 Task: Teacher Questionnaire.
Action: Mouse moved to (76, 151)
Screenshot: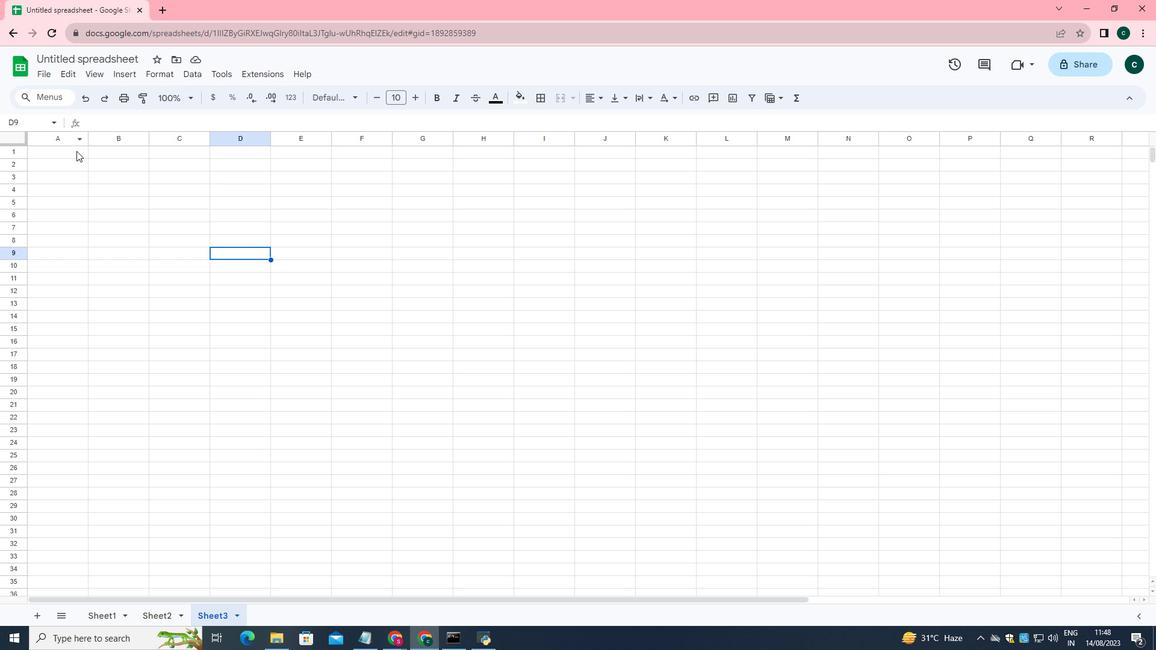 
Action: Mouse pressed left at (76, 151)
Screenshot: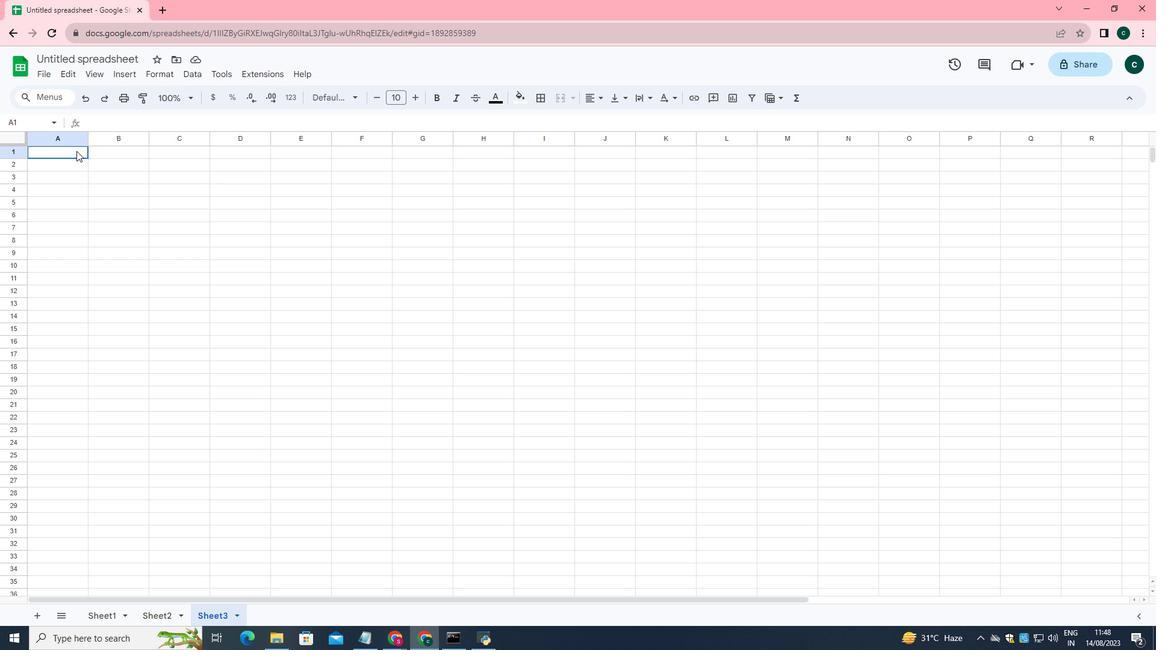 
Action: Mouse moved to (109, 166)
Screenshot: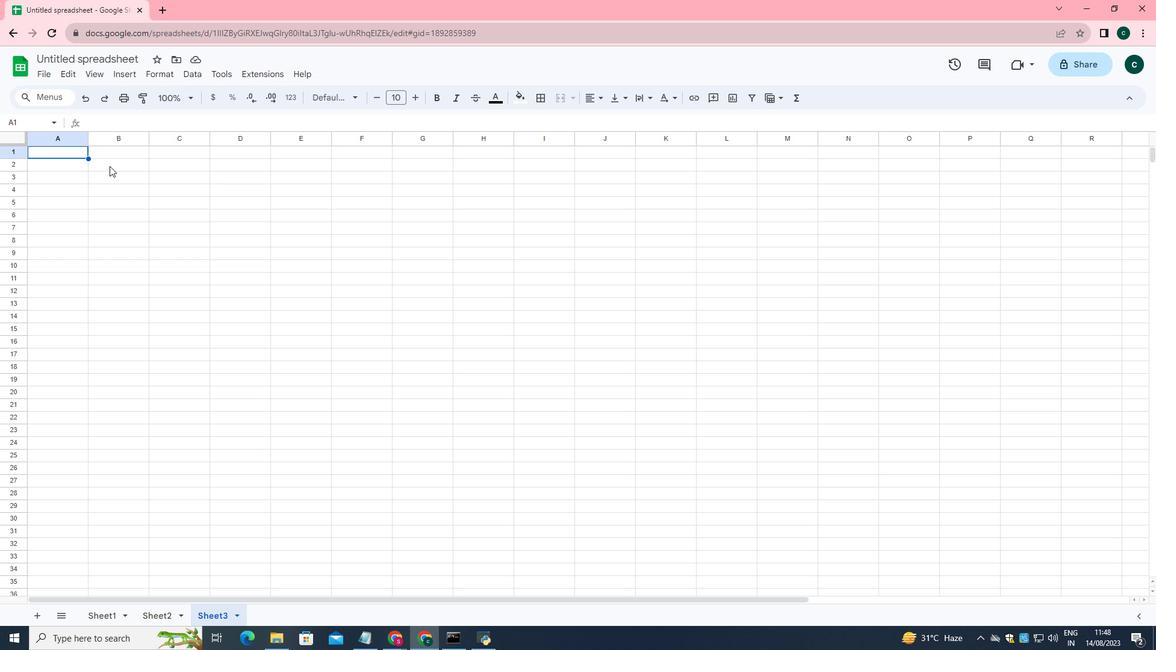 
Action: Mouse pressed left at (109, 166)
Screenshot: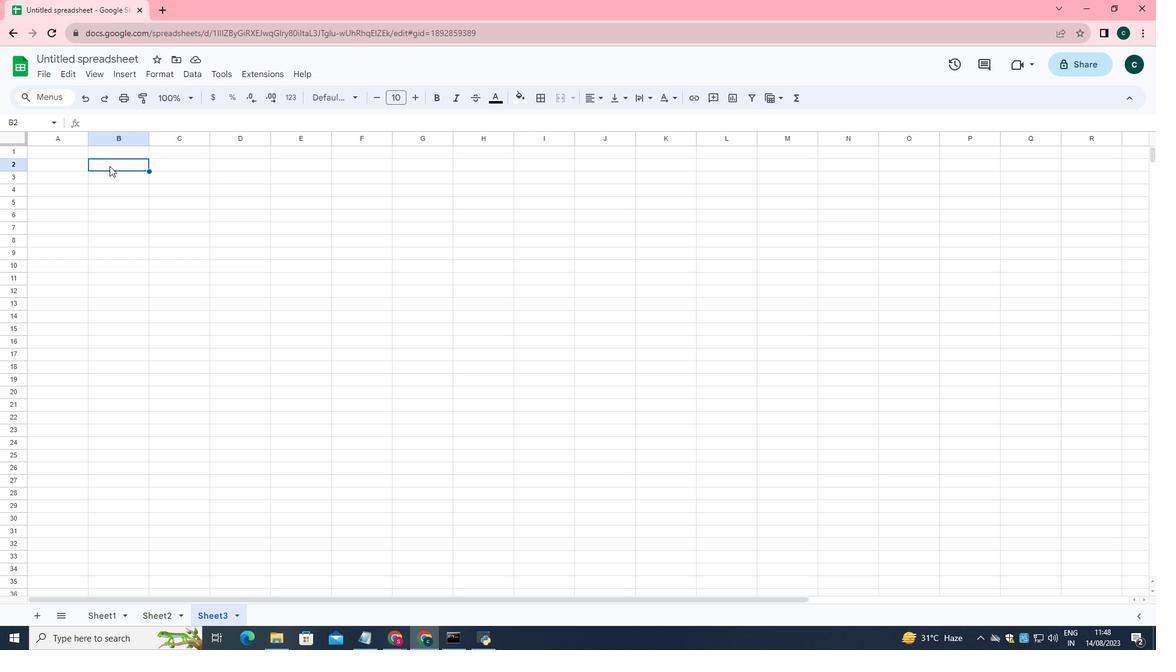 
Action: Mouse moved to (116, 72)
Screenshot: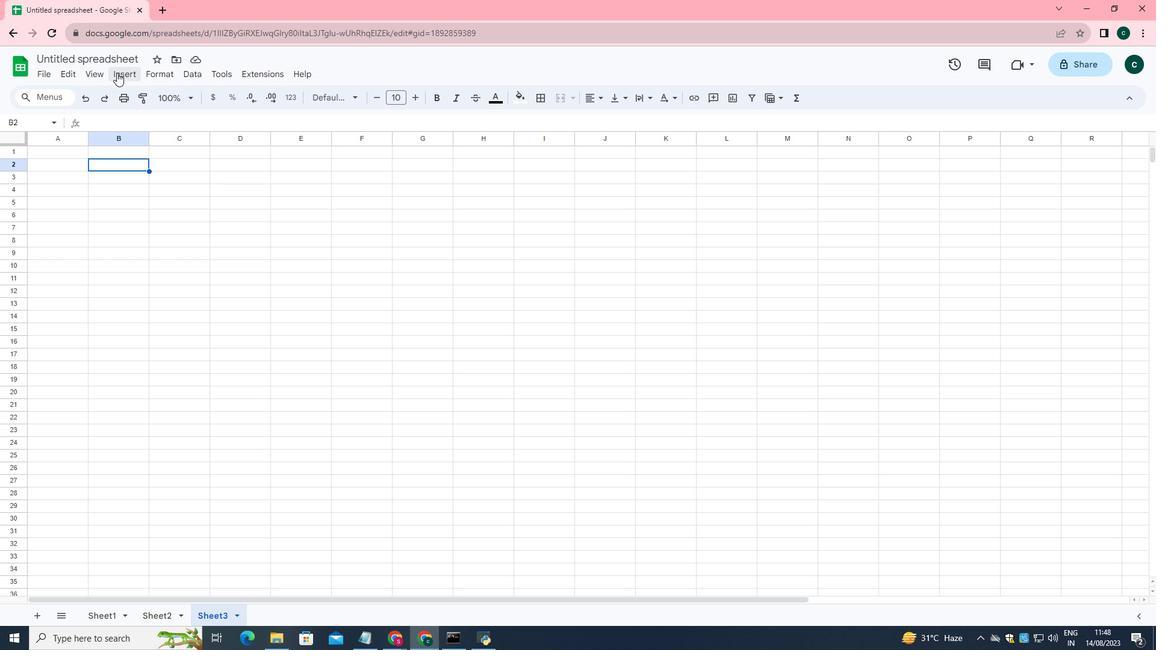
Action: Mouse pressed left at (116, 72)
Screenshot: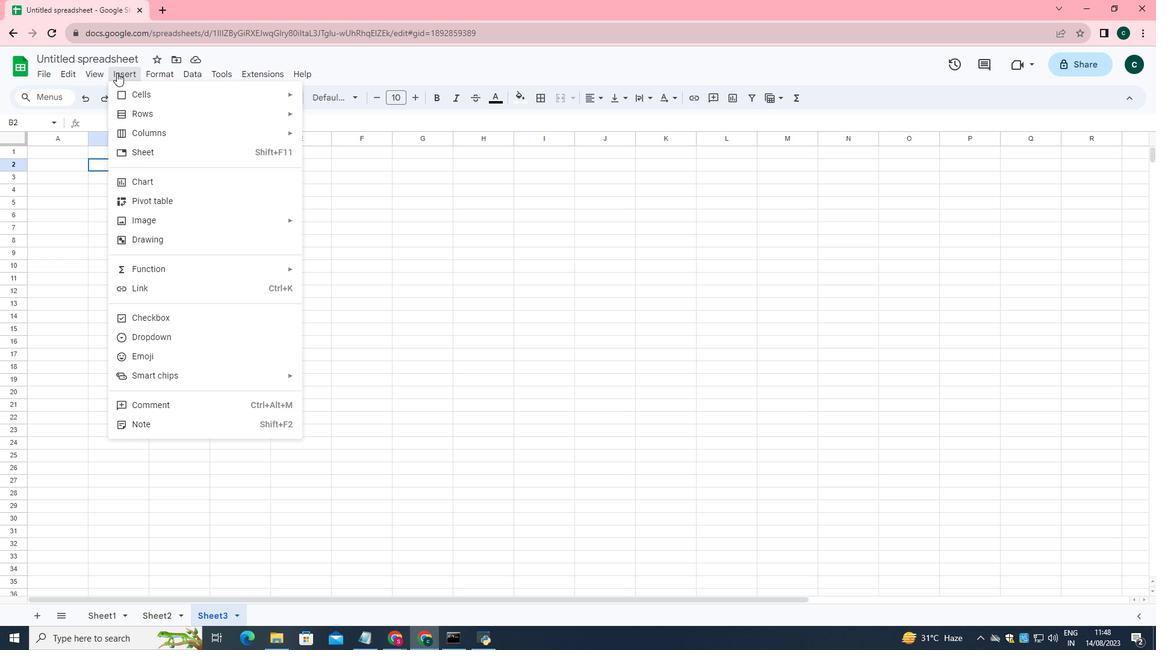 
Action: Mouse moved to (164, 239)
Screenshot: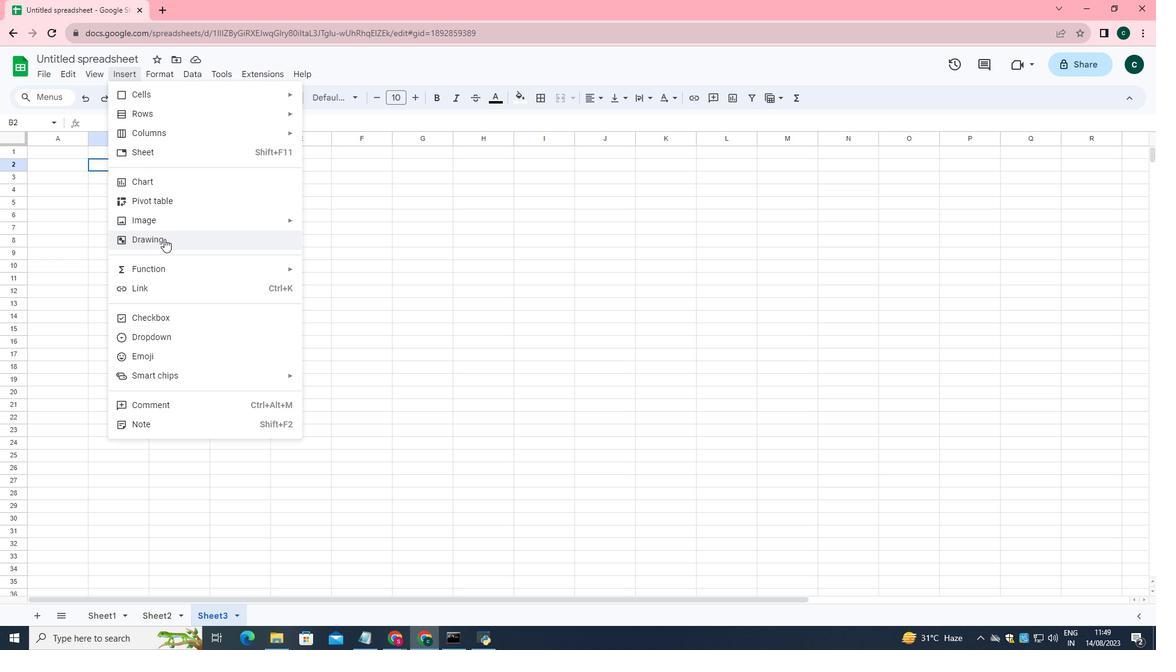 
Action: Mouse pressed left at (164, 239)
Screenshot: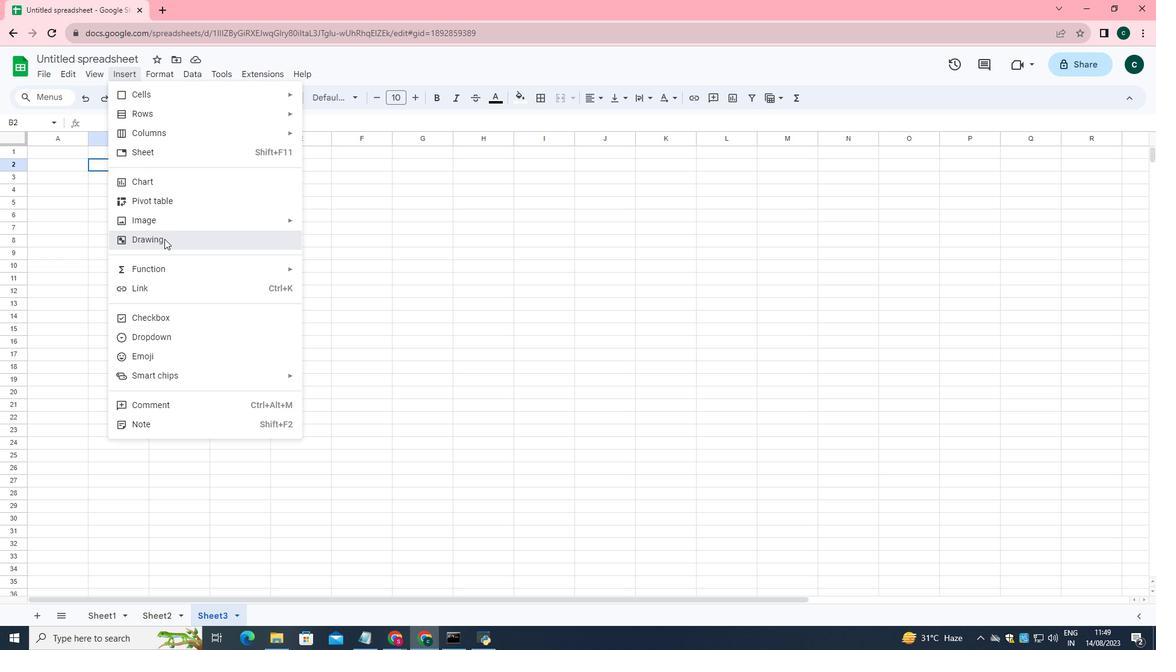 
Action: Mouse moved to (443, 134)
Screenshot: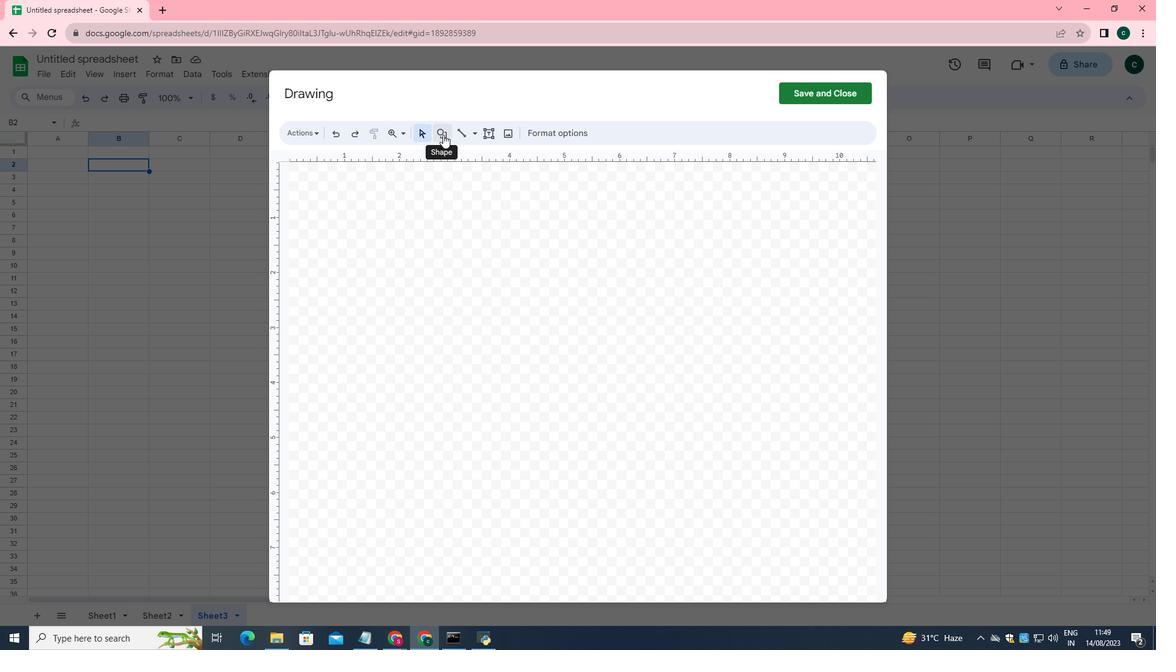 
Action: Mouse pressed left at (443, 134)
Screenshot: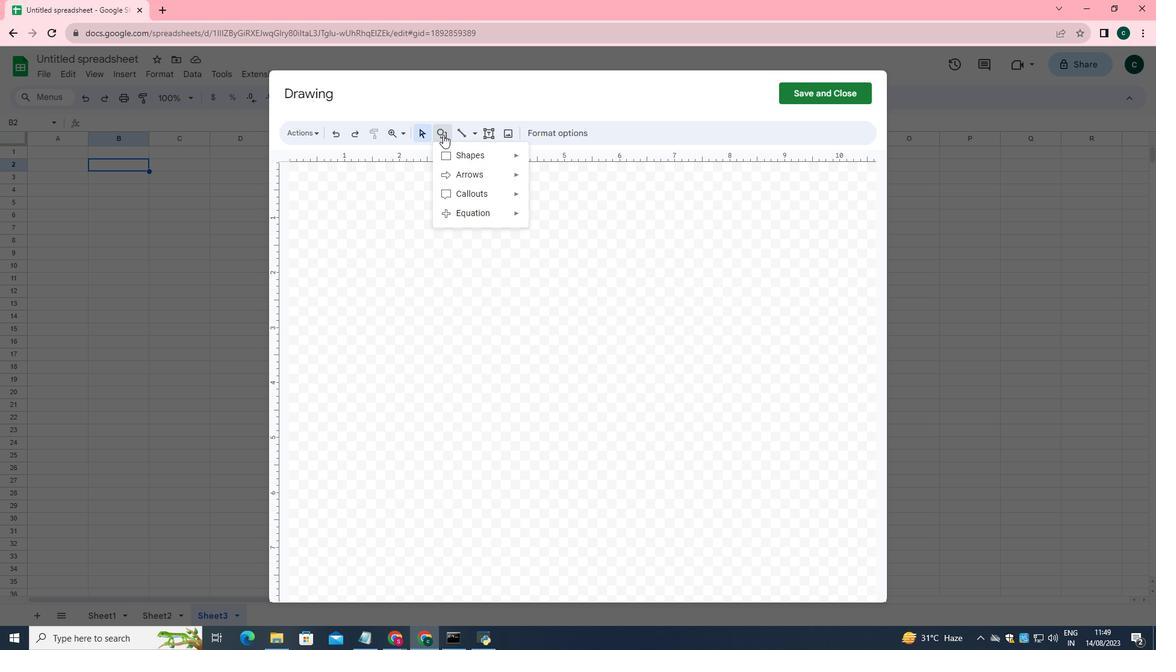 
Action: Mouse moved to (460, 156)
Screenshot: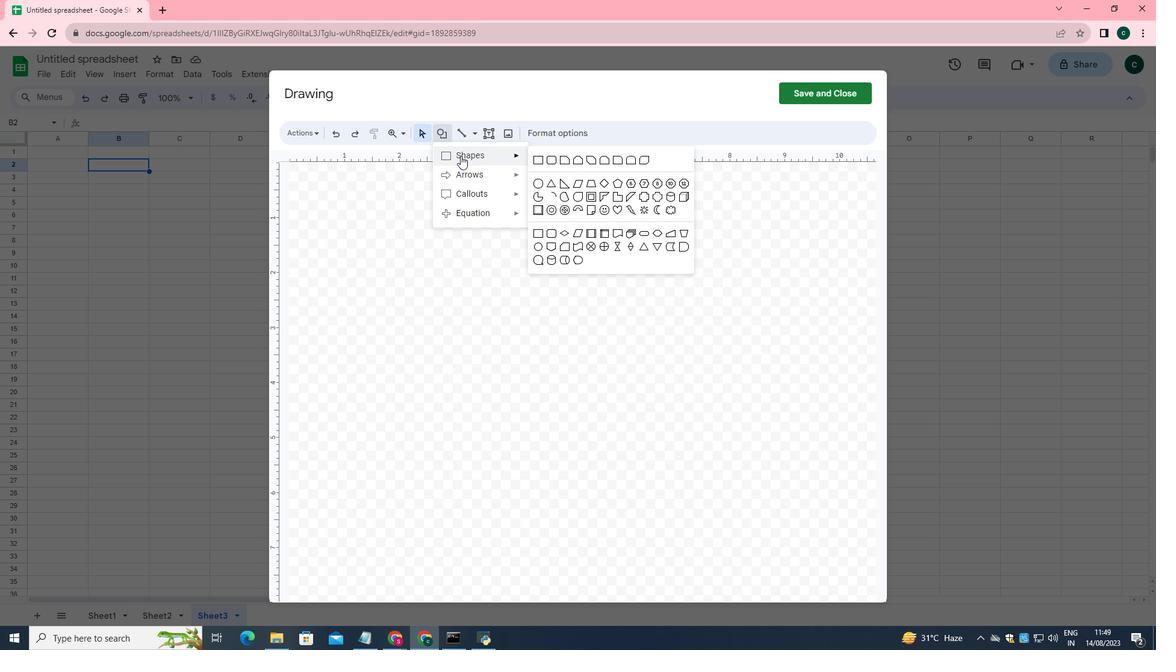 
Action: Mouse pressed left at (460, 156)
Screenshot: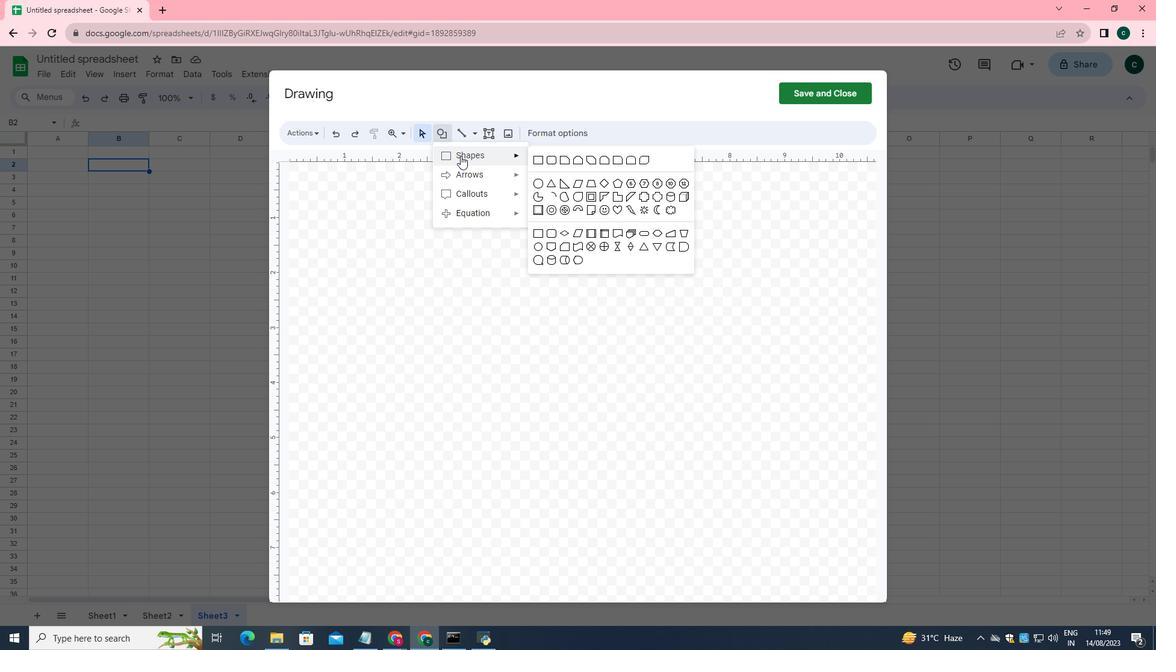 
Action: Mouse moved to (468, 149)
Screenshot: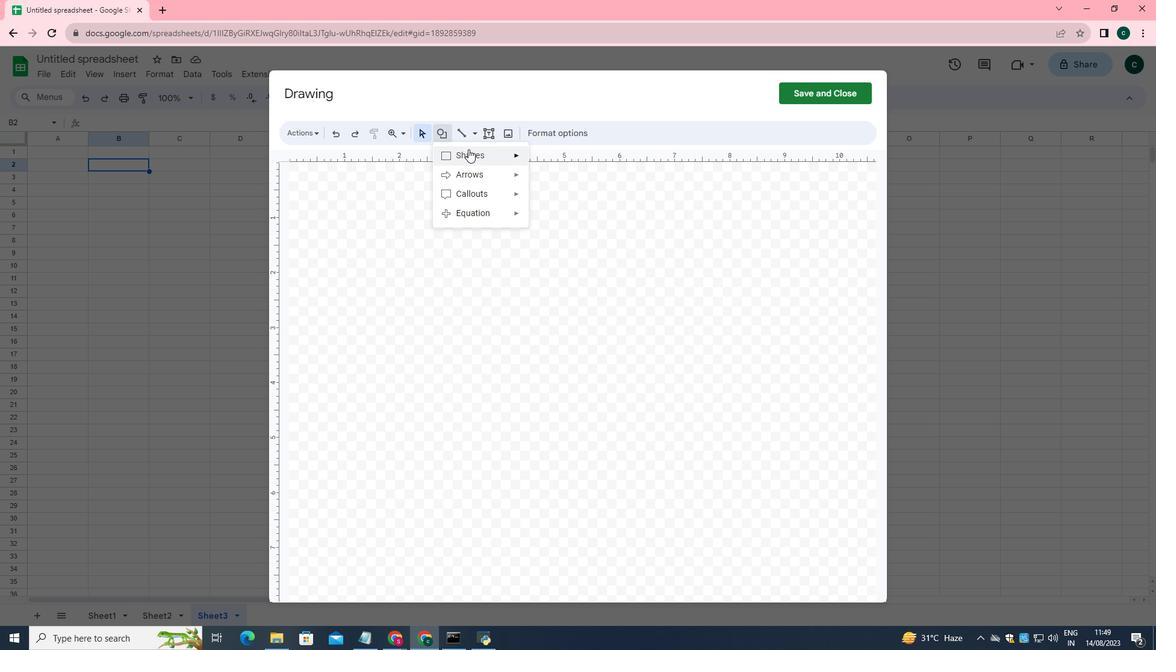 
Action: Mouse pressed left at (468, 149)
Screenshot: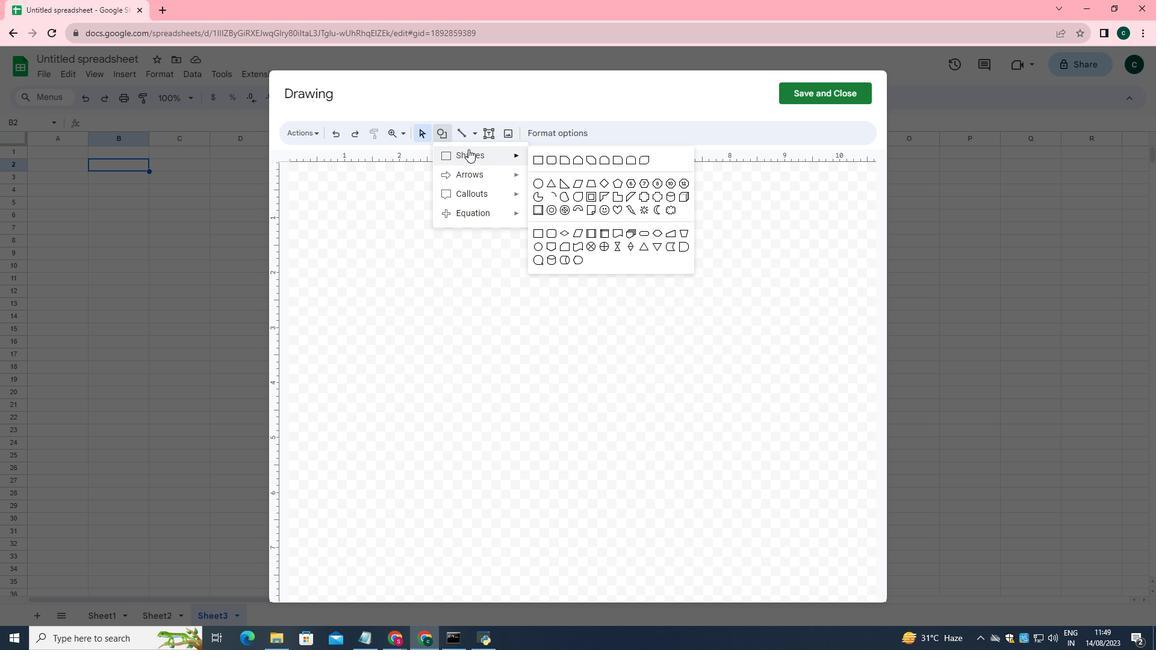 
Action: Mouse moved to (536, 180)
Screenshot: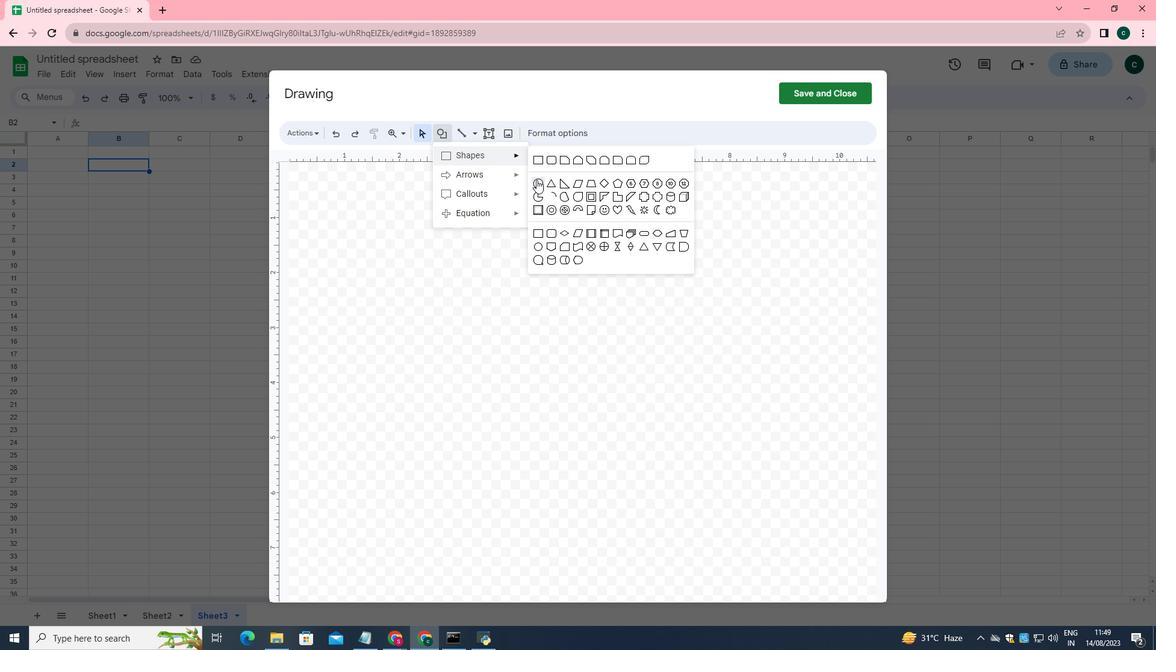 
Action: Mouse pressed left at (536, 180)
Screenshot: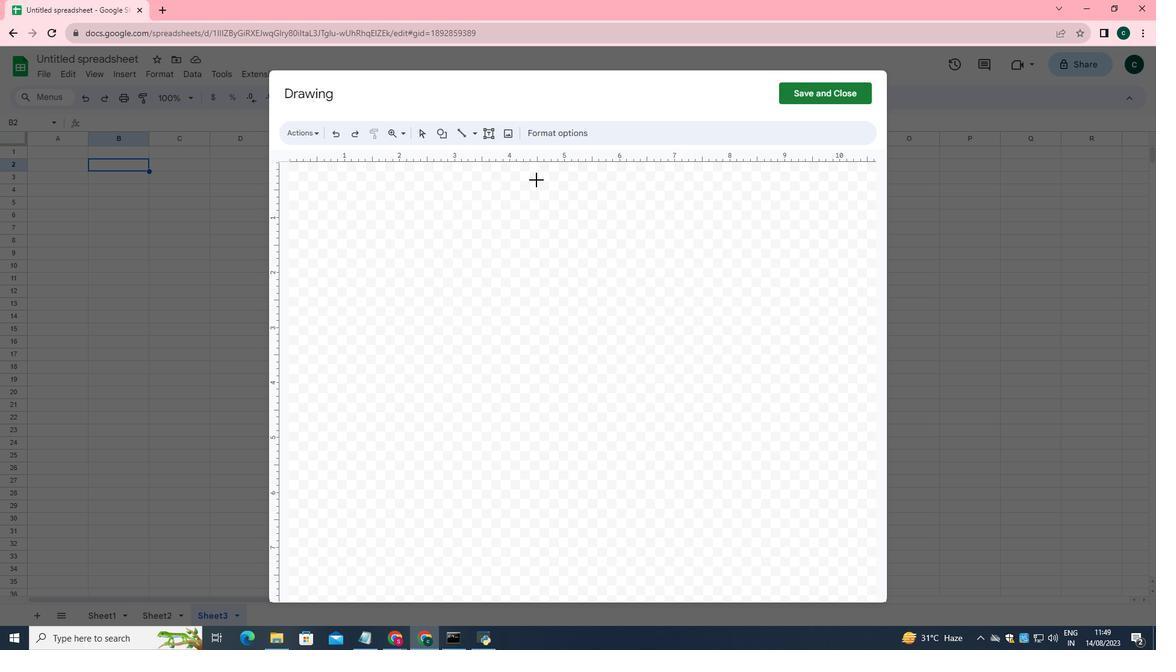 
Action: Mouse moved to (427, 194)
Screenshot: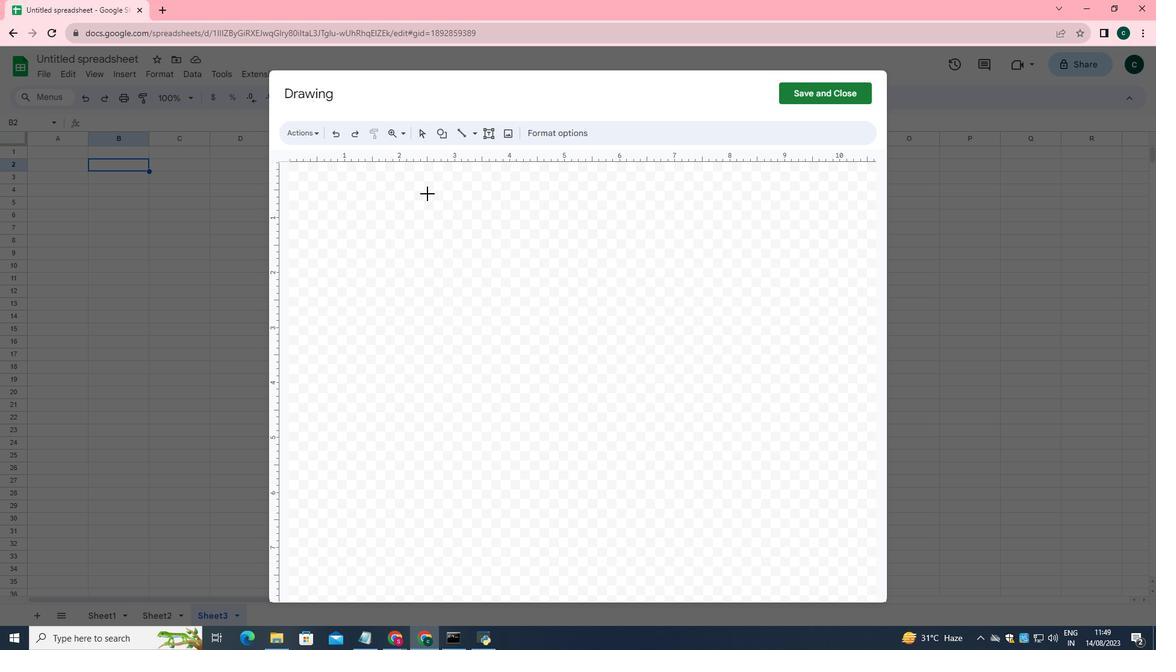 
Action: Mouse pressed left at (427, 194)
Screenshot: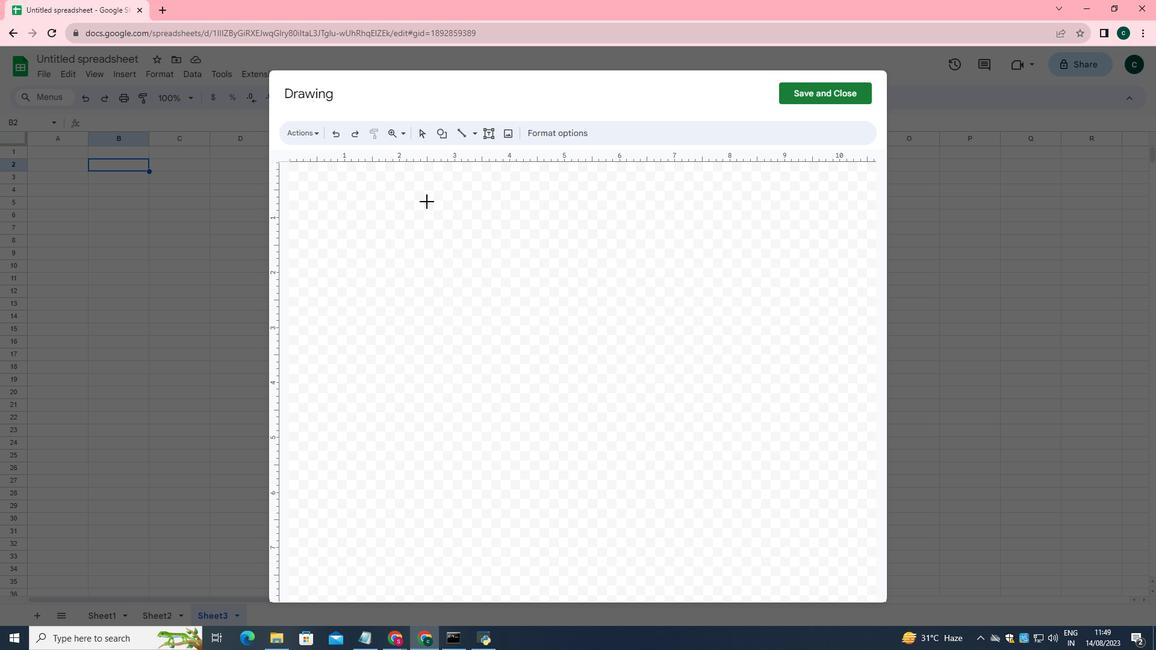 
Action: Mouse moved to (534, 133)
Screenshot: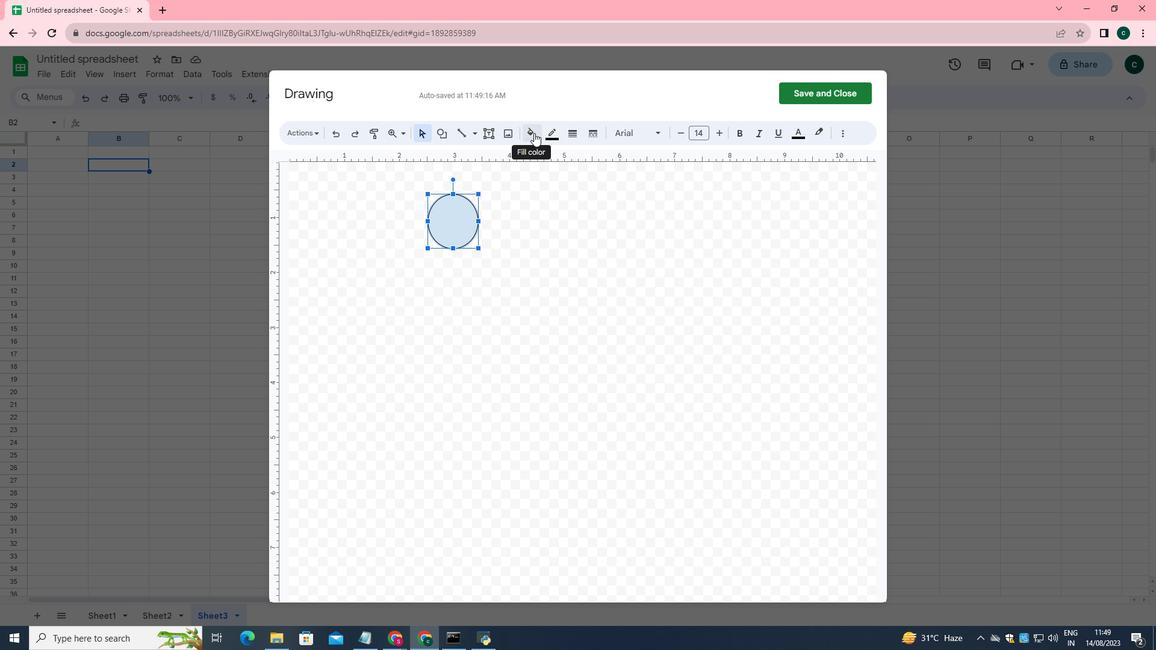 
Action: Mouse pressed left at (534, 133)
Screenshot: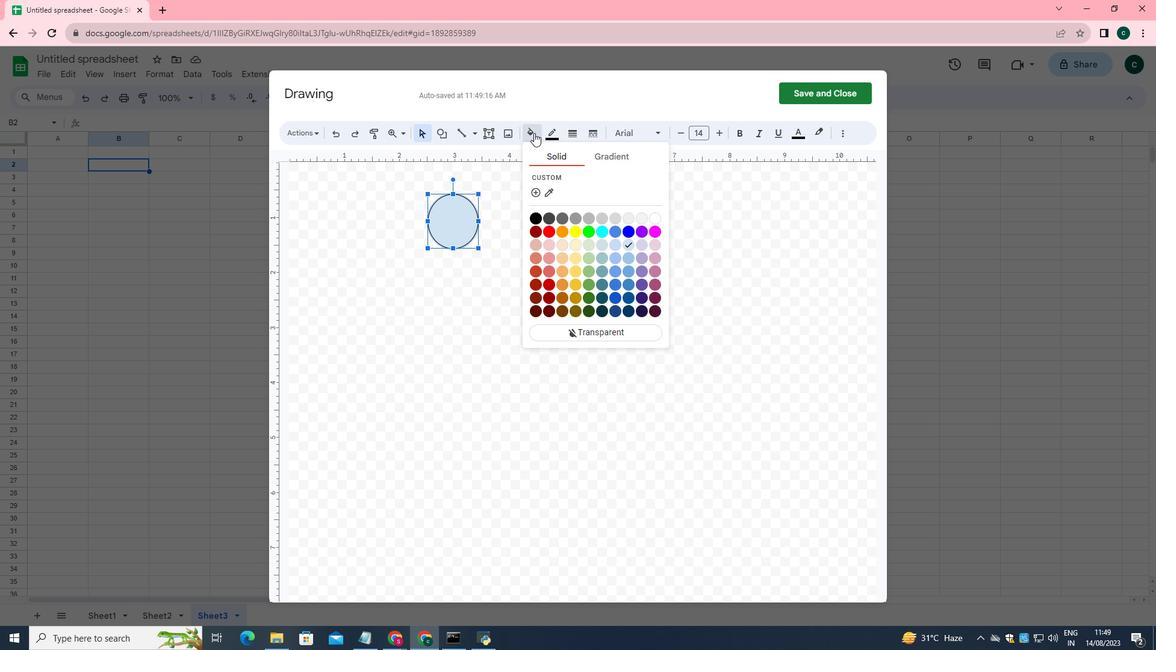 
Action: Mouse moved to (559, 215)
Screenshot: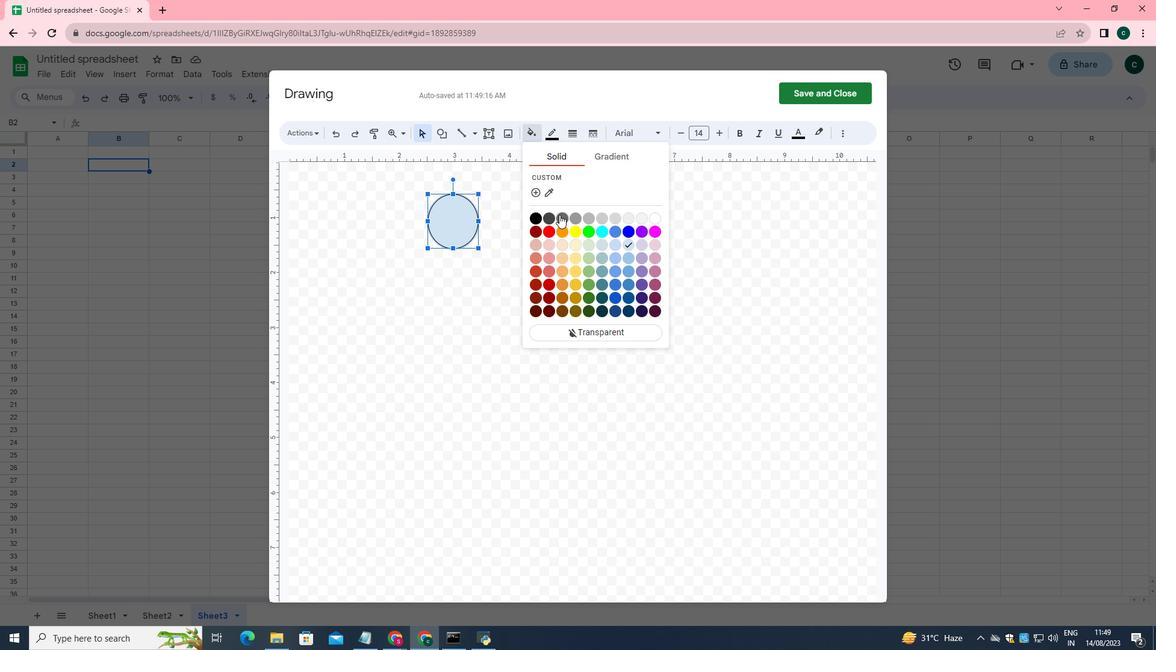
Action: Mouse pressed left at (559, 215)
Screenshot: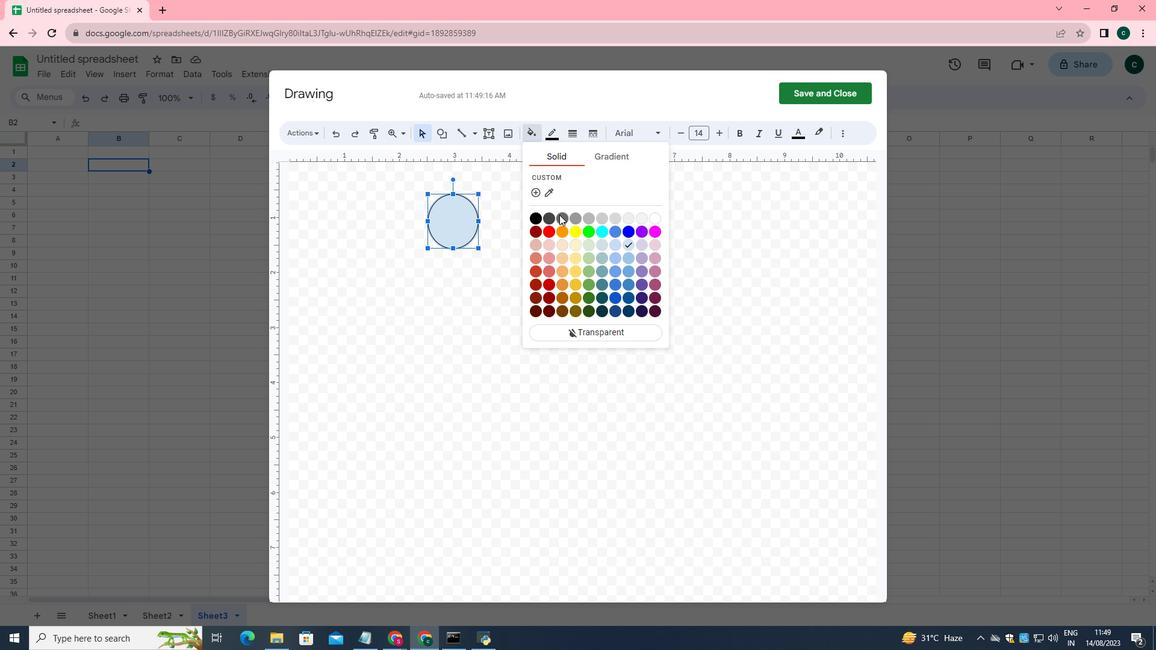
Action: Mouse moved to (534, 136)
Screenshot: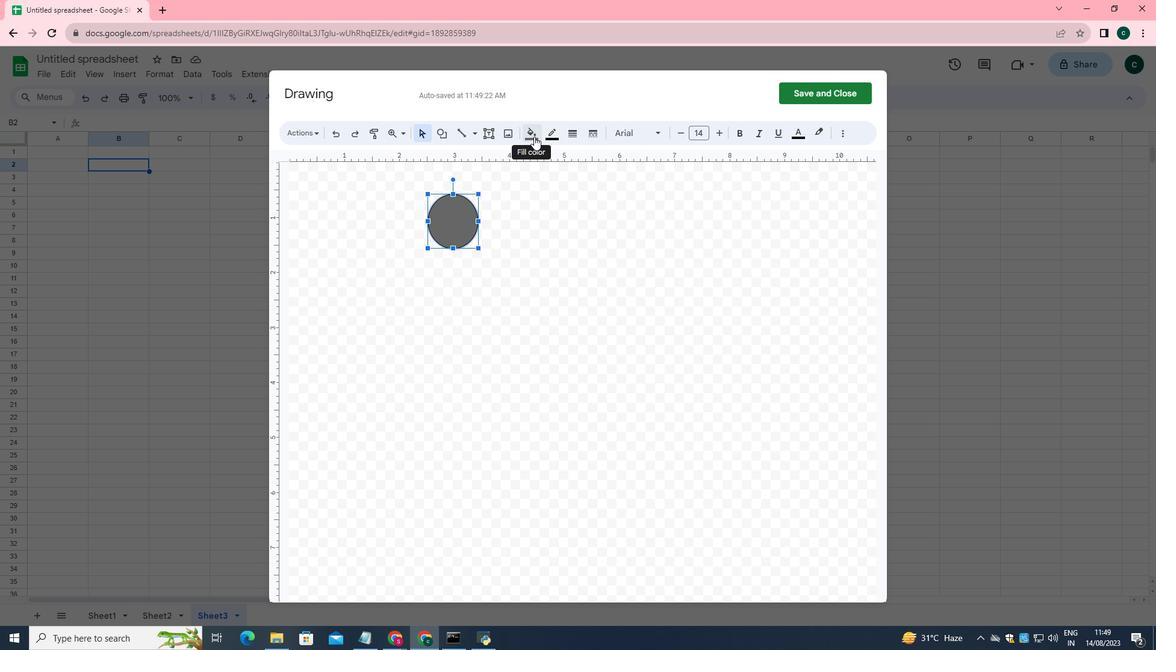 
Action: Mouse pressed left at (534, 136)
Screenshot: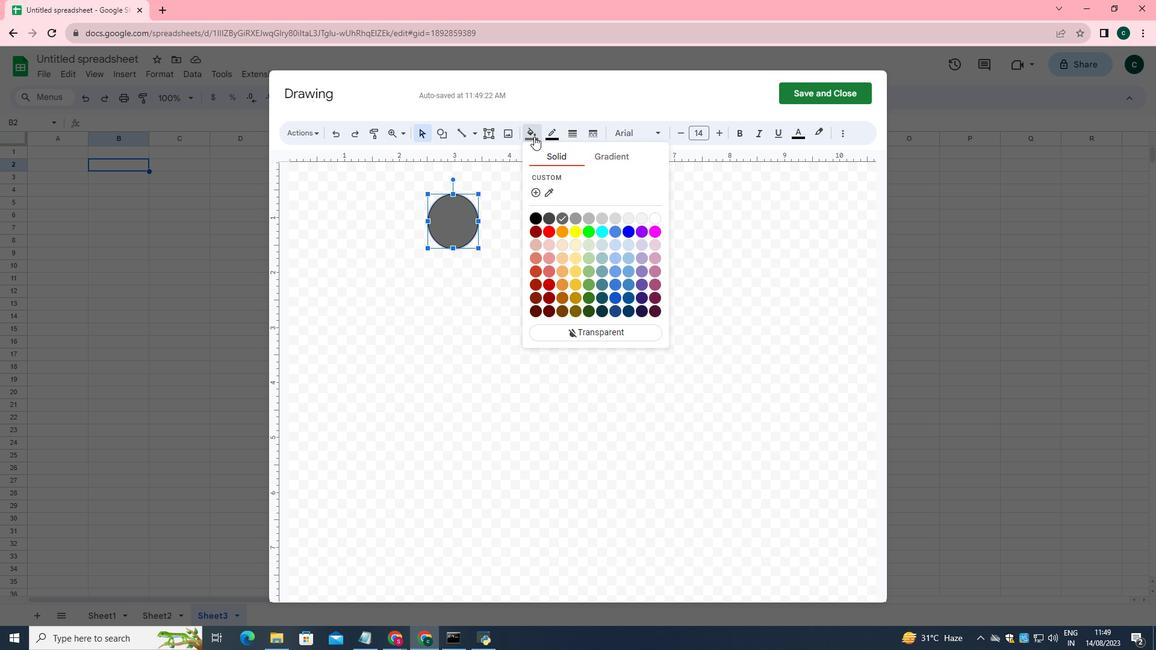 
Action: Mouse moved to (548, 216)
Screenshot: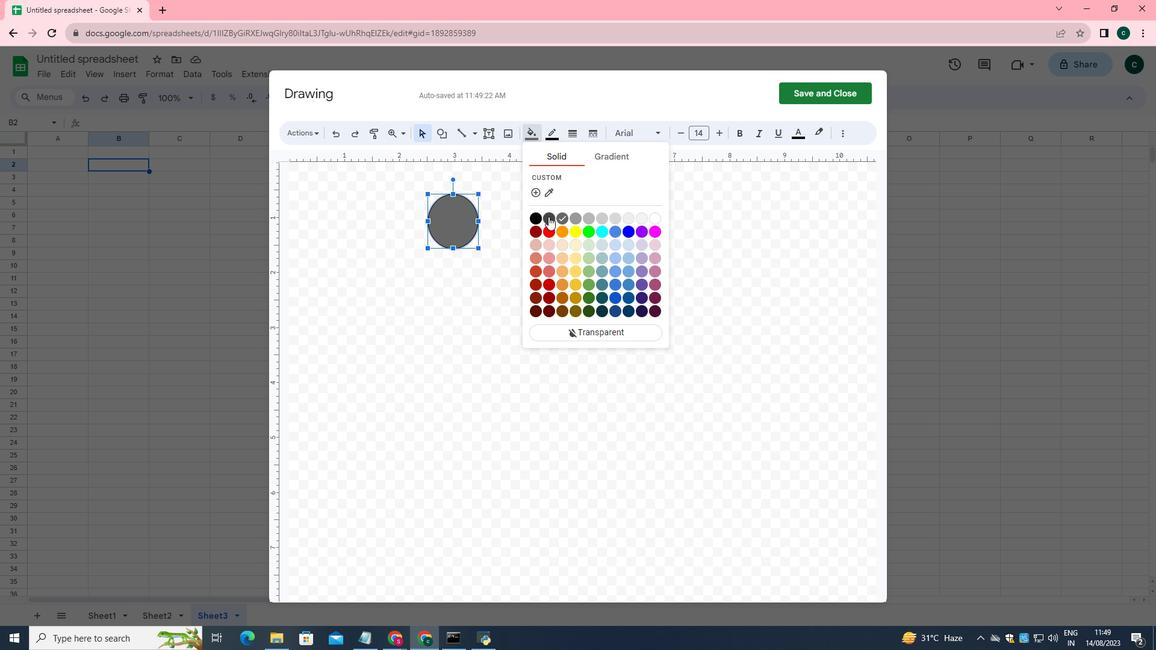 
Action: Mouse pressed left at (548, 216)
Screenshot: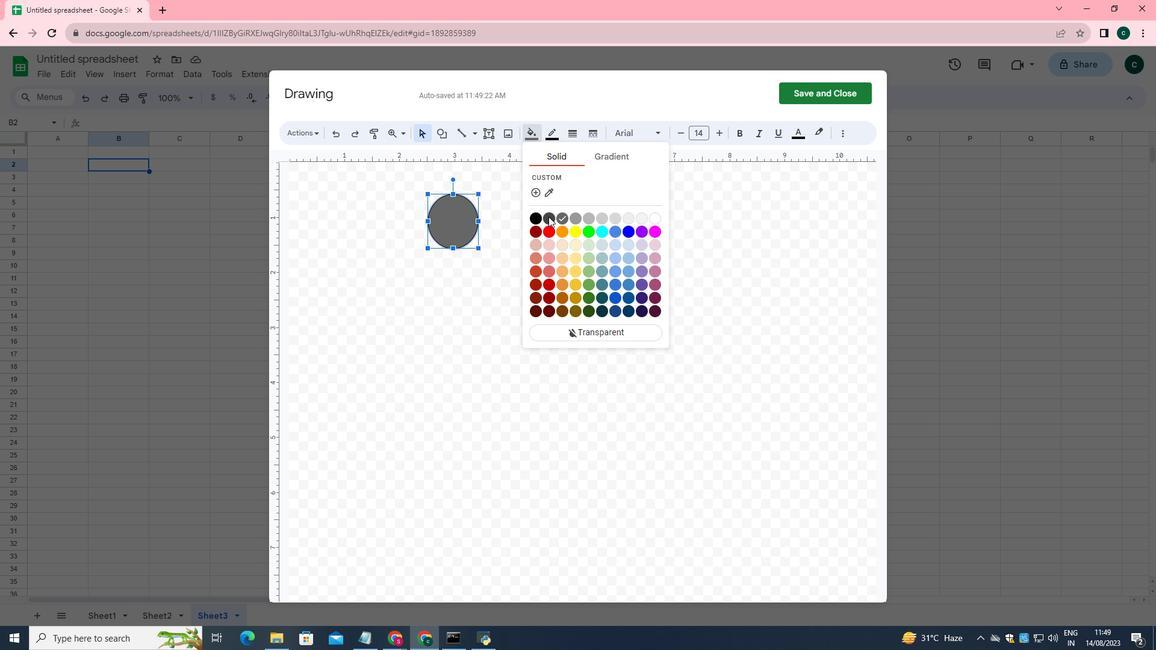 
Action: Mouse moved to (490, 131)
Screenshot: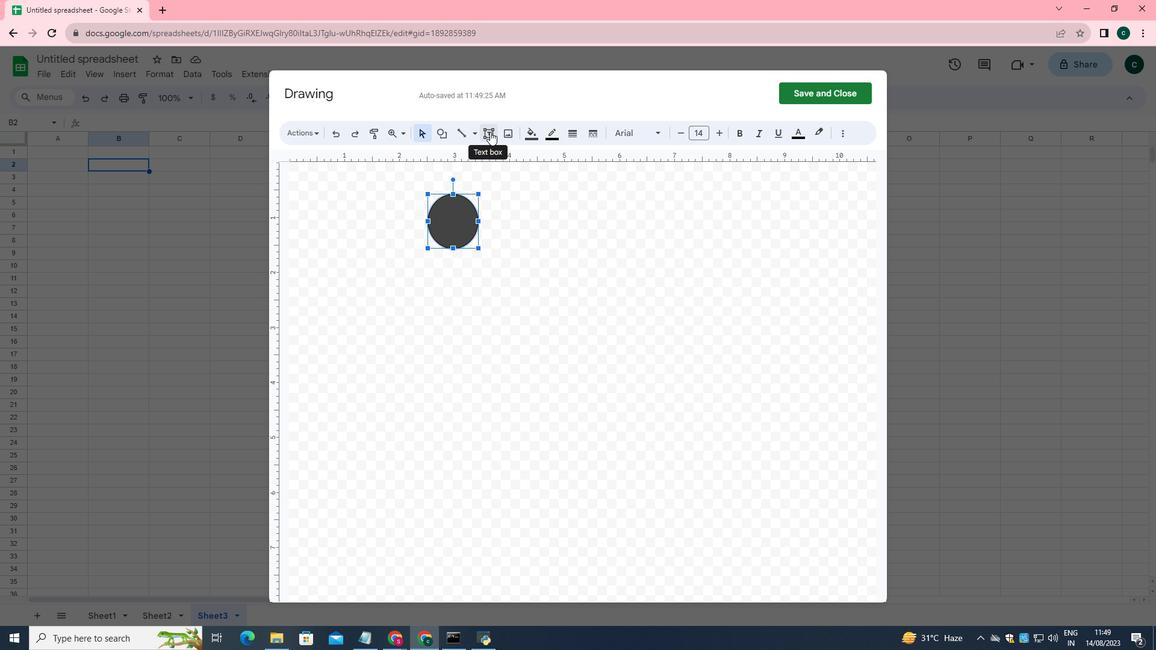
Action: Mouse pressed left at (490, 131)
Screenshot: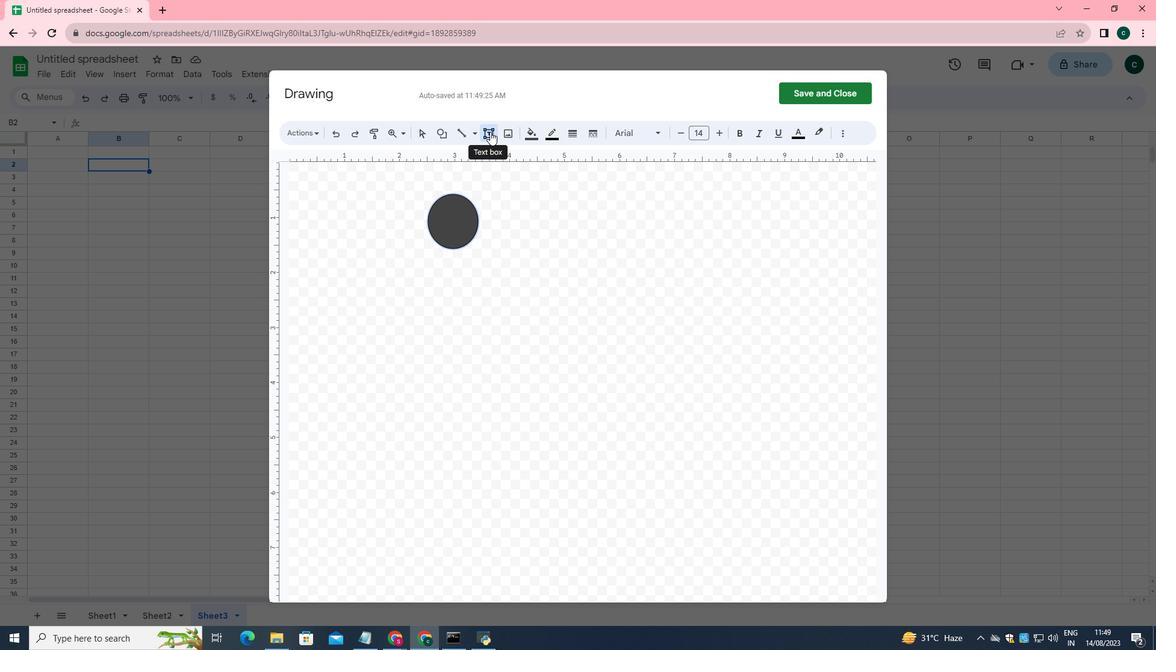 
Action: Mouse moved to (559, 204)
Screenshot: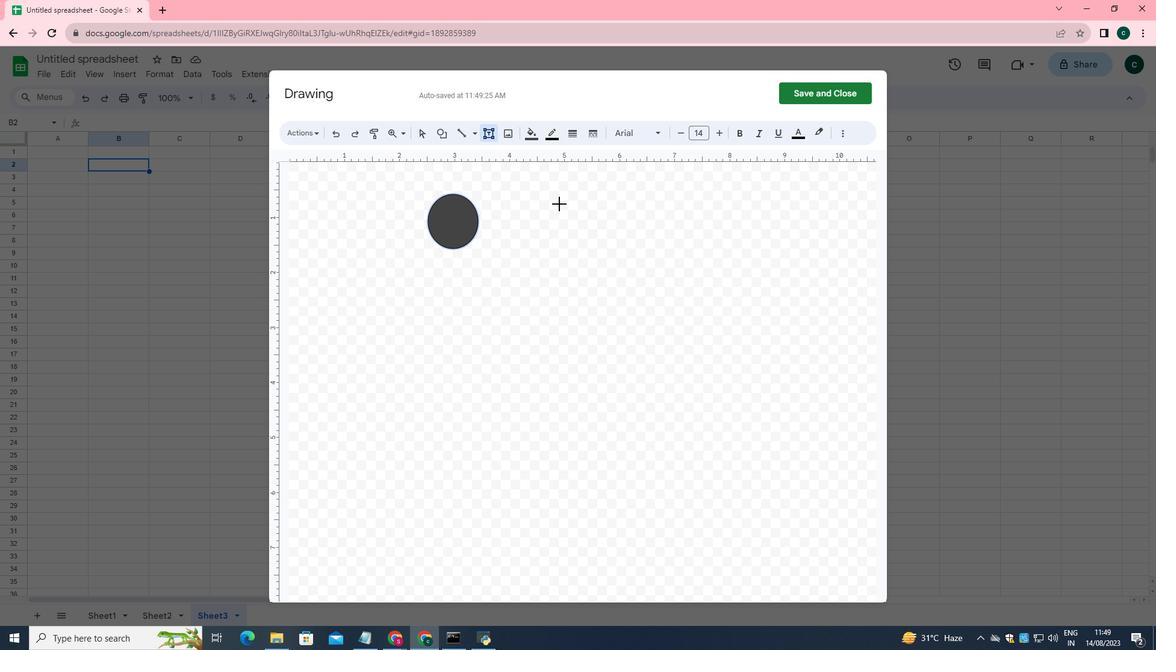 
Action: Mouse pressed left at (559, 204)
Screenshot: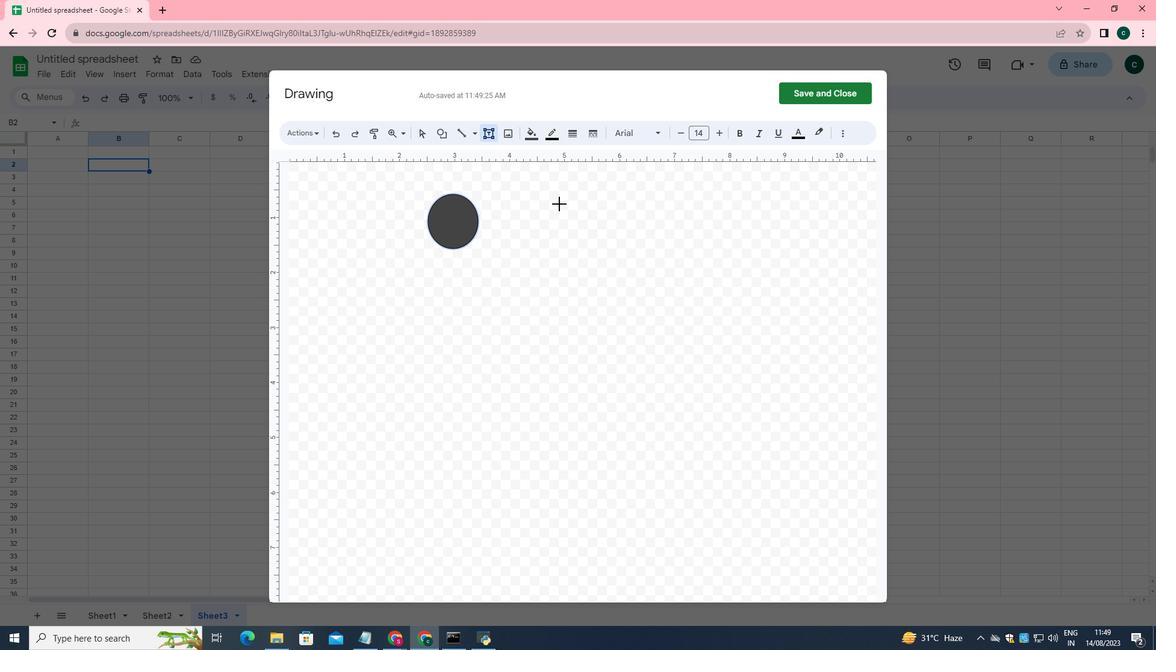 
Action: Mouse moved to (721, 128)
Screenshot: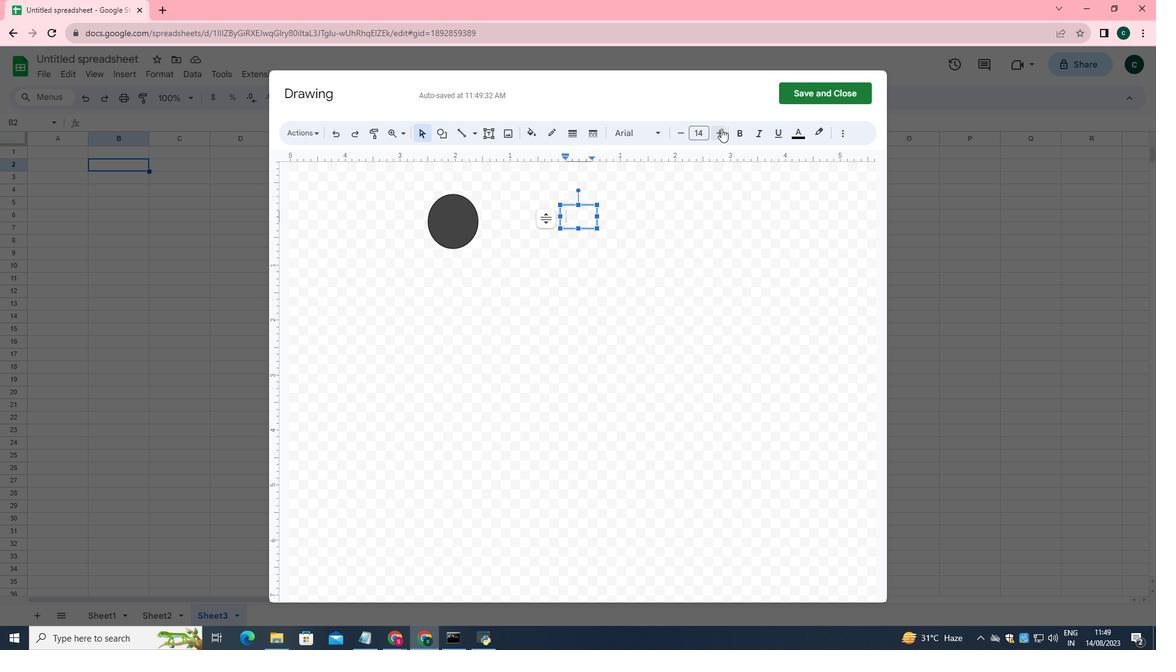 
Action: Key pressed <Key.shift>LO<Key.enter><Key.shift>GO
Screenshot: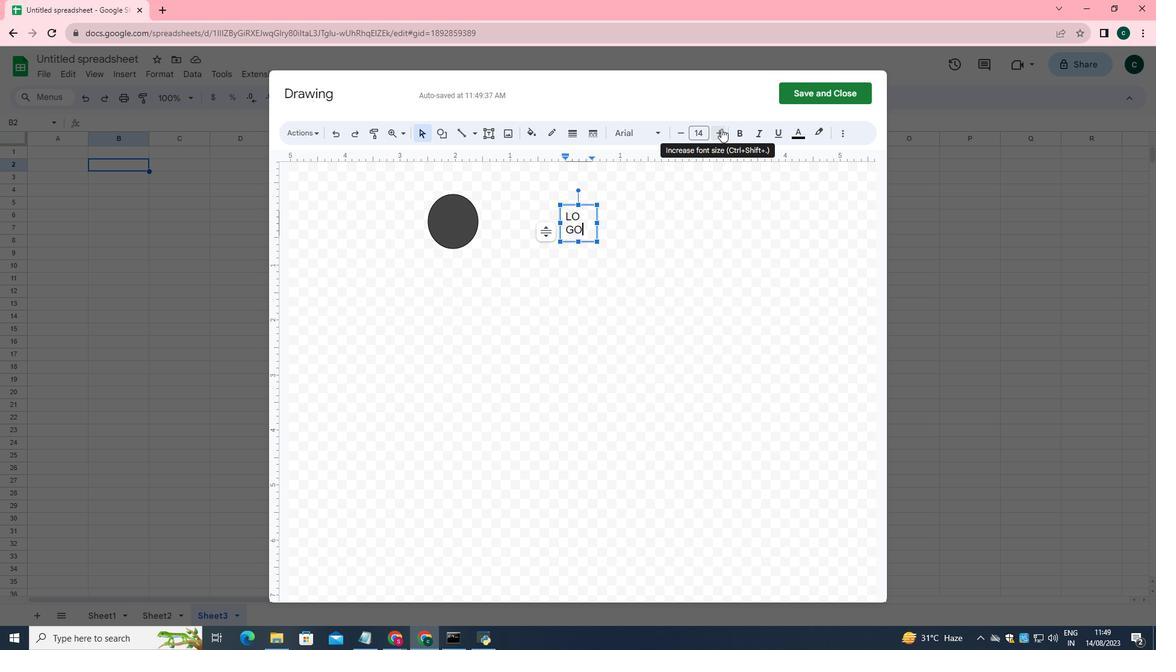 
Action: Mouse moved to (567, 218)
Screenshot: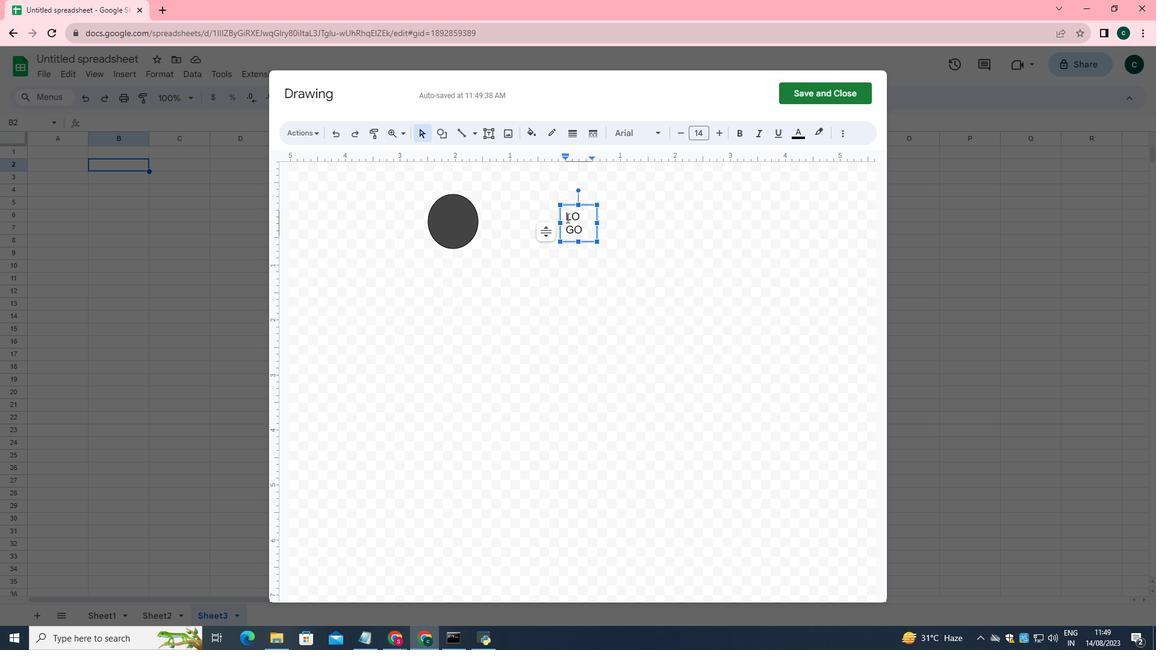
Action: Mouse pressed left at (567, 218)
Screenshot: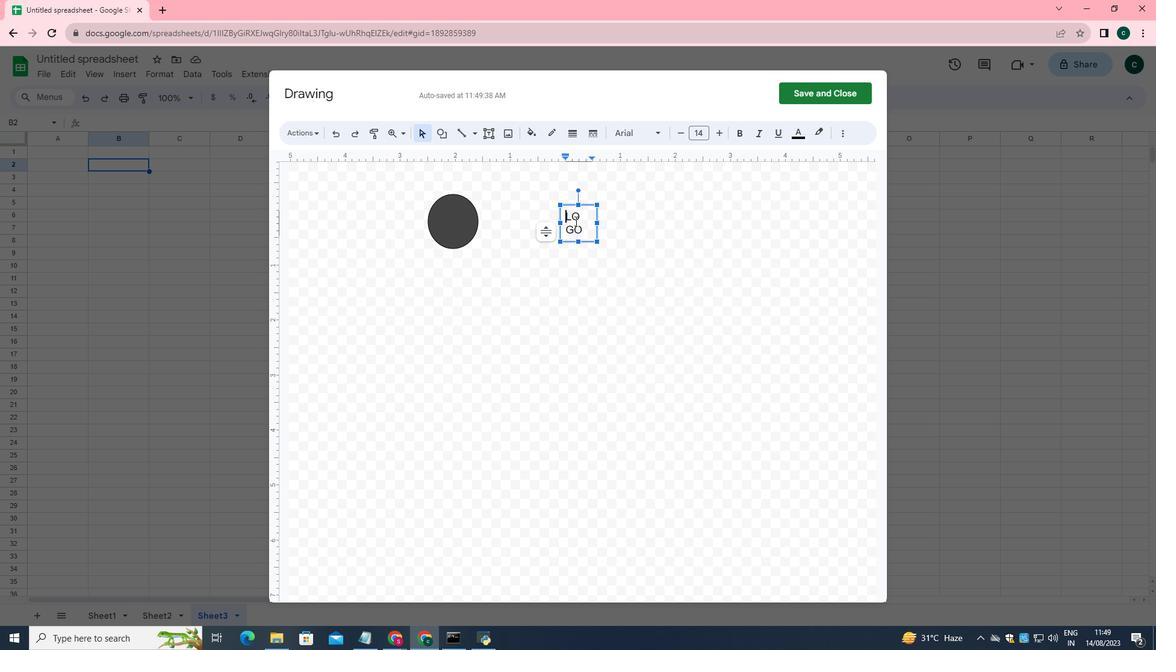 
Action: Mouse moved to (720, 134)
Screenshot: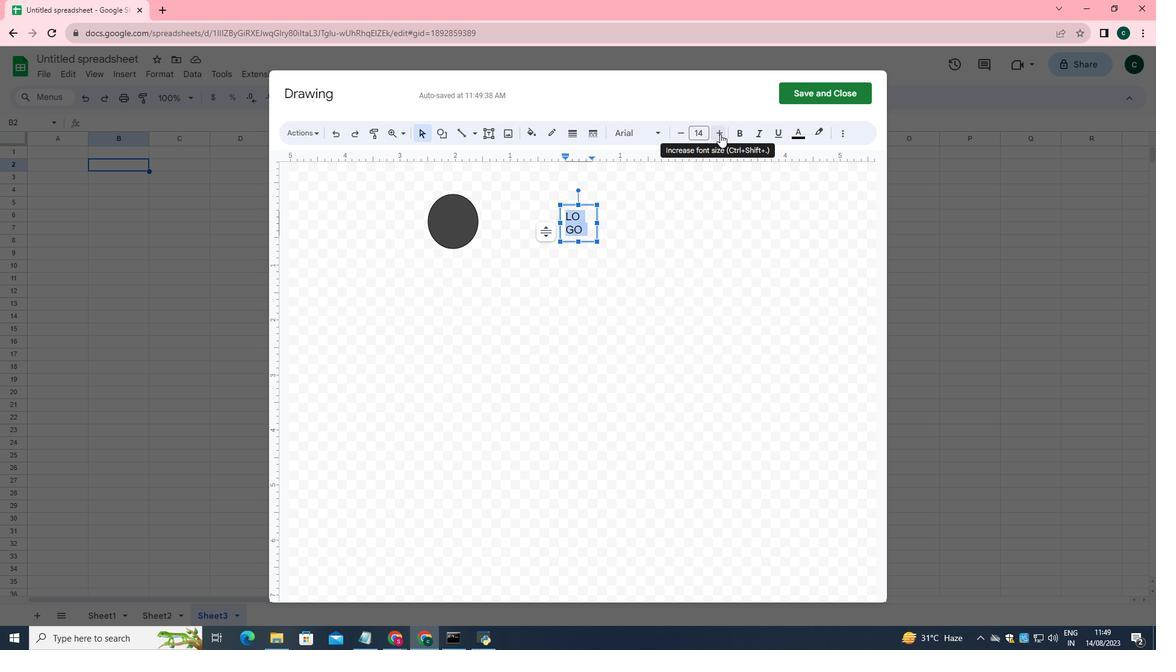 
Action: Mouse pressed left at (720, 134)
Screenshot: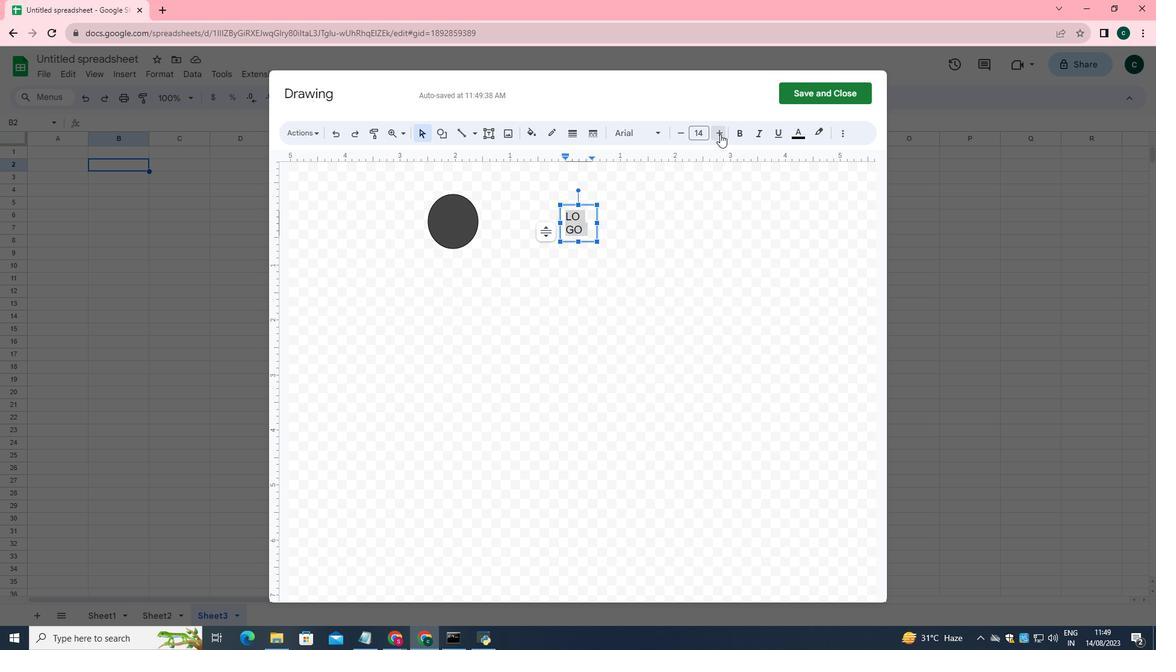 
Action: Mouse pressed left at (720, 134)
Screenshot: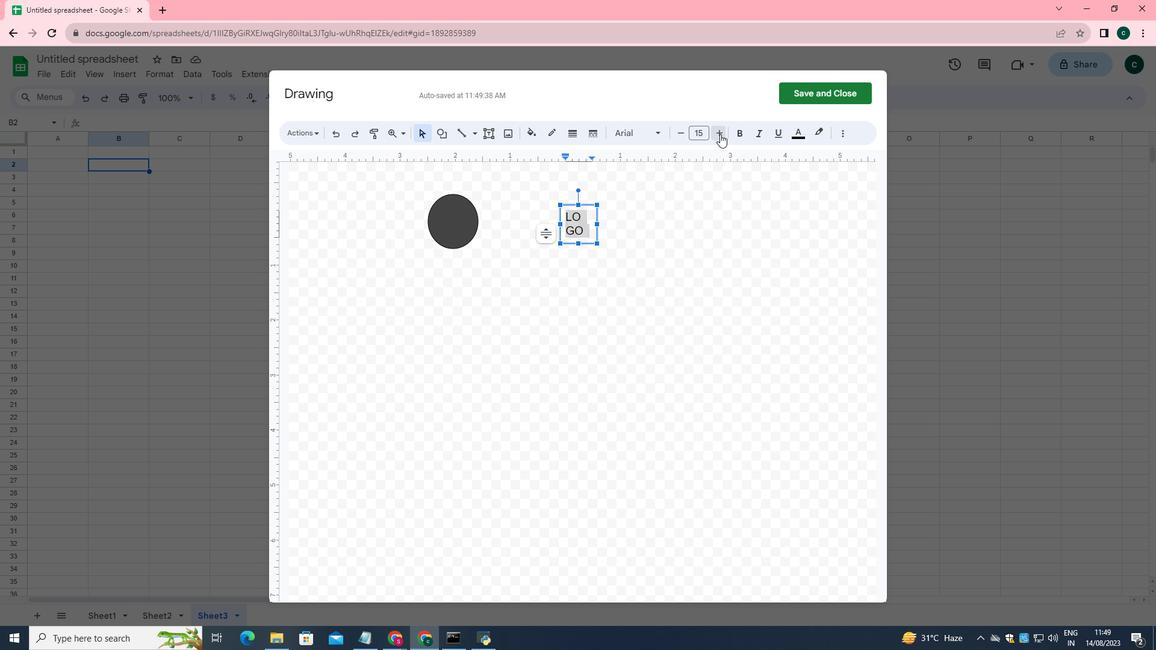 
Action: Mouse pressed left at (720, 134)
Screenshot: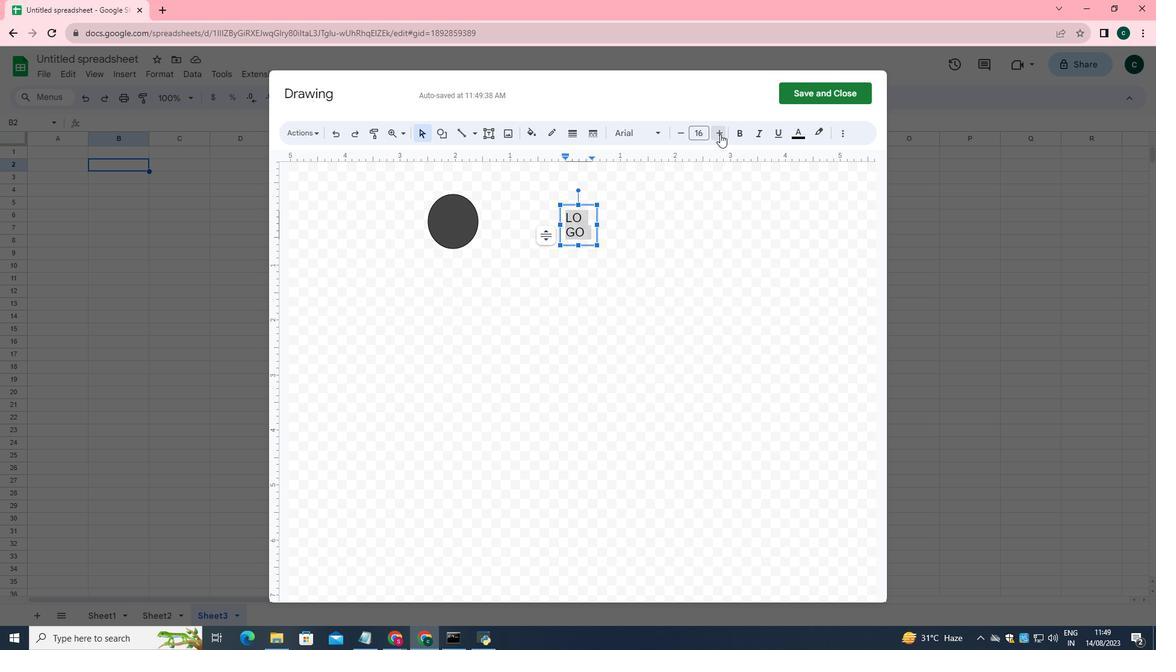 
Action: Mouse pressed left at (720, 134)
Screenshot: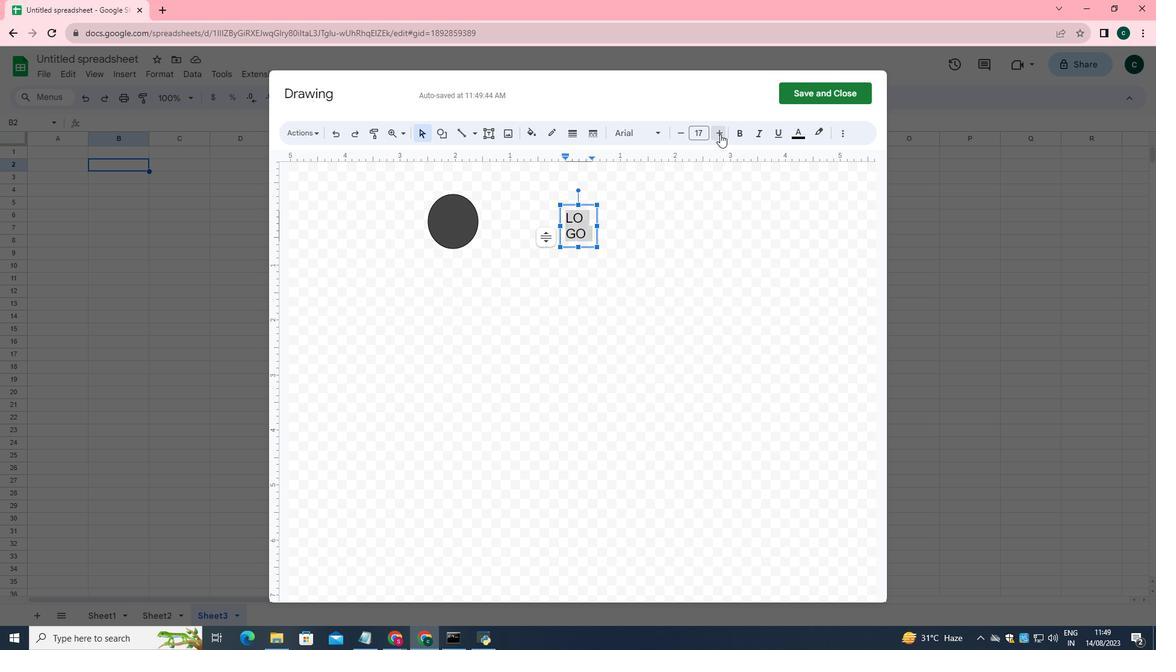 
Action: Mouse pressed left at (720, 134)
Screenshot: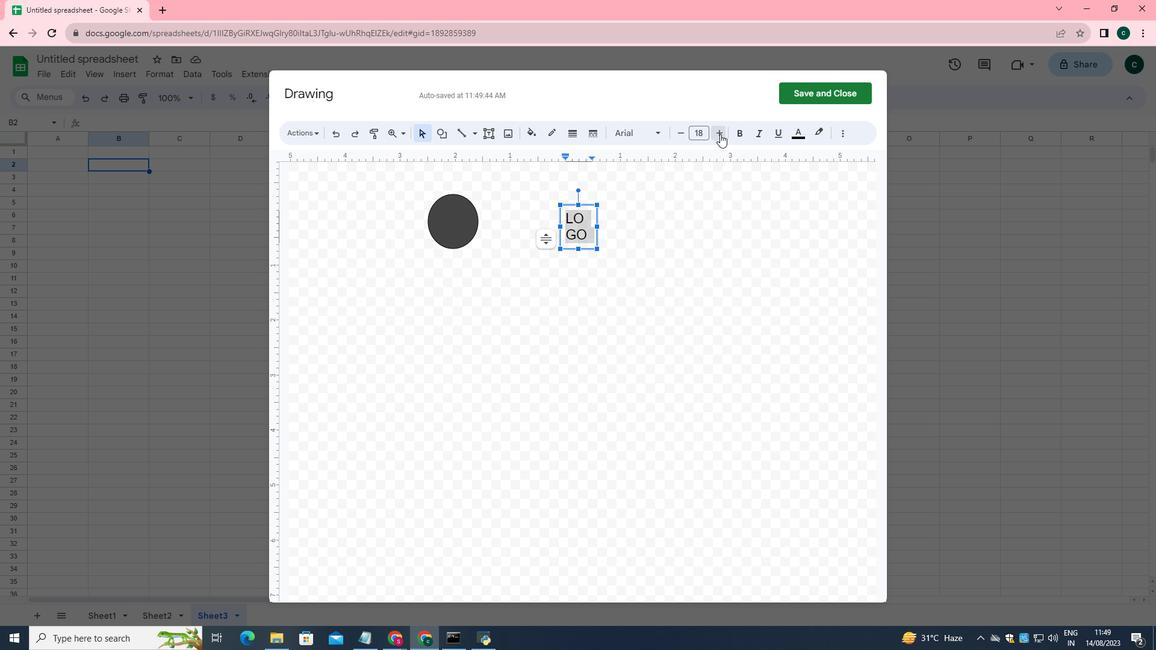 
Action: Mouse pressed left at (720, 134)
Screenshot: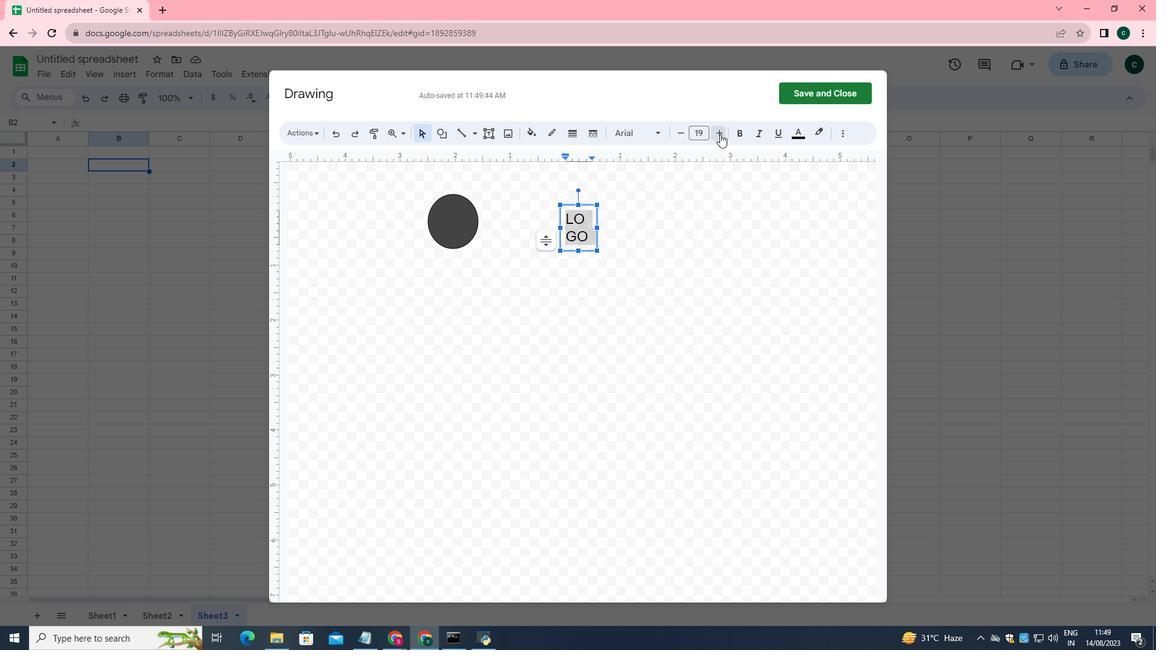 
Action: Mouse moved to (804, 135)
Screenshot: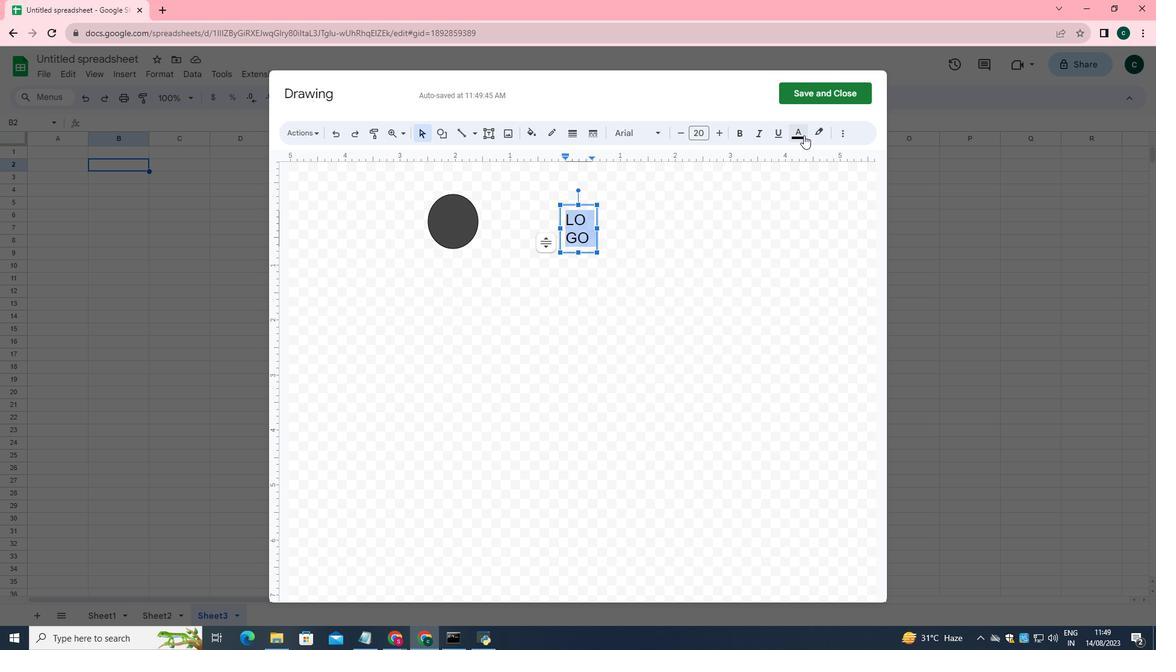 
Action: Mouse pressed left at (804, 135)
Screenshot: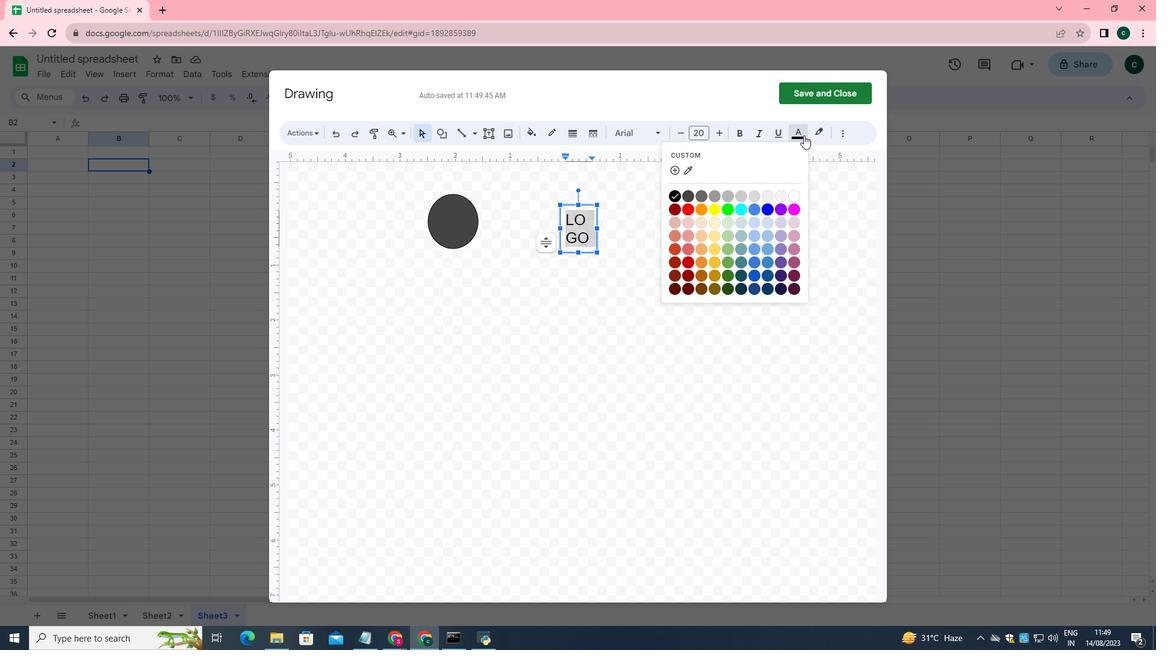 
Action: Mouse moved to (795, 198)
Screenshot: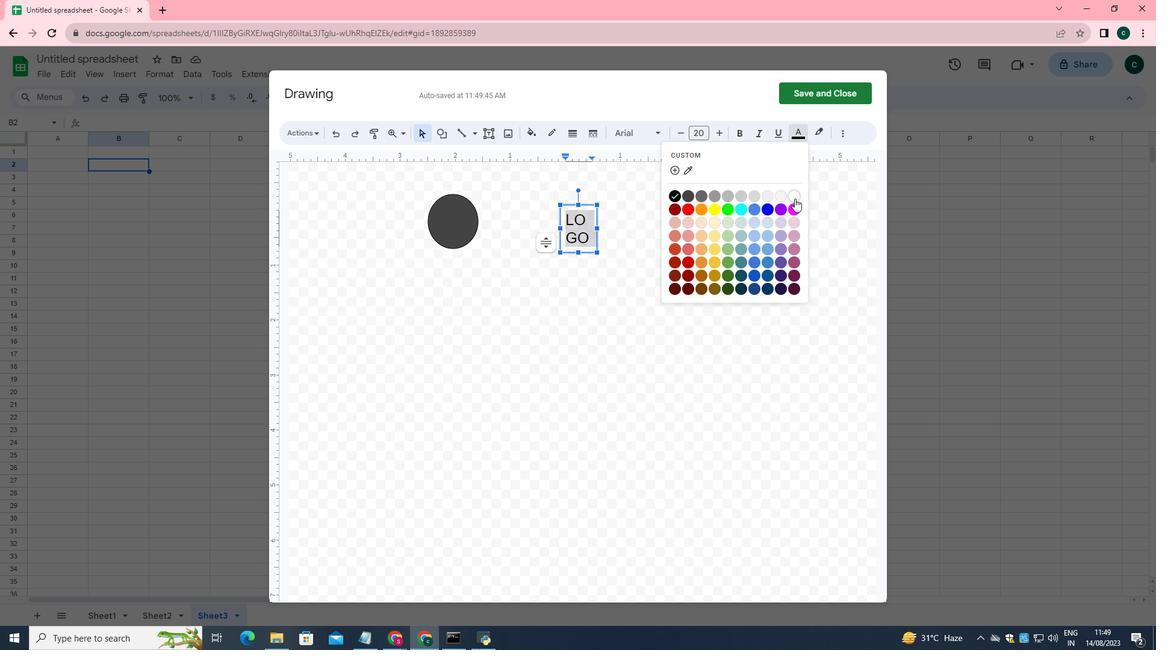 
Action: Mouse pressed left at (795, 198)
Screenshot: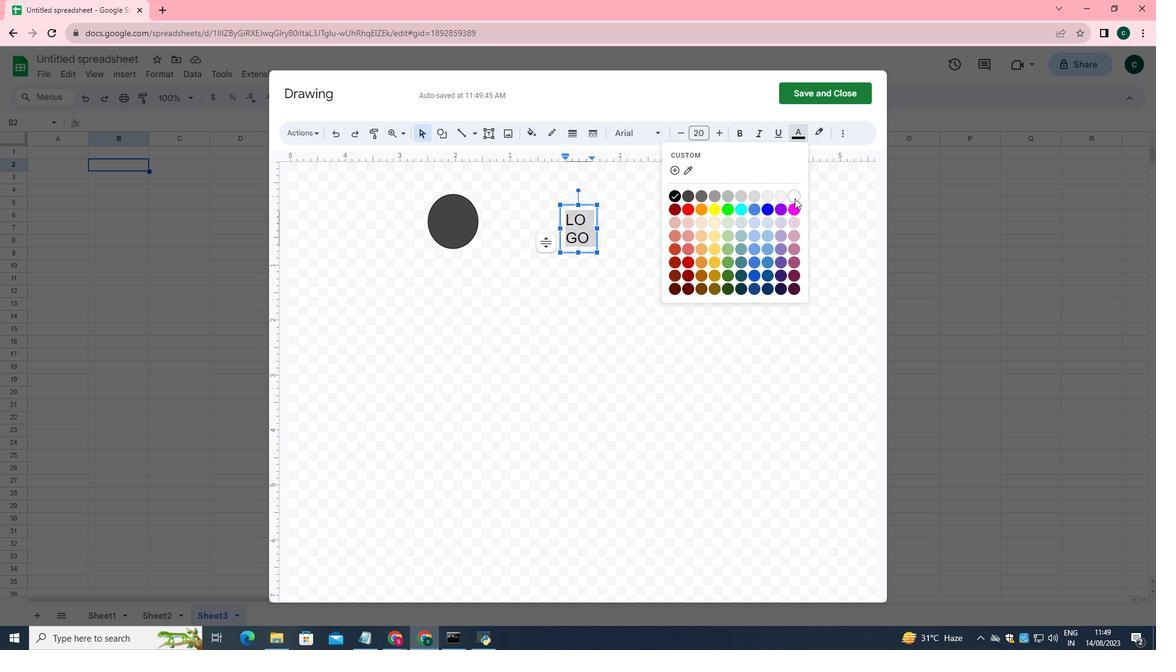 
Action: Mouse moved to (597, 209)
Screenshot: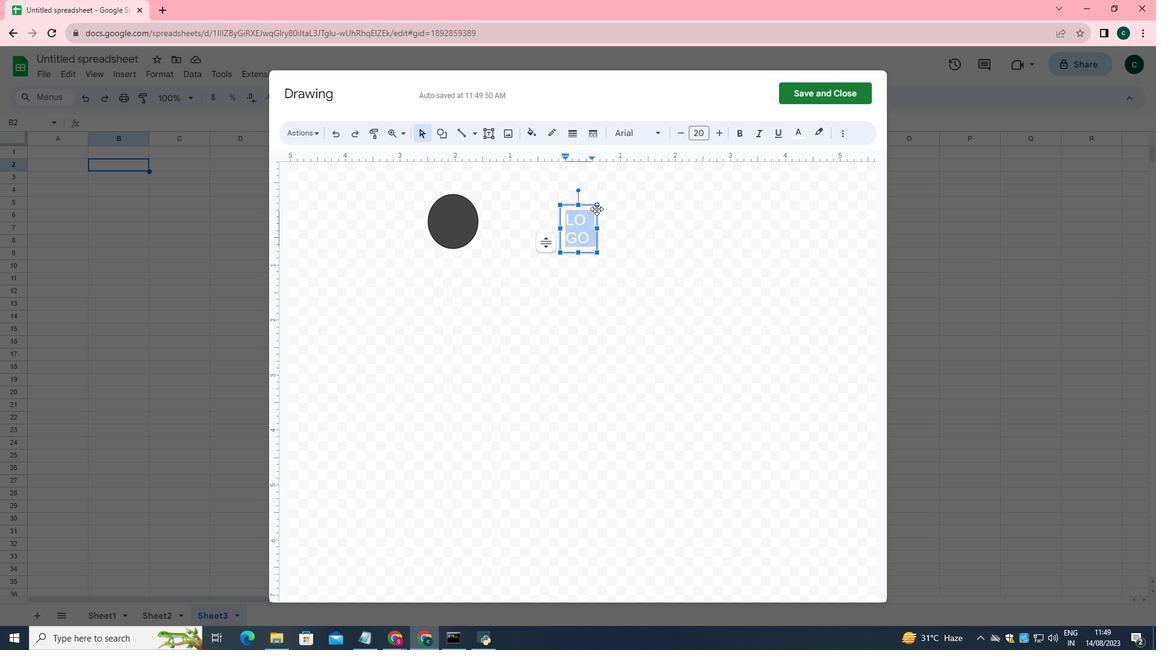 
Action: Mouse pressed left at (597, 209)
Screenshot: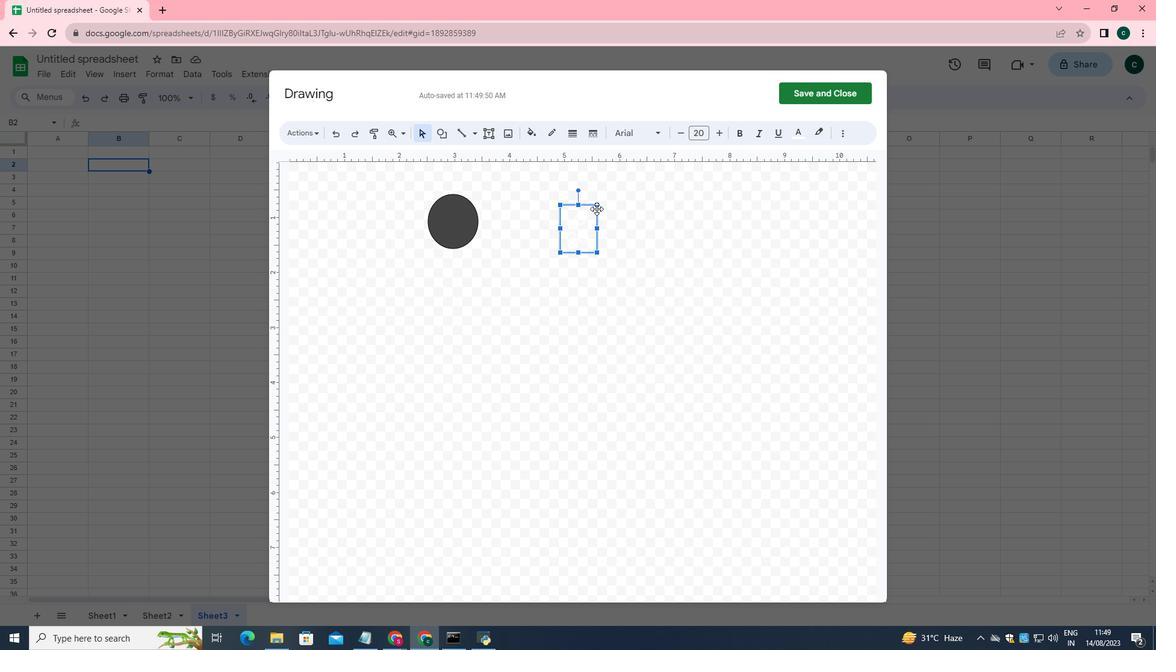 
Action: Mouse moved to (468, 204)
Screenshot: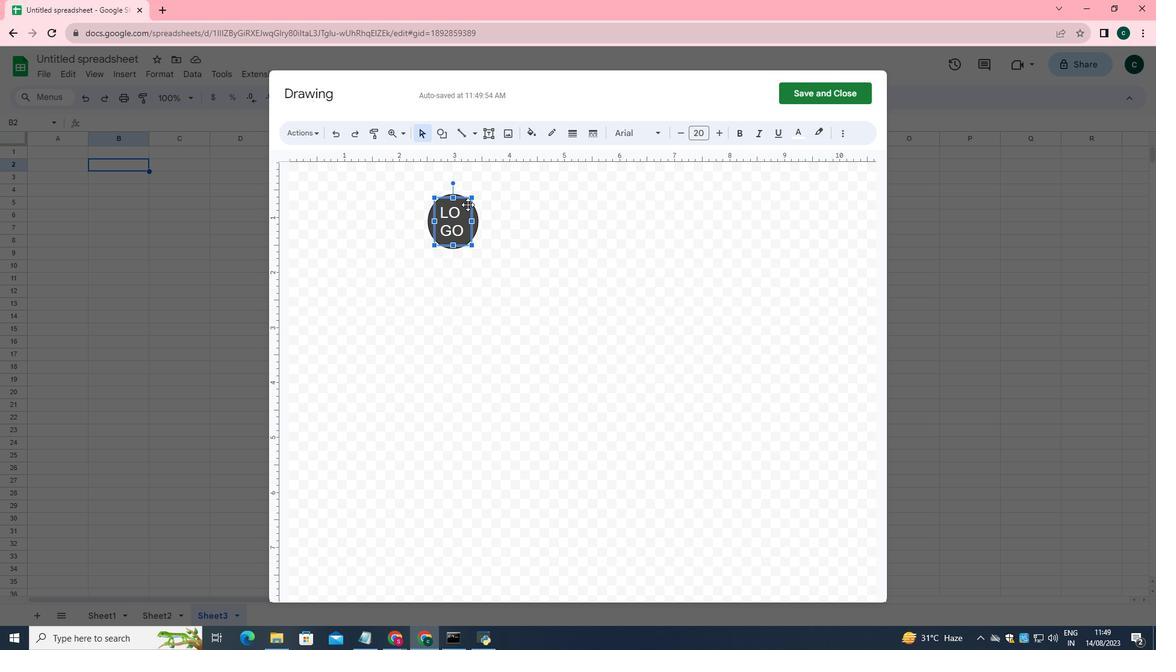 
Action: Mouse pressed left at (468, 204)
Screenshot: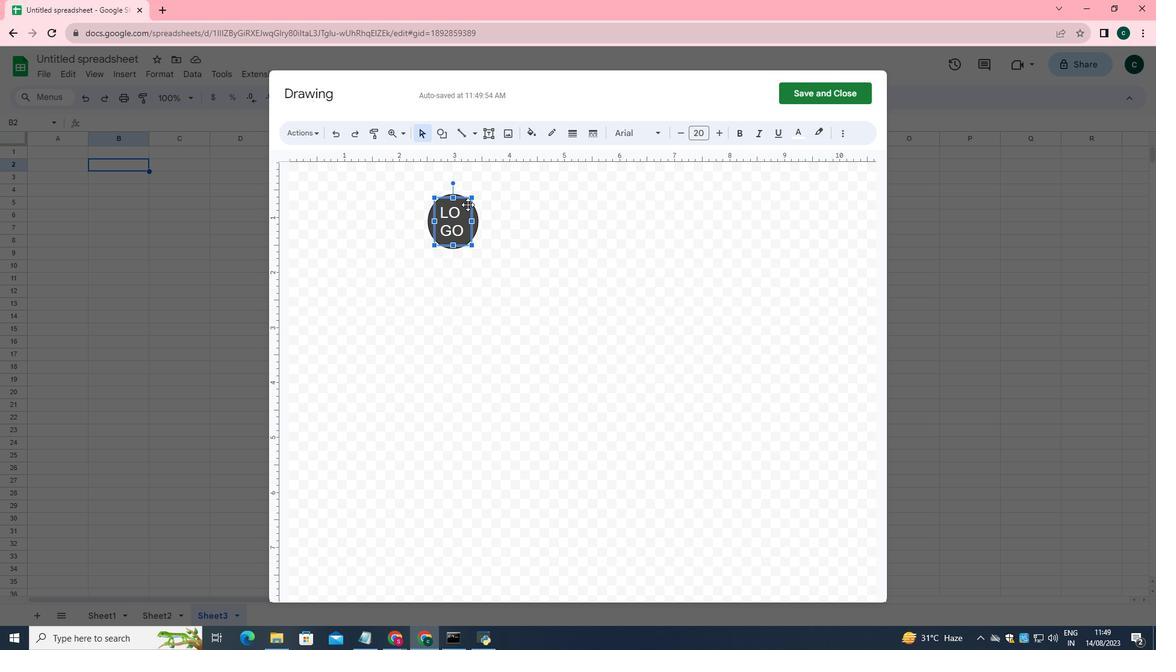 
Action: Mouse moved to (466, 204)
Screenshot: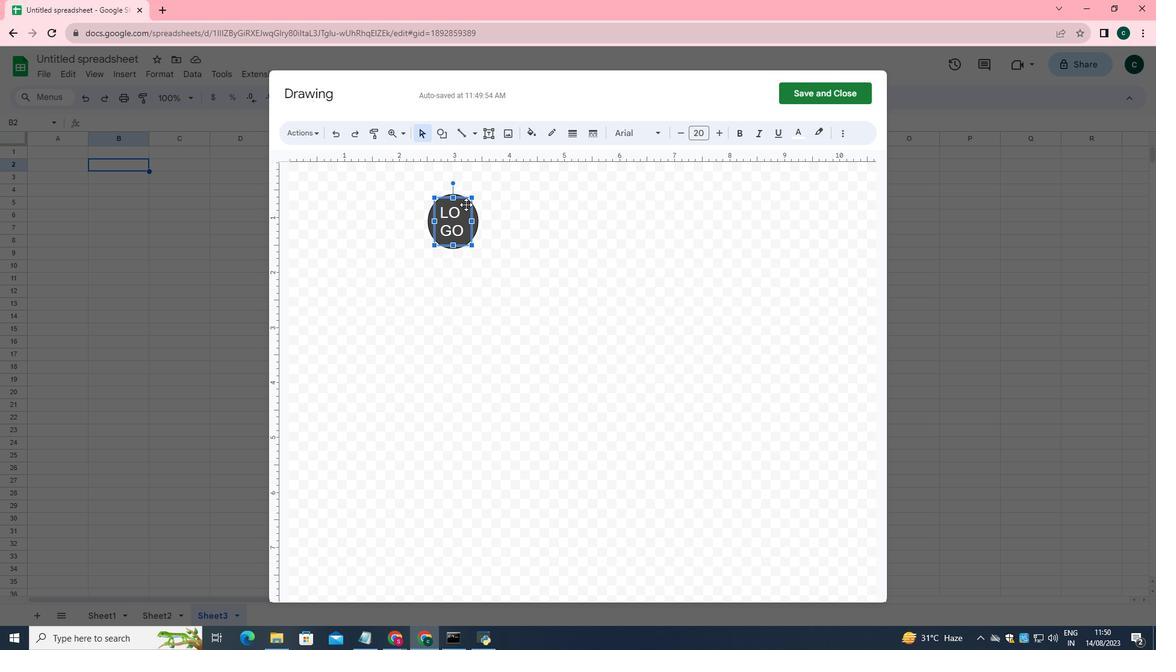 
Action: Mouse pressed left at (466, 204)
Screenshot: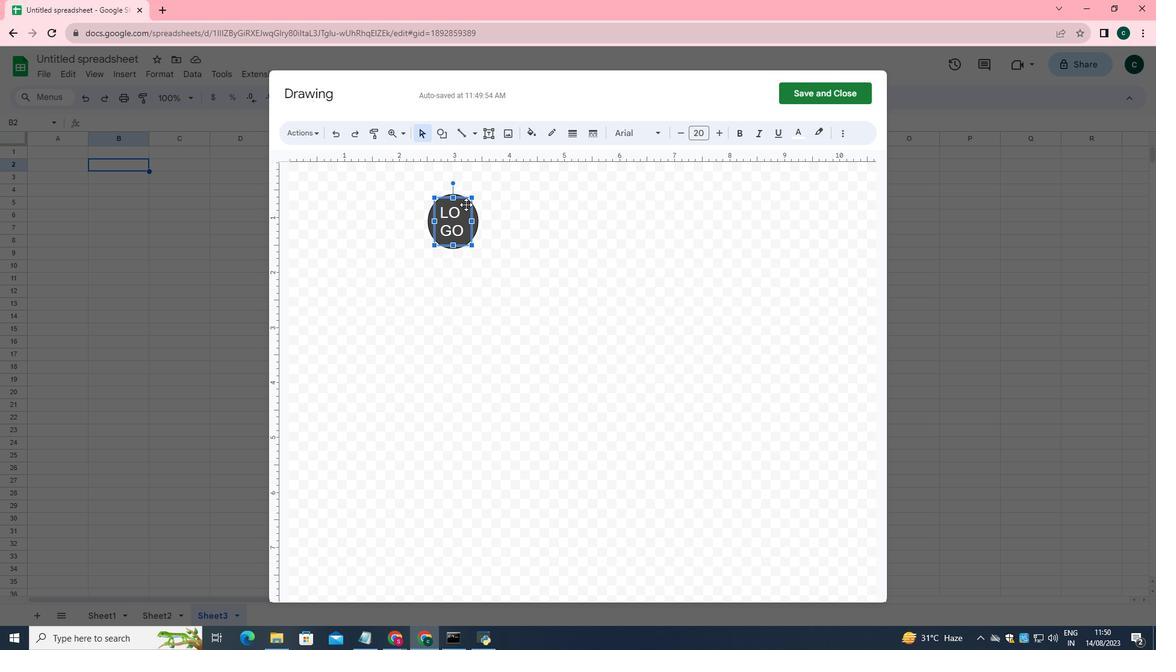 
Action: Mouse moved to (435, 200)
Screenshot: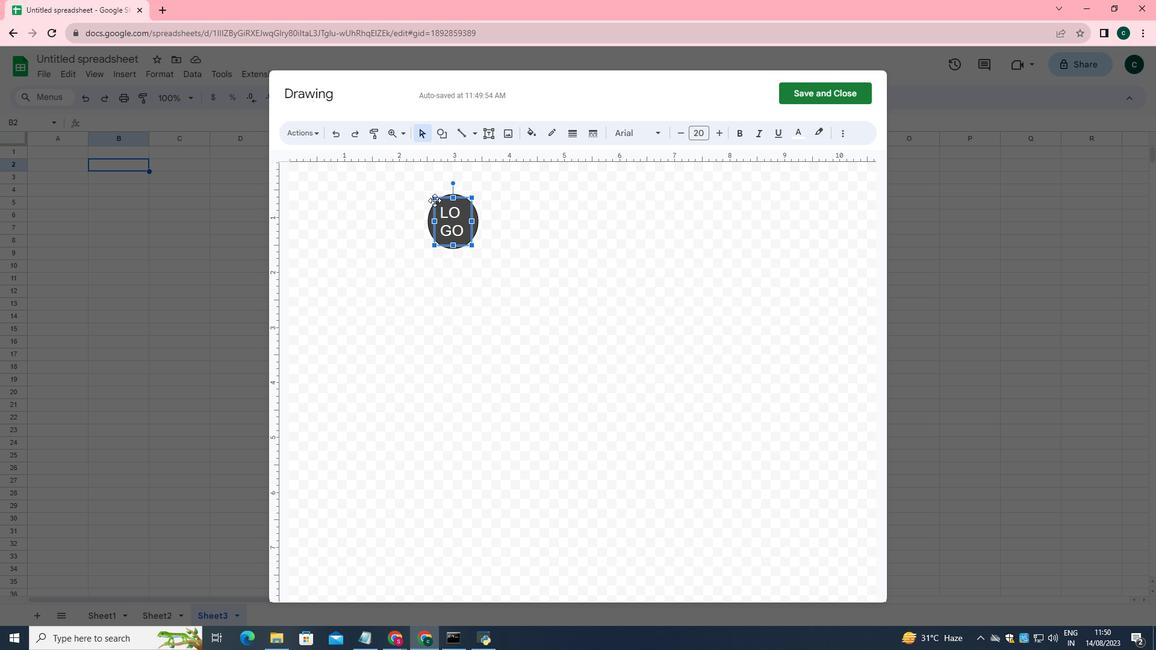 
Action: Mouse pressed left at (435, 200)
Screenshot: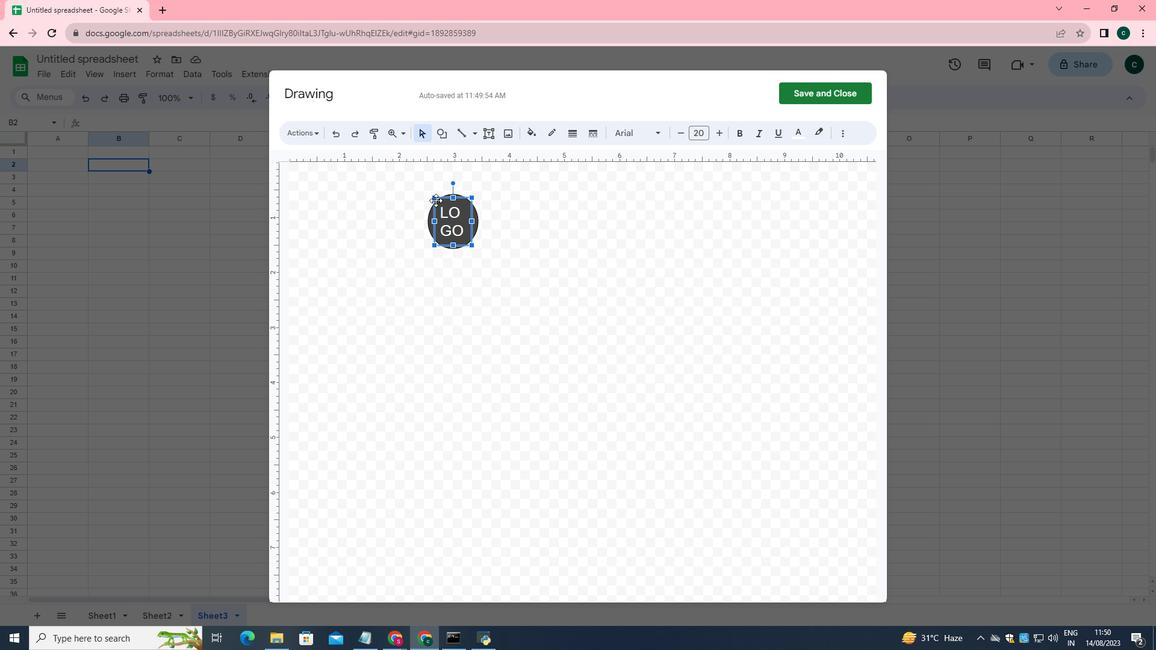 
Action: Mouse moved to (556, 134)
Screenshot: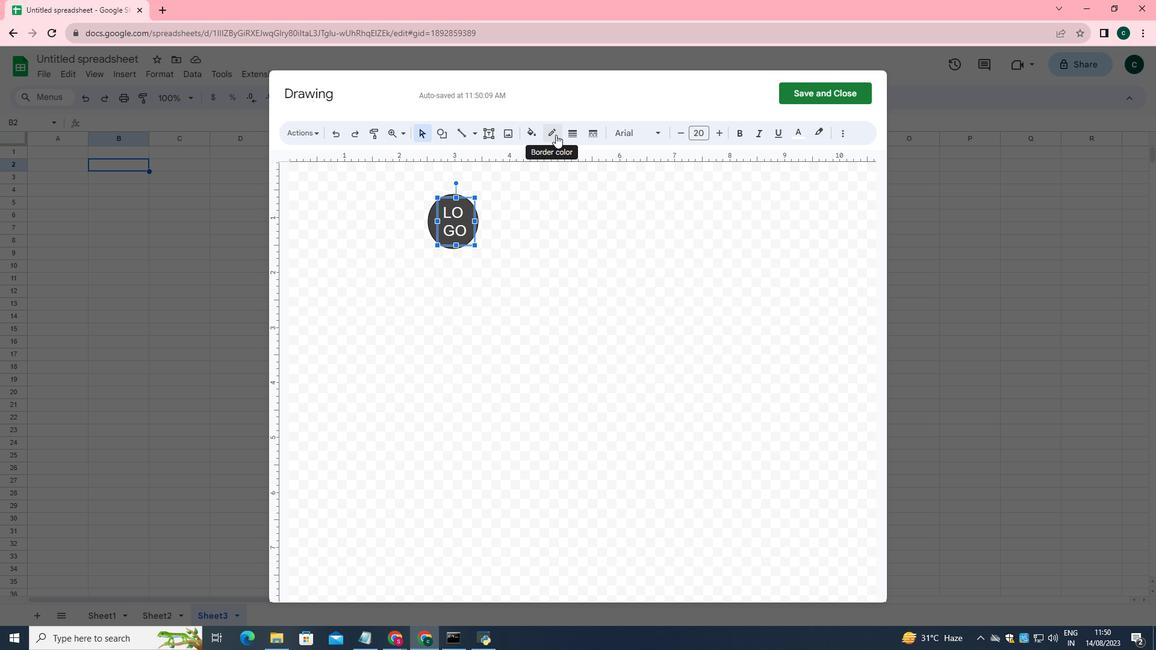 
Action: Mouse pressed left at (556, 134)
Screenshot: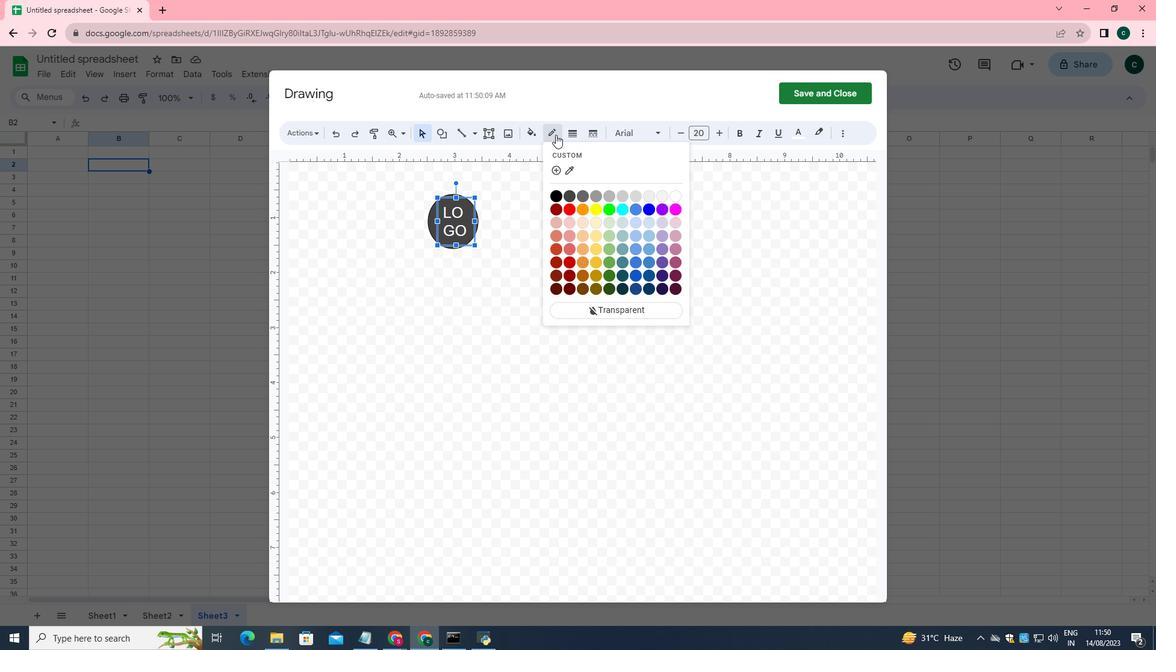 
Action: Mouse moved to (620, 309)
Screenshot: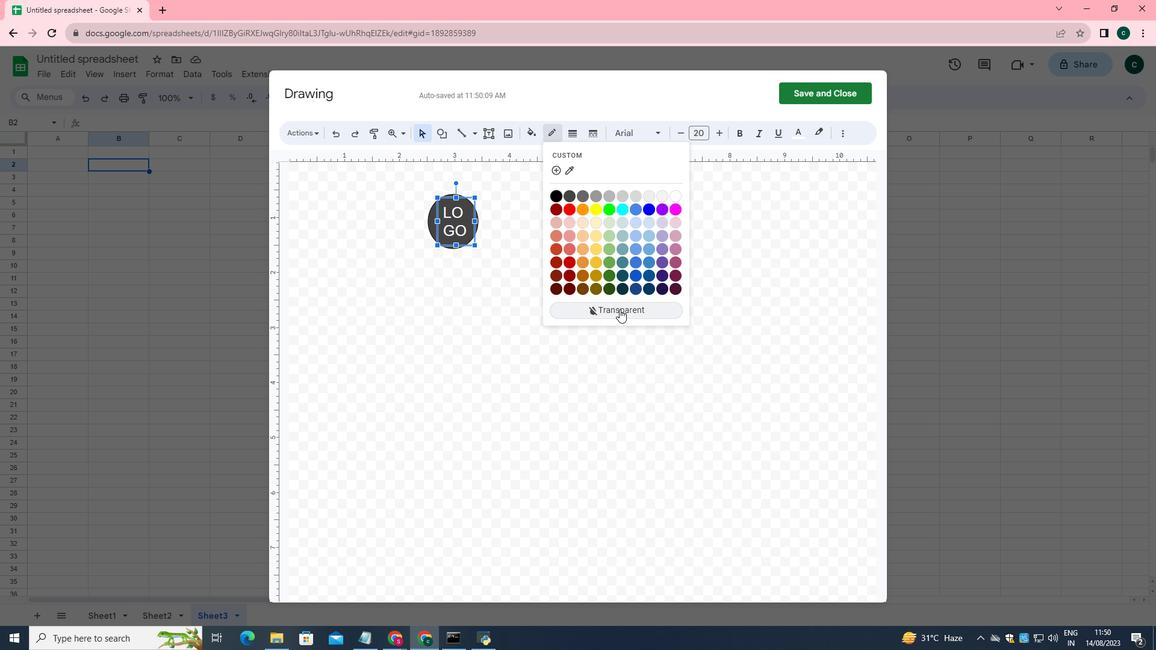 
Action: Mouse pressed left at (620, 309)
Screenshot: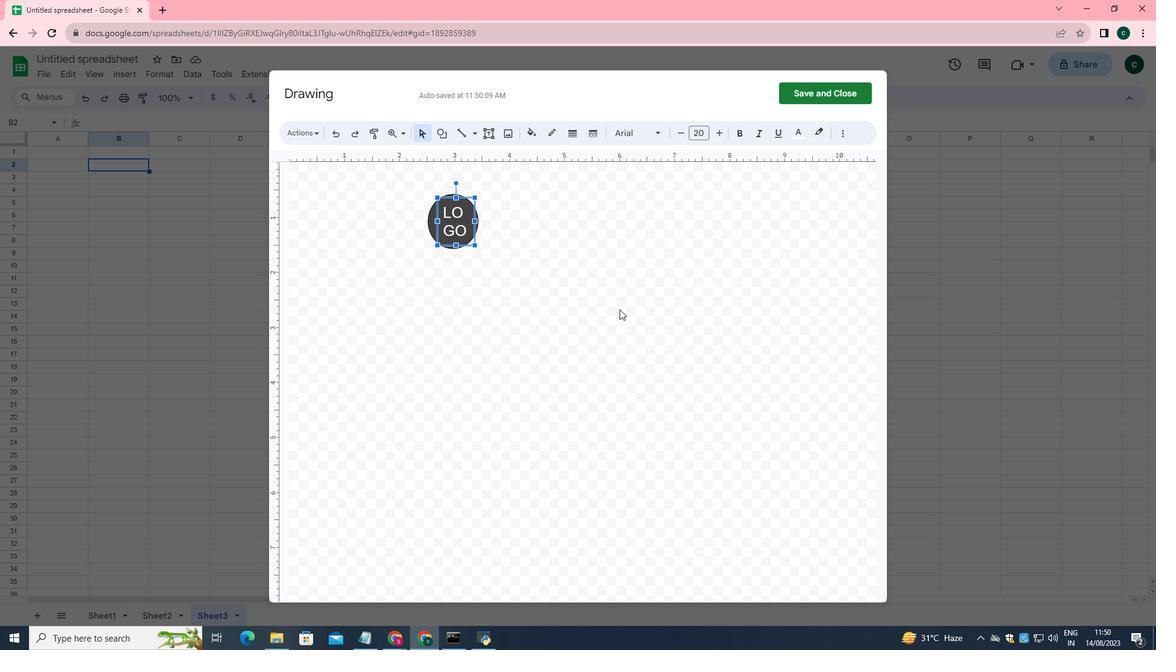 
Action: Mouse moved to (578, 291)
Screenshot: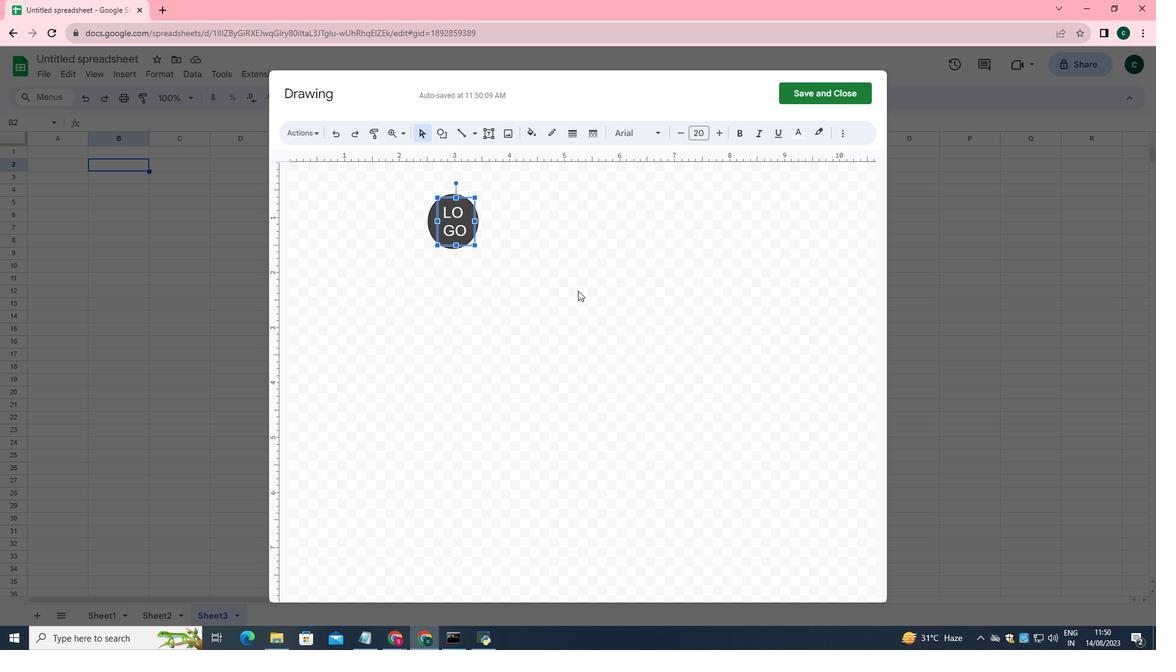 
Action: Mouse pressed left at (578, 291)
Screenshot: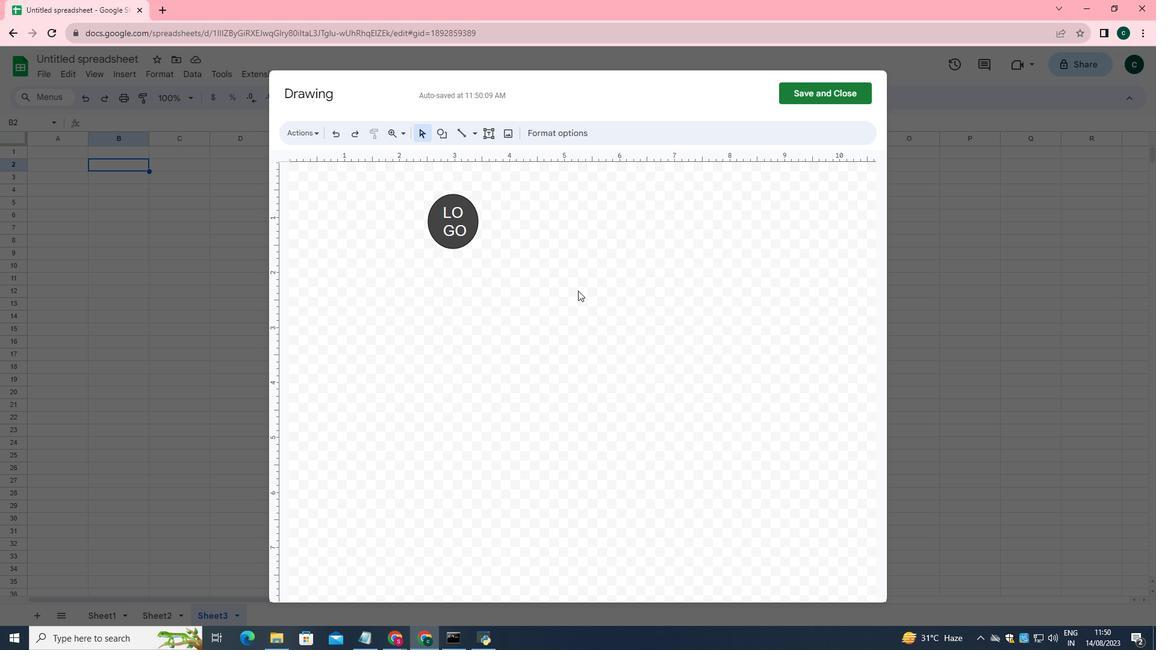 
Action: Mouse moved to (809, 93)
Screenshot: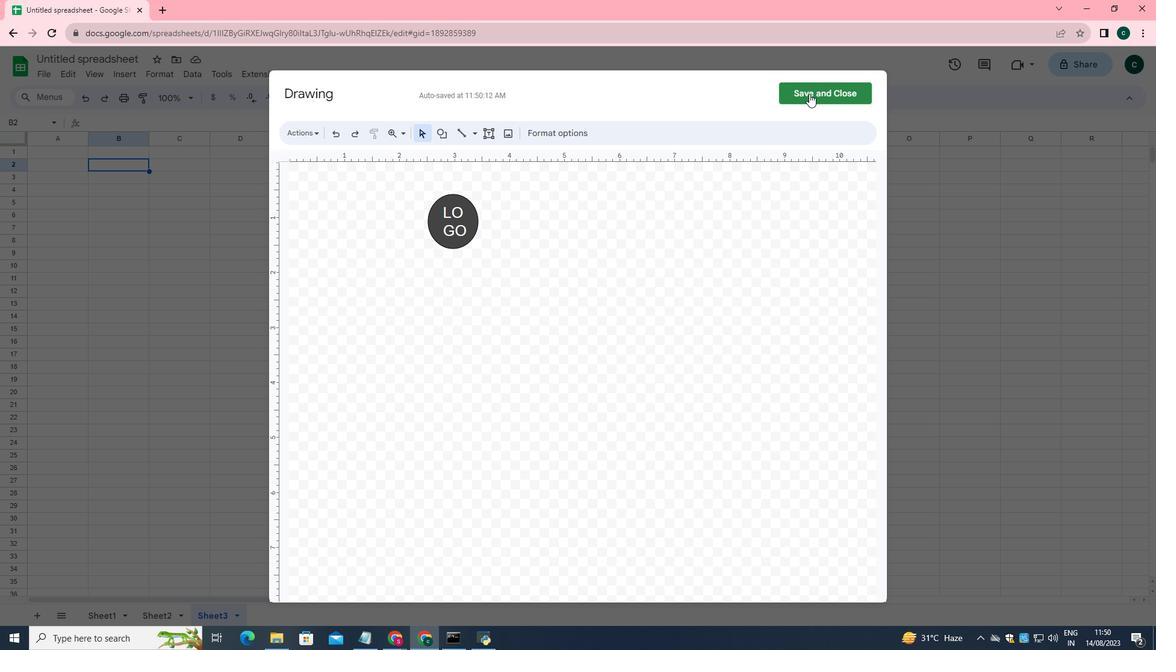 
Action: Mouse pressed left at (809, 93)
Screenshot: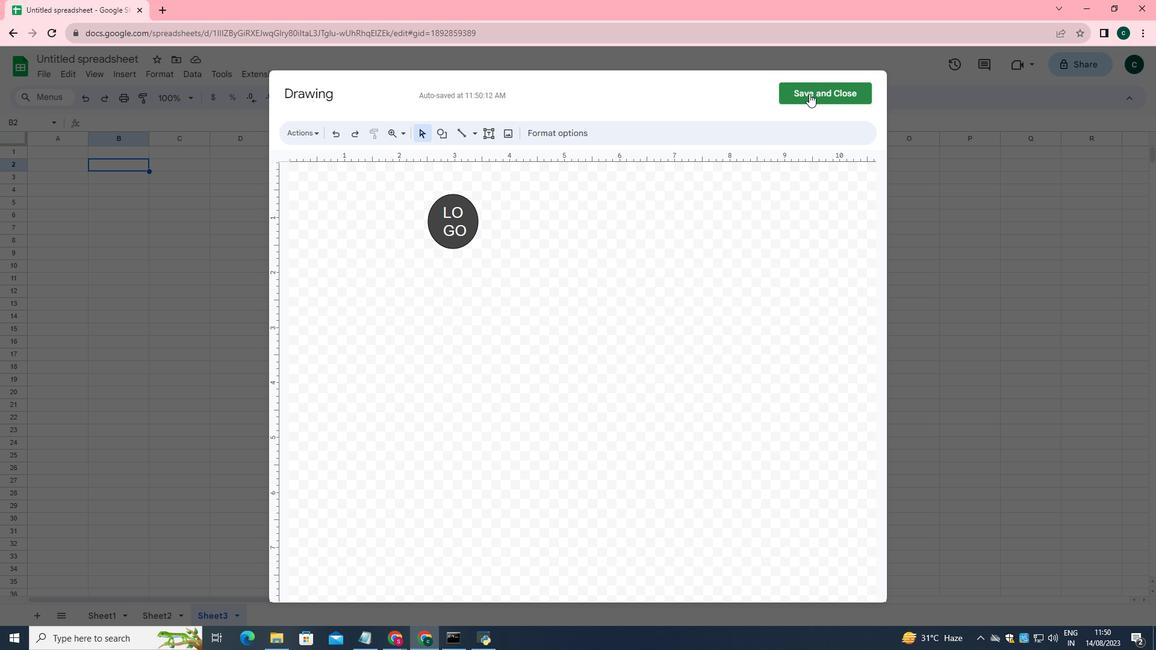 
Action: Mouse moved to (109, 194)
Screenshot: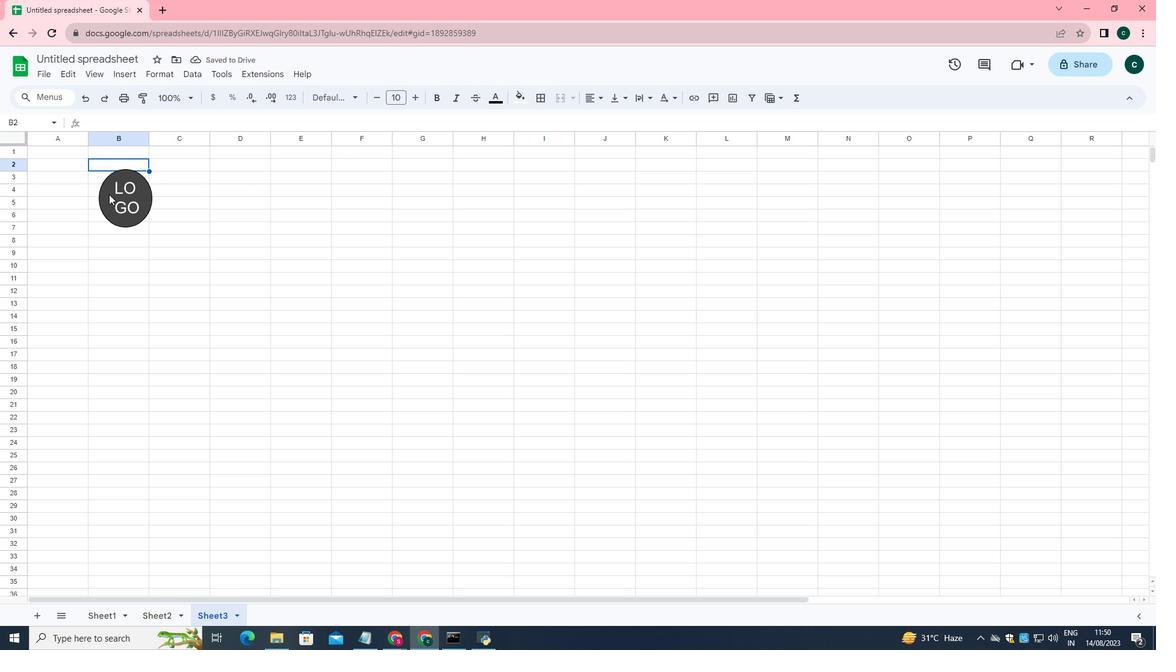 
Action: Mouse pressed left at (109, 194)
Screenshot: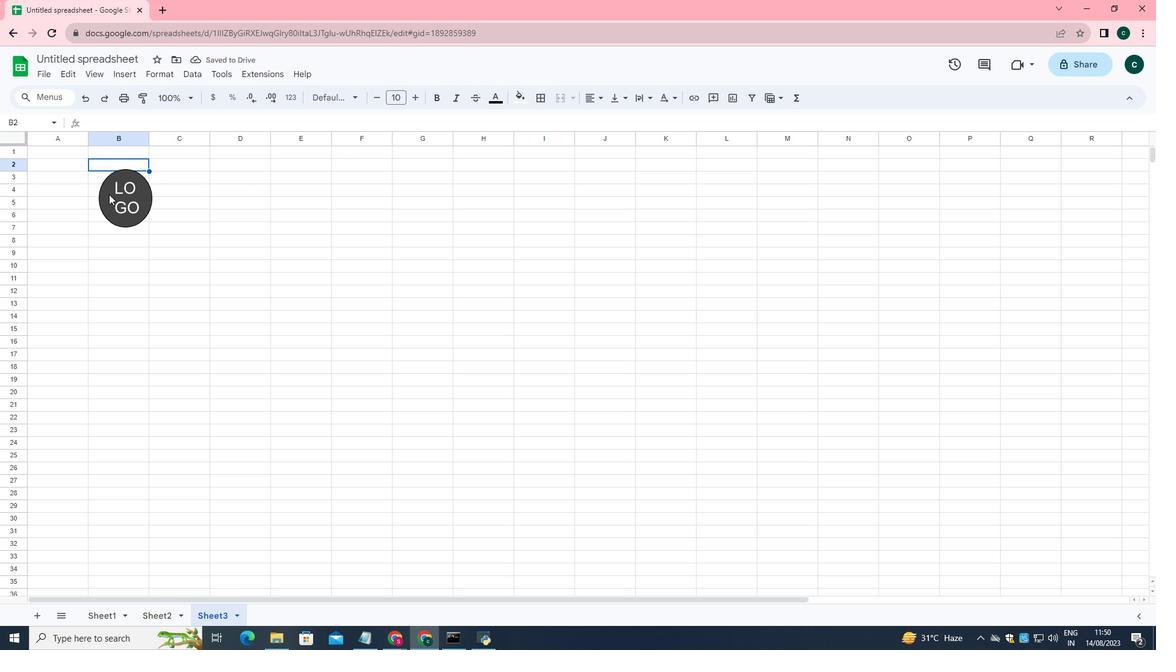 
Action: Mouse moved to (117, 196)
Screenshot: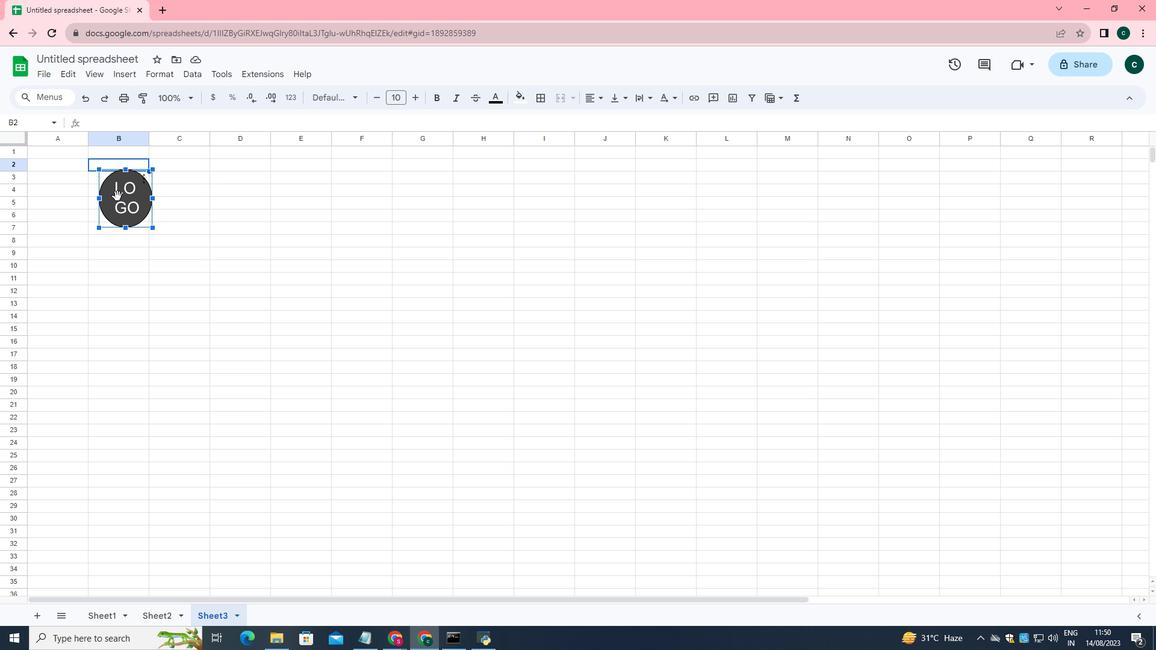 
Action: Mouse pressed left at (117, 196)
Screenshot: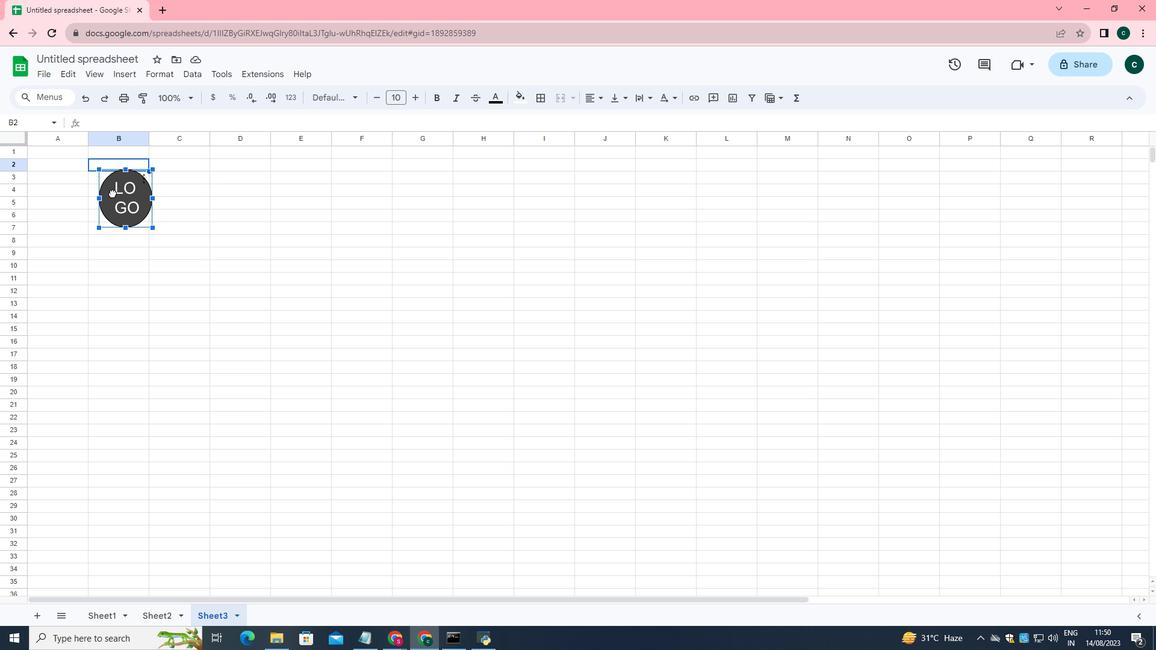 
Action: Mouse moved to (106, 227)
Screenshot: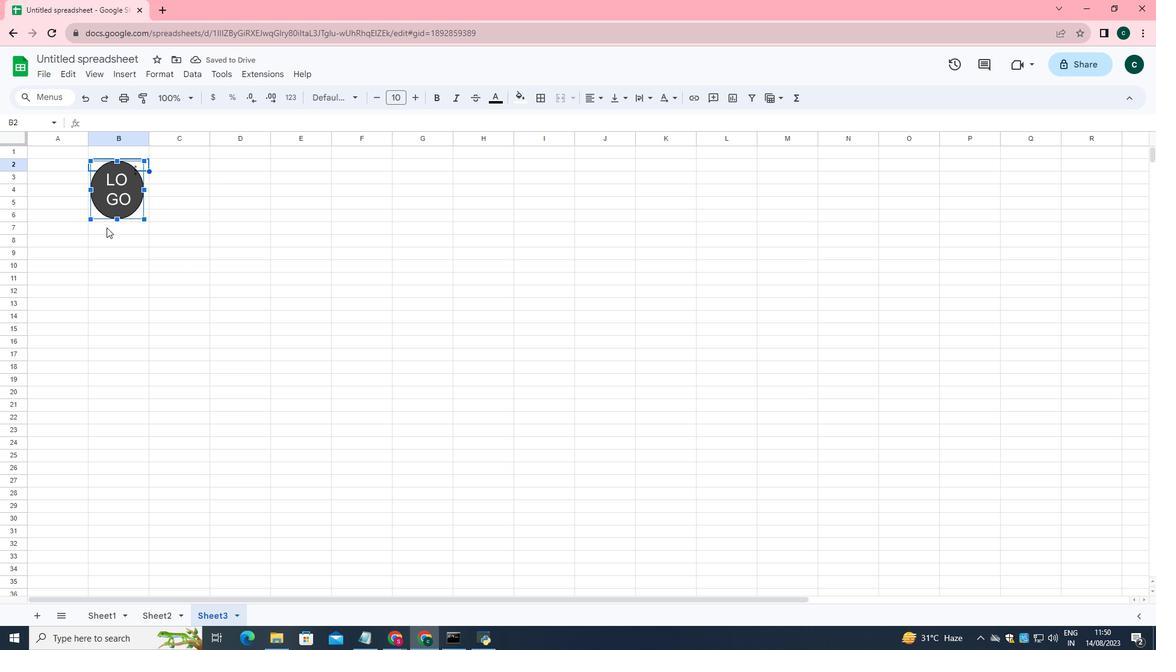 
Action: Mouse pressed left at (106, 227)
Screenshot: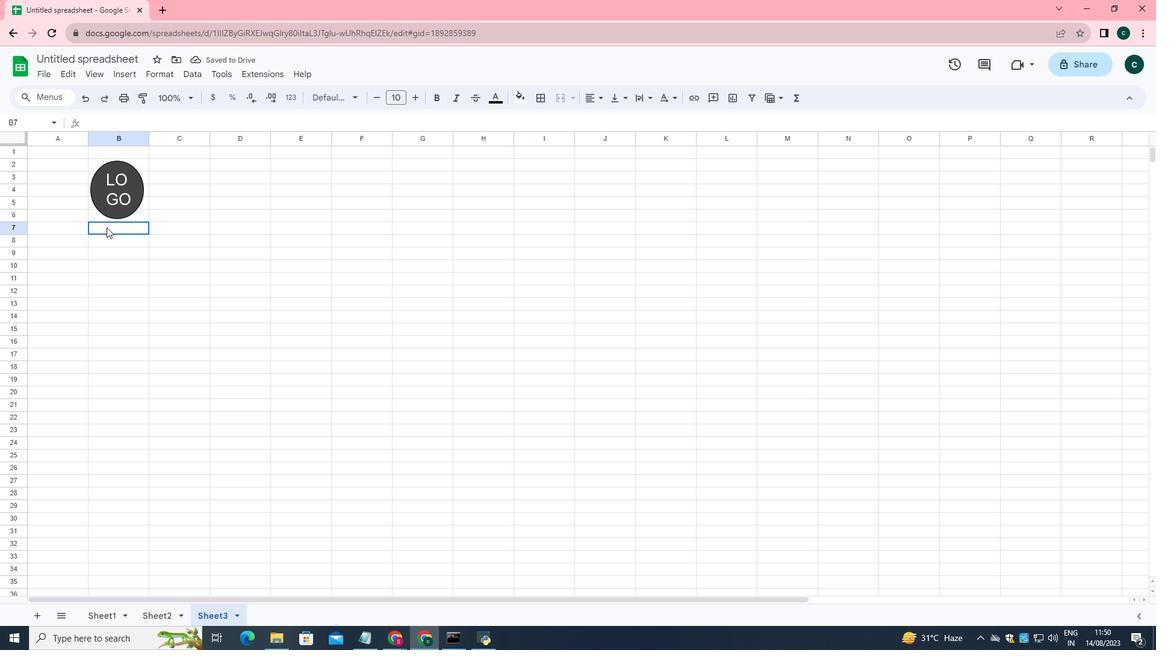 
Action: Mouse moved to (415, 94)
Screenshot: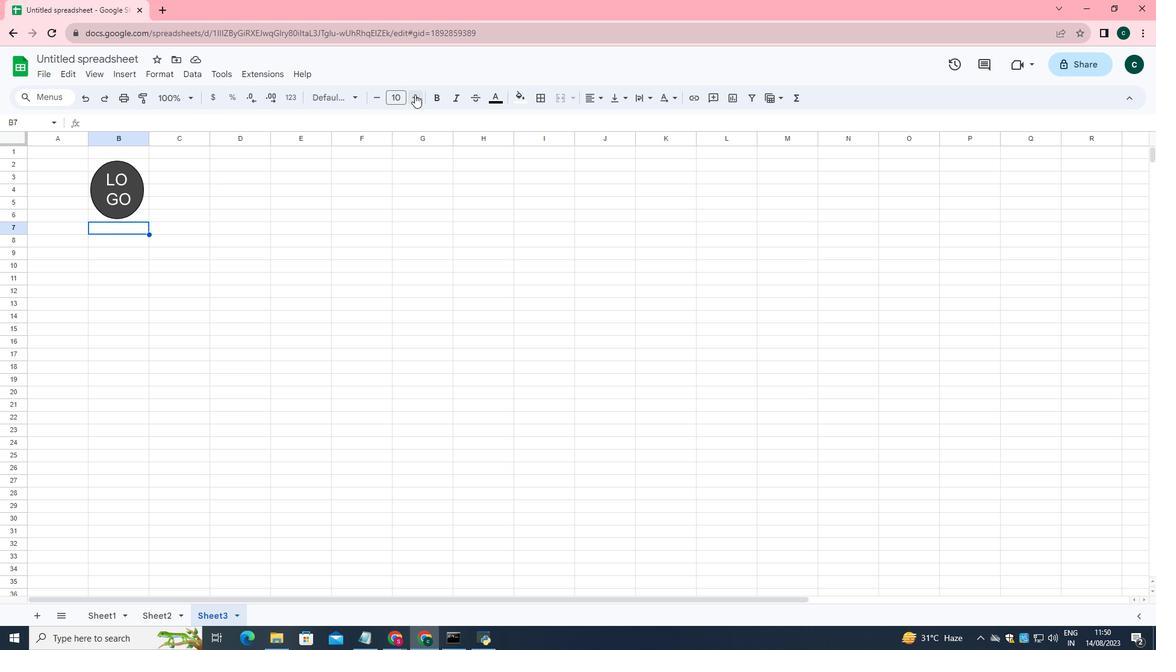 
Action: Mouse pressed left at (415, 94)
Screenshot: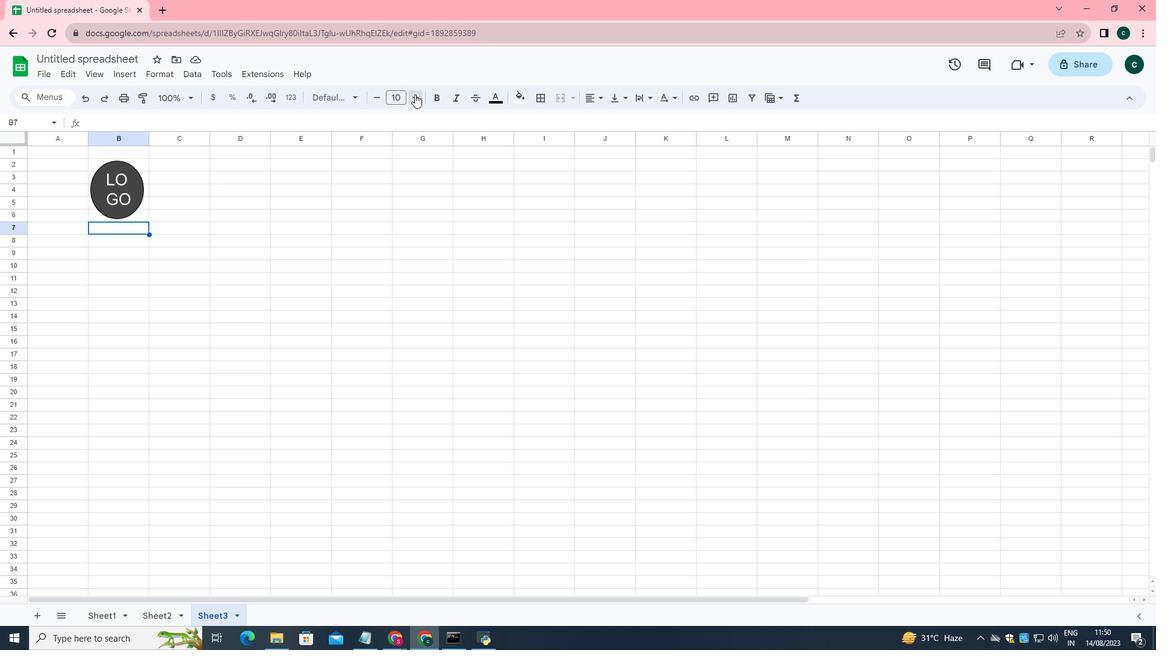 
Action: Mouse pressed left at (415, 94)
Screenshot: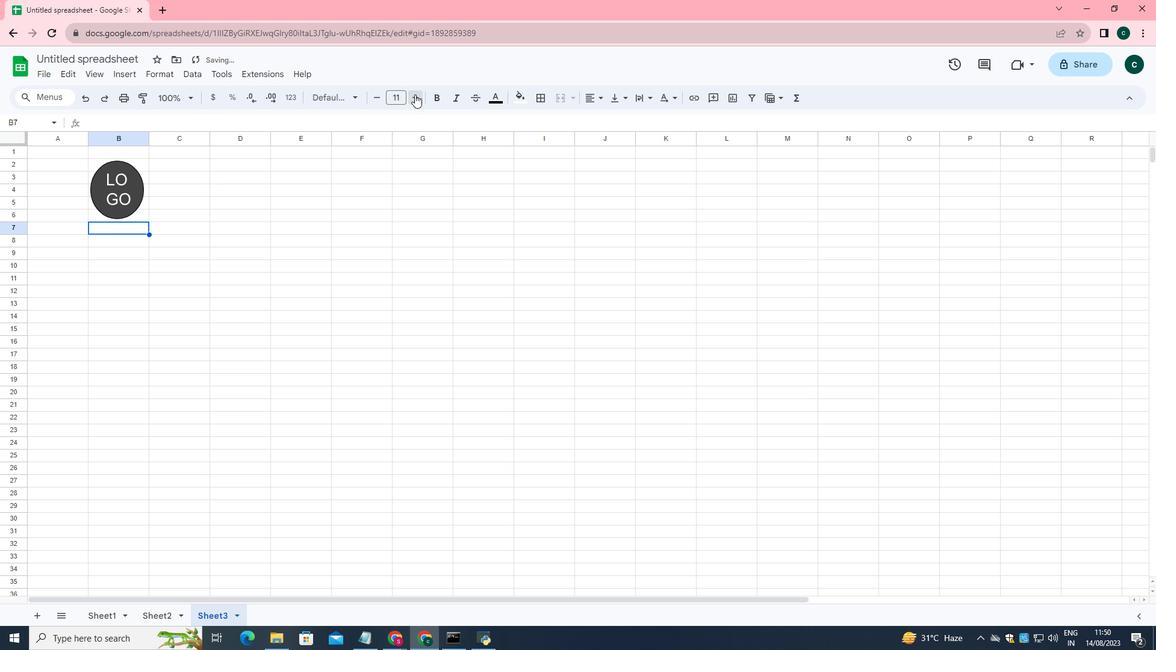 
Action: Key pressed <Key.shift>LOGO<Key.space><Key.shift>COMPANY
Screenshot: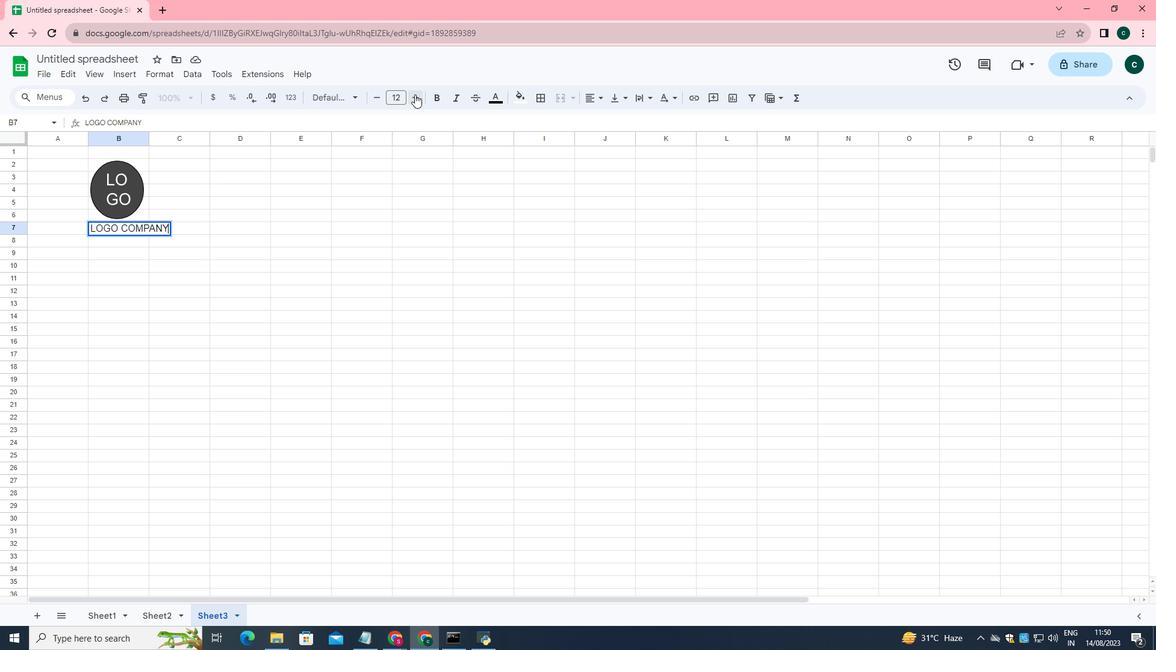 
Action: Mouse moved to (151, 254)
Screenshot: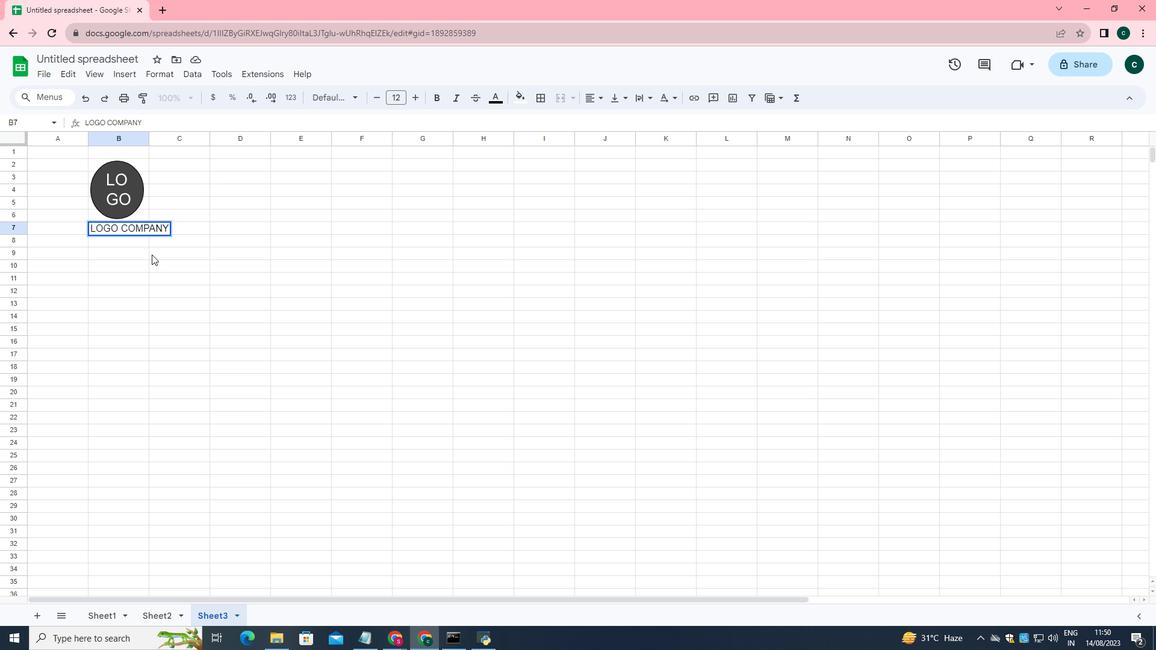 
Action: Mouse pressed left at (151, 254)
Screenshot: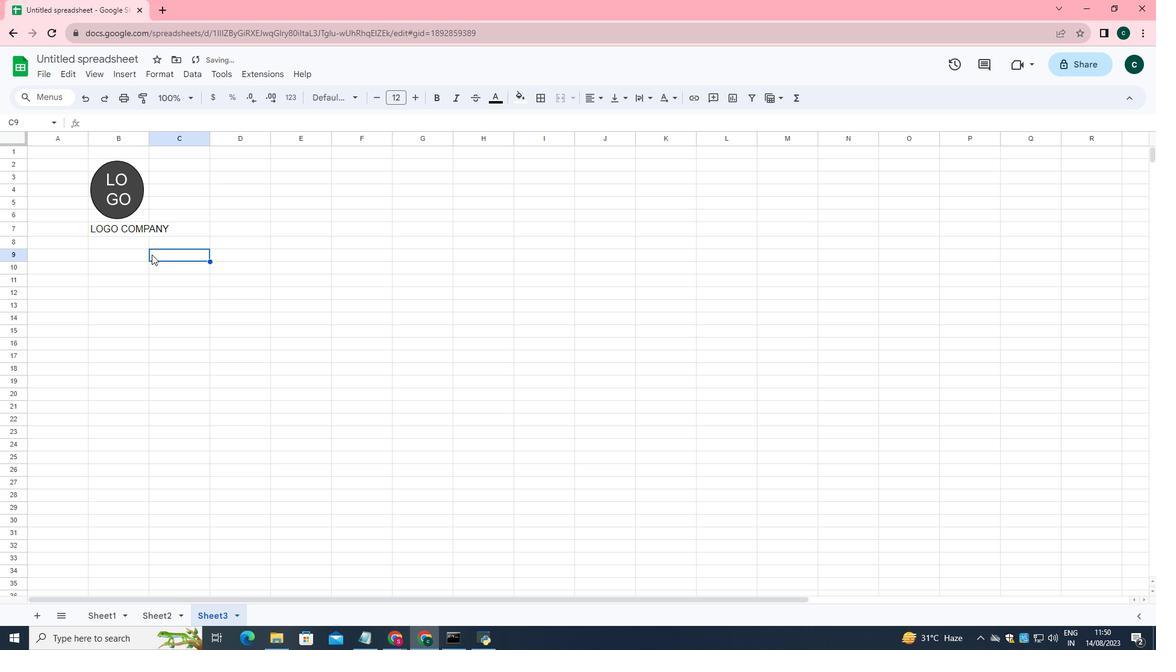 
Action: Mouse moved to (228, 166)
Screenshot: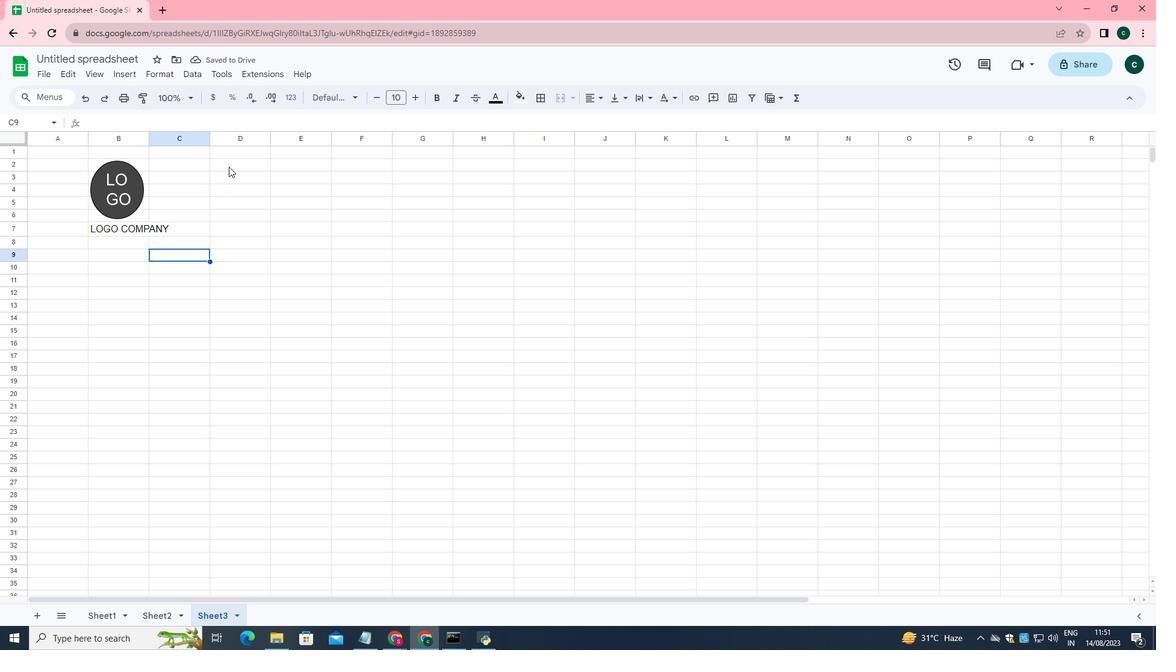 
Action: Mouse pressed left at (228, 166)
Screenshot: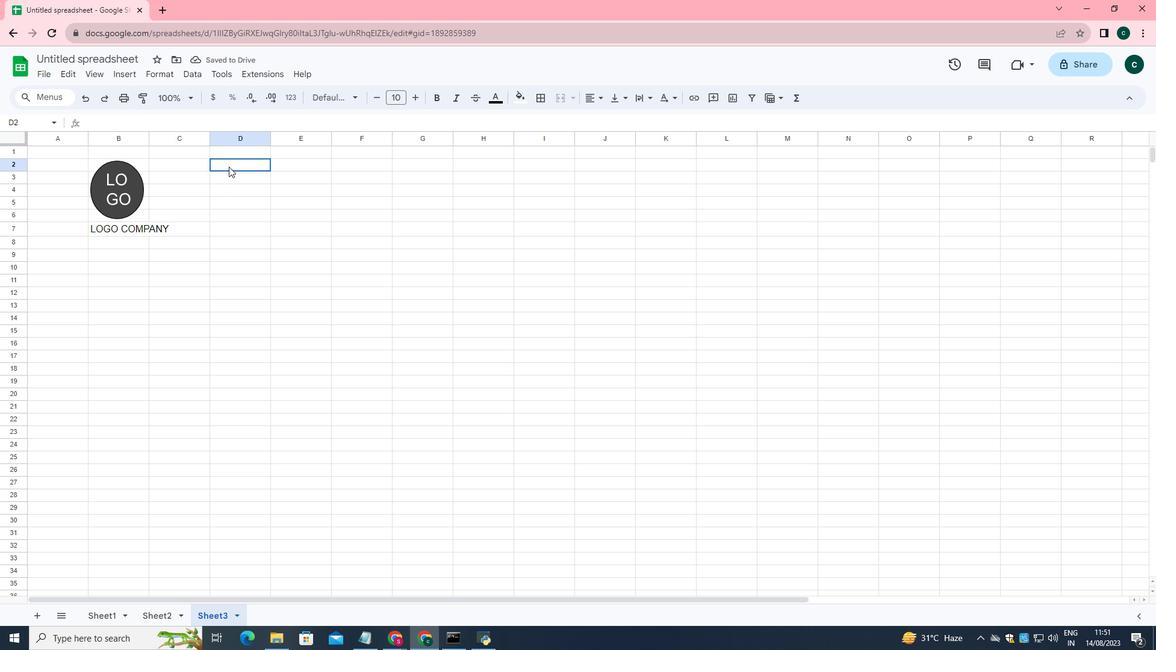 
Action: Mouse moved to (203, 162)
Screenshot: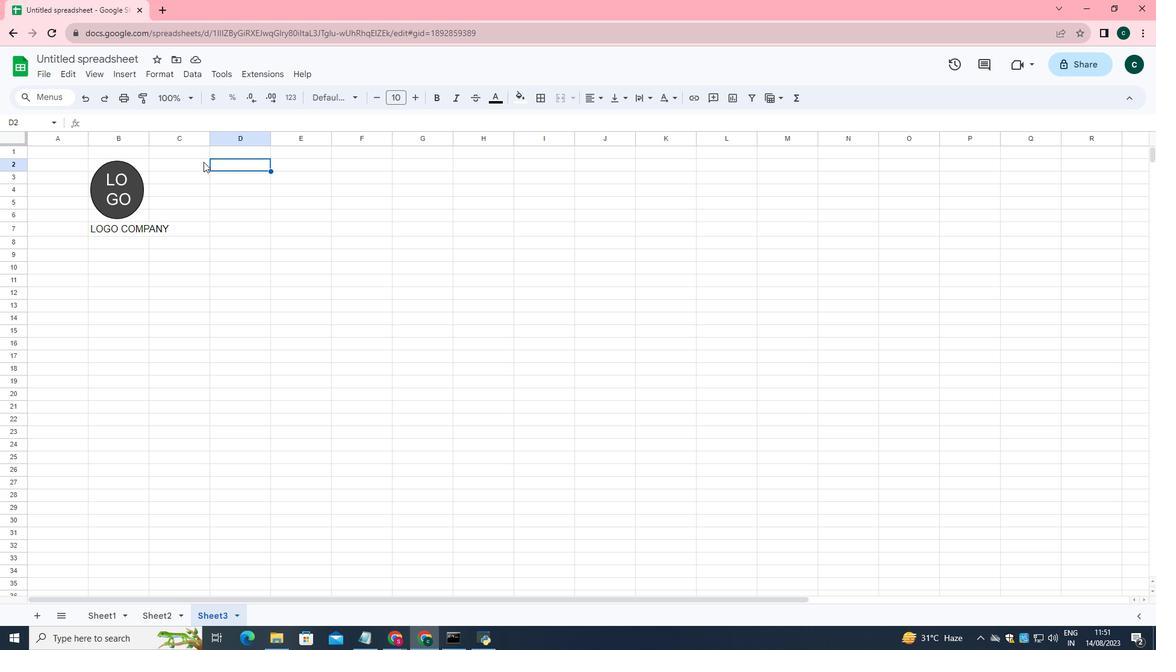 
Action: Mouse pressed left at (203, 162)
Screenshot: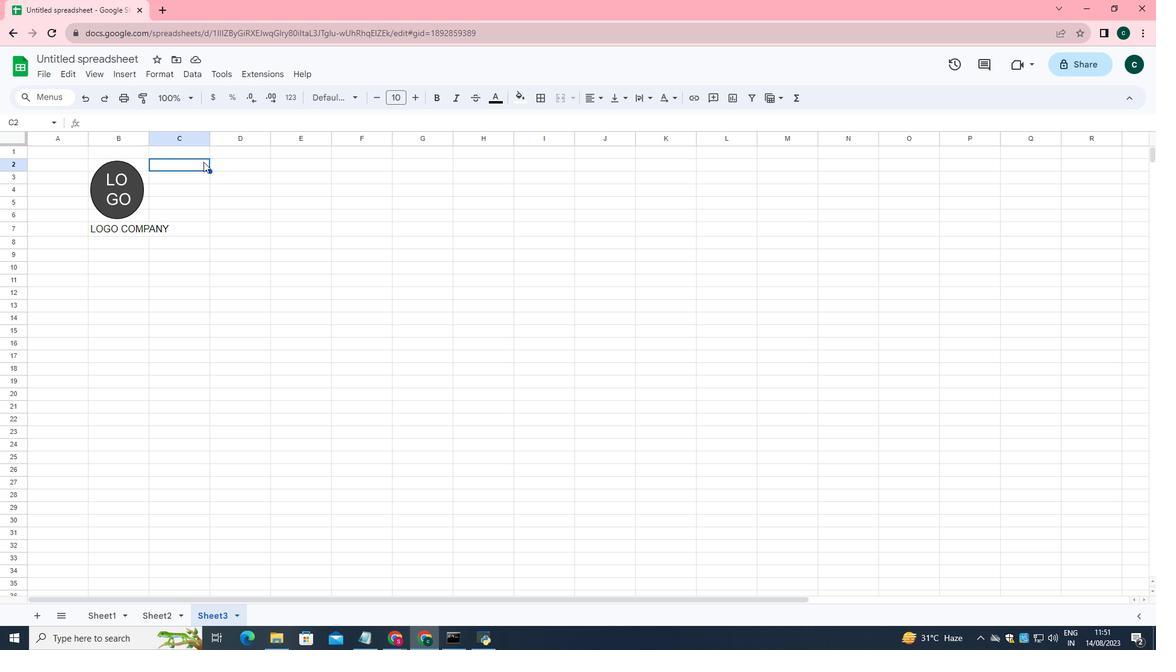 
Action: Mouse moved to (240, 162)
Screenshot: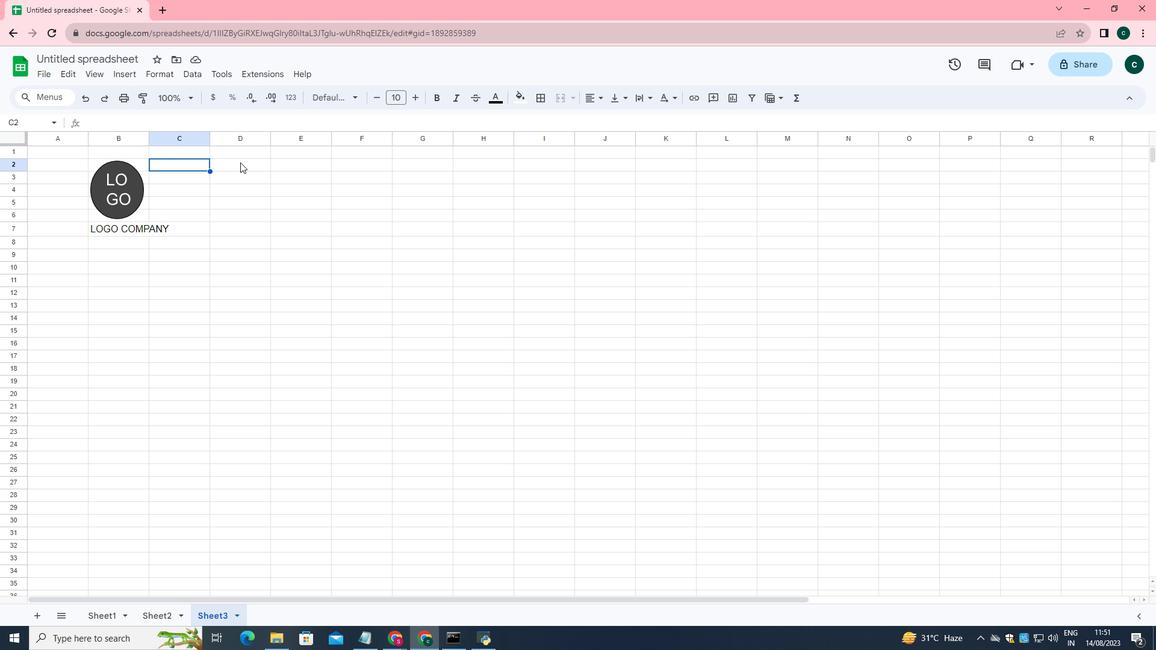 
Action: Mouse pressed left at (240, 162)
Screenshot: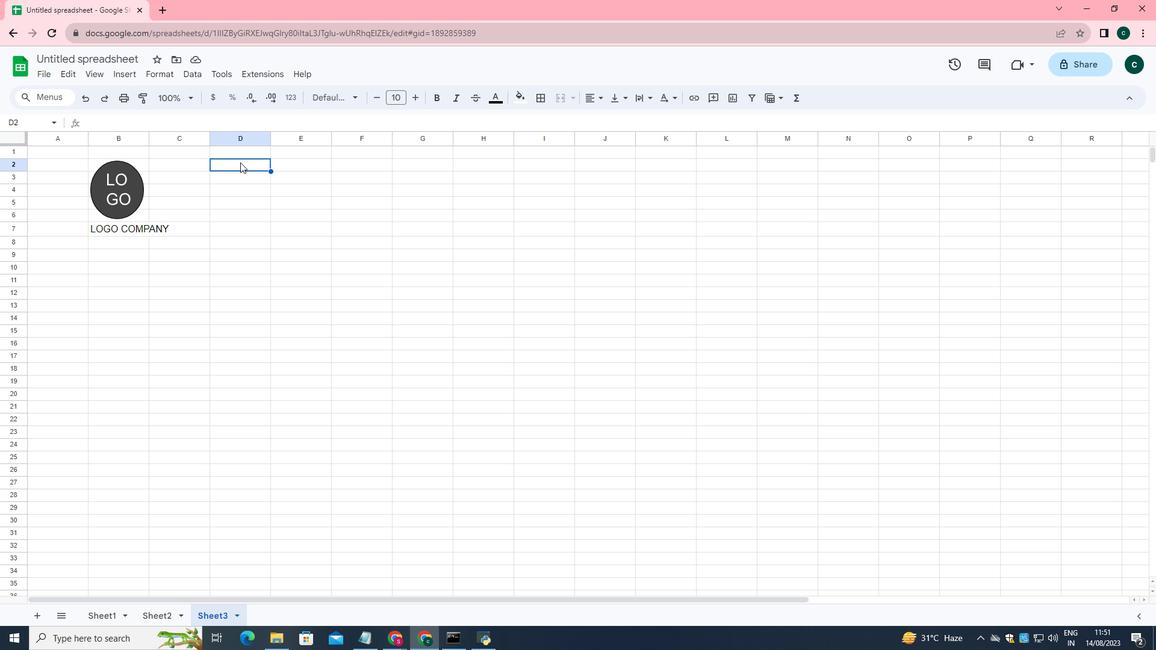 
Action: Mouse moved to (418, 95)
Screenshot: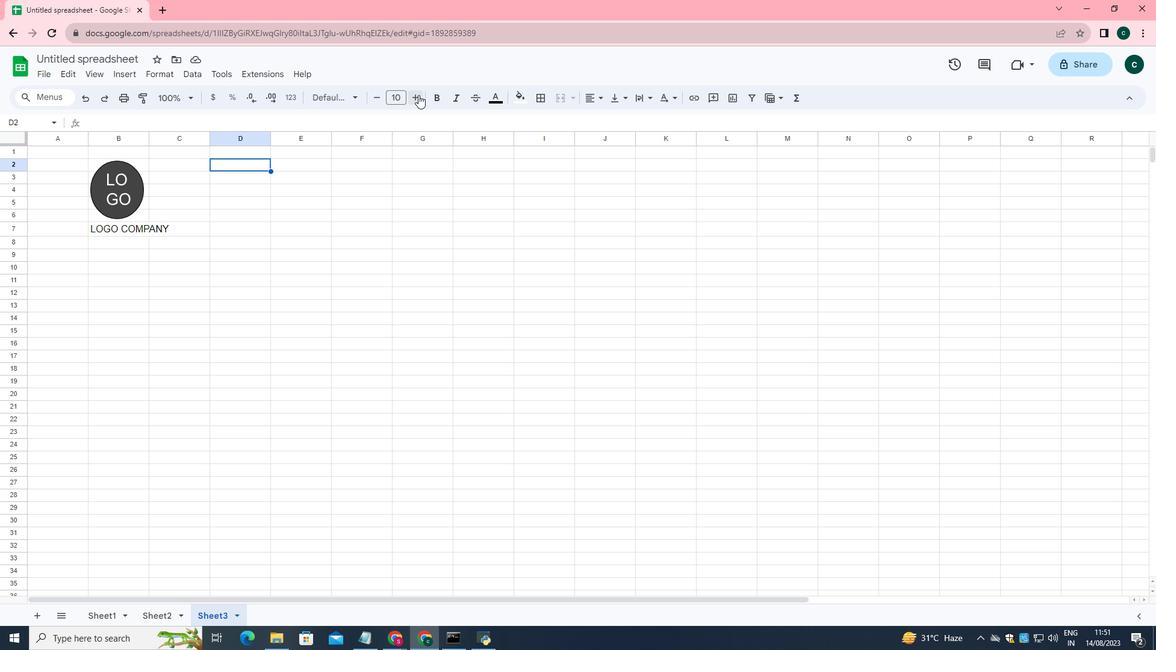 
Action: Key pressed <Key.shift>St.<Key.space><Key.shift>Francis<Key.space><Key.shift>High<Key.space><Key.shift>School
Screenshot: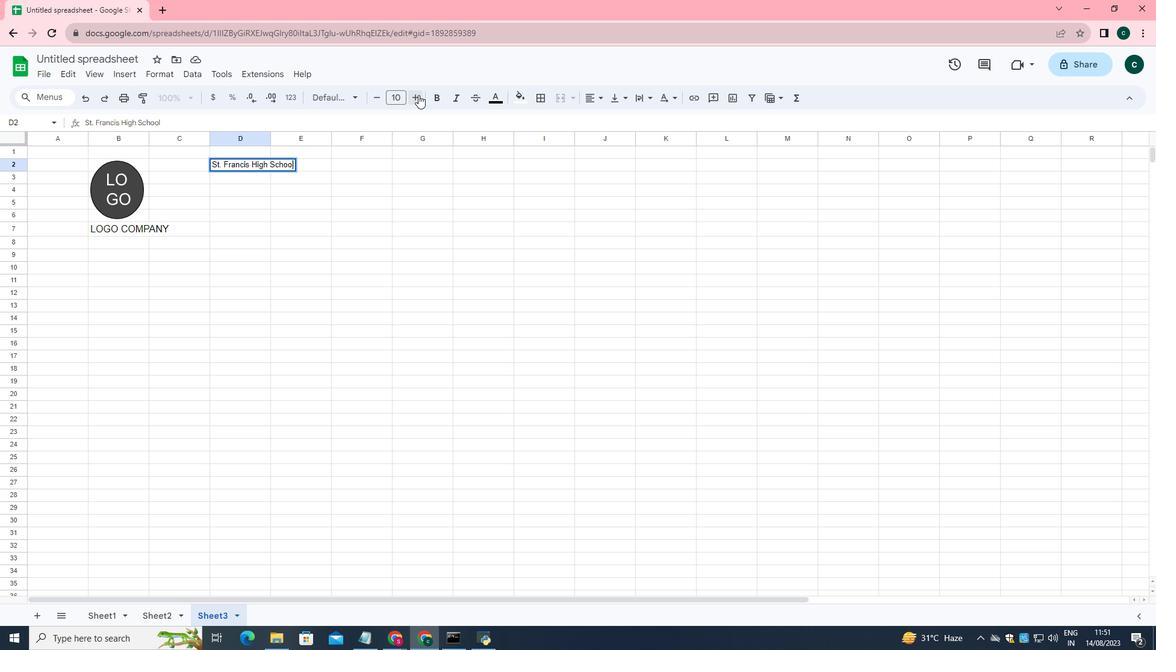 
Action: Mouse moved to (327, 262)
Screenshot: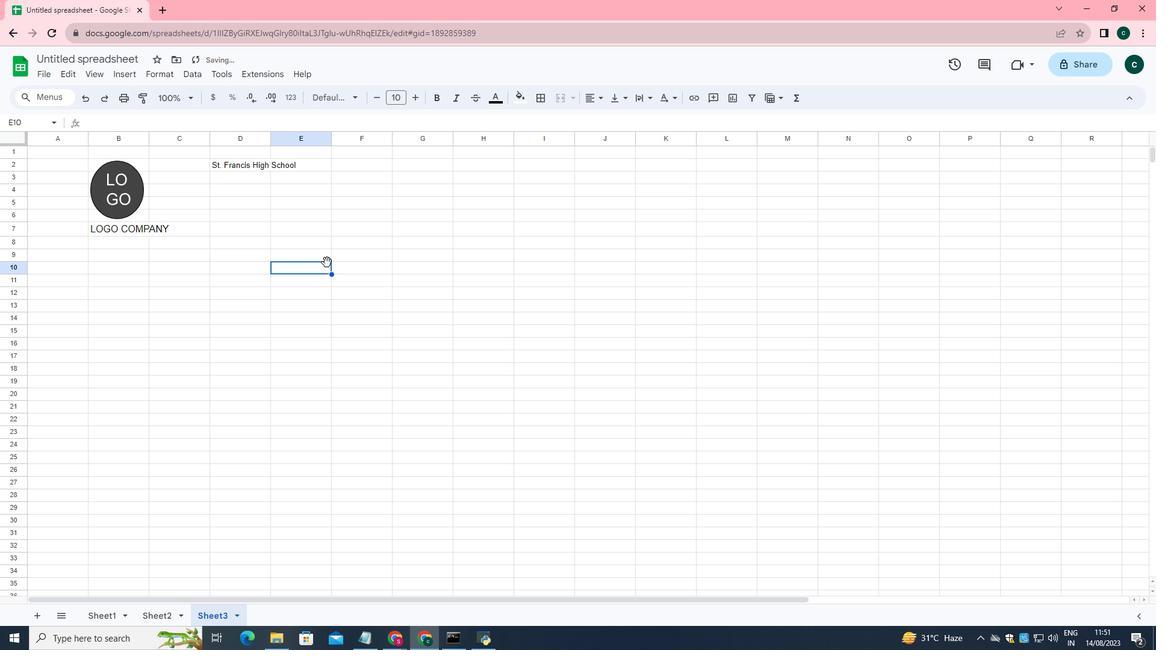 
Action: Mouse pressed left at (327, 262)
Screenshot: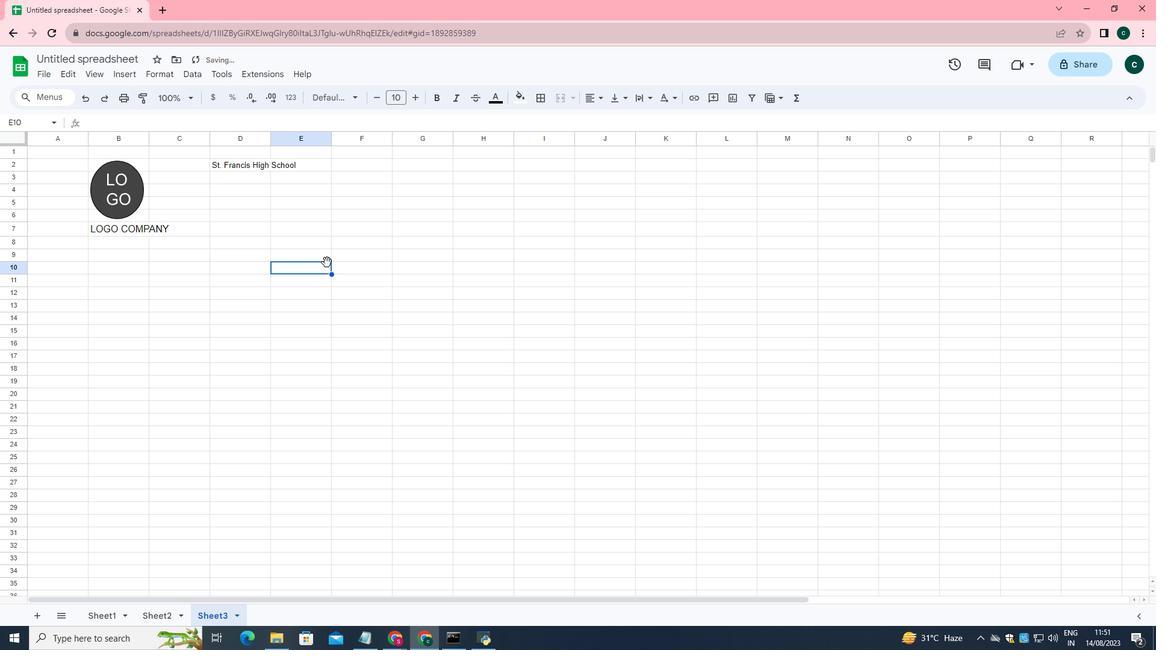 
Action: Mouse moved to (230, 163)
Screenshot: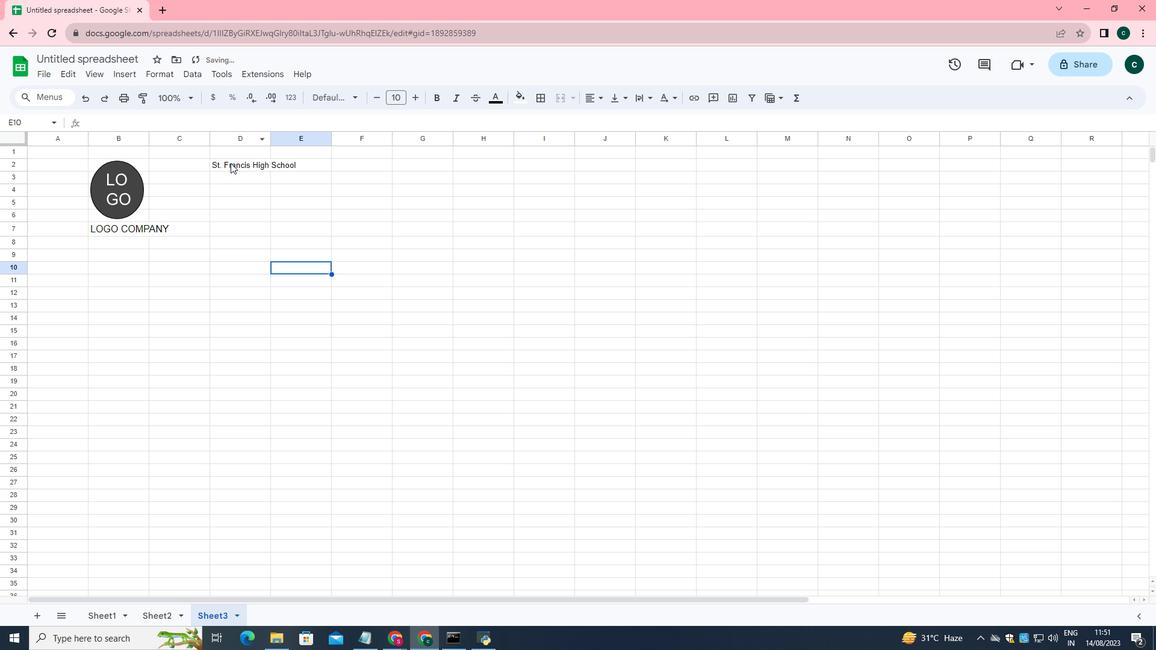 
Action: Mouse pressed left at (230, 163)
Screenshot: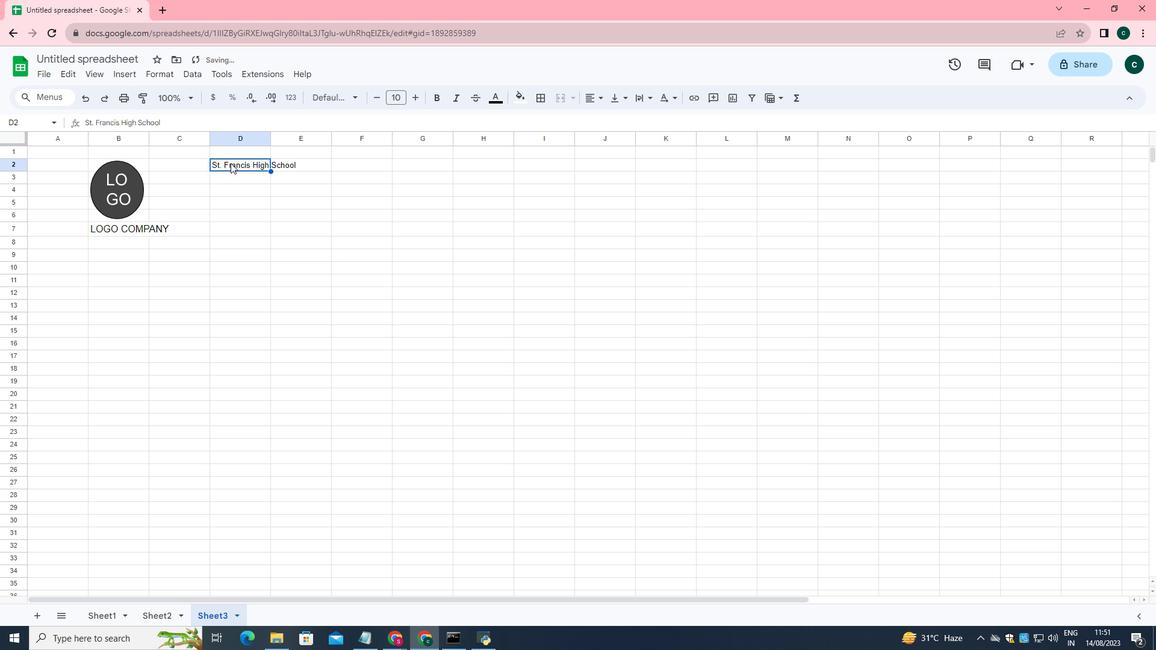 
Action: Mouse moved to (413, 99)
Screenshot: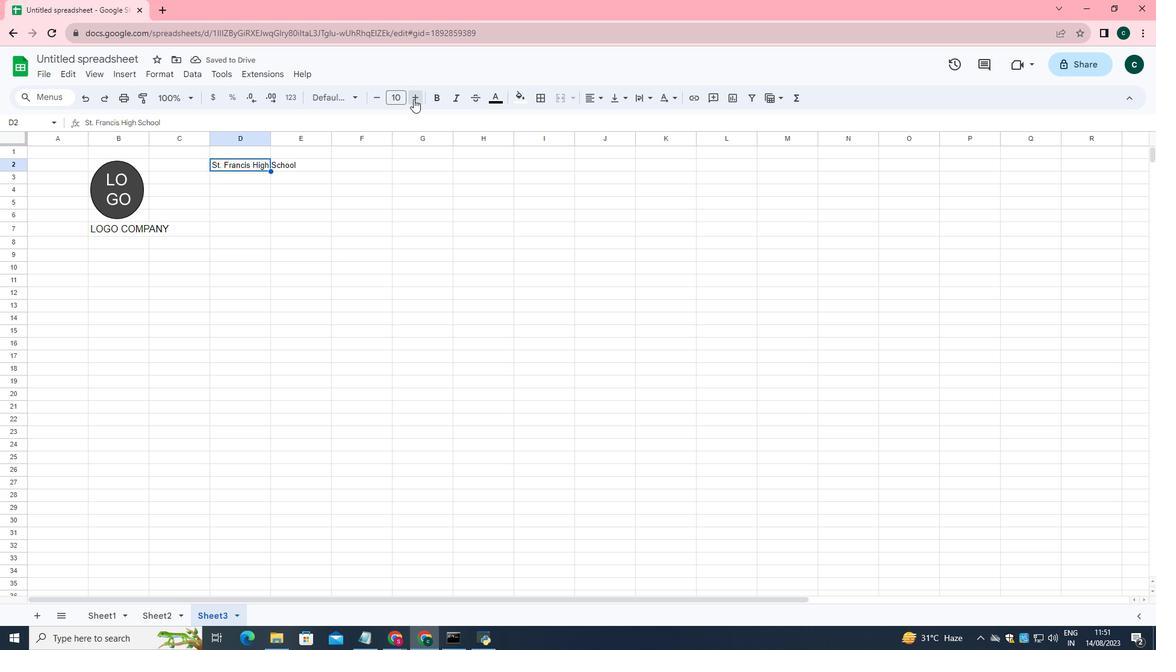 
Action: Mouse pressed left at (413, 99)
Screenshot: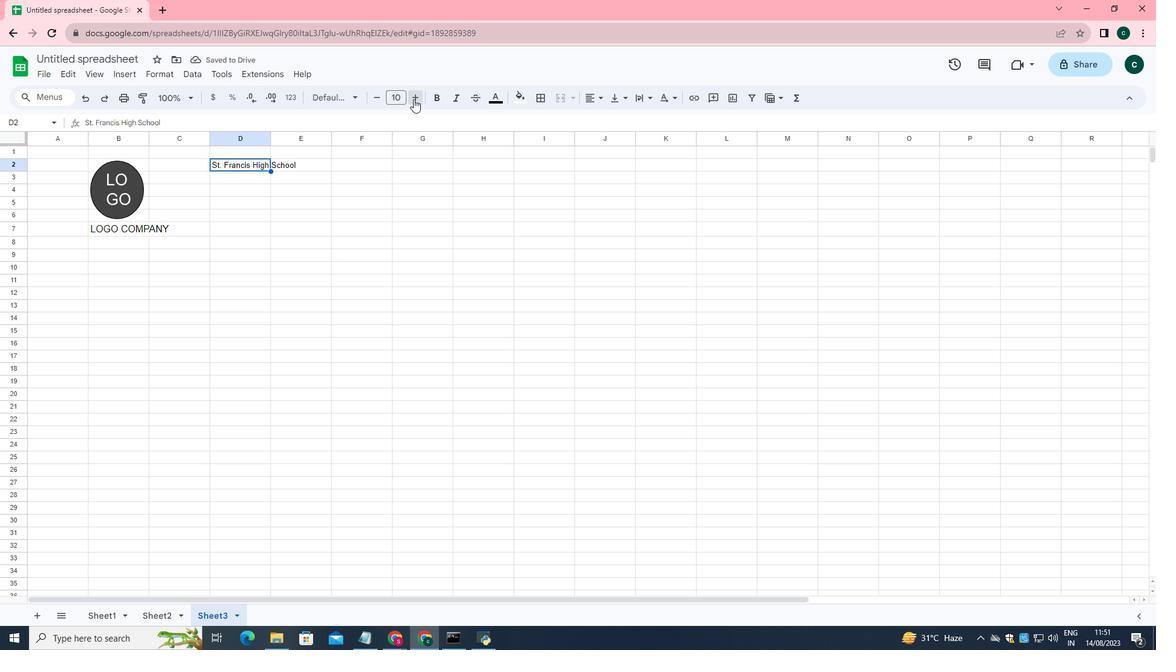 
Action: Mouse pressed left at (413, 99)
Screenshot: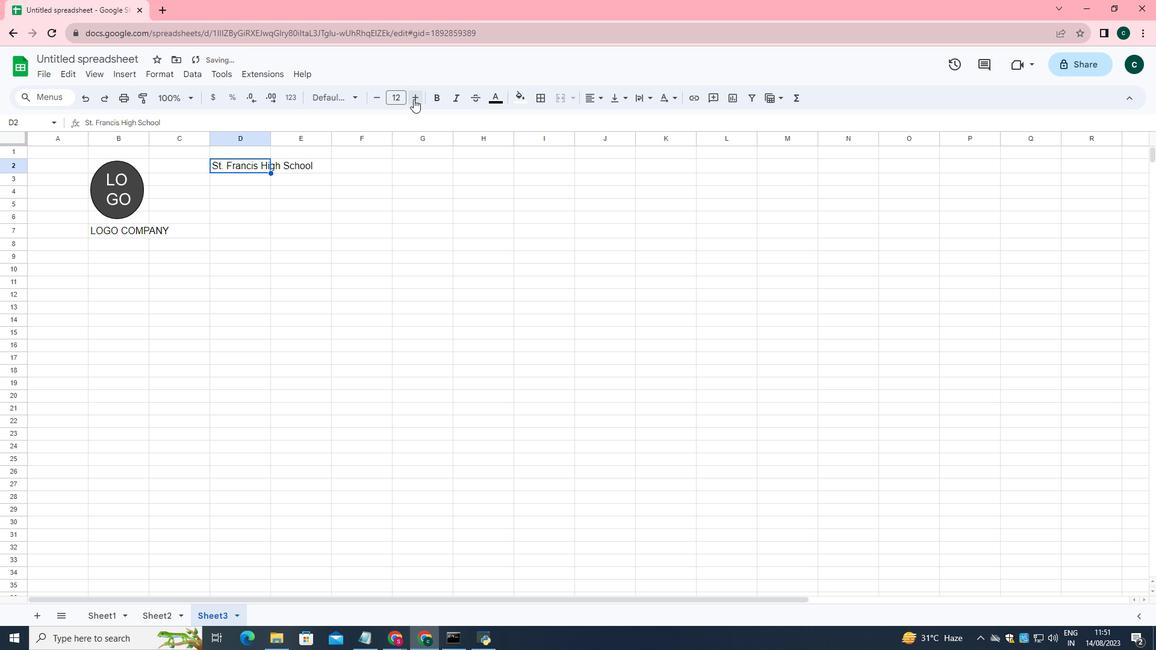 
Action: Mouse pressed left at (413, 99)
Screenshot: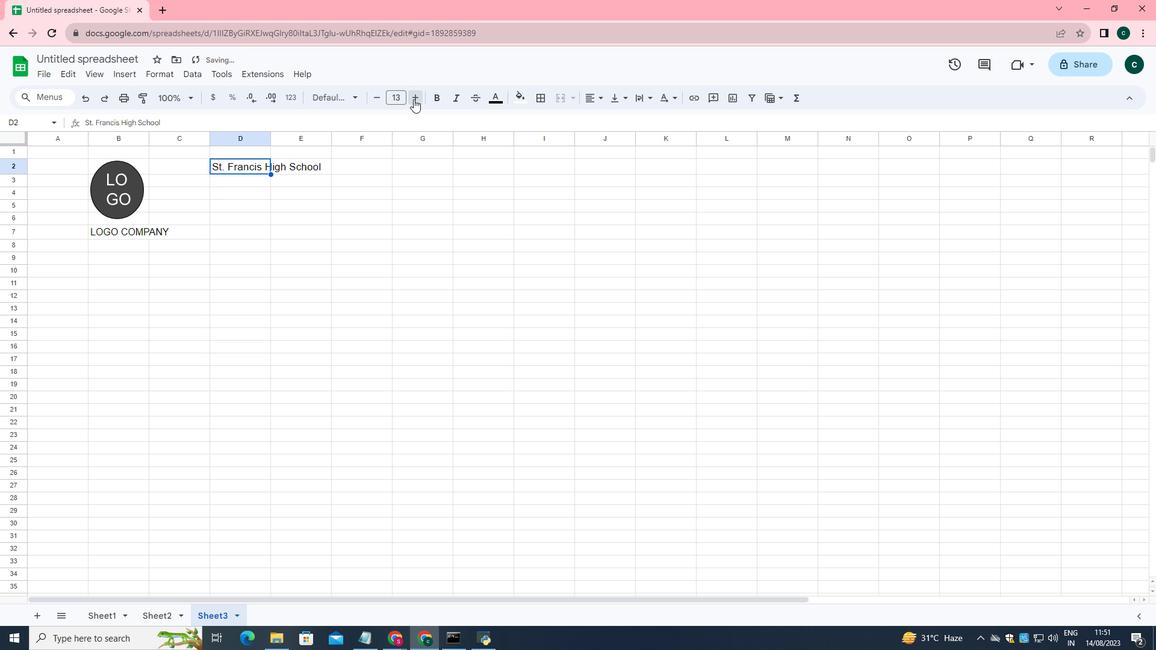 
Action: Mouse pressed left at (413, 99)
Screenshot: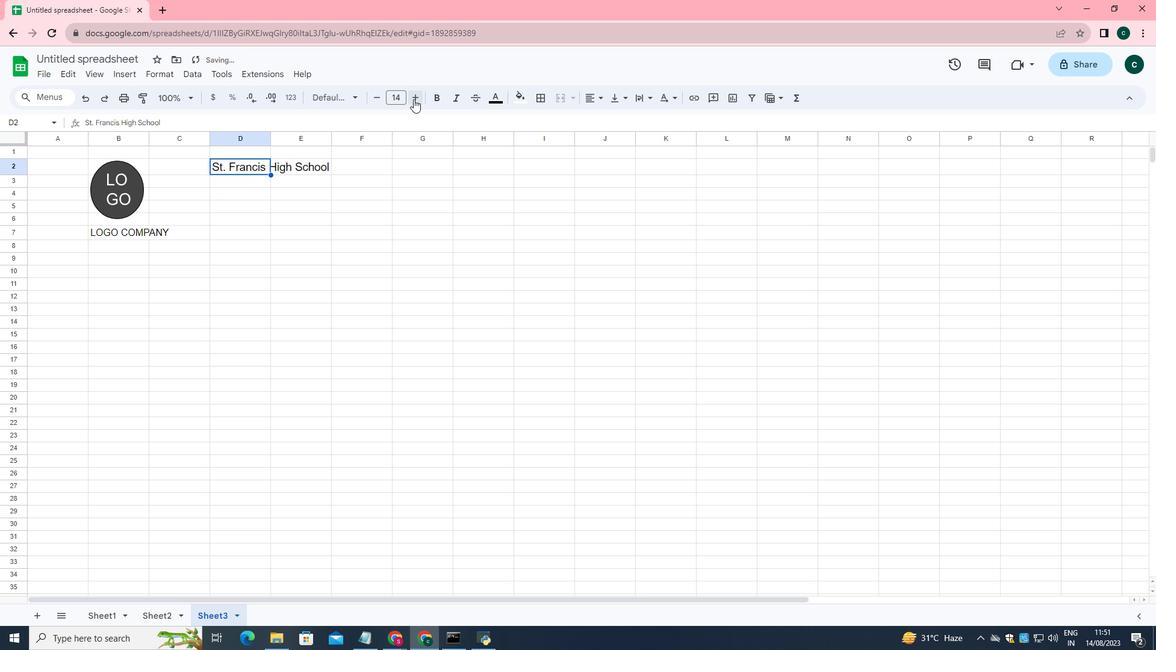 
Action: Mouse pressed left at (413, 99)
Screenshot: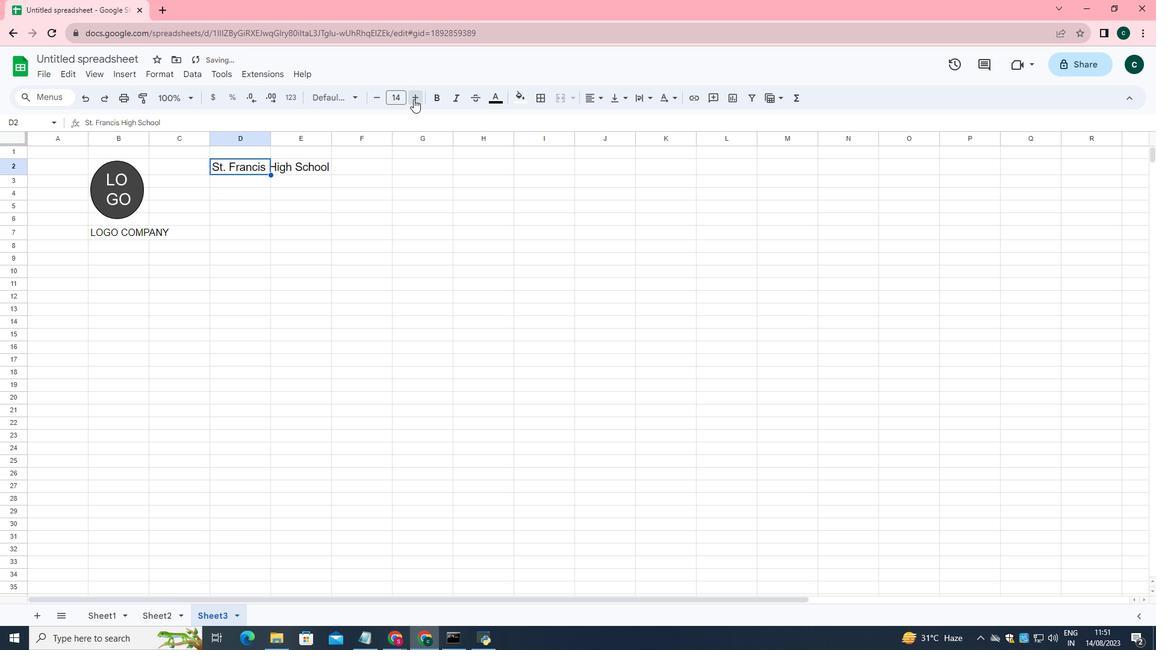 
Action: Mouse pressed left at (413, 99)
Screenshot: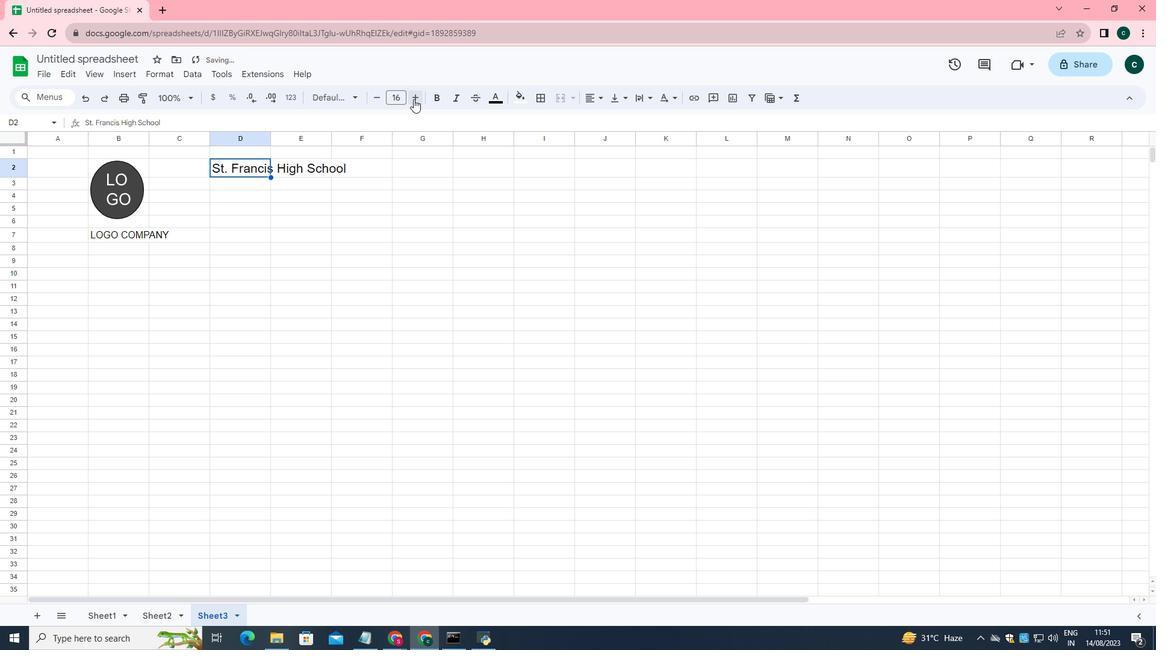 
Action: Mouse pressed left at (413, 99)
Screenshot: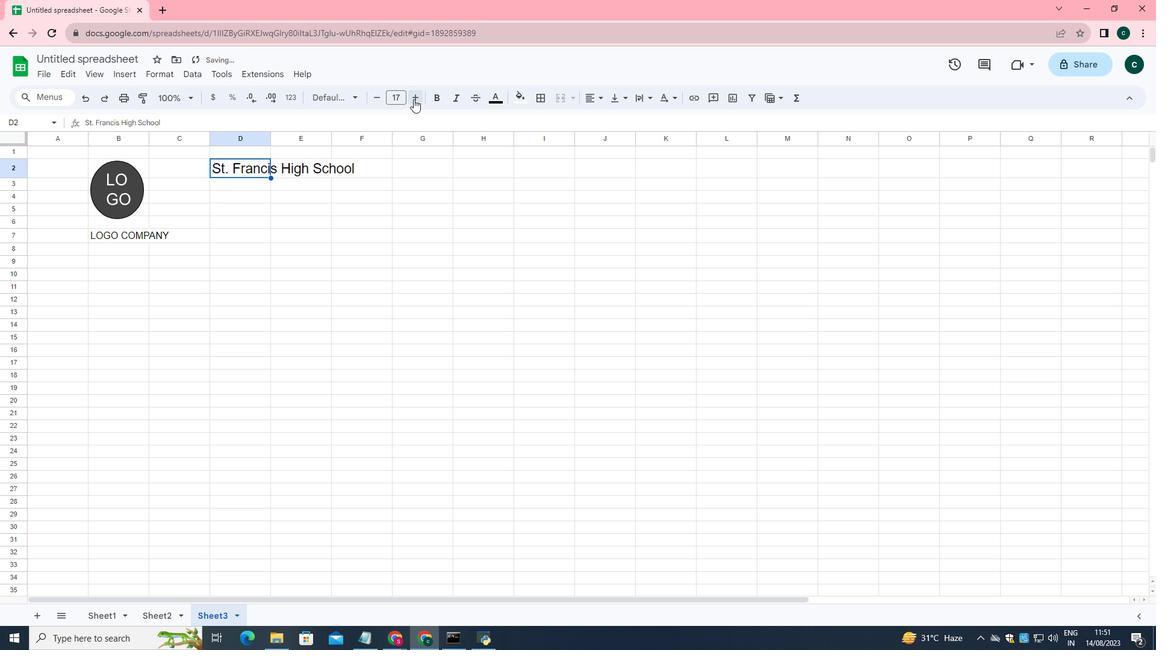 
Action: Mouse pressed left at (413, 99)
Screenshot: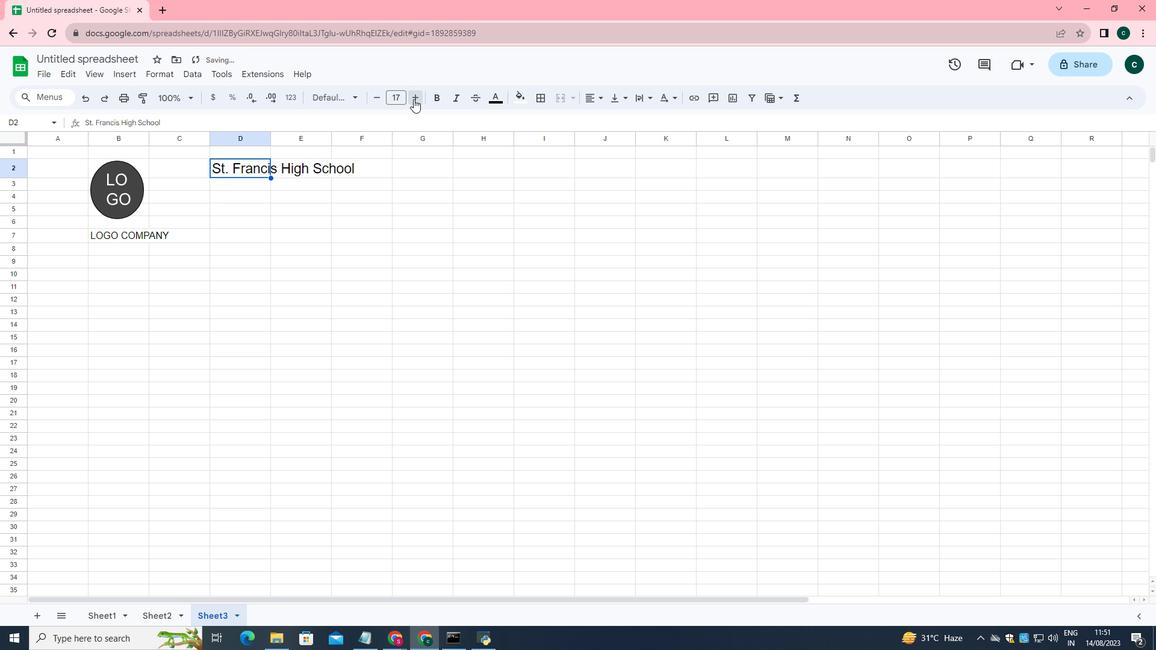 
Action: Mouse pressed left at (413, 99)
Screenshot: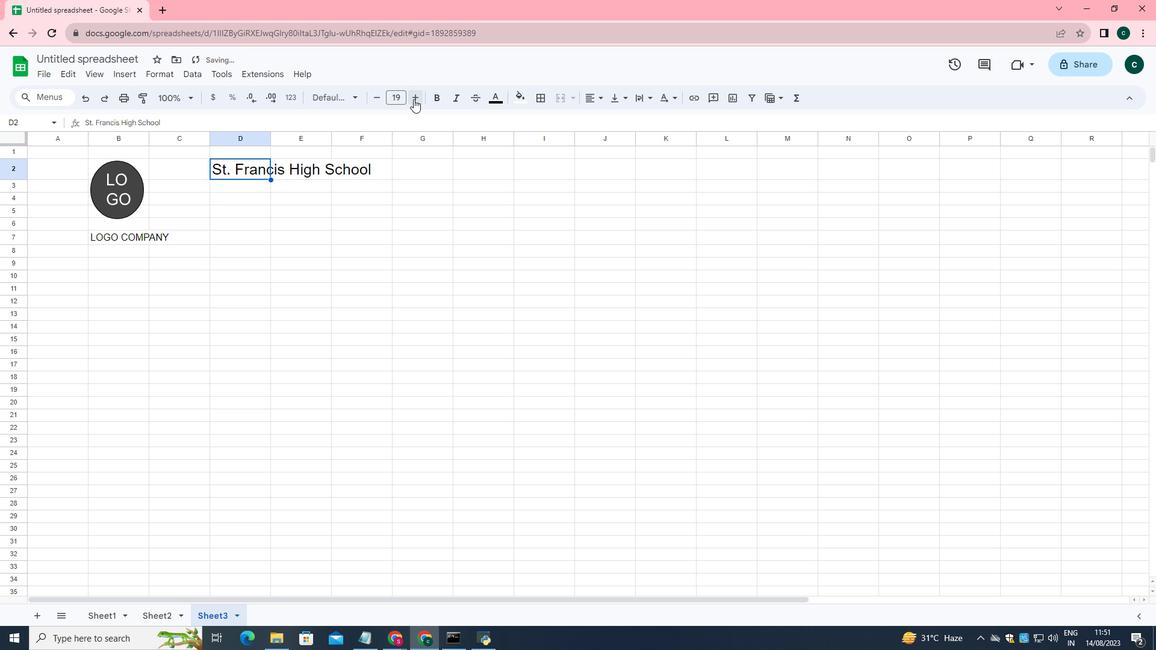 
Action: Mouse pressed left at (413, 99)
Screenshot: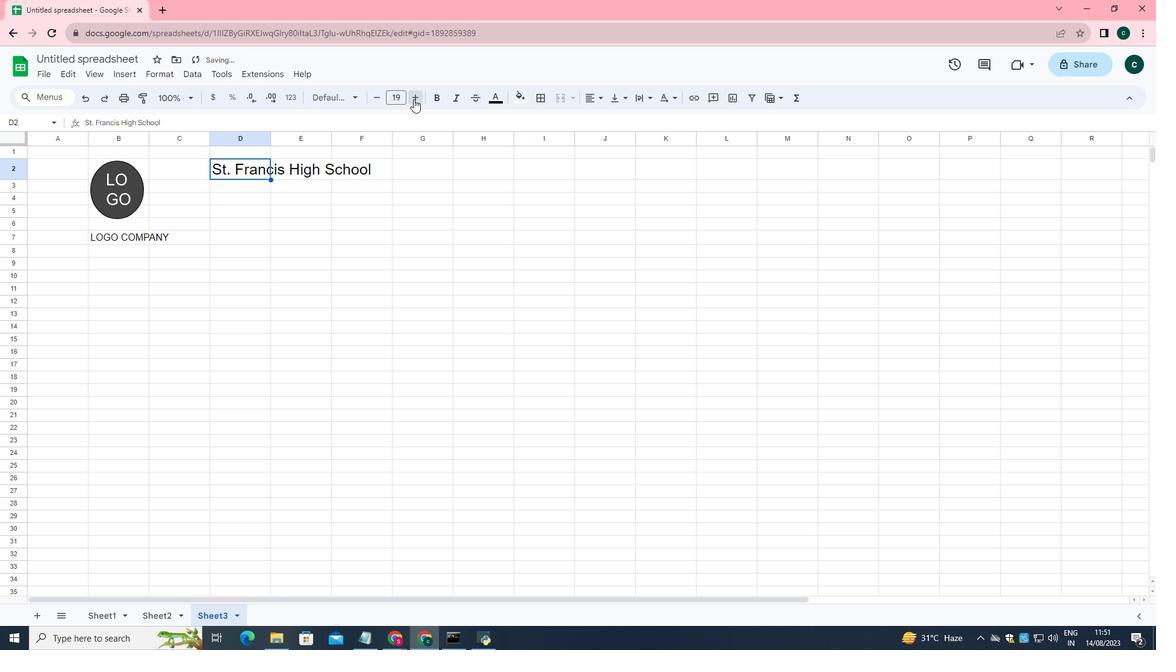 
Action: Mouse pressed left at (413, 99)
Screenshot: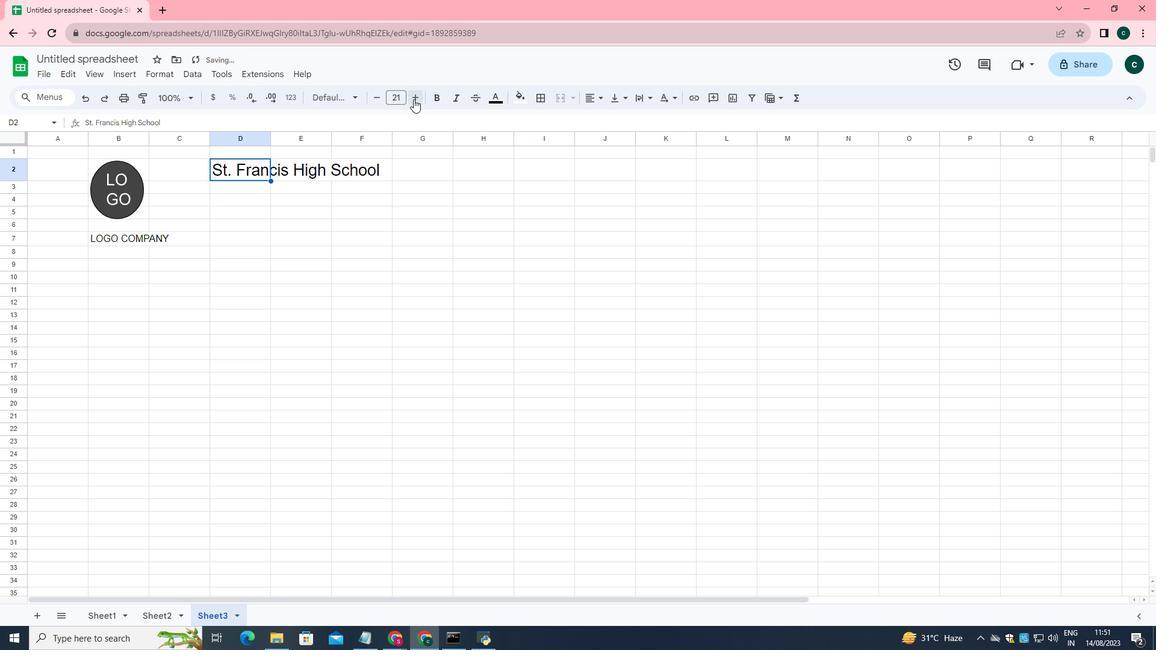
Action: Mouse pressed left at (413, 99)
Screenshot: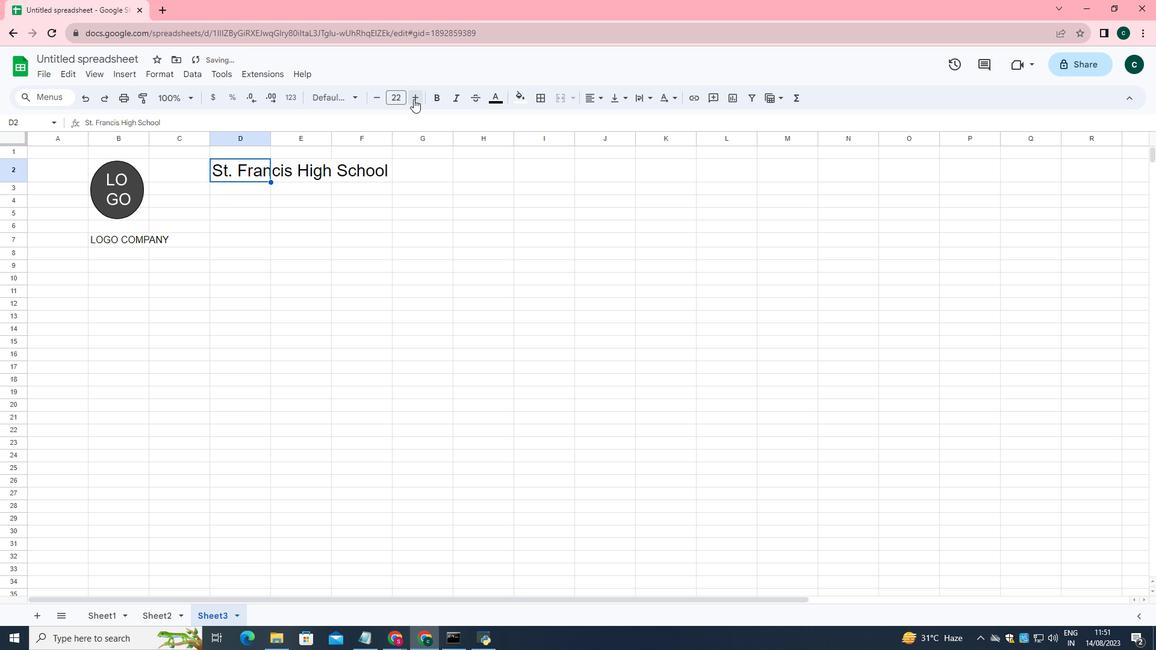 
Action: Mouse moved to (233, 184)
Screenshot: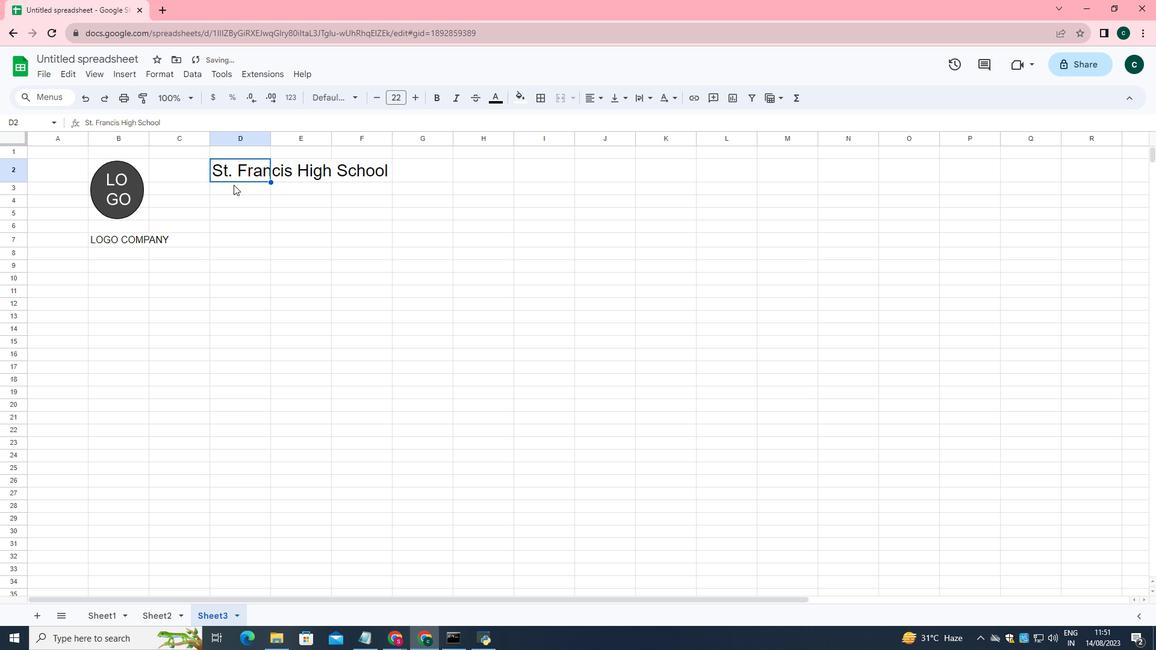 
Action: Mouse pressed left at (233, 184)
Screenshot: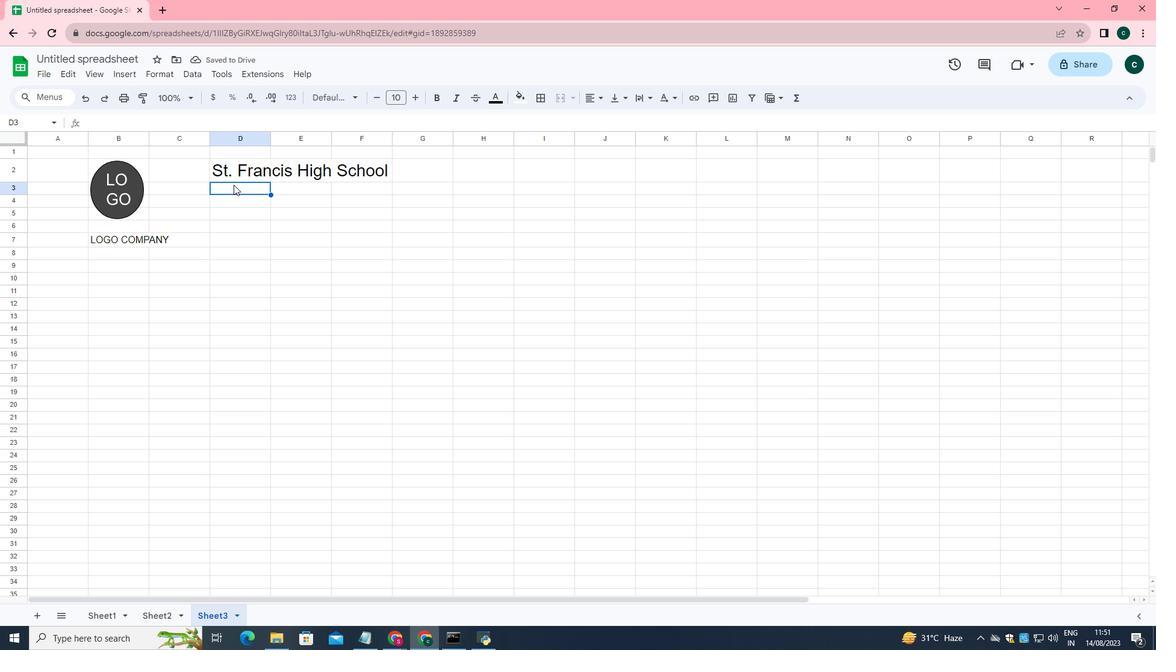 
Action: Mouse moved to (413, 95)
Screenshot: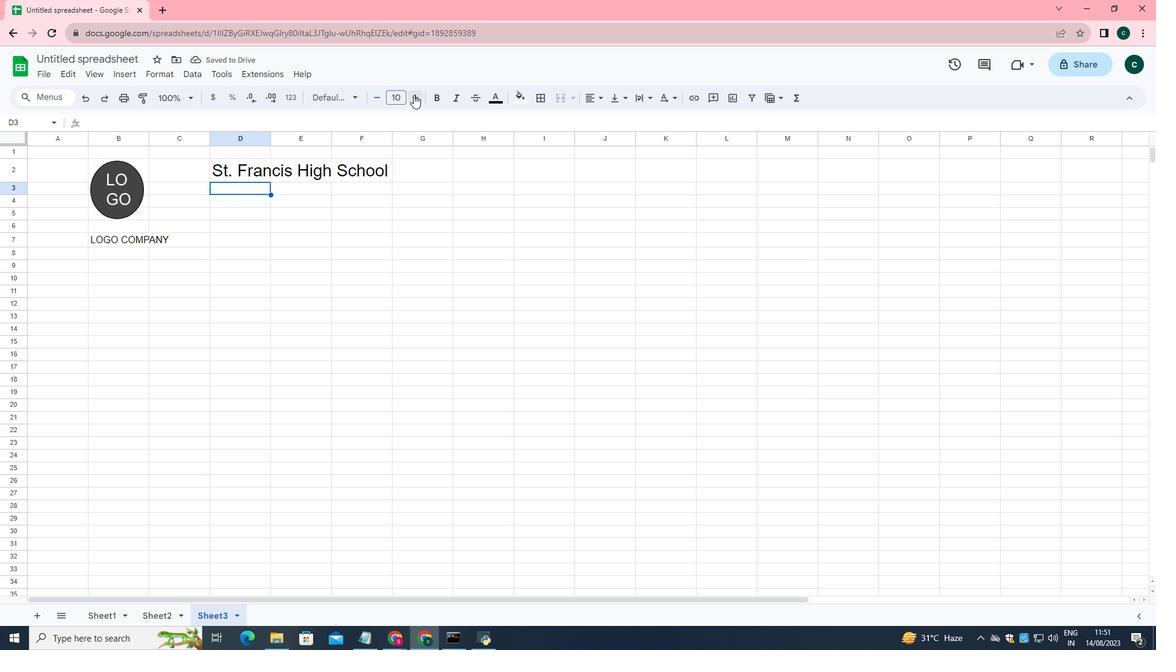 
Action: Mouse pressed left at (413, 95)
Screenshot: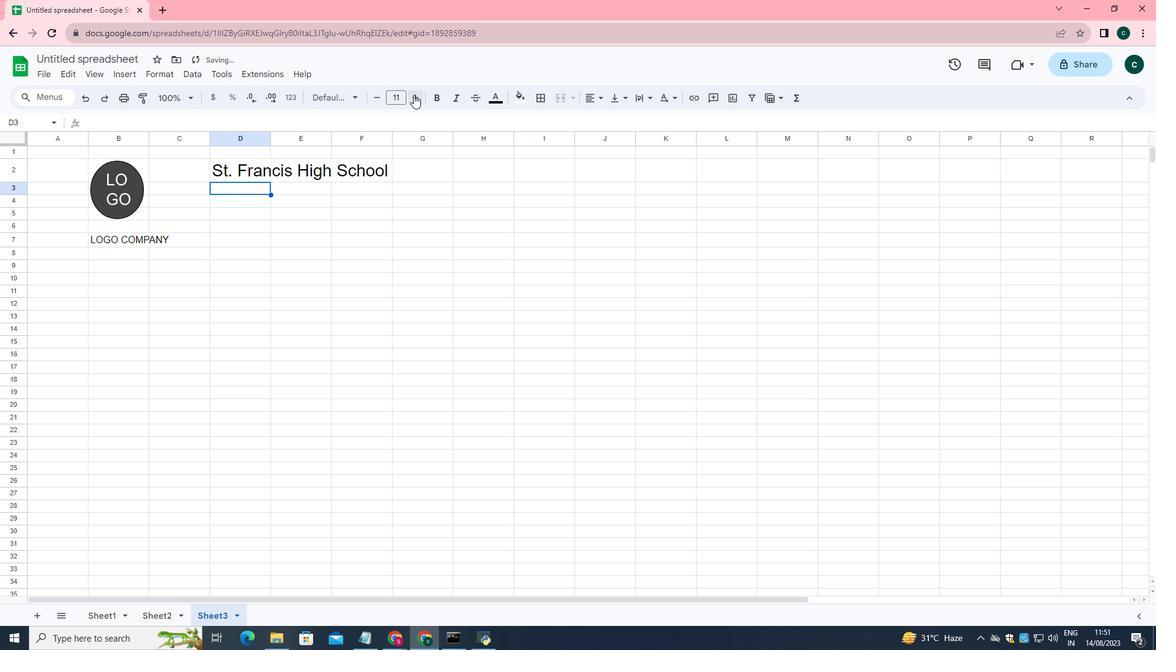 
Action: Mouse pressed left at (413, 95)
Screenshot: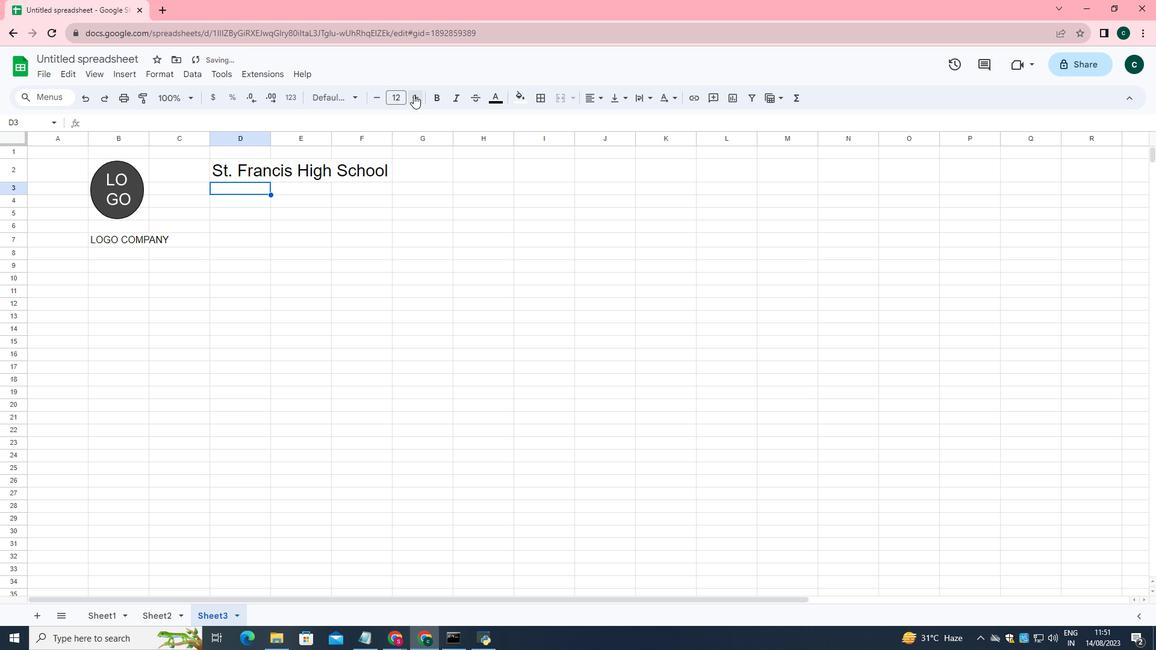 
Action: Mouse pressed left at (413, 95)
Screenshot: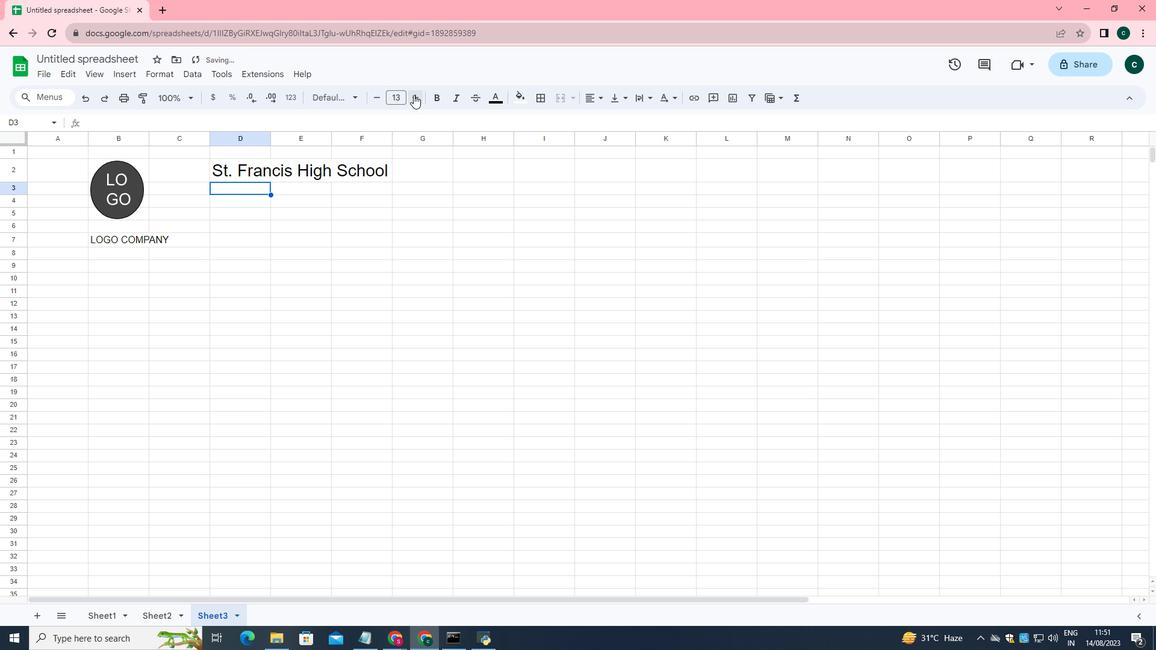 
Action: Key pressed 2222<Key.space><Key.shift>Mercer<Key.space>street
Screenshot: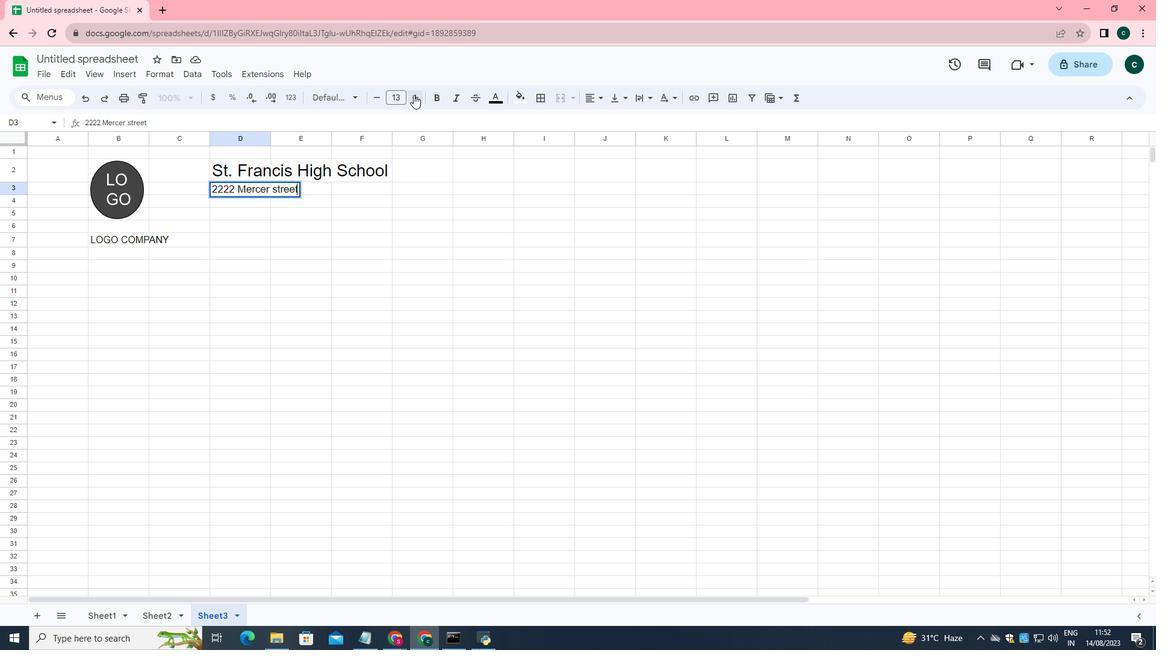 
Action: Mouse moved to (262, 205)
Screenshot: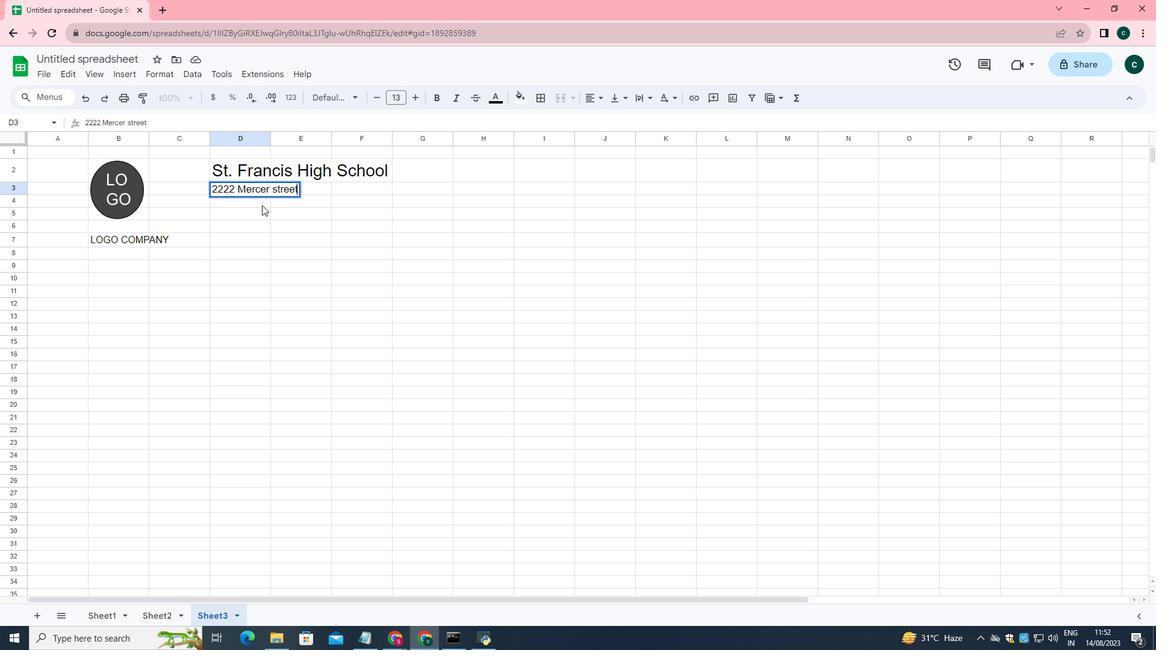 
Action: Mouse pressed left at (262, 205)
Screenshot: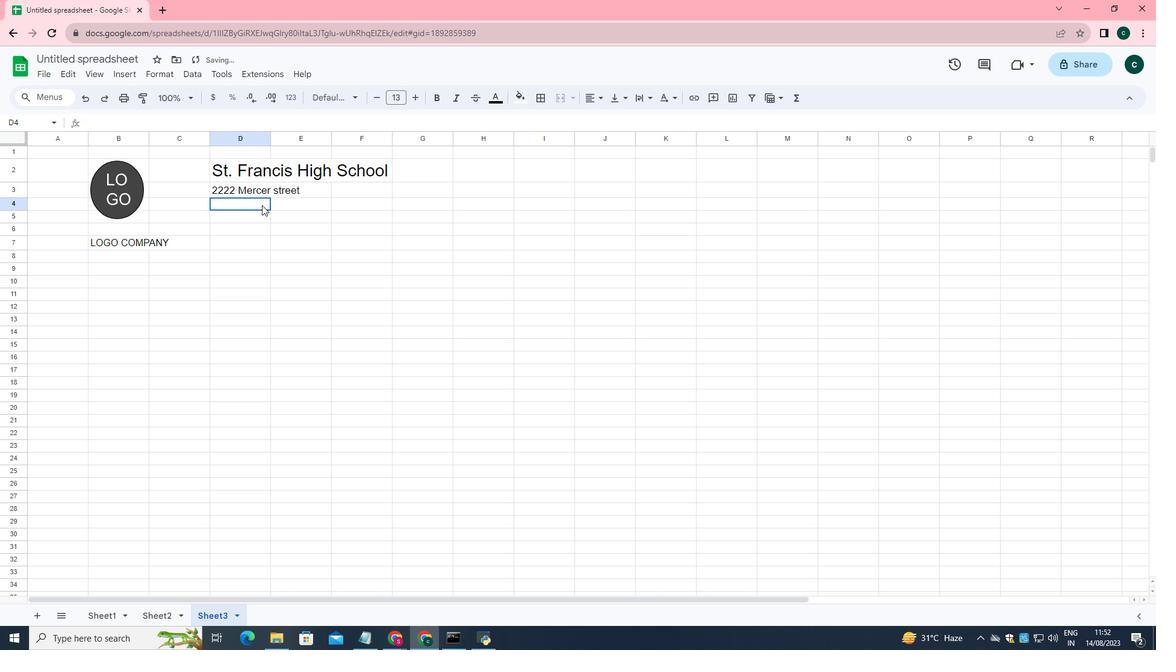 
Action: Mouse moved to (417, 99)
Screenshot: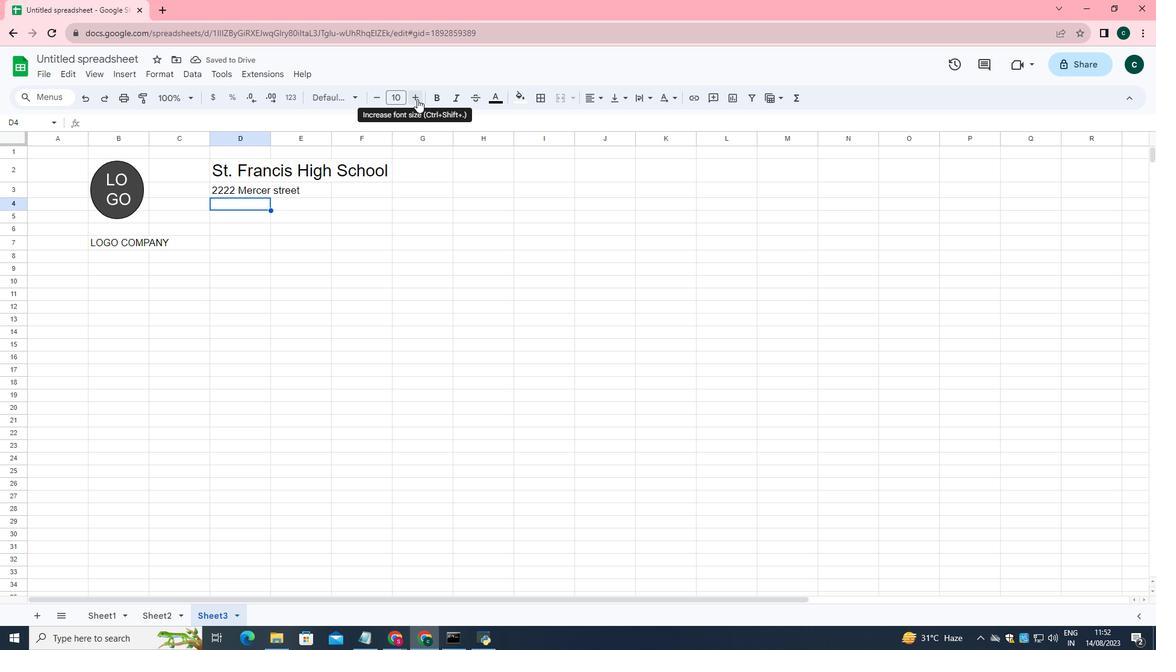 
Action: Mouse pressed left at (417, 99)
Screenshot: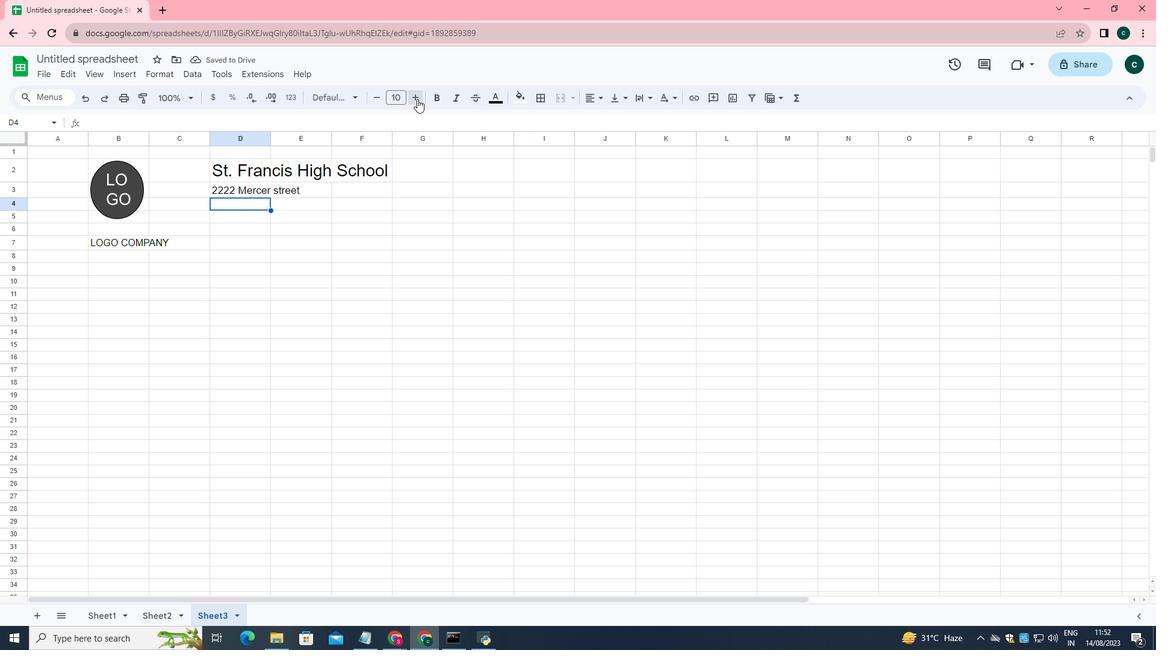 
Action: Mouse pressed left at (417, 99)
Screenshot: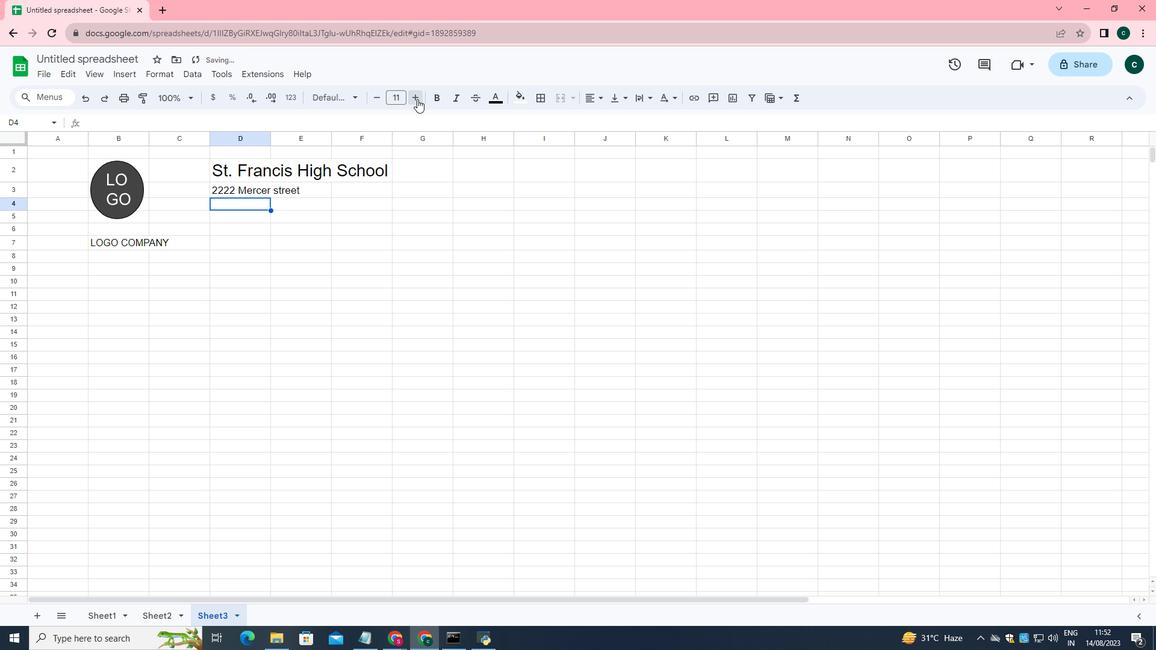 
Action: Mouse pressed left at (417, 99)
Screenshot: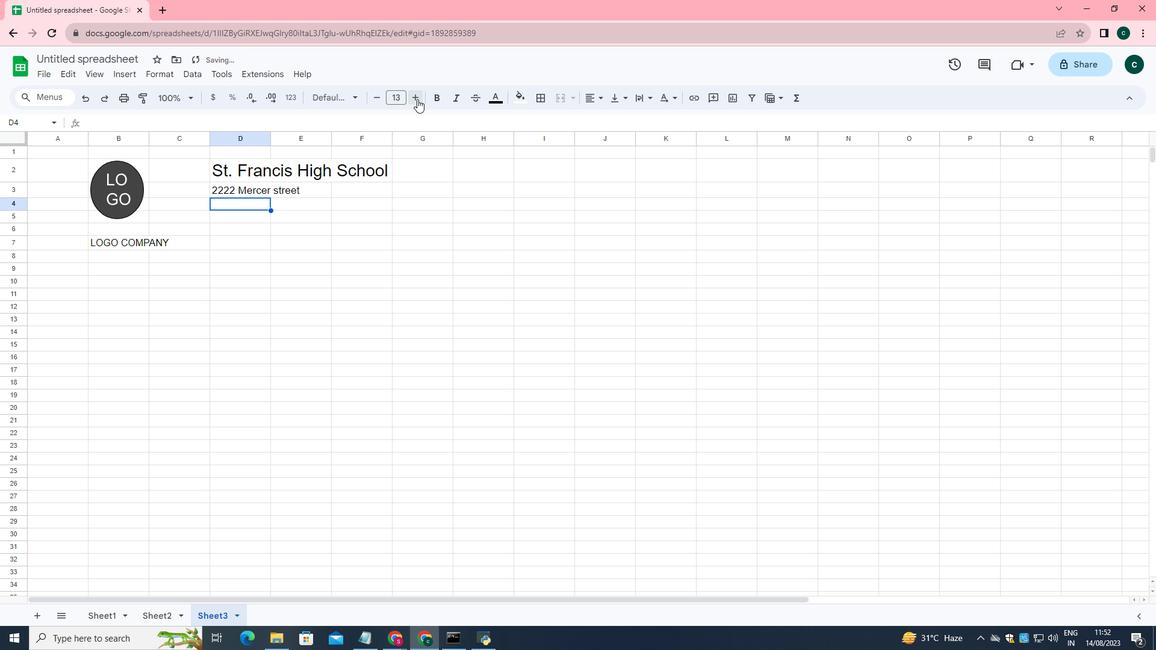 
Action: Key pressed stfrancishighschool<Key.shift>@email.com<Key.space><Key.shift_r>|<Key.space>222<Key.space>555<Key.space>7777
Screenshot: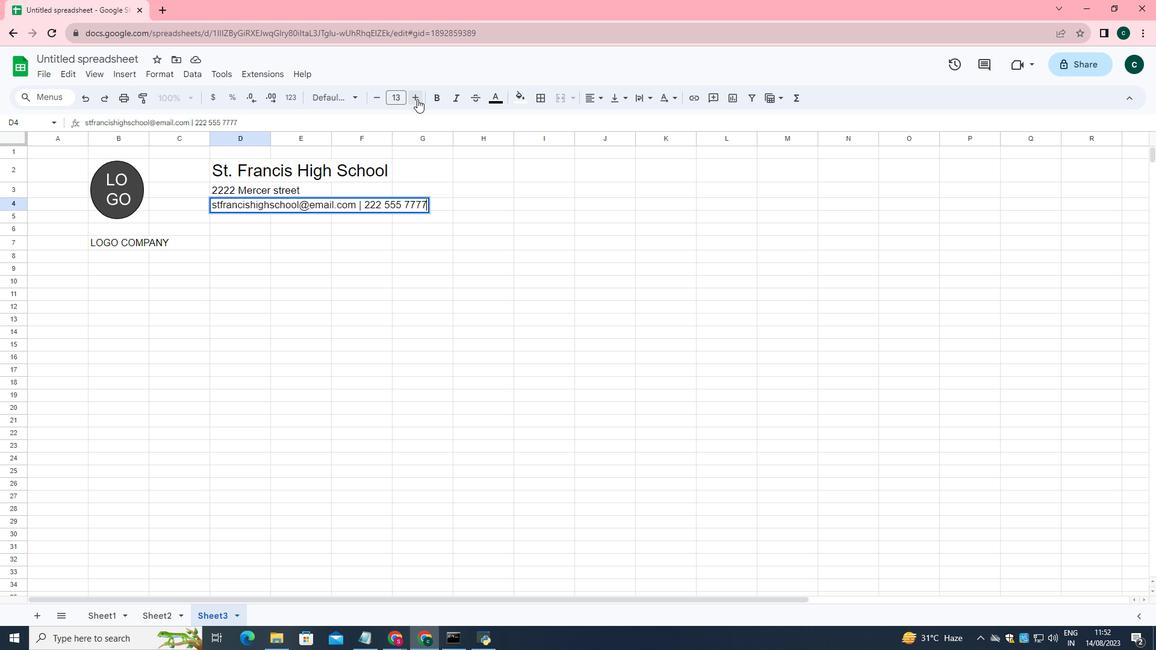 
Action: Mouse moved to (208, 294)
Screenshot: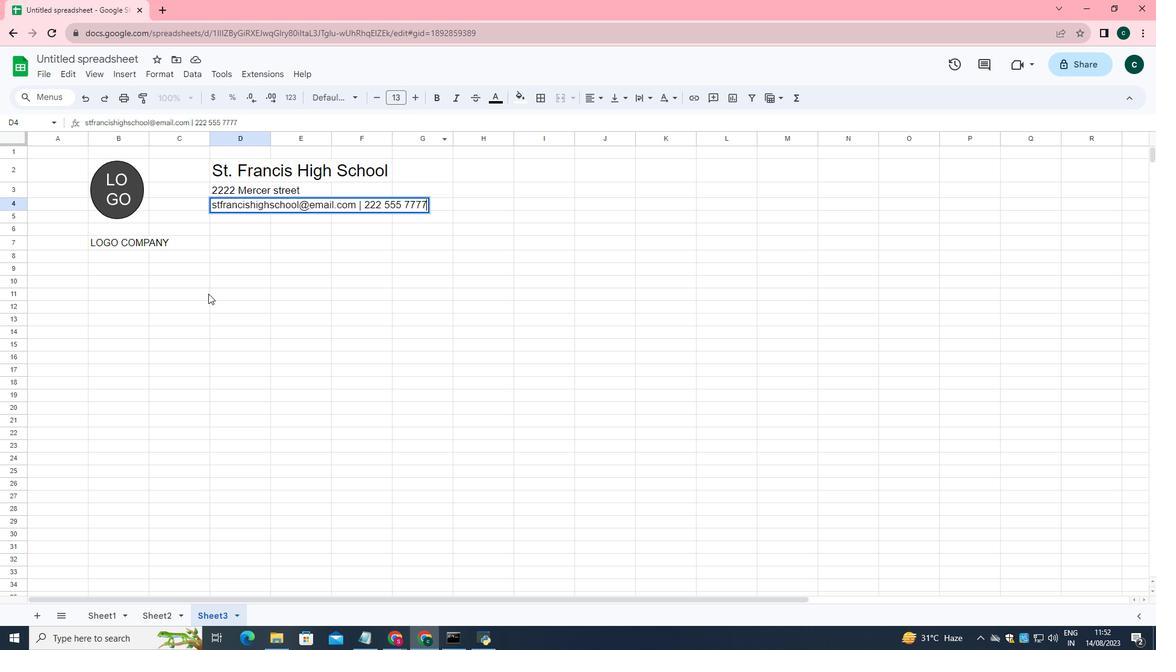 
Action: Mouse pressed left at (208, 294)
Screenshot: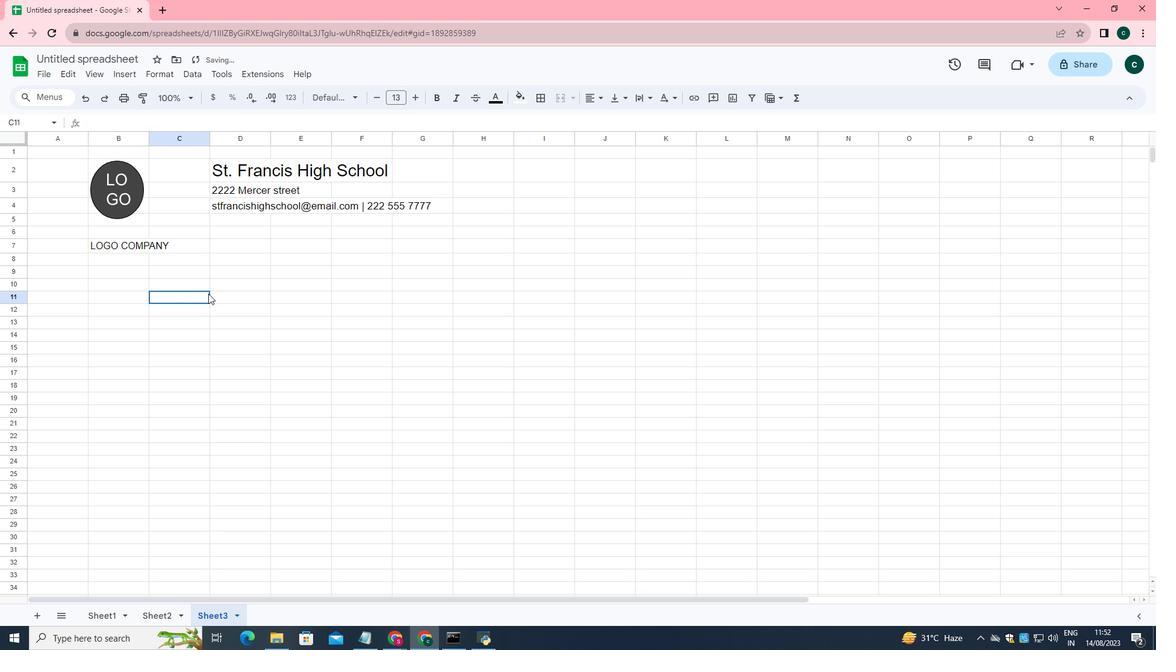 
Action: Mouse moved to (142, 250)
Screenshot: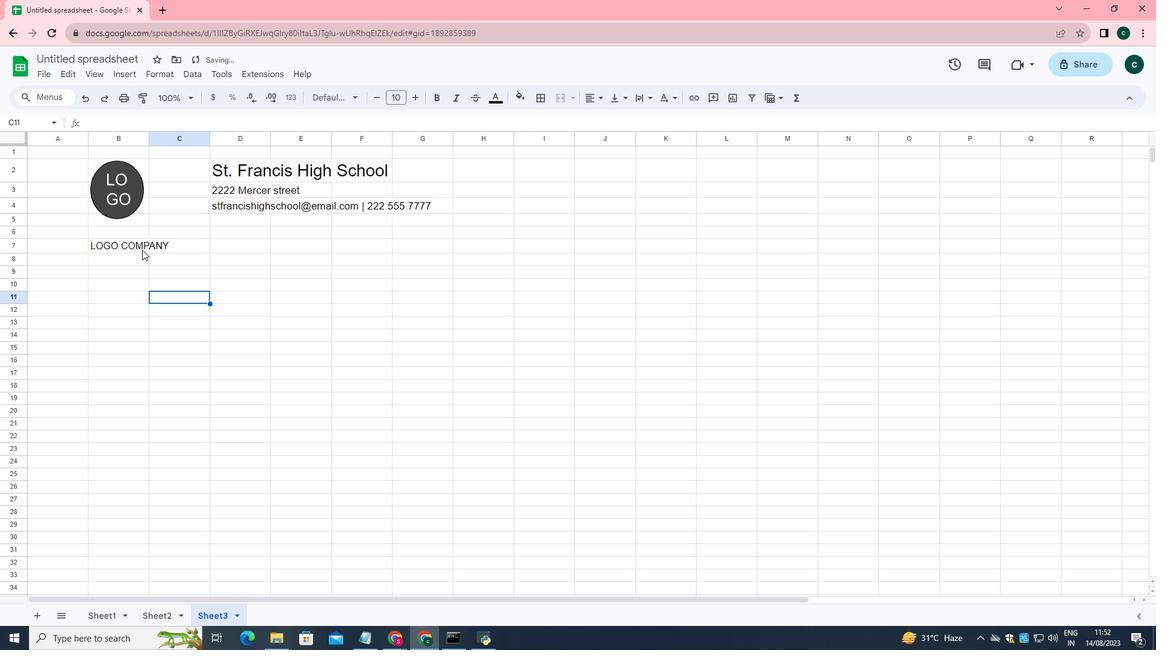 
Action: Mouse pressed left at (142, 250)
Screenshot: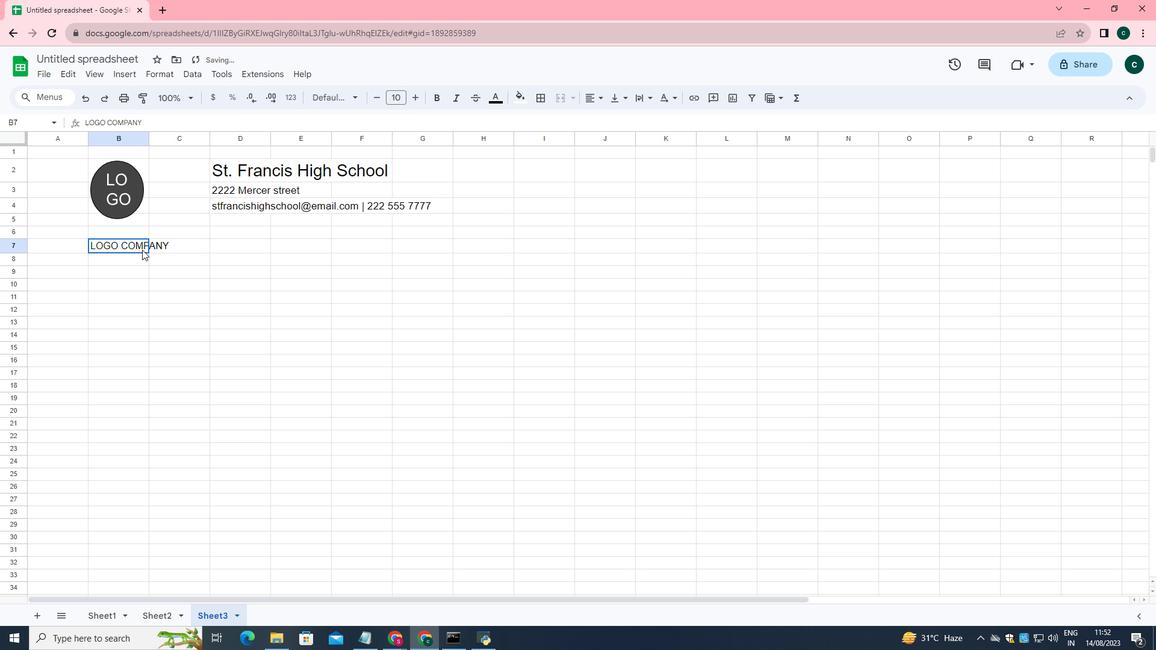 
Action: Key pressed ctrl+C
Screenshot: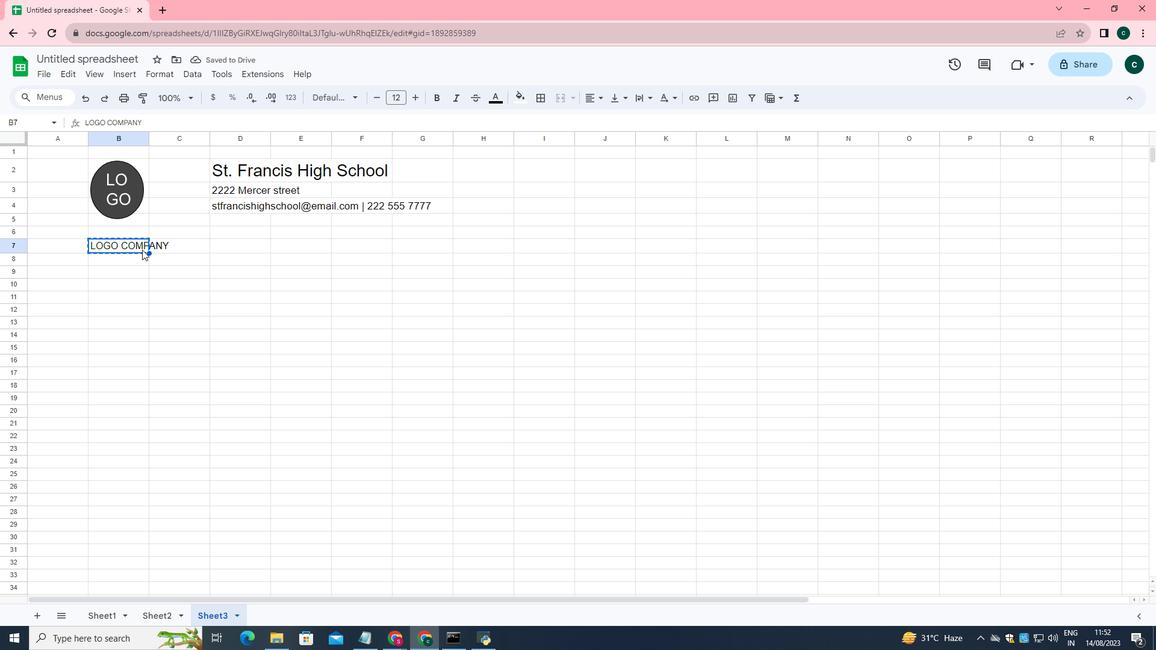 
Action: Mouse moved to (98, 221)
Screenshot: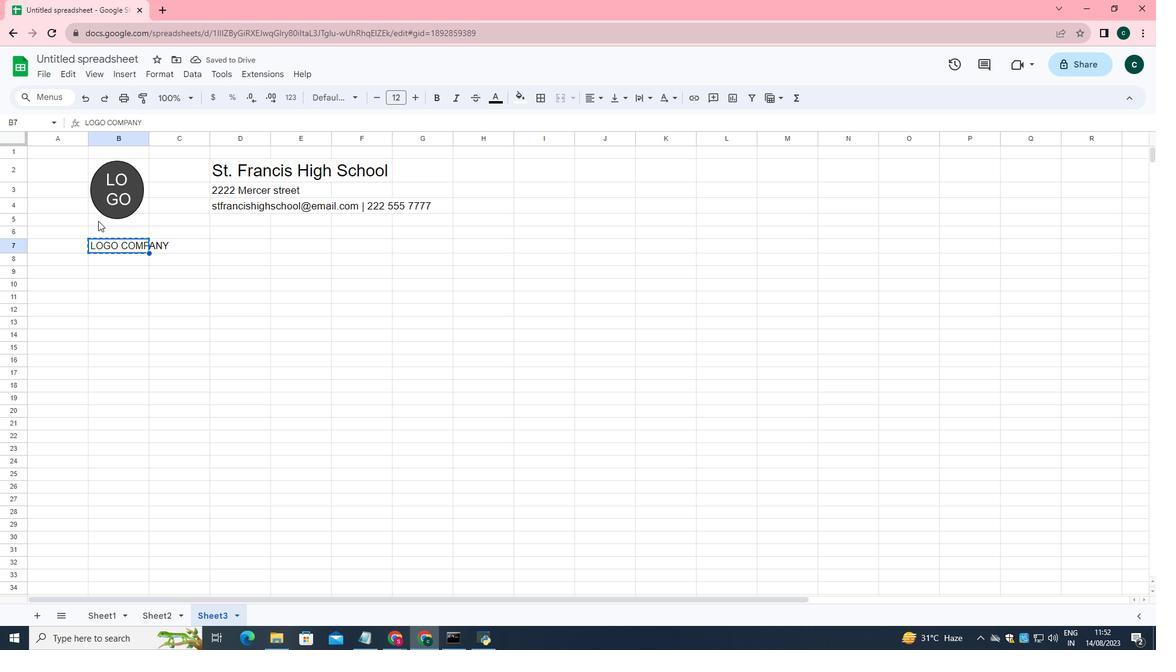 
Action: Mouse pressed left at (98, 221)
Screenshot: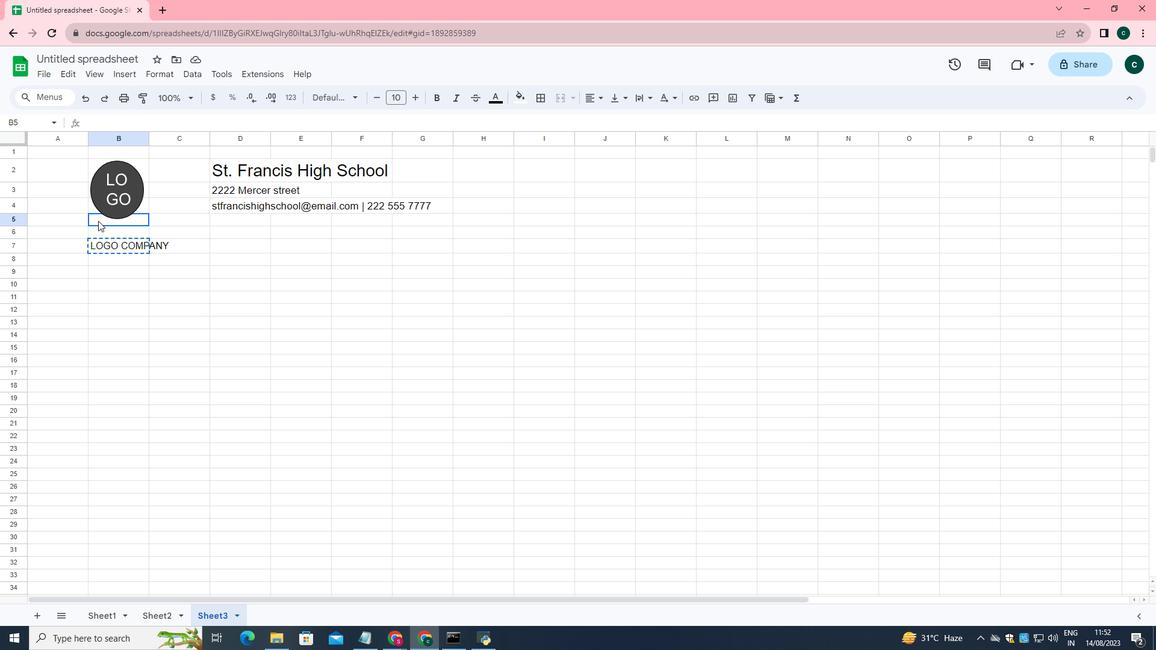 
Action: Key pressed ctrl+V
Screenshot: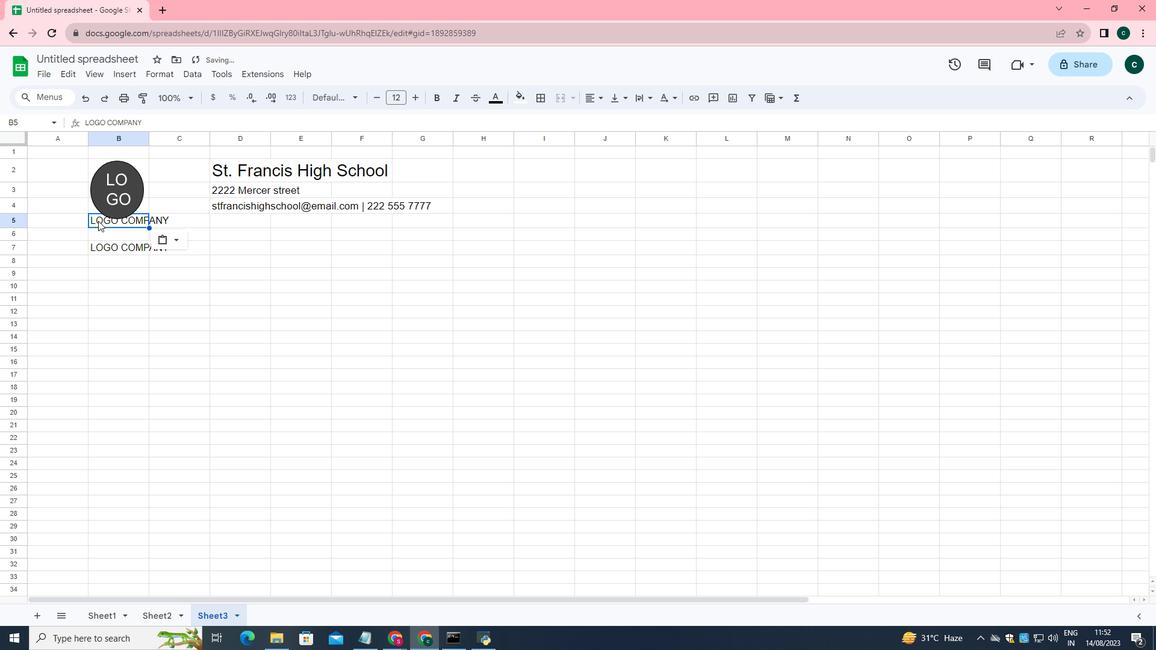 
Action: Mouse moved to (106, 184)
Screenshot: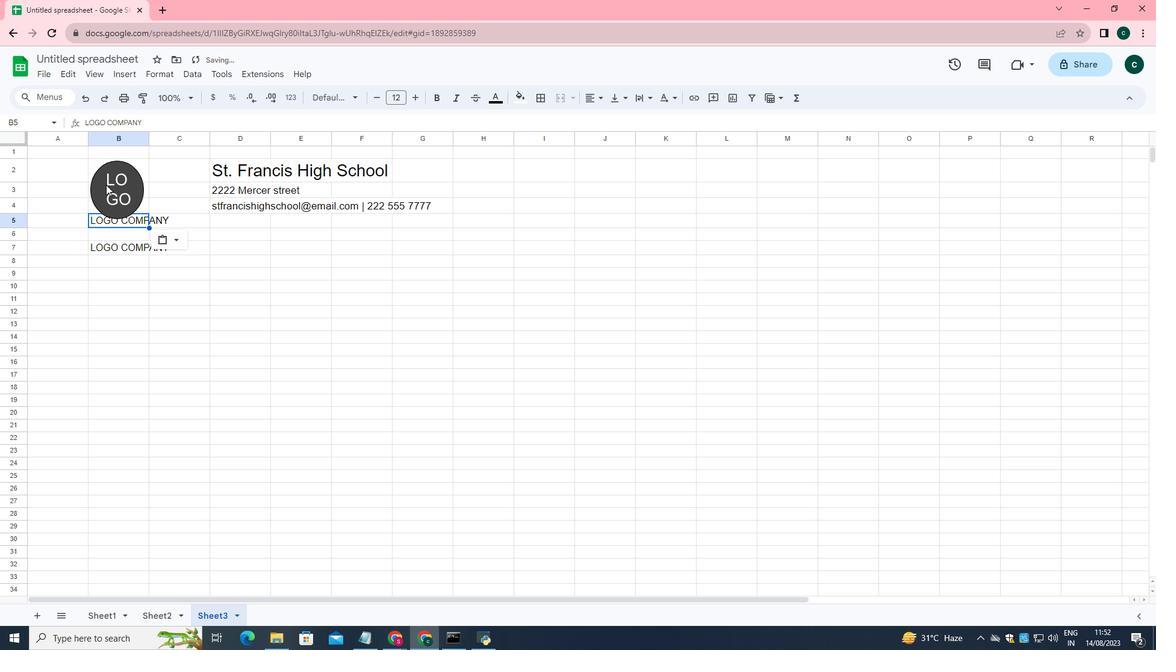 
Action: Mouse pressed left at (106, 184)
Screenshot: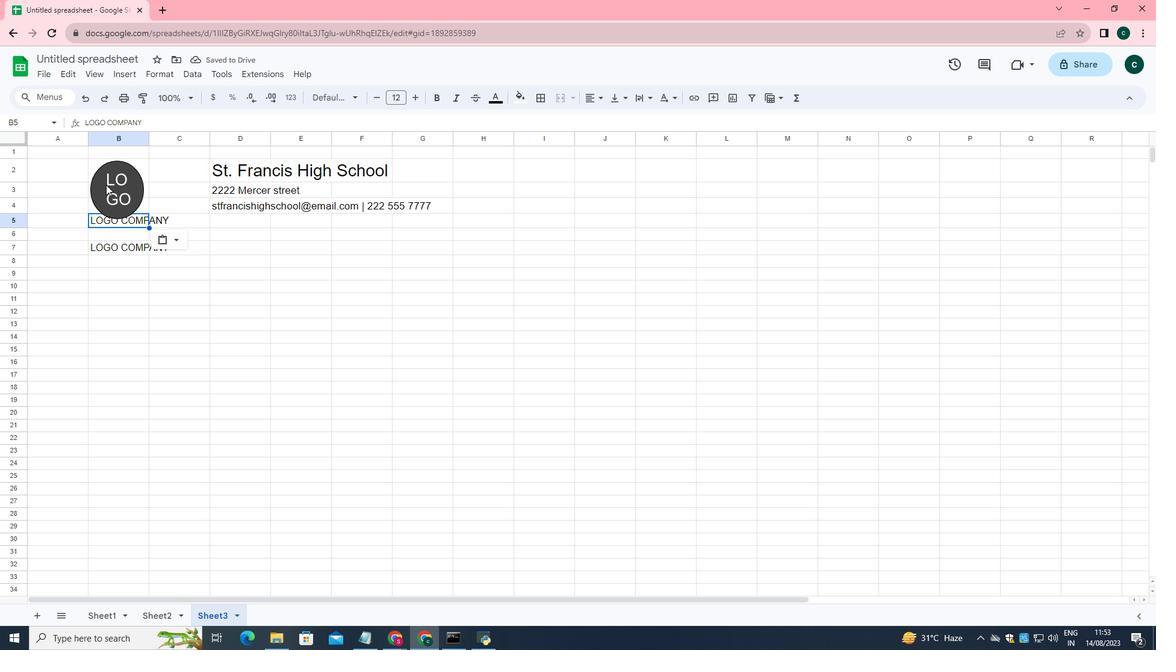 
Action: Mouse moved to (109, 181)
Screenshot: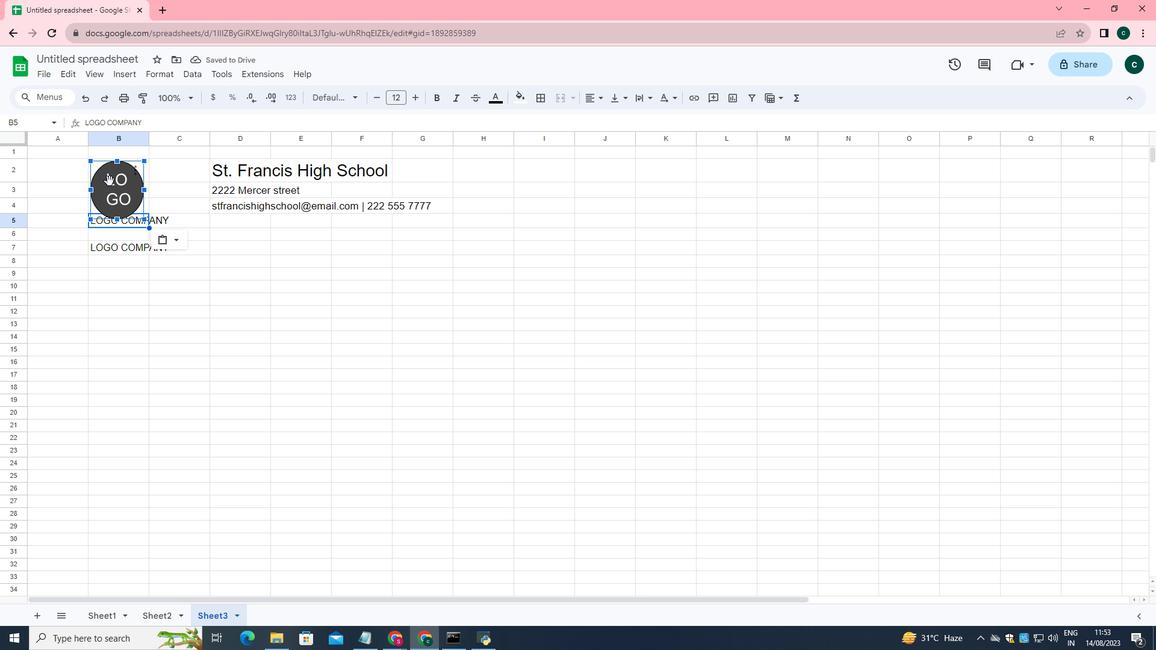 
Action: Mouse pressed left at (109, 181)
Screenshot: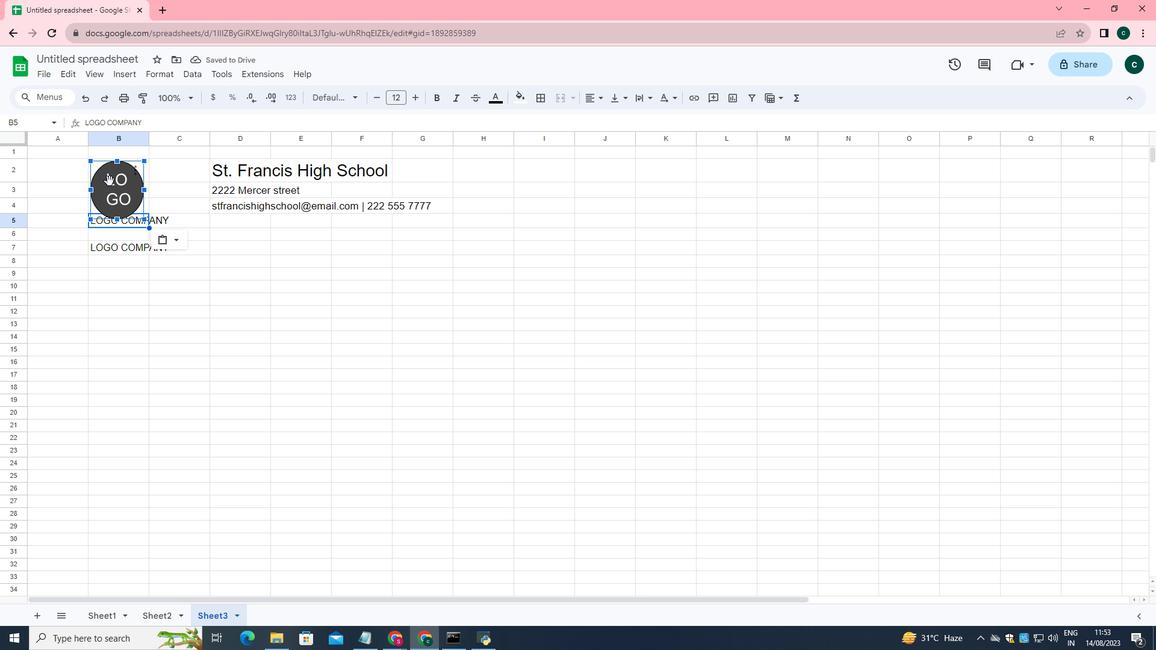 
Action: Mouse moved to (291, 273)
Screenshot: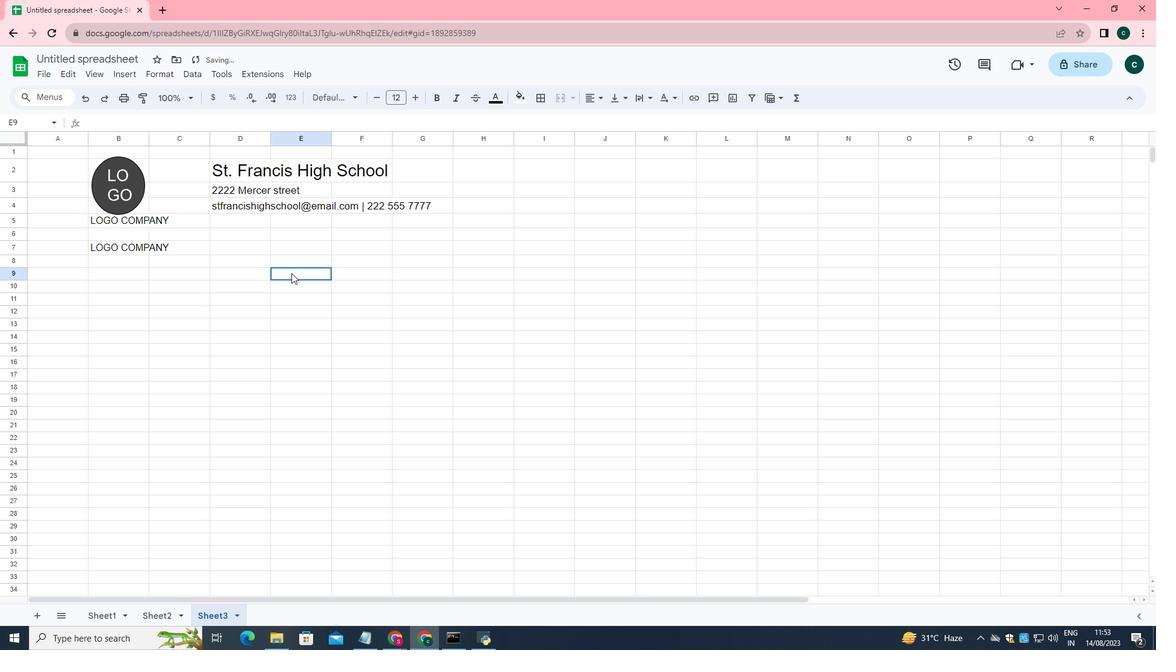 
Action: Mouse pressed left at (291, 273)
Screenshot: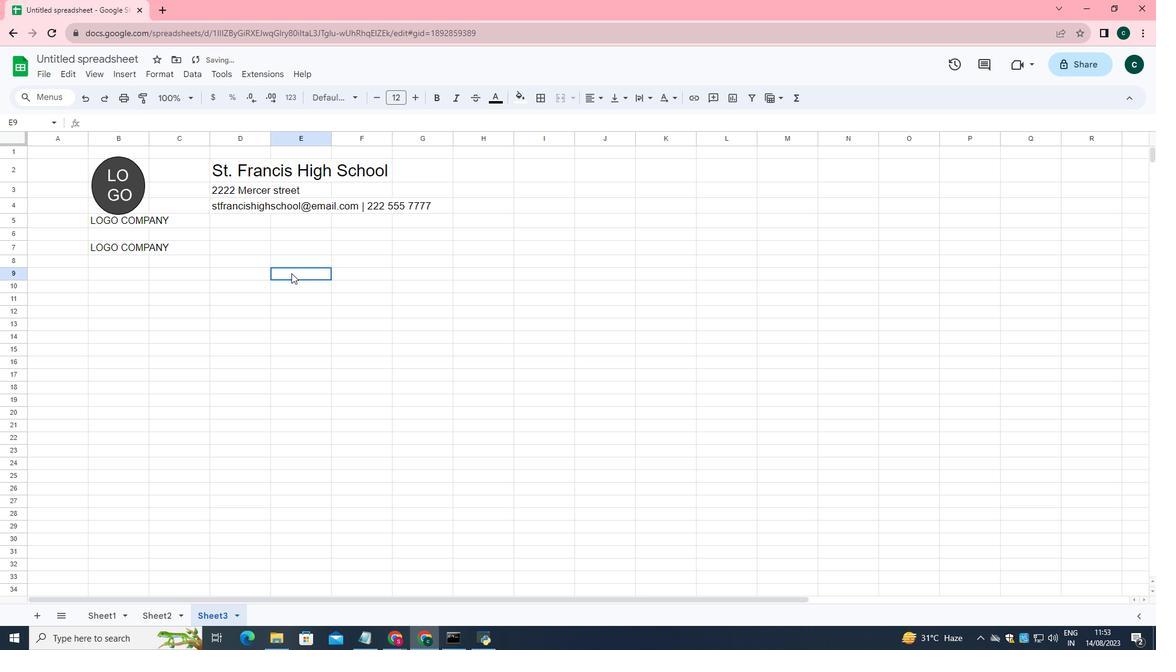 
Action: Mouse moved to (148, 242)
Screenshot: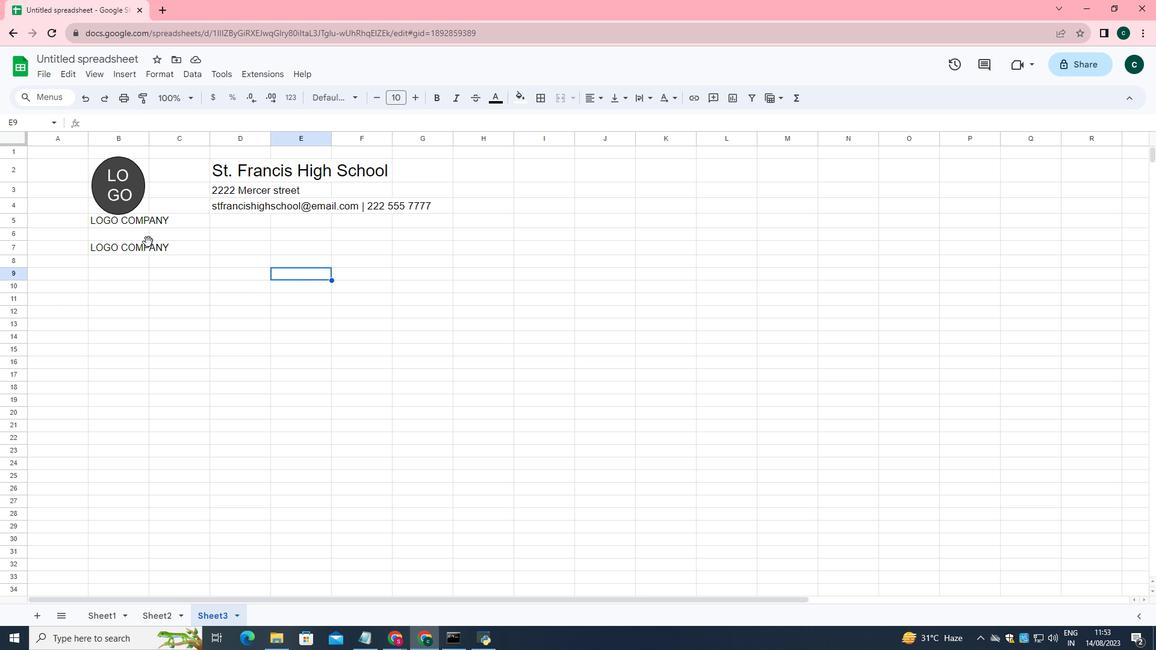 
Action: Mouse pressed left at (148, 242)
Screenshot: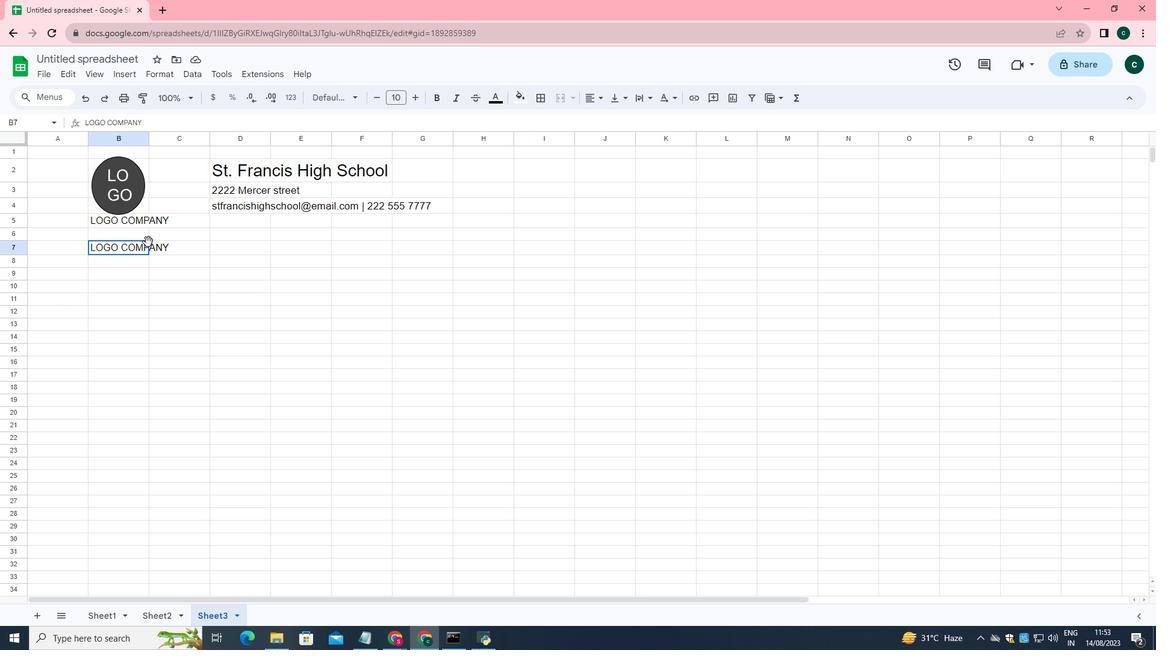 
Action: Key pressed <Key.delete>
Screenshot: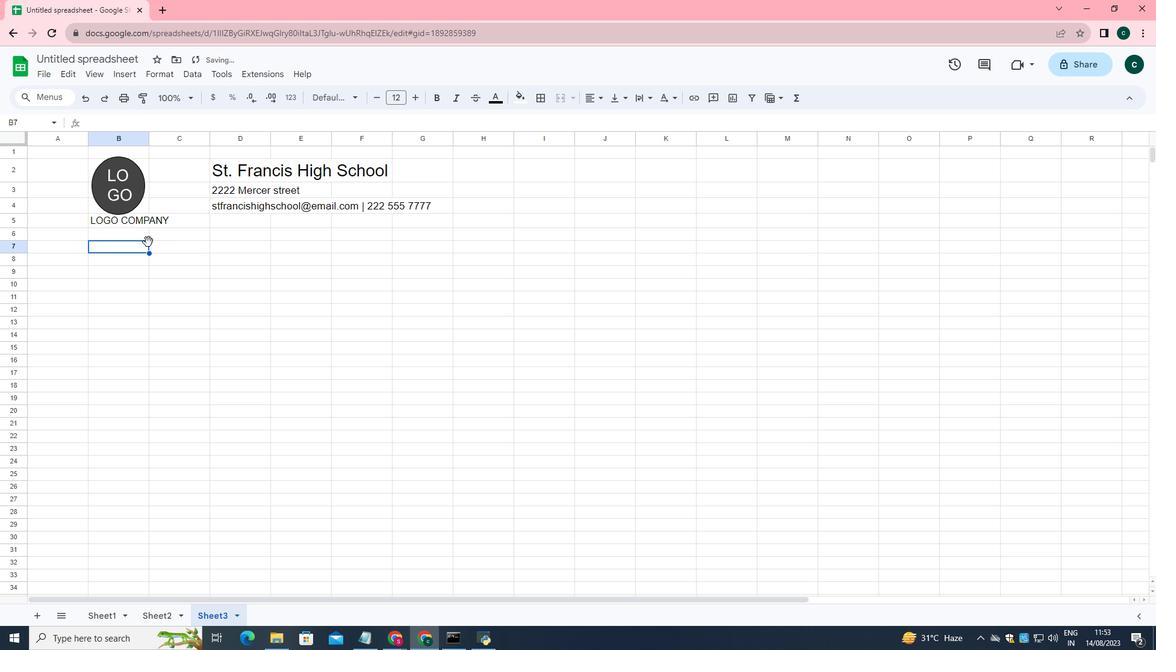 
Action: Mouse moved to (174, 318)
Screenshot: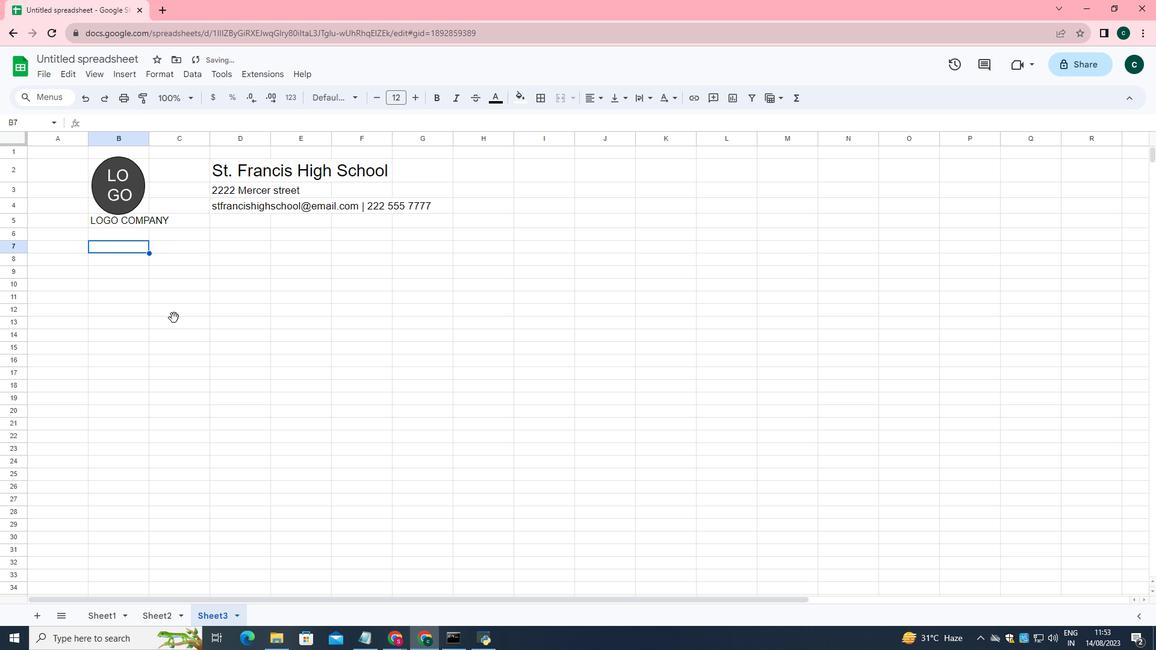 
Action: Mouse pressed left at (174, 318)
Screenshot: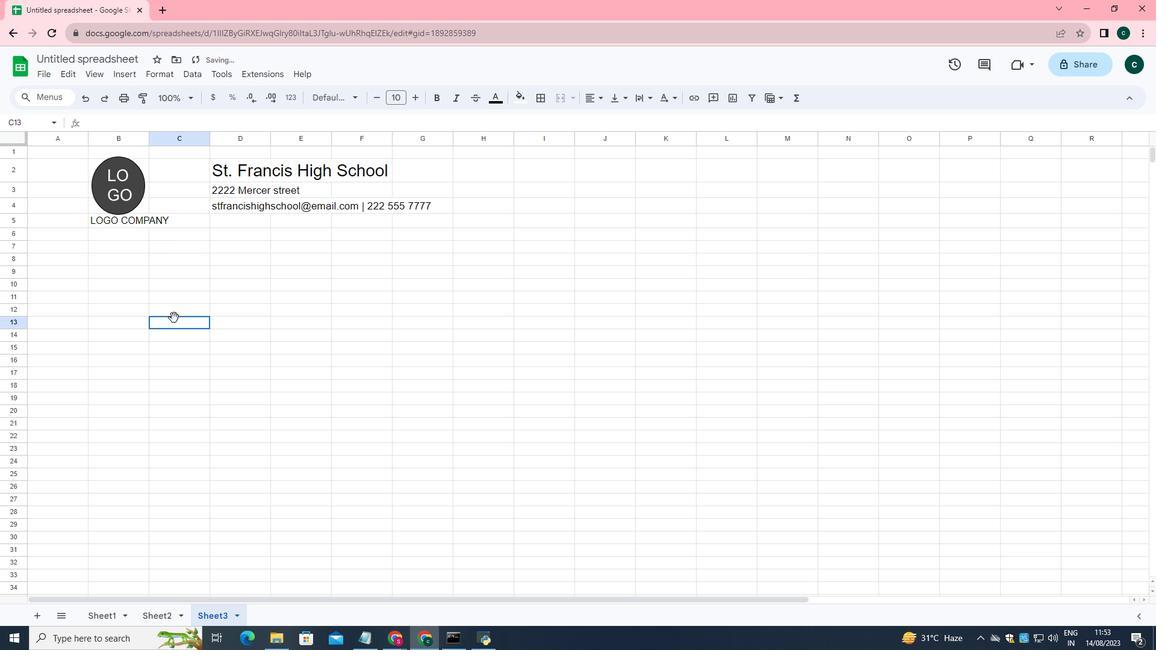 
Action: Mouse moved to (13, 252)
Screenshot: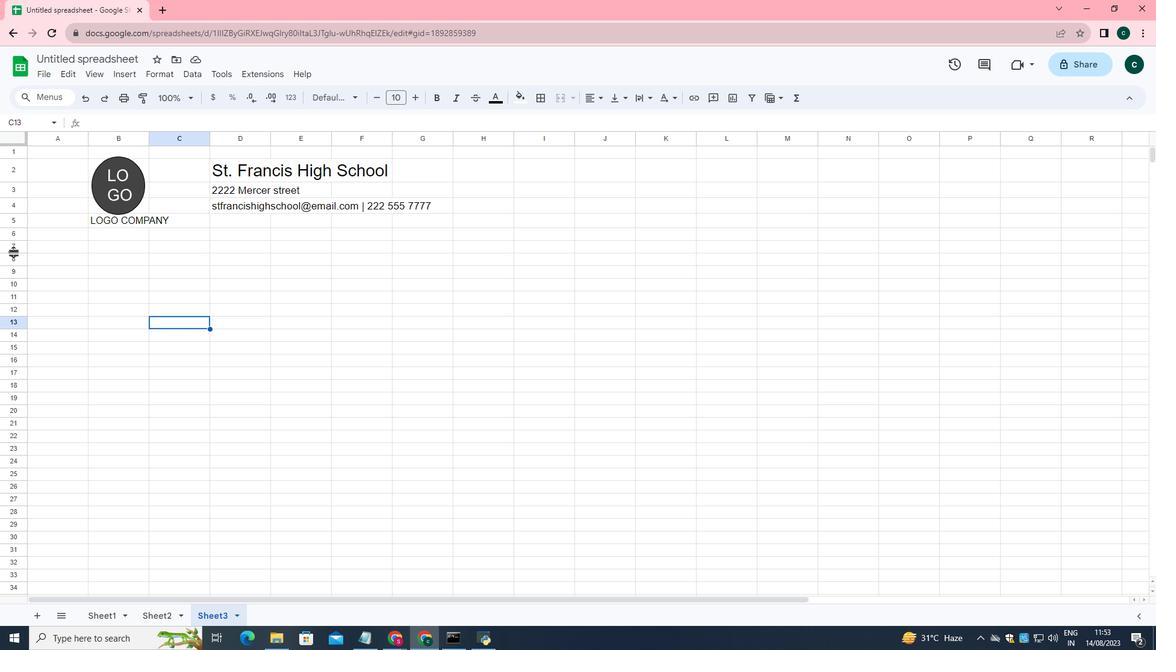 
Action: Mouse pressed left at (13, 252)
Screenshot: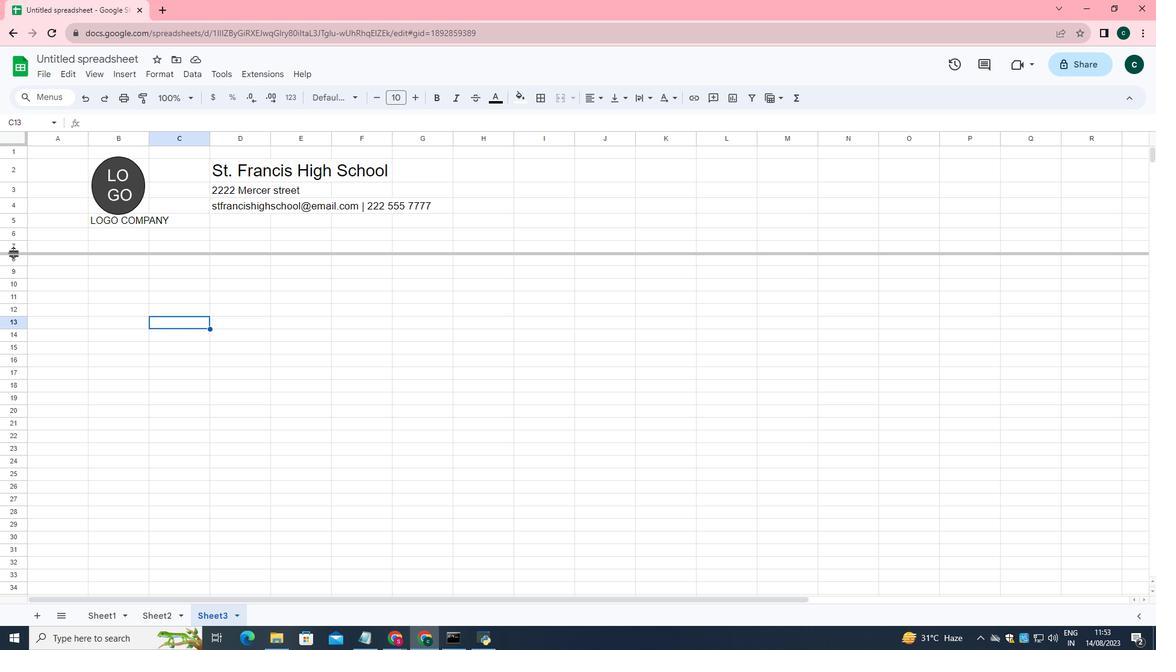 
Action: Mouse moved to (80, 250)
Screenshot: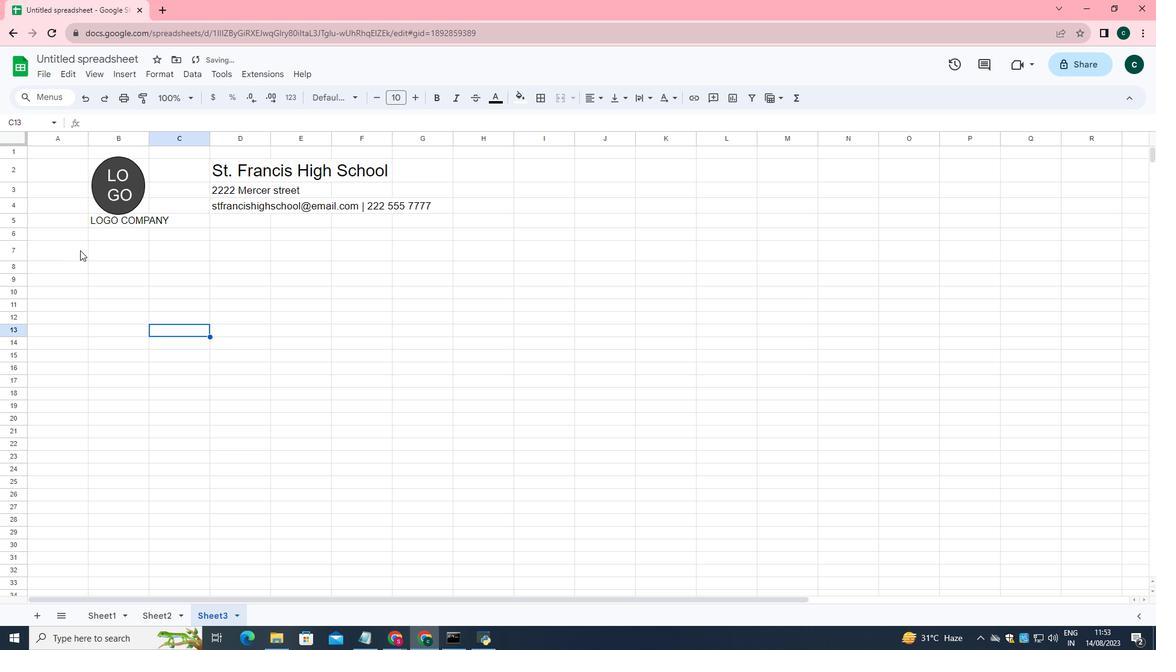 
Action: Mouse pressed left at (80, 250)
Screenshot: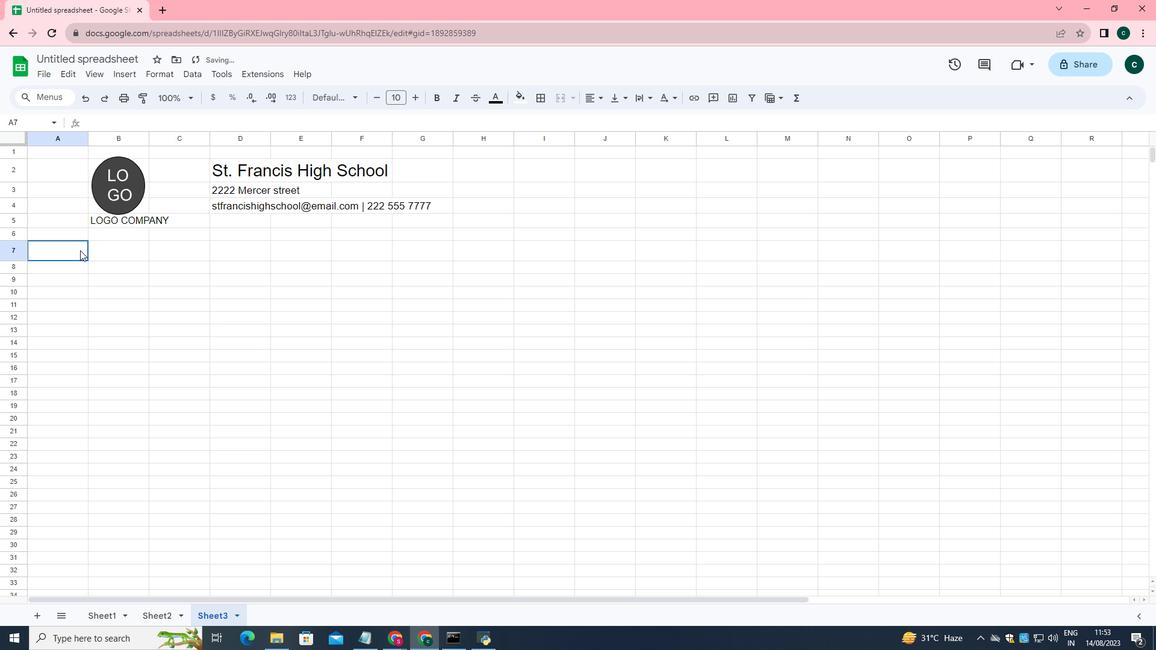 
Action: Mouse moved to (557, 95)
Screenshot: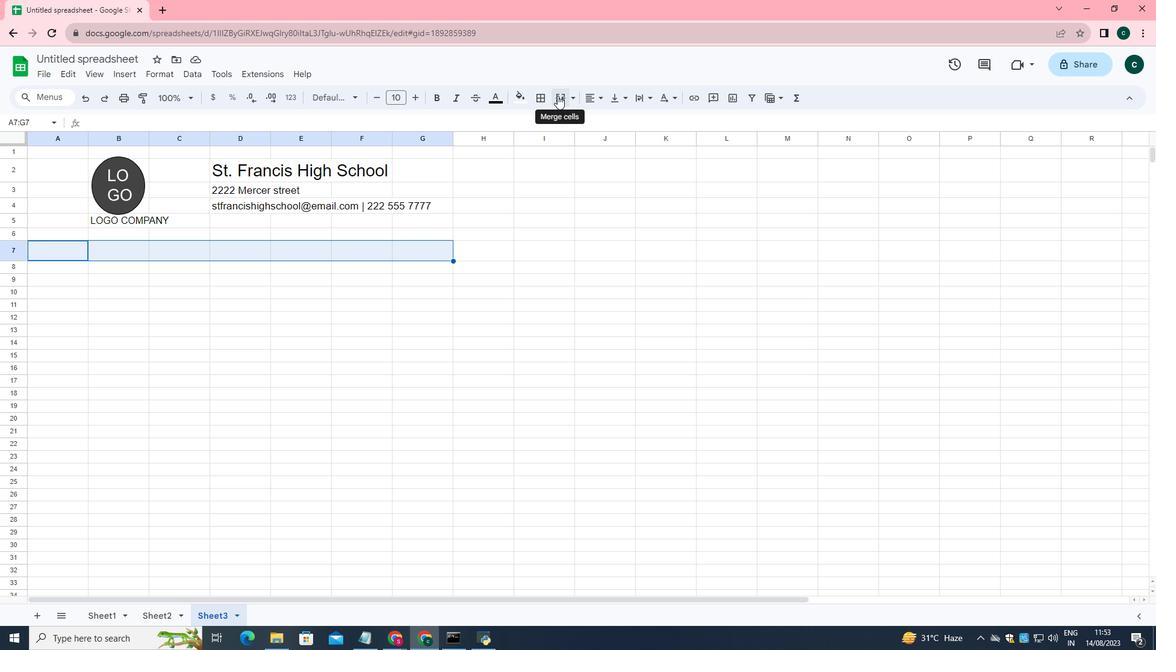 
Action: Mouse pressed left at (557, 95)
Screenshot: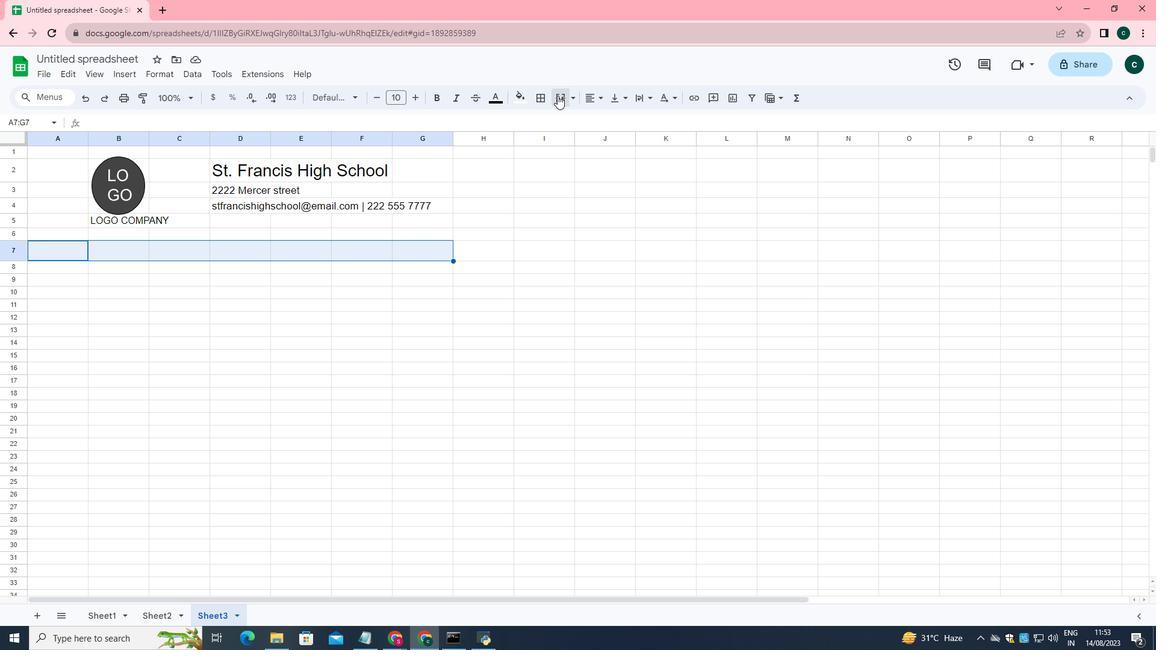 
Action: Mouse moved to (526, 95)
Screenshot: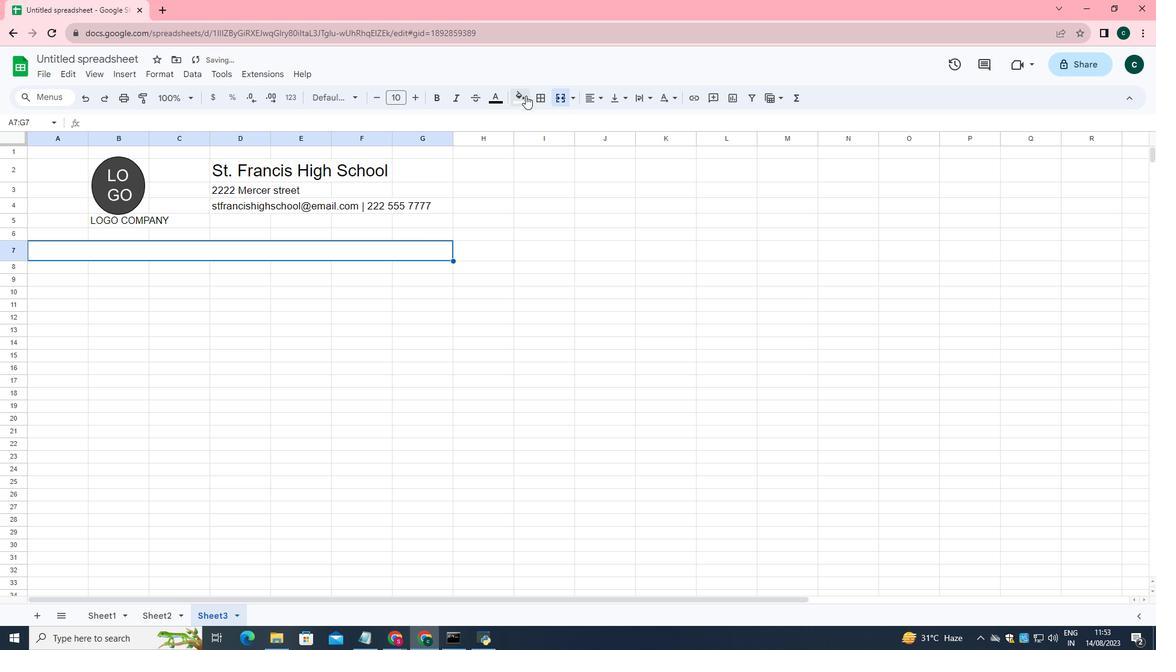 
Action: Key pressed <Key.shift>Teacher<Key.space><Key.shift>Questionnaire
Screenshot: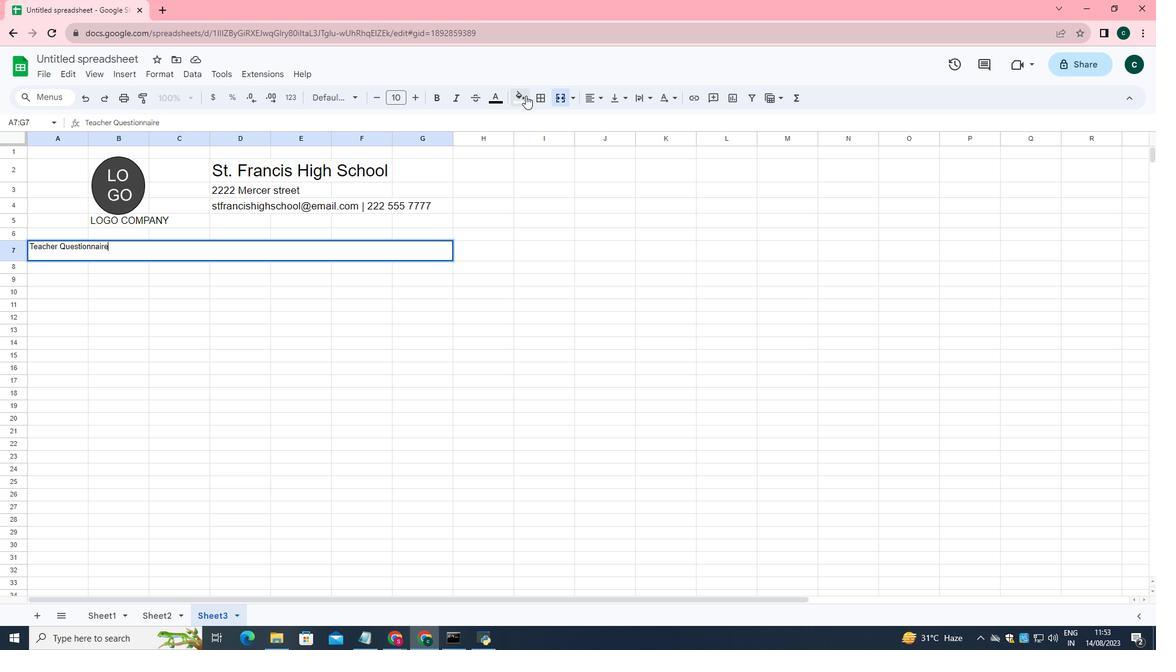 
Action: Mouse moved to (318, 382)
Screenshot: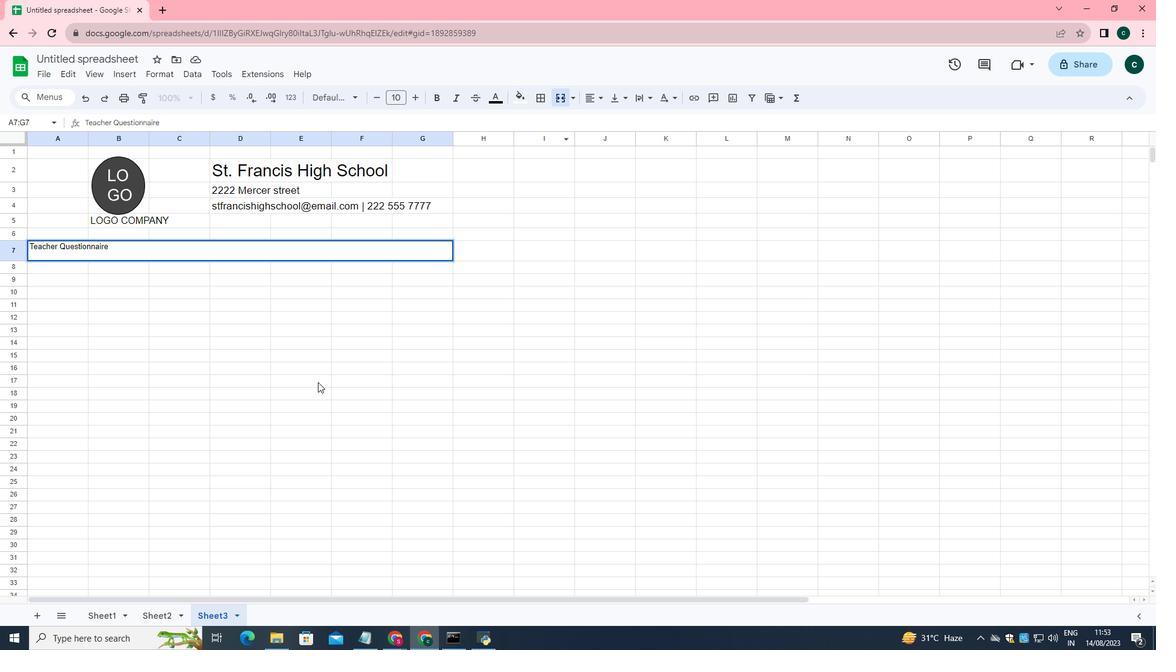 
Action: Mouse pressed left at (318, 382)
Screenshot: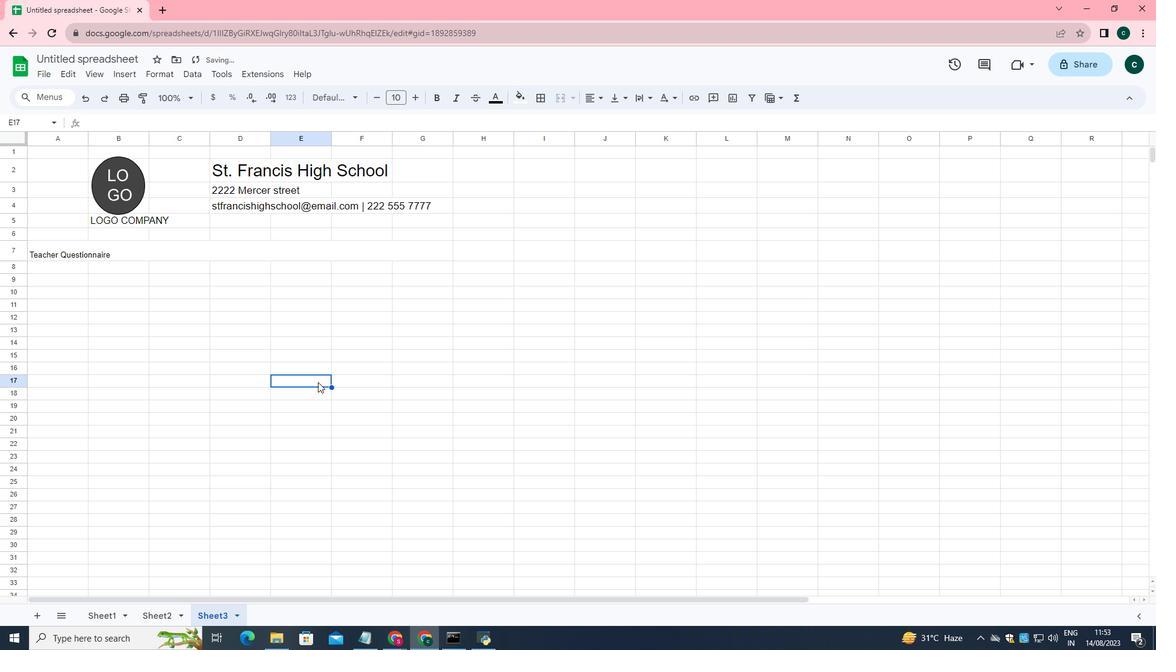 
Action: Mouse moved to (140, 255)
Screenshot: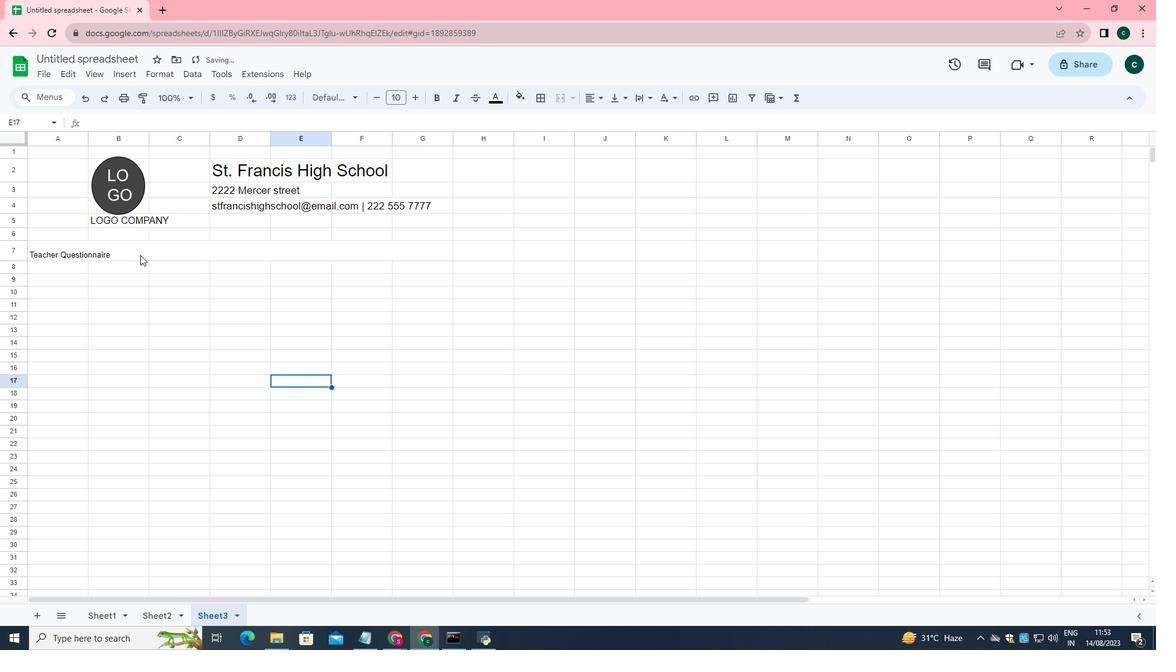 
Action: Mouse pressed left at (140, 255)
Screenshot: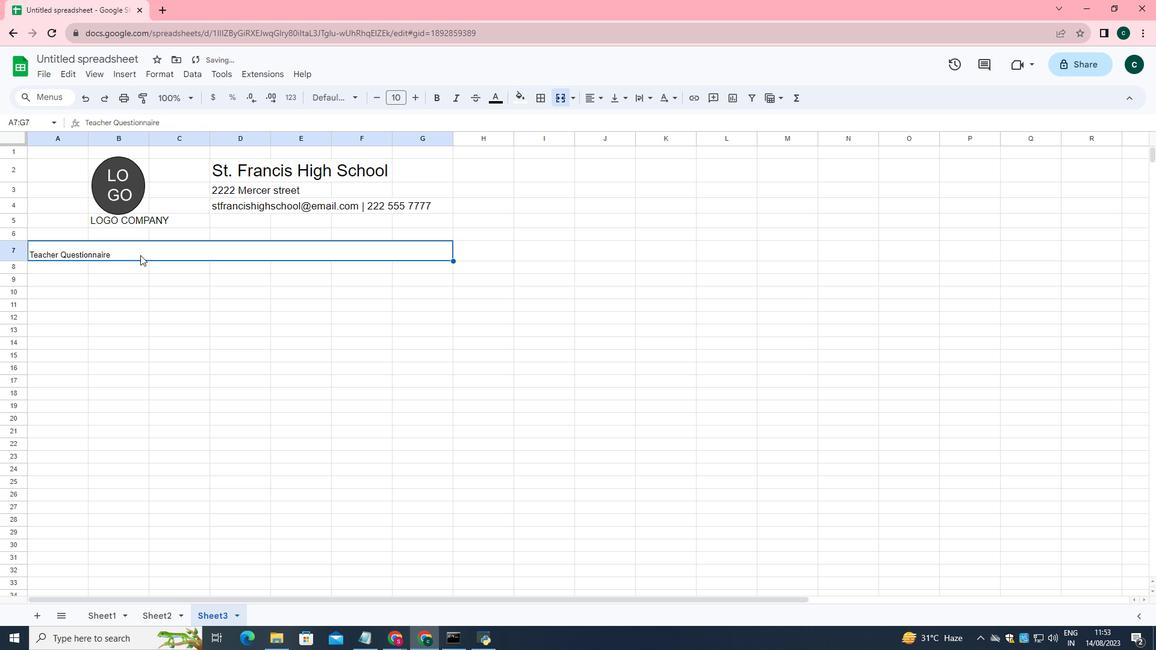 
Action: Mouse moved to (415, 96)
Screenshot: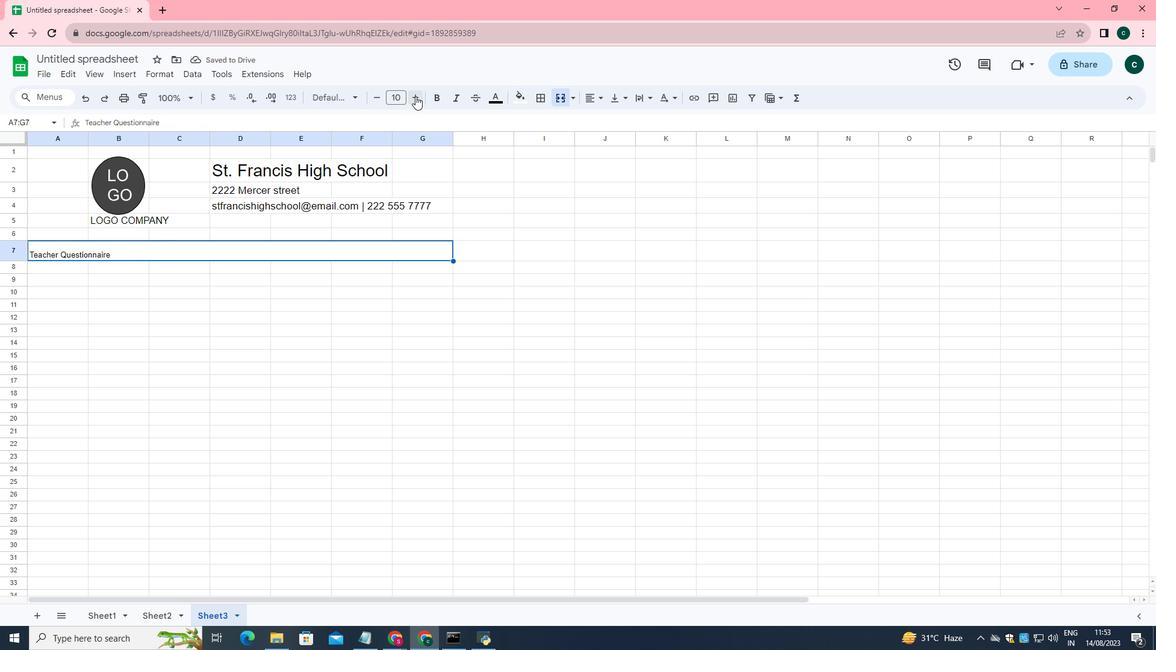 
Action: Mouse pressed left at (415, 96)
Screenshot: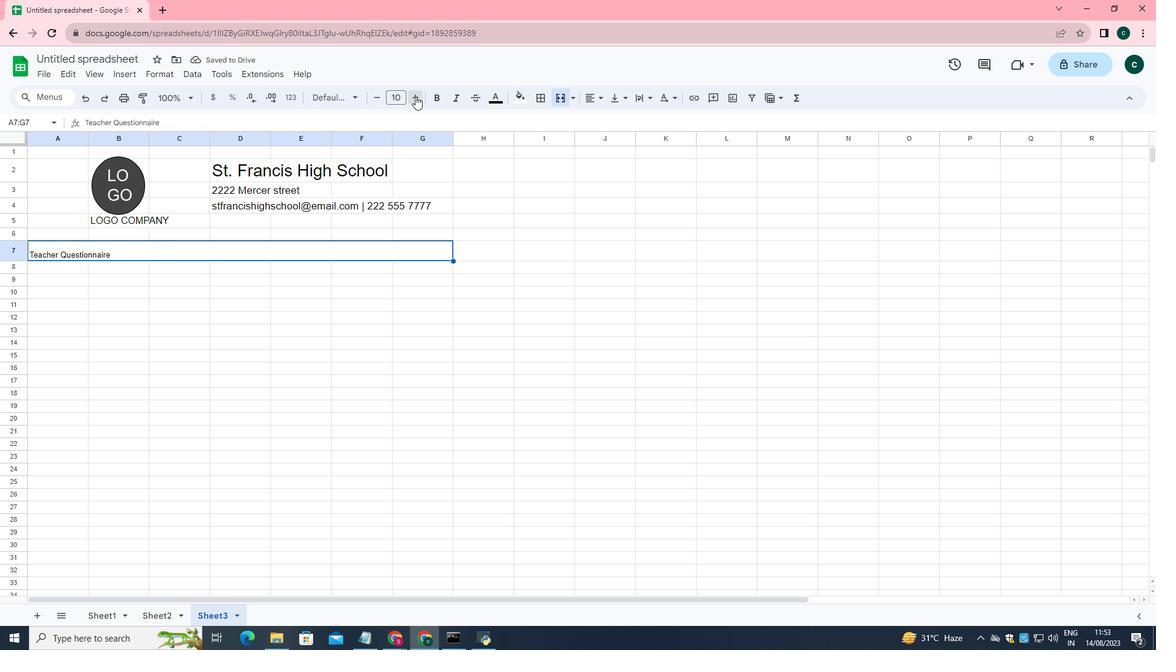 
Action: Mouse pressed left at (415, 96)
Screenshot: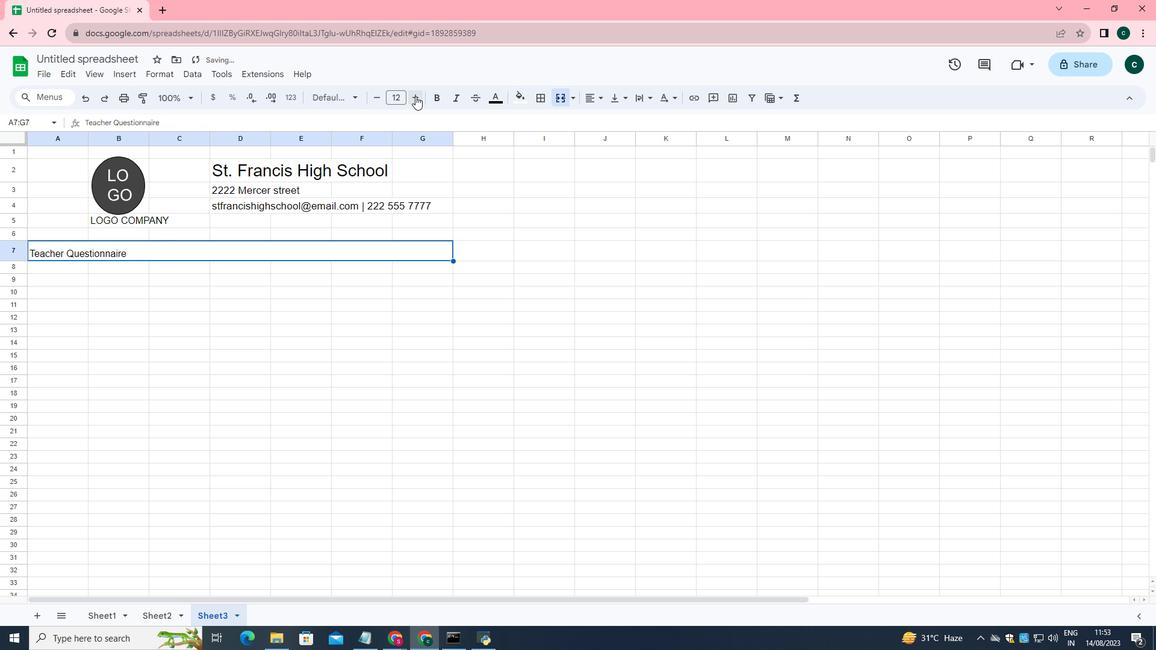
Action: Mouse pressed left at (415, 96)
Screenshot: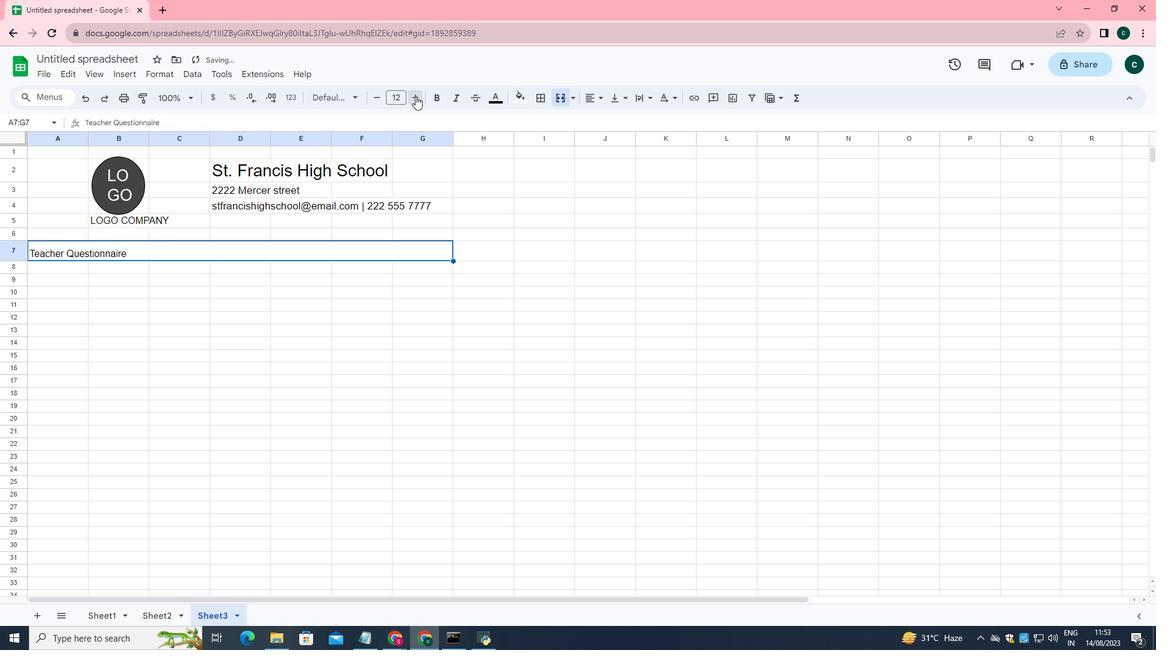
Action: Mouse pressed left at (415, 96)
Screenshot: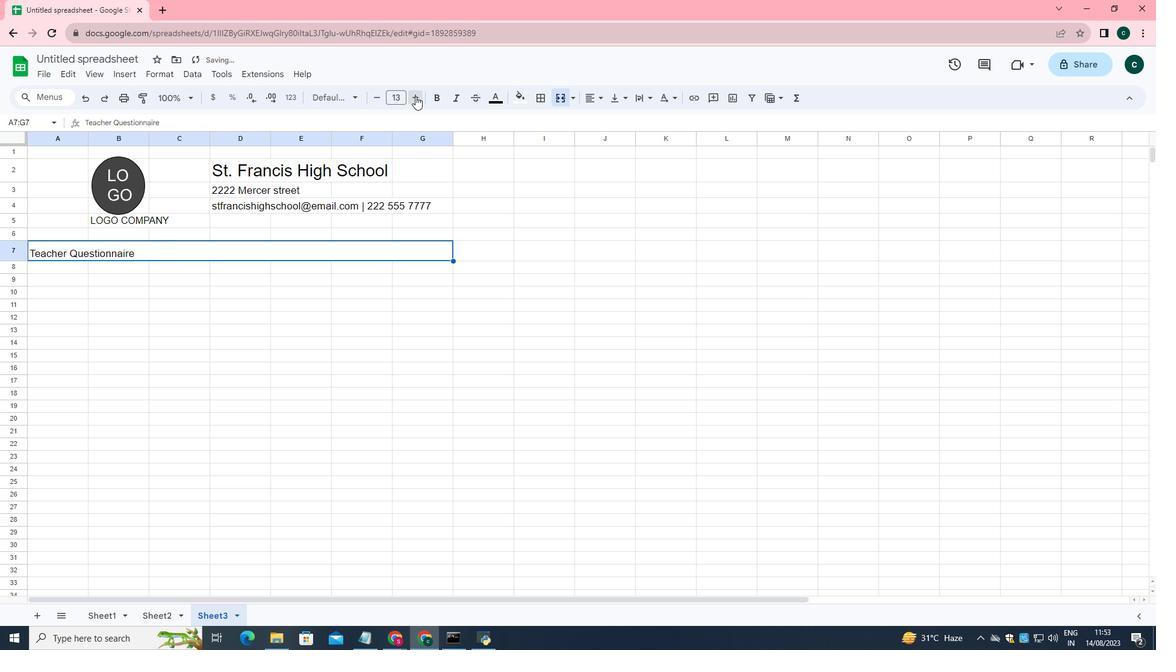 
Action: Mouse pressed left at (415, 96)
Screenshot: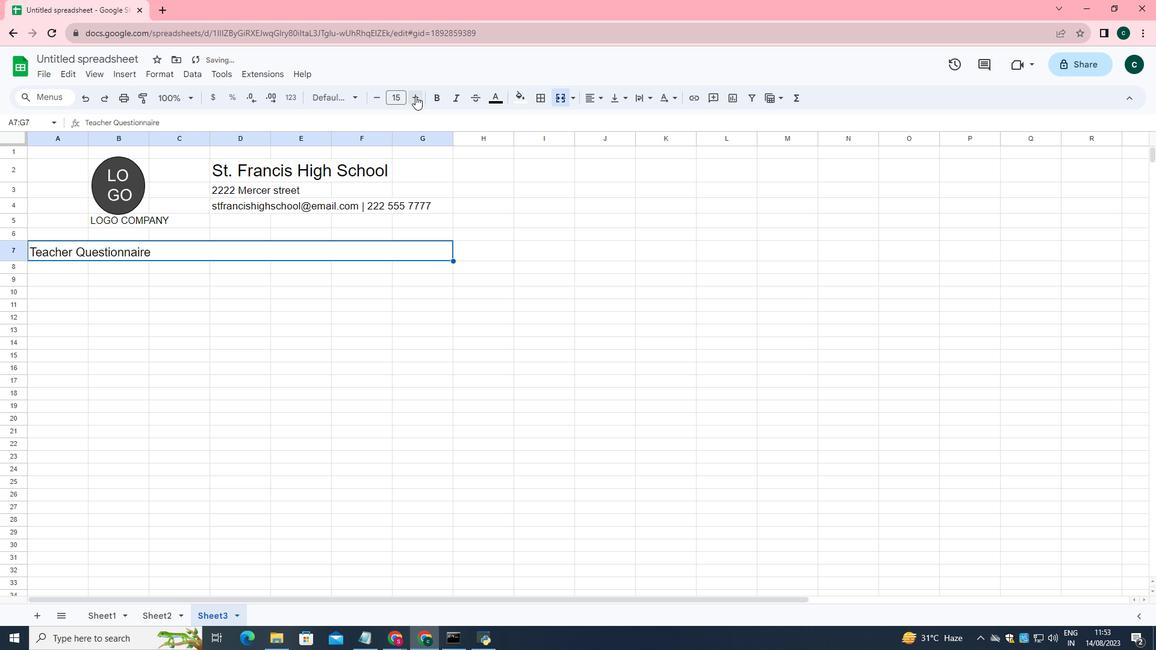 
Action: Mouse pressed left at (415, 96)
Screenshot: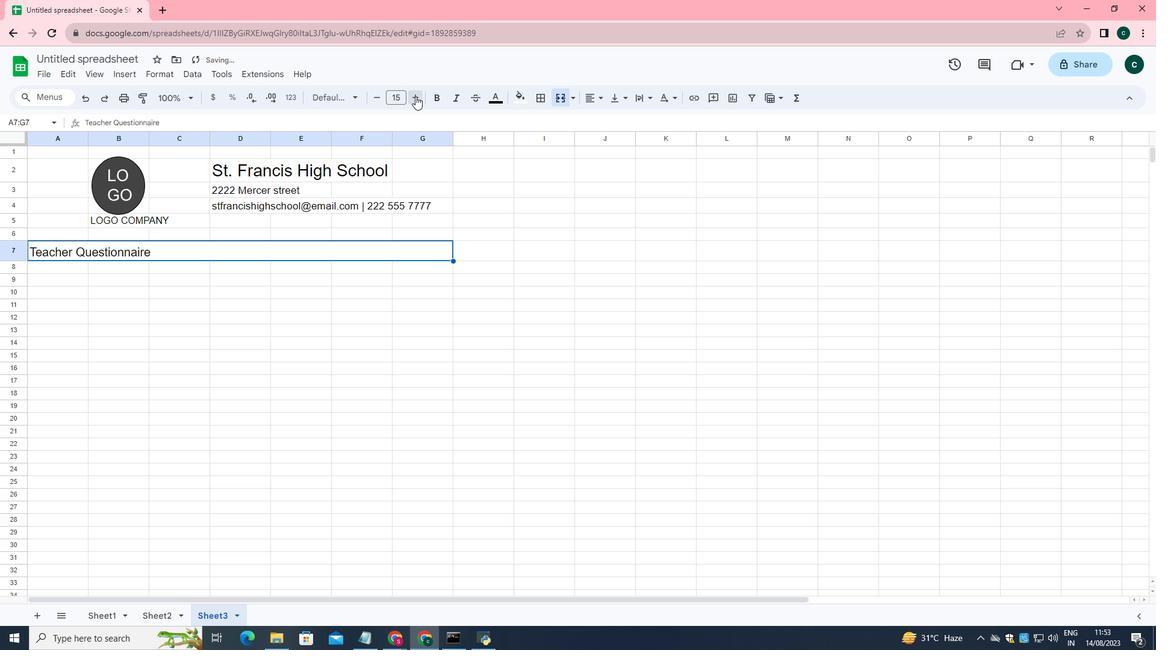 
Action: Mouse moved to (600, 97)
Screenshot: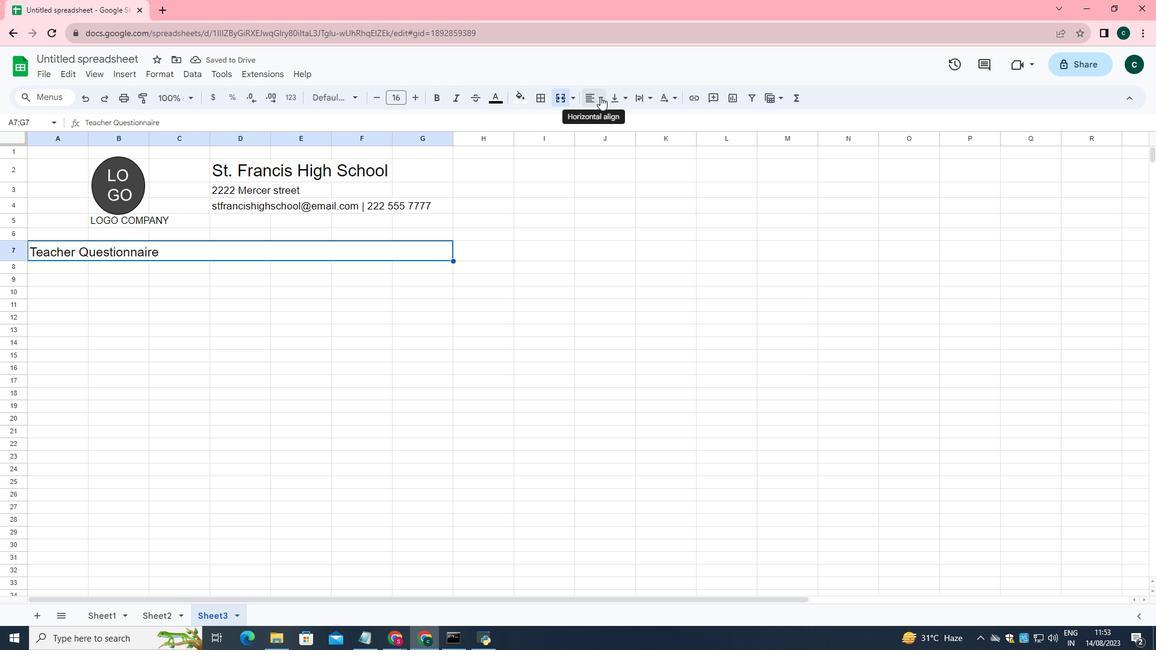 
Action: Mouse pressed left at (600, 97)
Screenshot: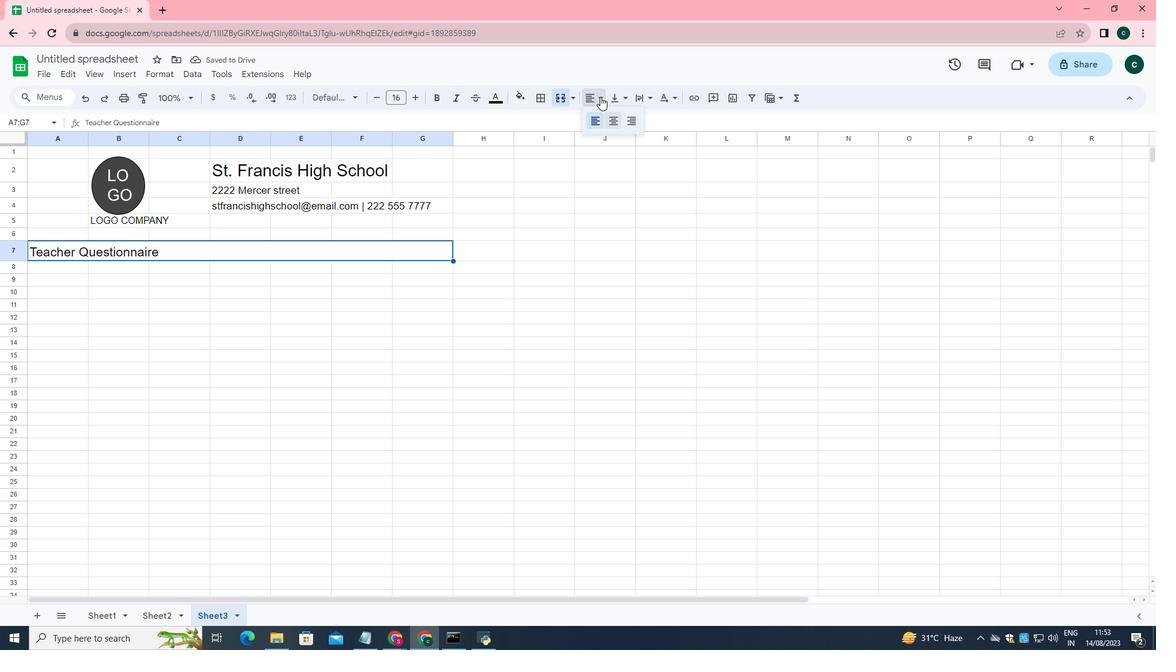 
Action: Mouse moved to (614, 119)
Screenshot: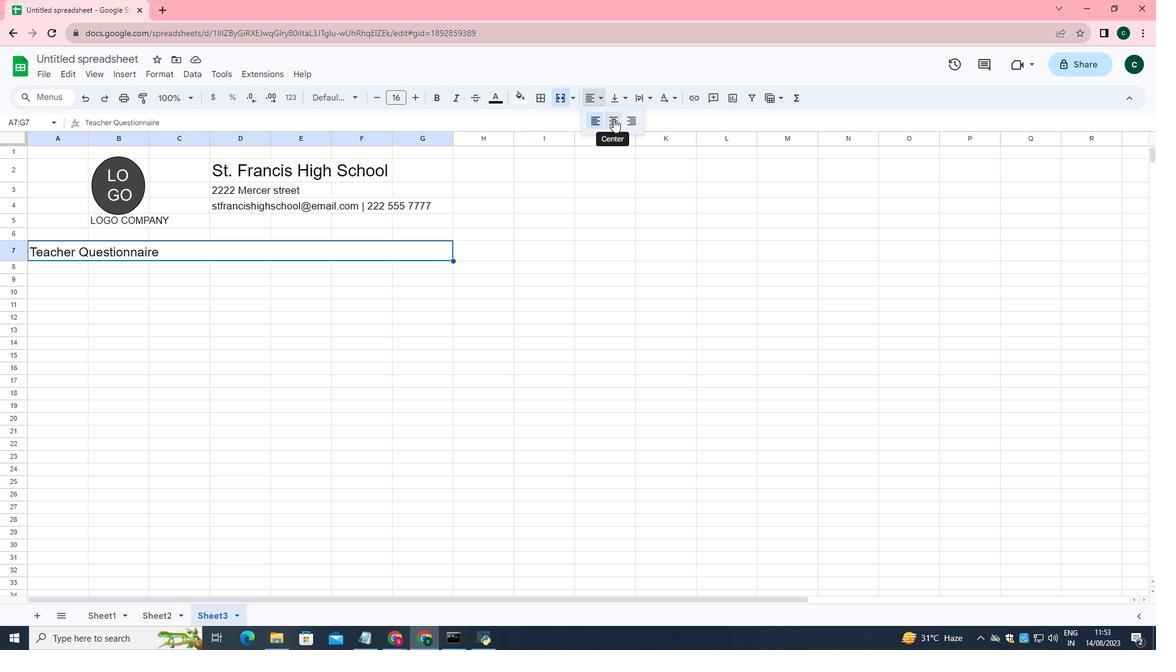 
Action: Mouse pressed left at (614, 119)
Screenshot: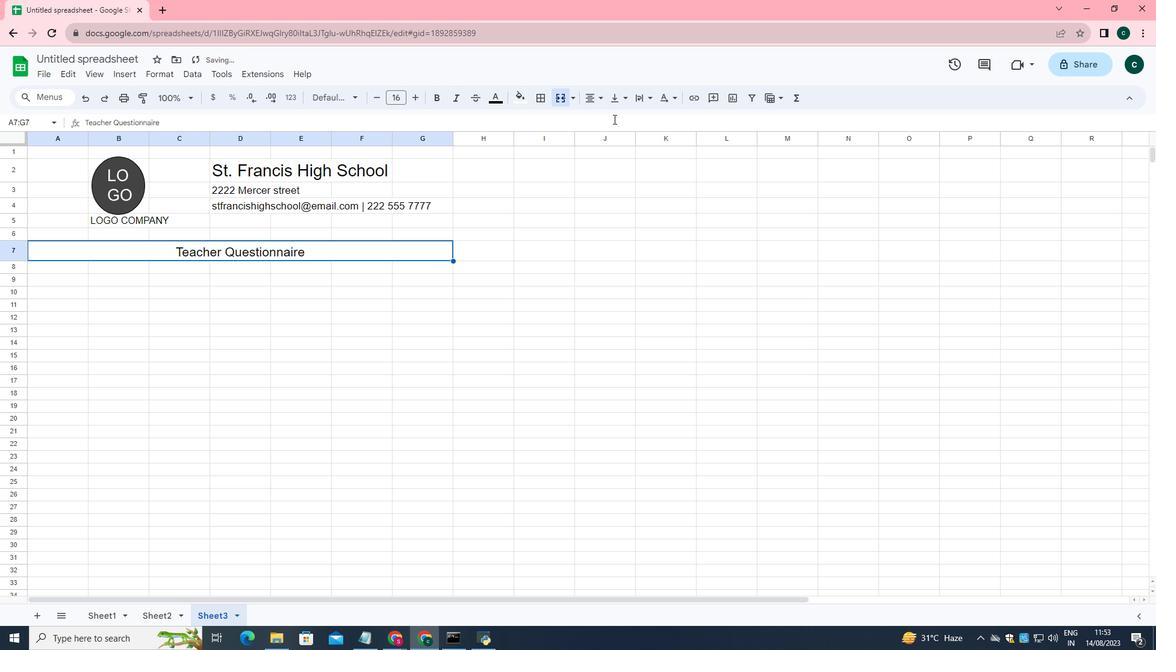 
Action: Mouse moved to (618, 98)
Screenshot: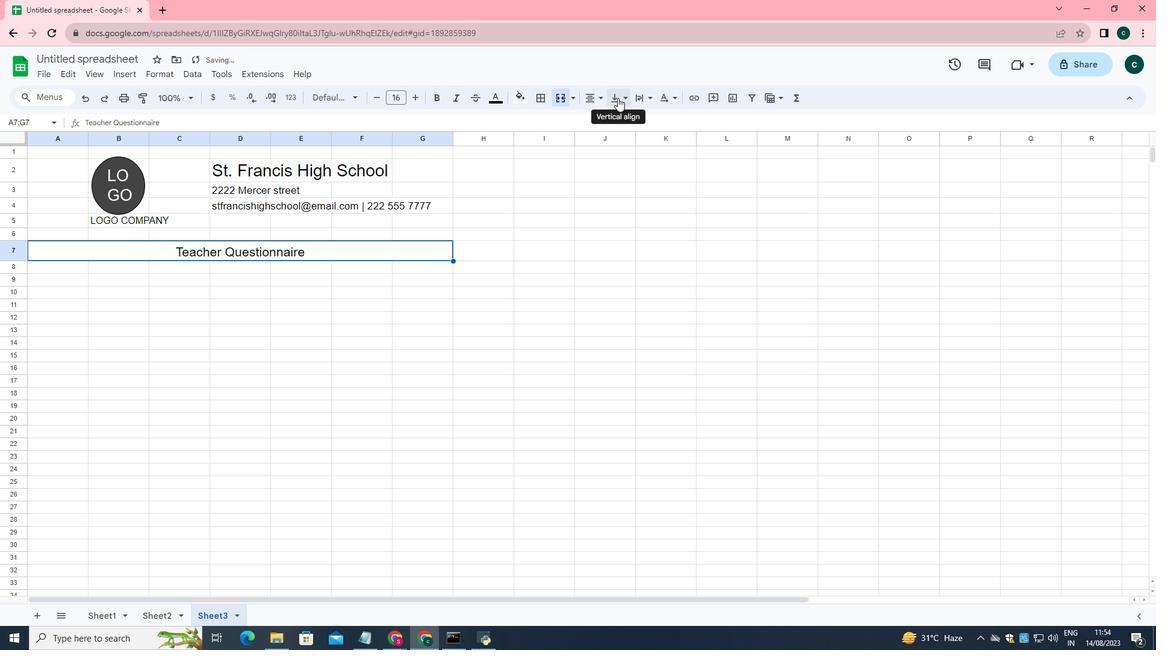 
Action: Mouse pressed left at (618, 98)
Screenshot: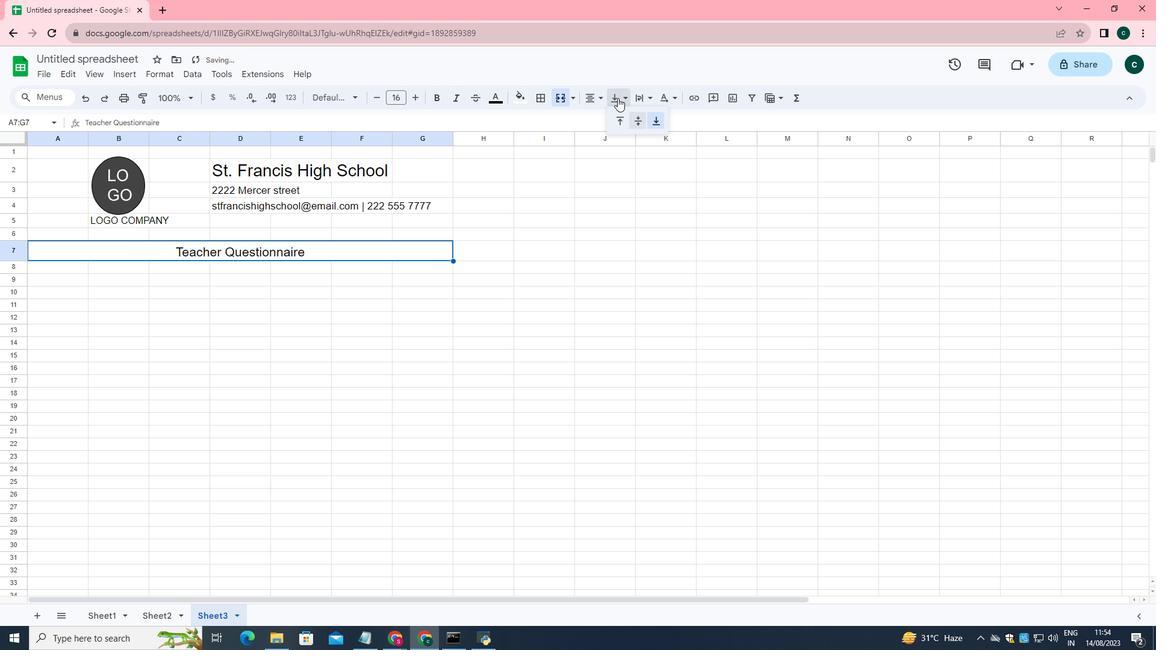 
Action: Mouse moved to (638, 119)
Screenshot: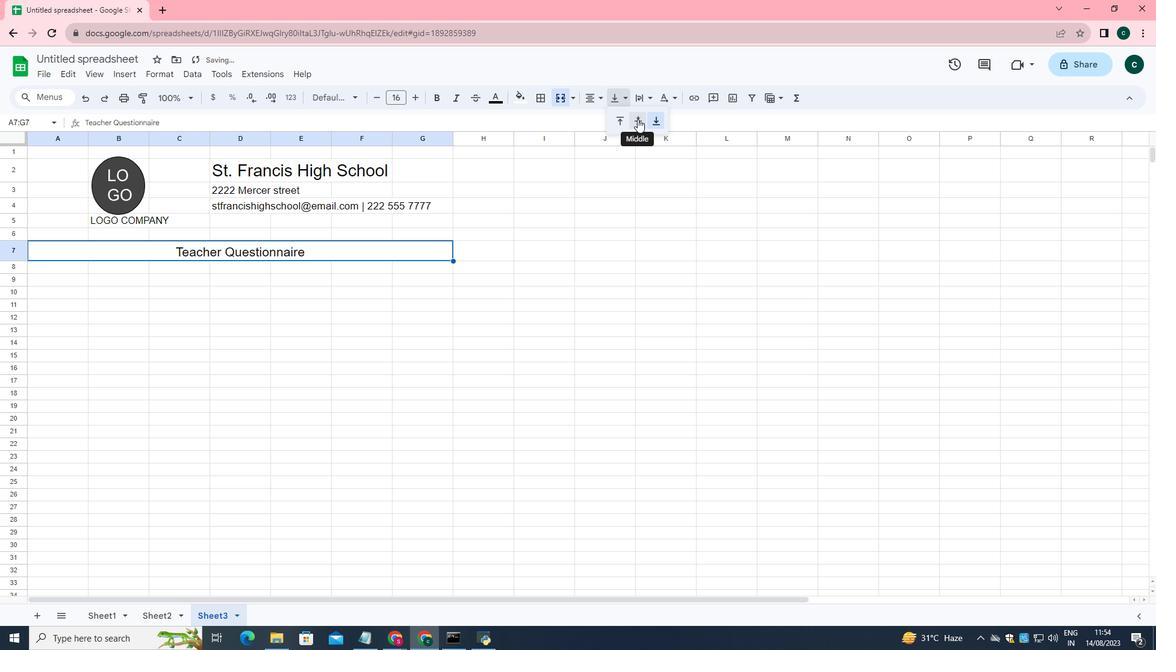 
Action: Mouse pressed left at (638, 119)
Screenshot: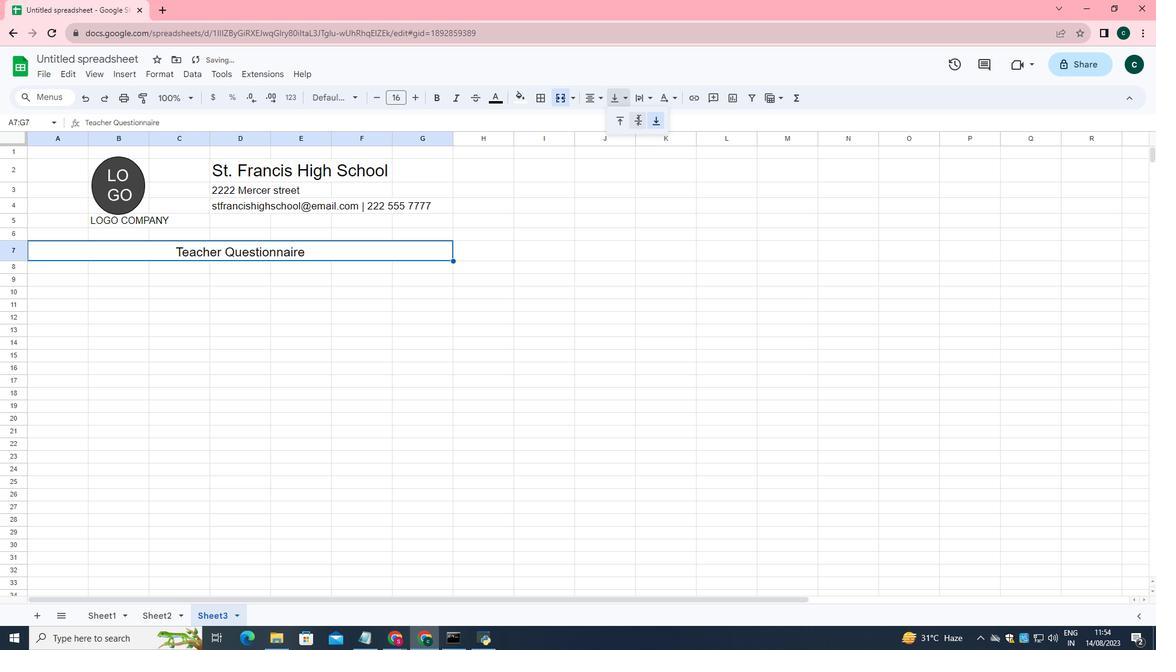 
Action: Mouse moved to (526, 97)
Screenshot: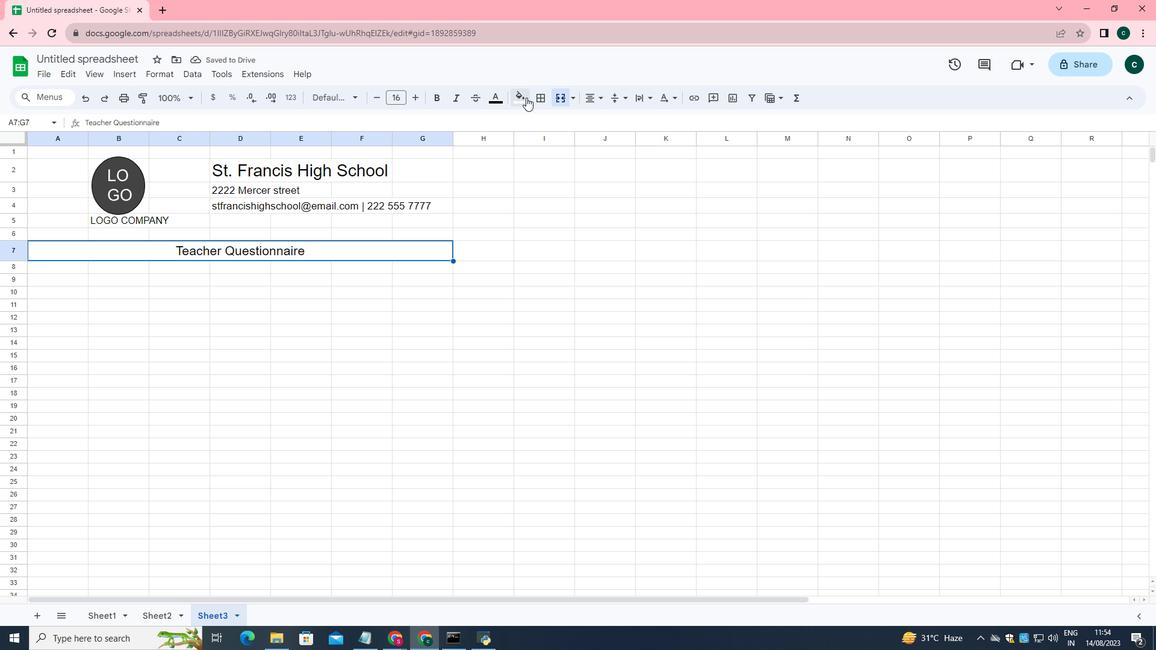 
Action: Mouse pressed left at (526, 97)
Screenshot: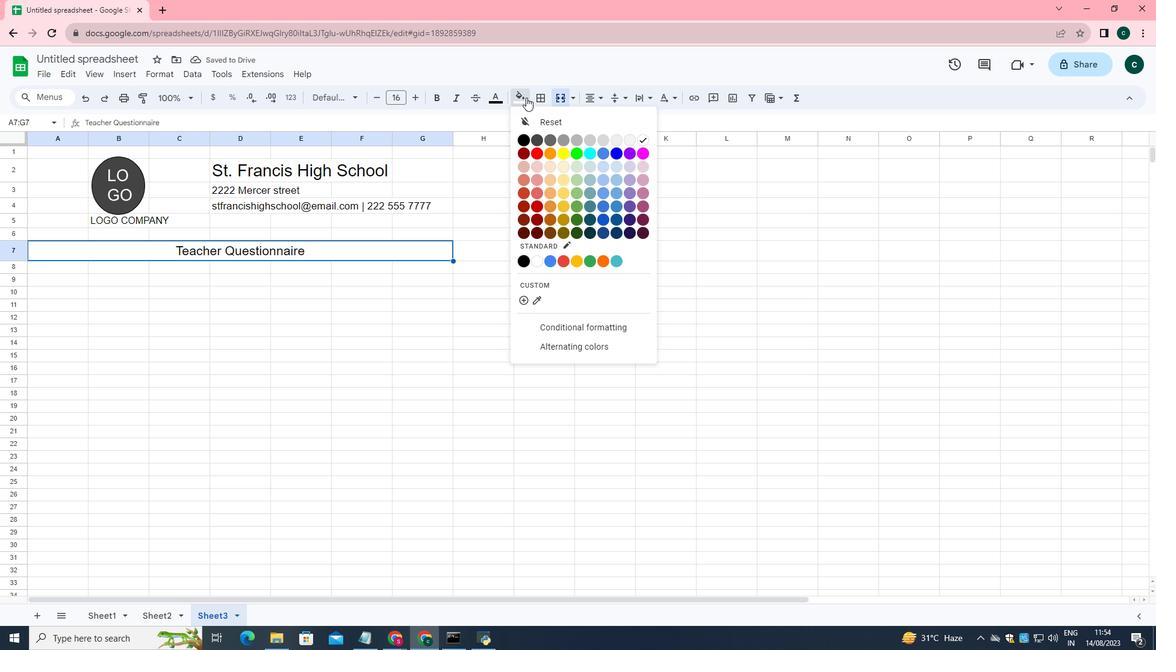 
Action: Mouse moved to (589, 204)
Screenshot: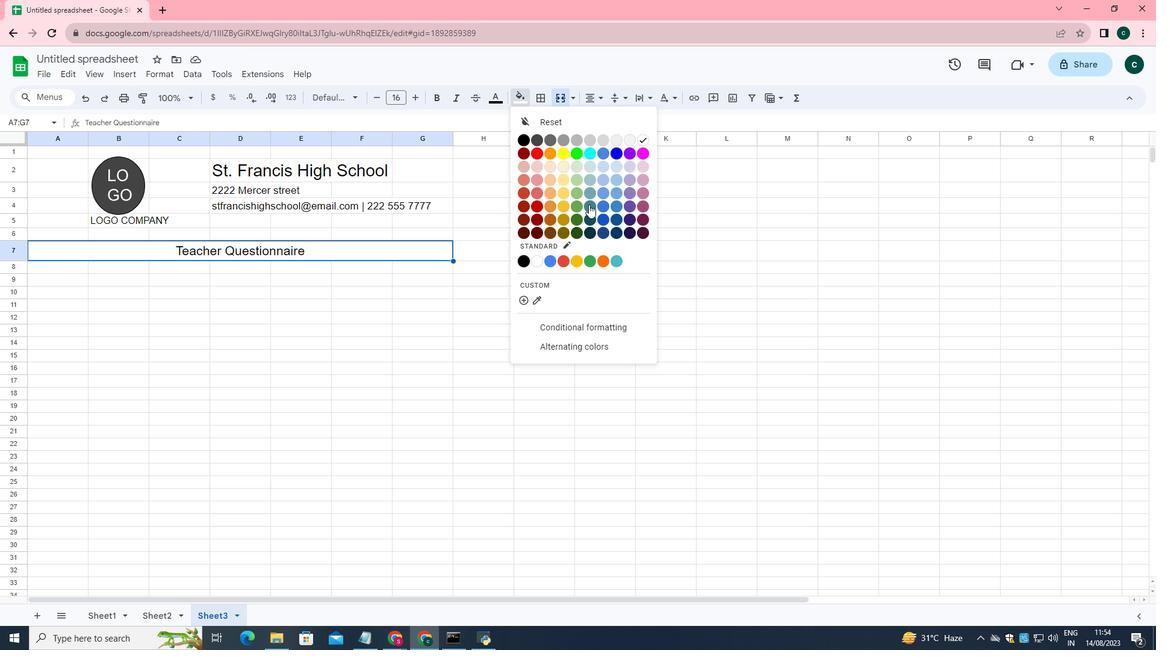
Action: Mouse pressed left at (589, 204)
Screenshot: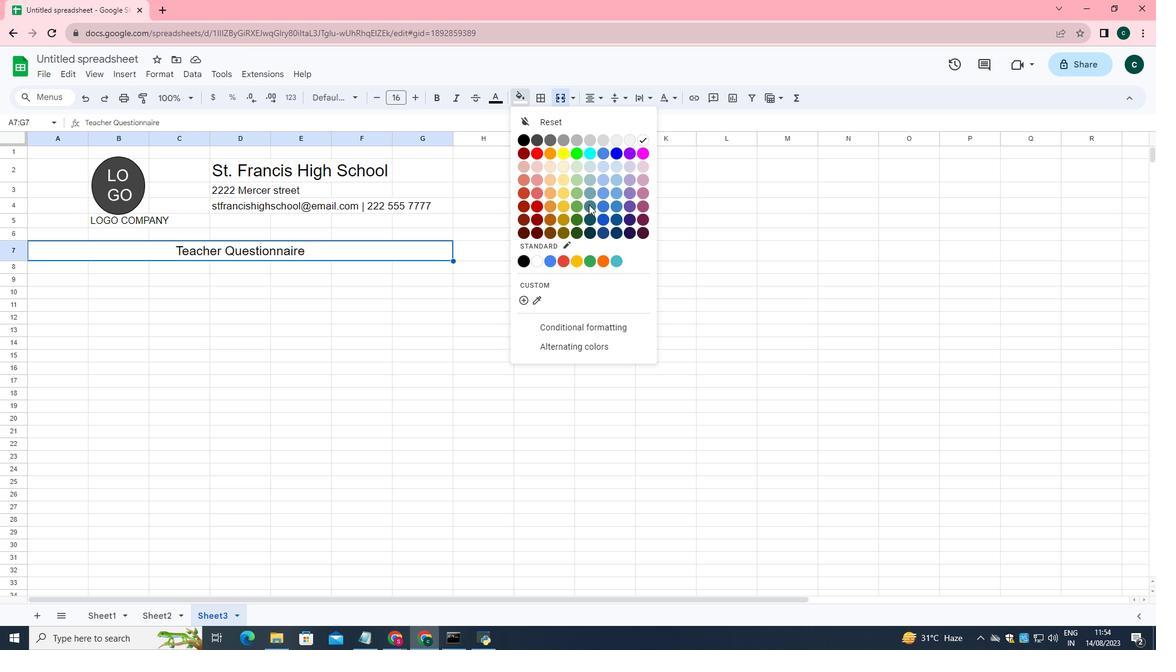 
Action: Mouse moved to (491, 100)
Screenshot: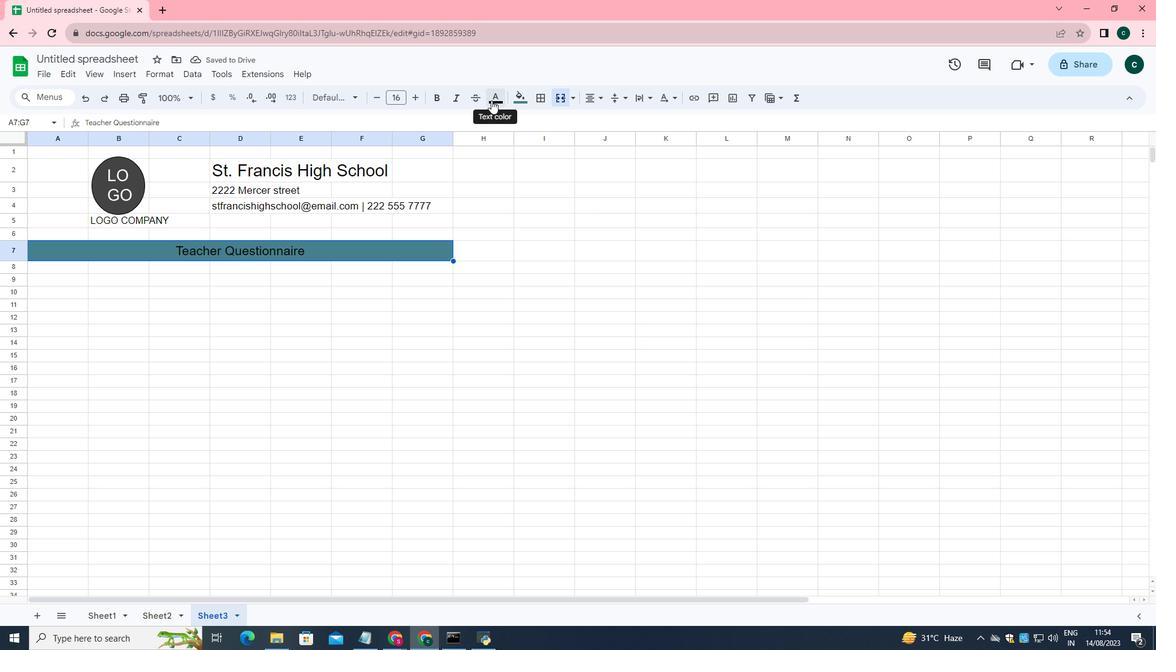 
Action: Mouse pressed left at (491, 100)
Screenshot: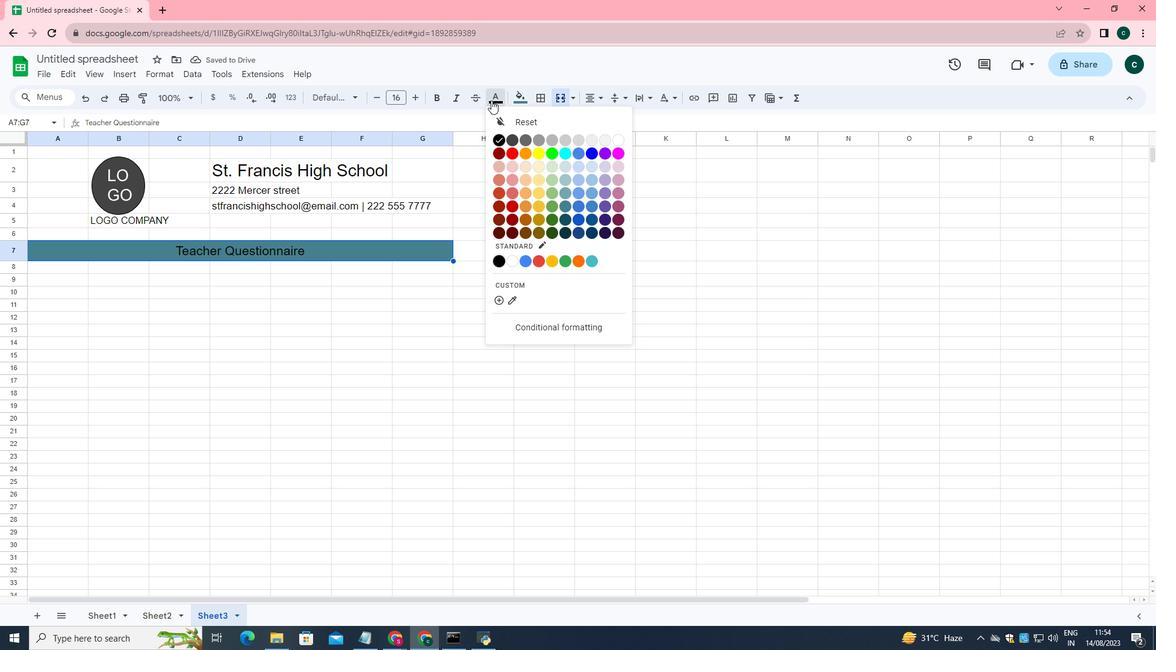 
Action: Mouse moved to (612, 137)
Screenshot: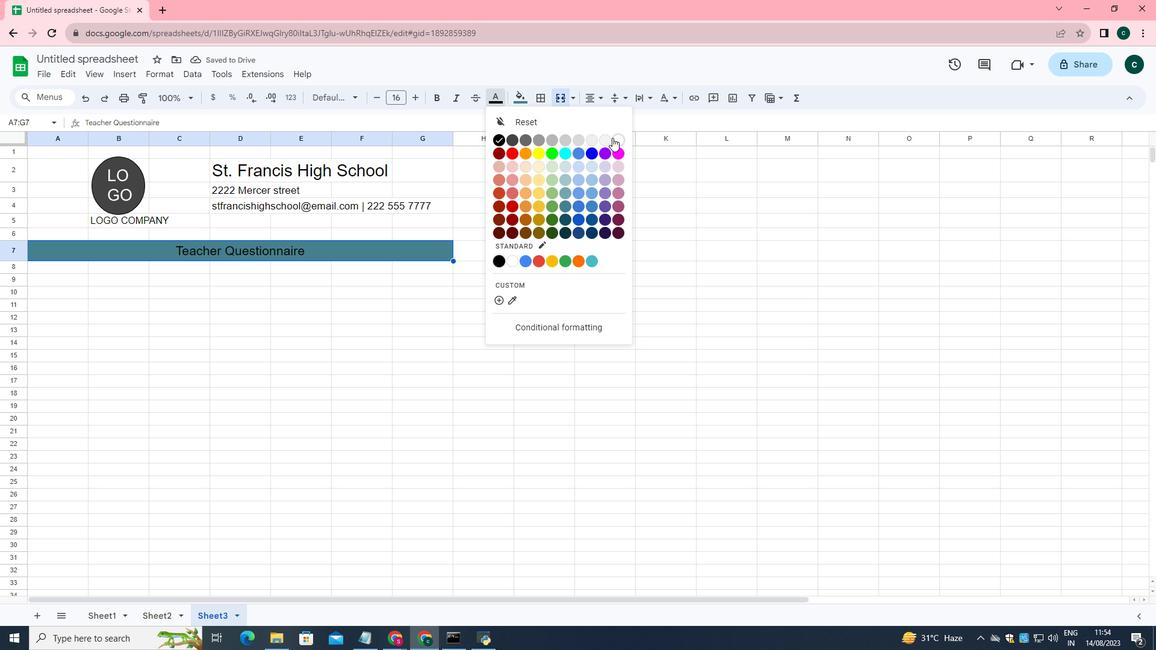 
Action: Mouse pressed left at (612, 137)
Screenshot: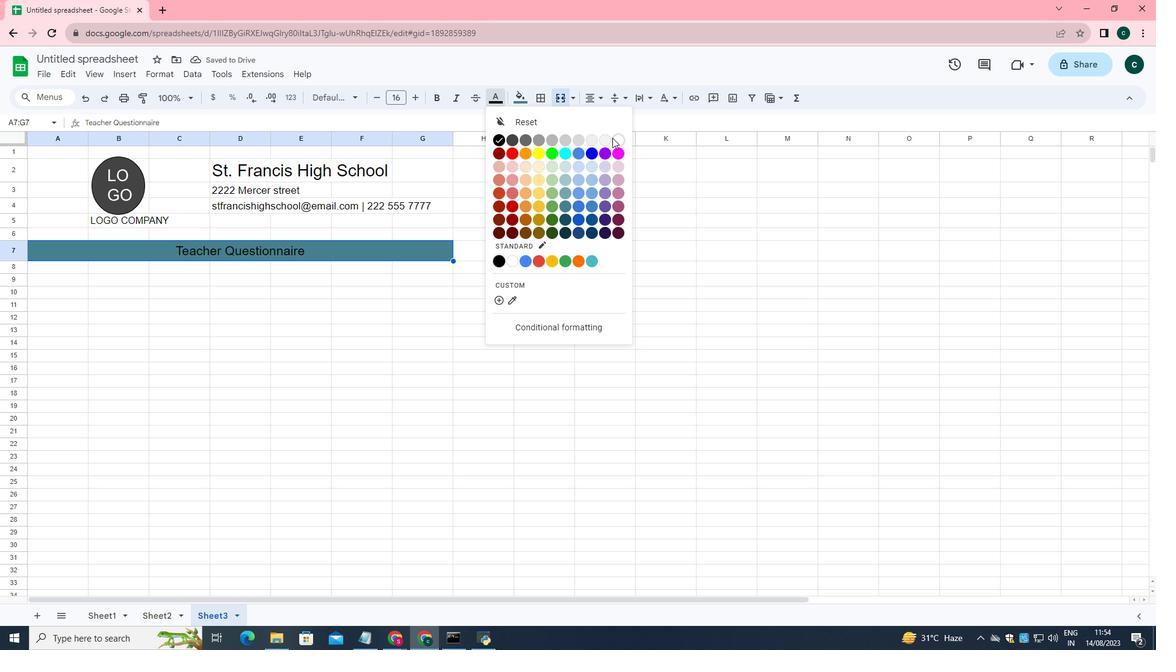 
Action: Mouse moved to (108, 307)
Screenshot: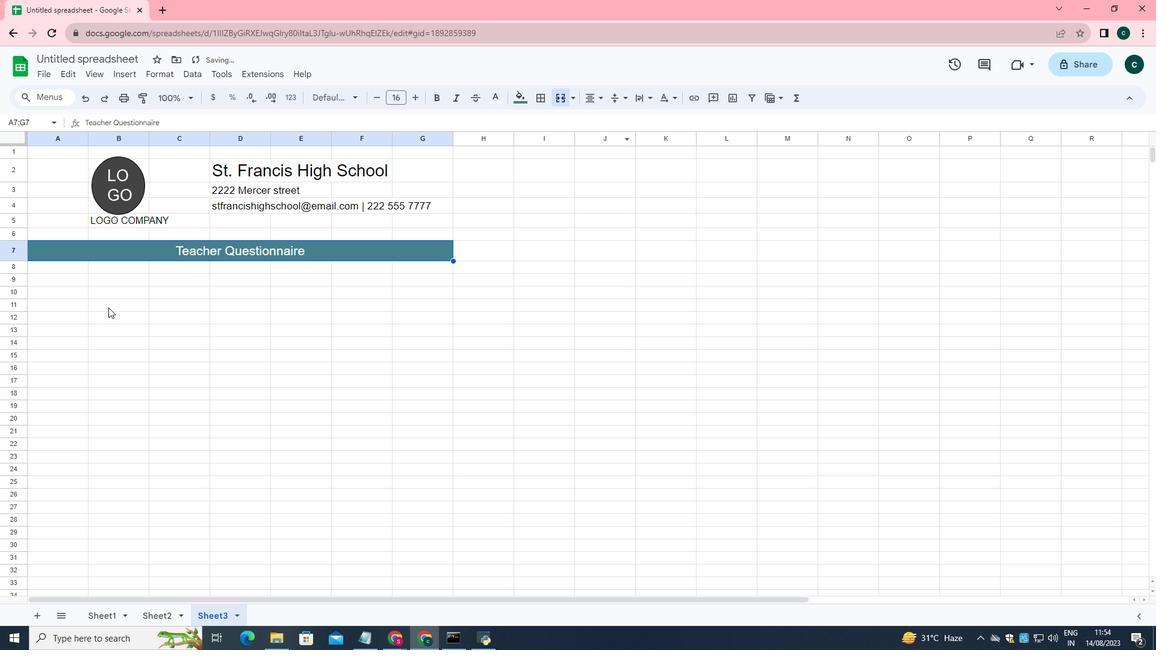 
Action: Mouse pressed left at (108, 307)
Screenshot: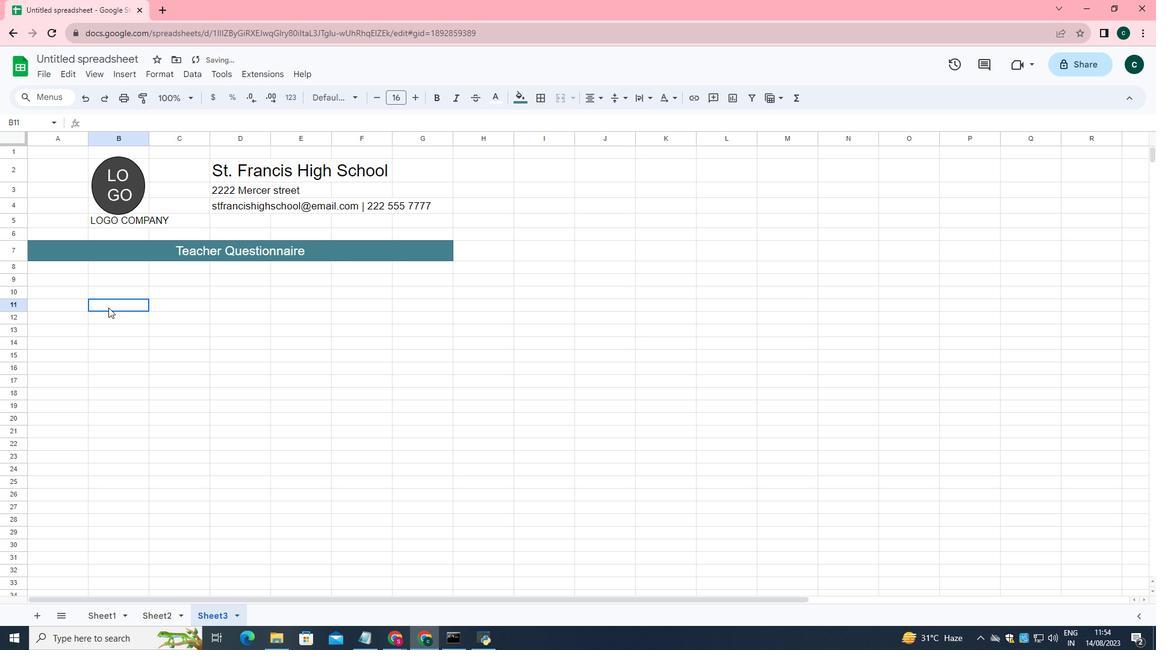 
Action: Mouse moved to (78, 290)
Screenshot: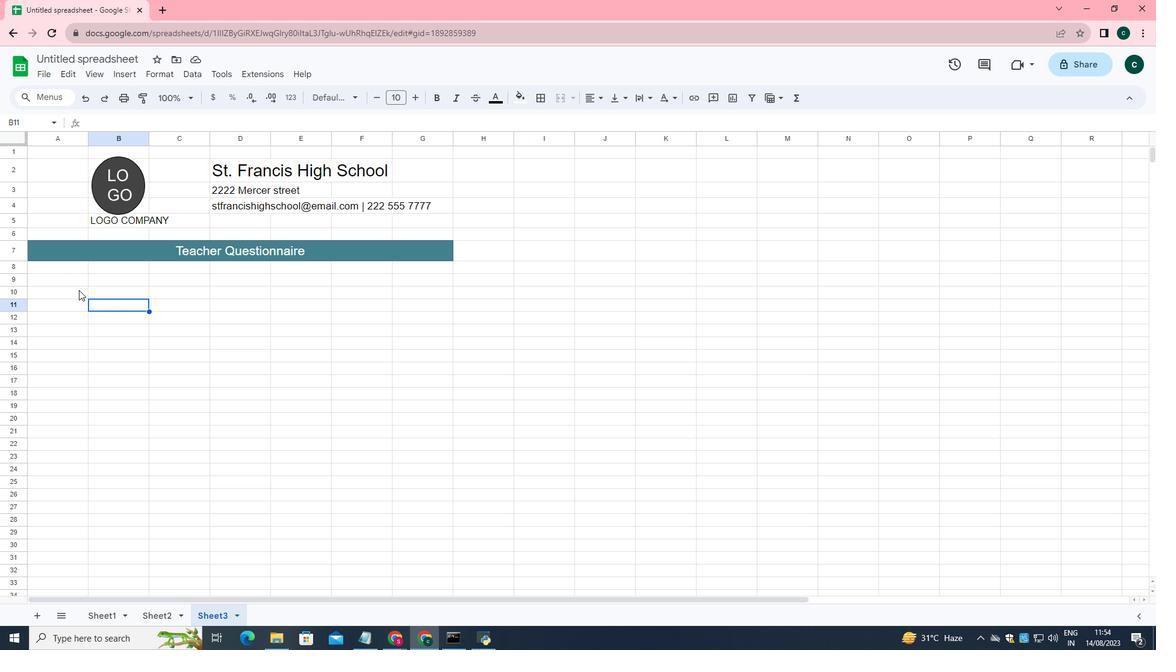 
Action: Mouse pressed left at (78, 290)
Screenshot: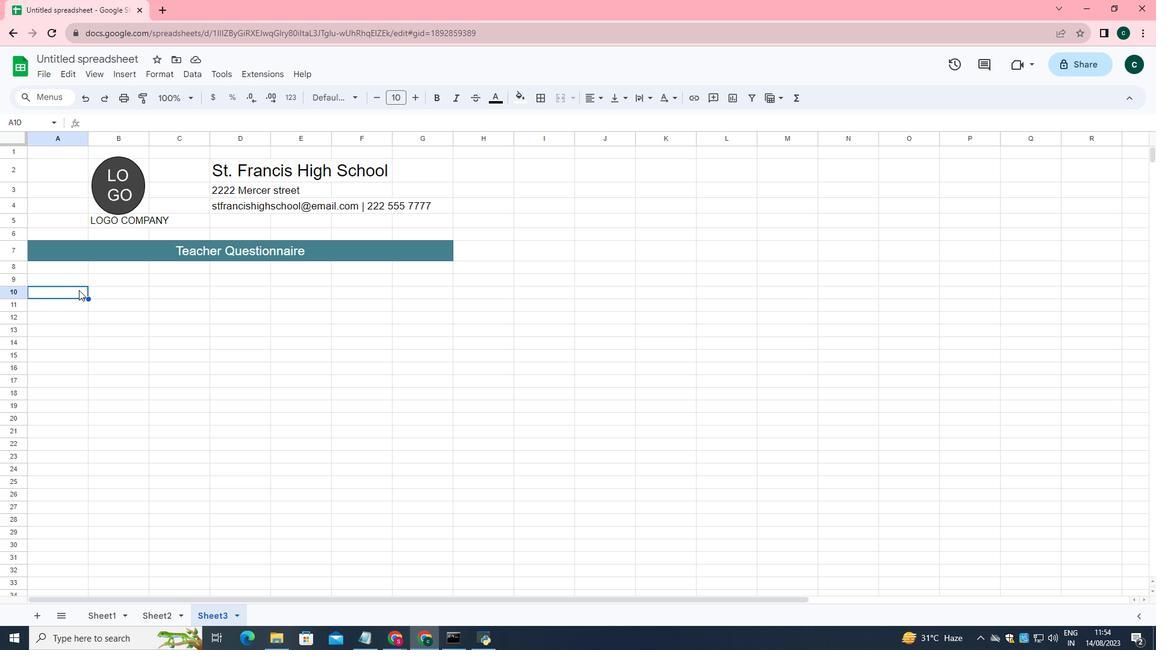 
Action: Mouse moved to (419, 96)
Screenshot: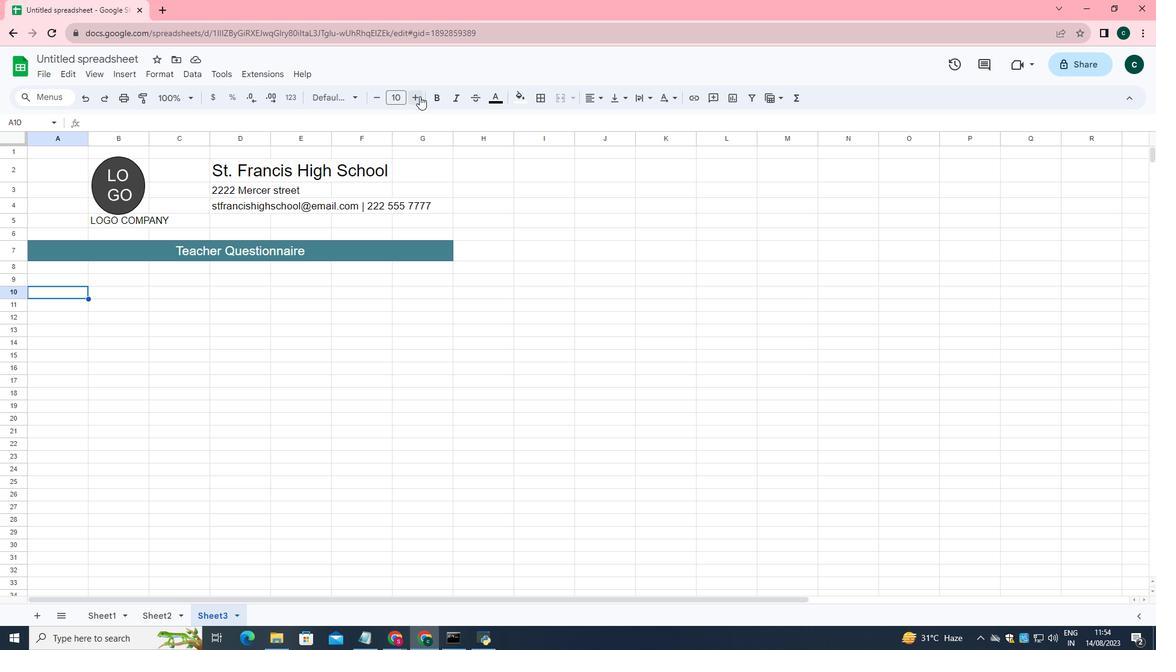 
Action: Mouse pressed left at (419, 96)
Screenshot: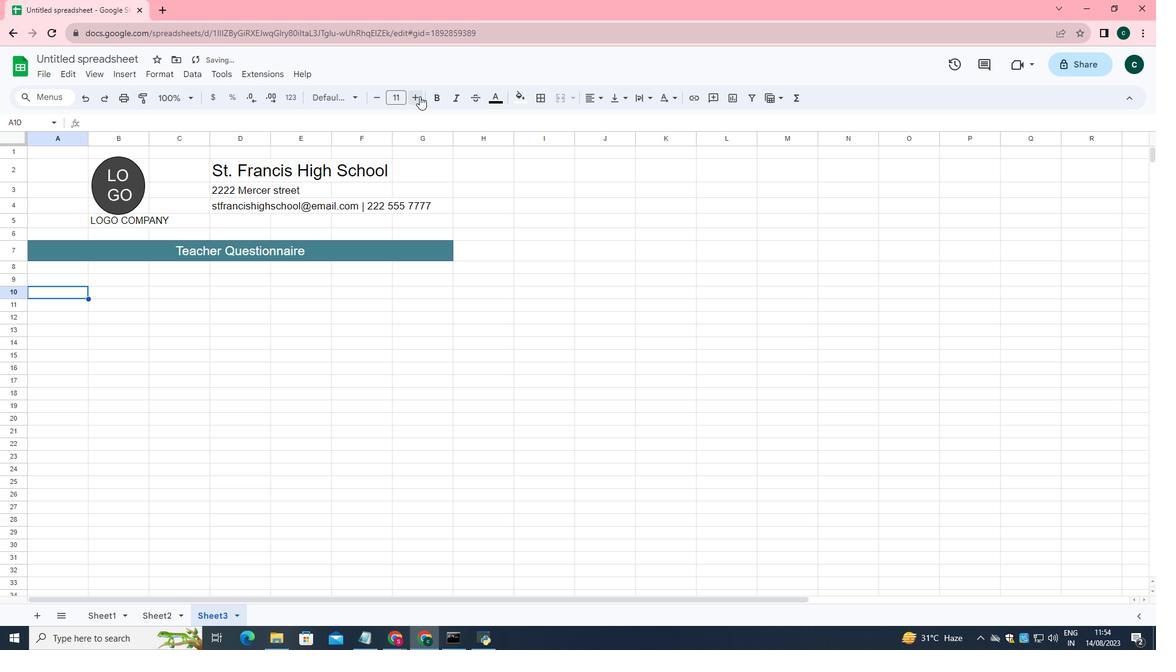 
Action: Mouse pressed left at (419, 96)
Screenshot: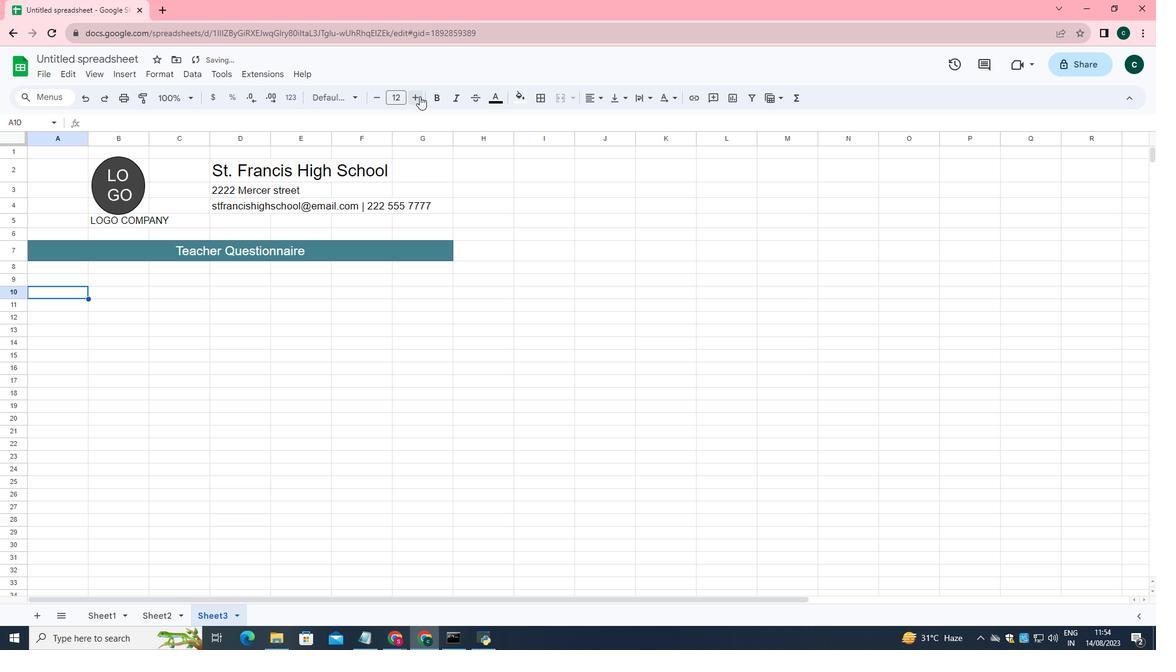 
Action: Key pressed <Key.shift>Instructions
Screenshot: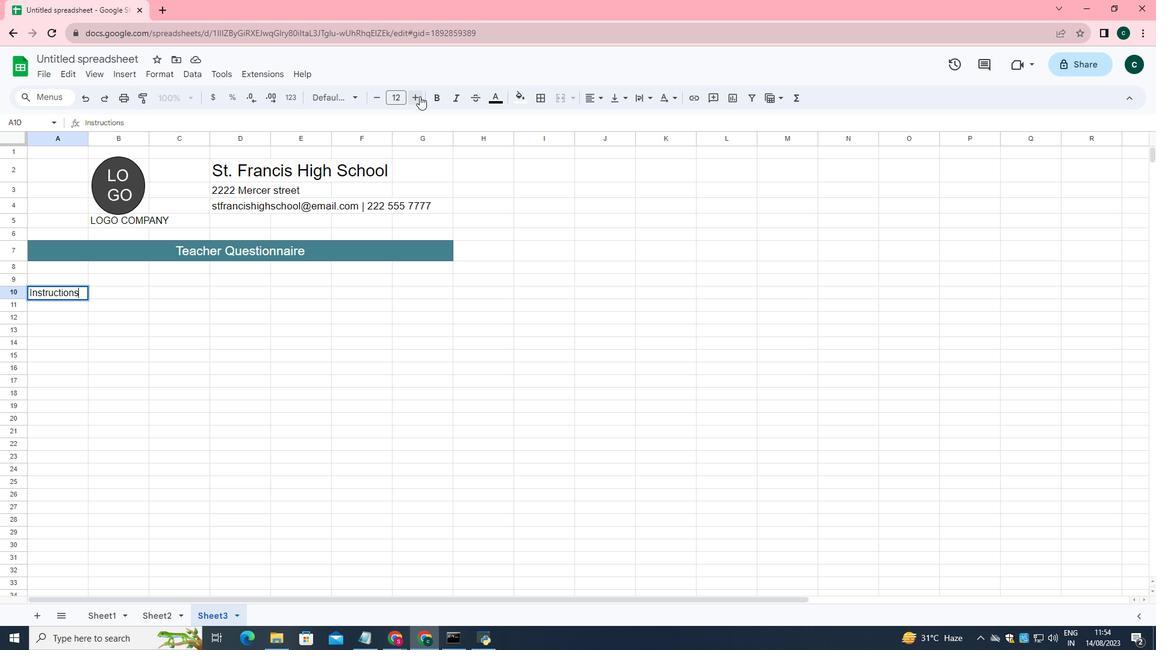 
Action: Mouse moved to (29, 291)
Screenshot: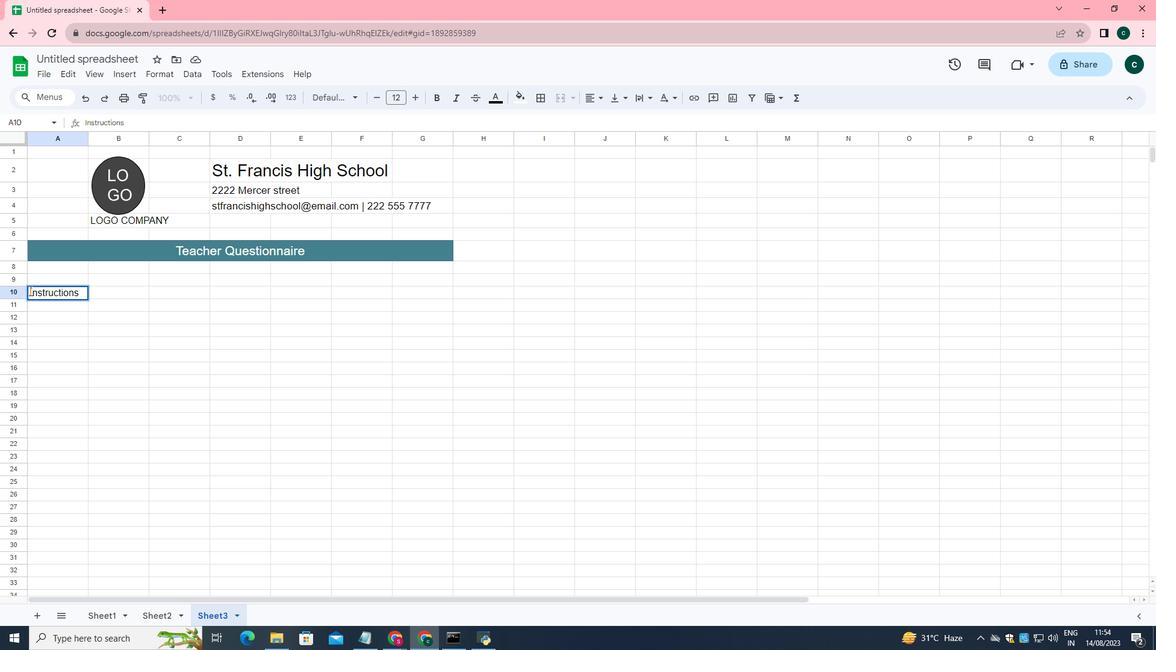 
Action: Mouse pressed left at (29, 291)
Screenshot: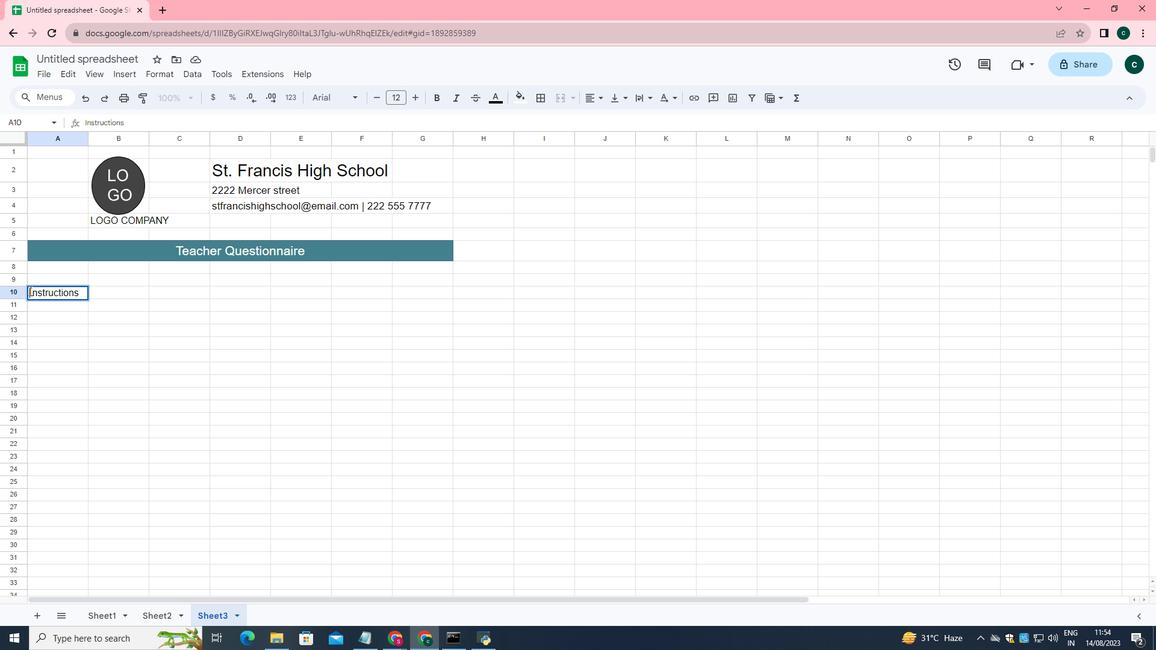 
Action: Mouse pressed left at (29, 291)
Screenshot: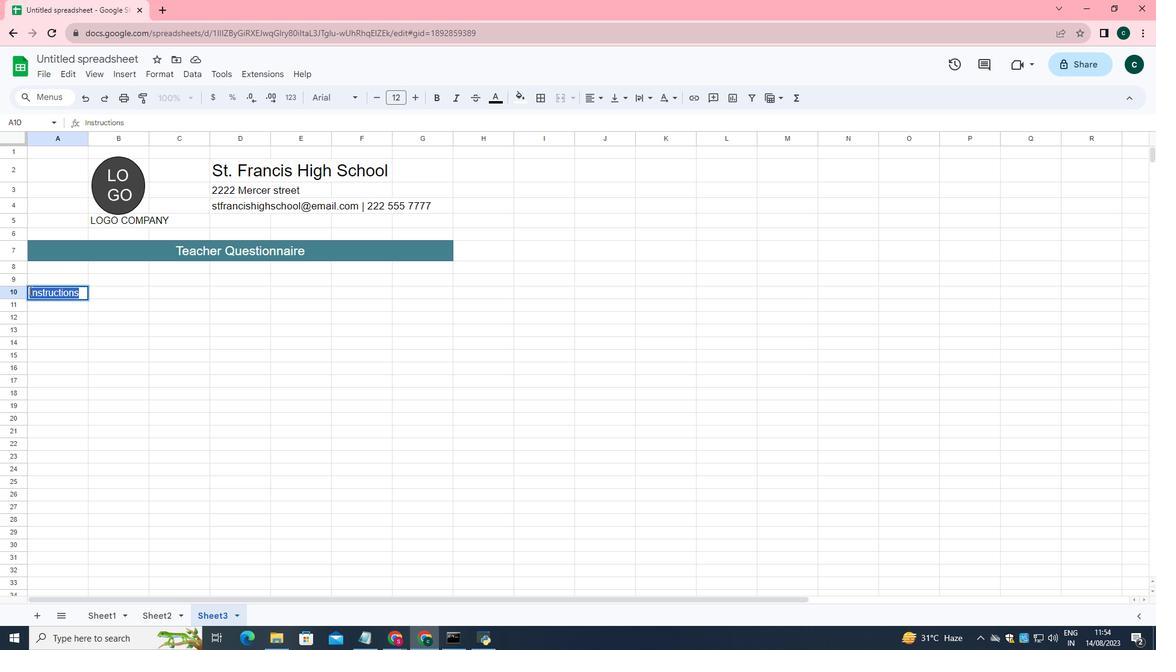 
Action: Mouse pressed left at (29, 291)
Screenshot: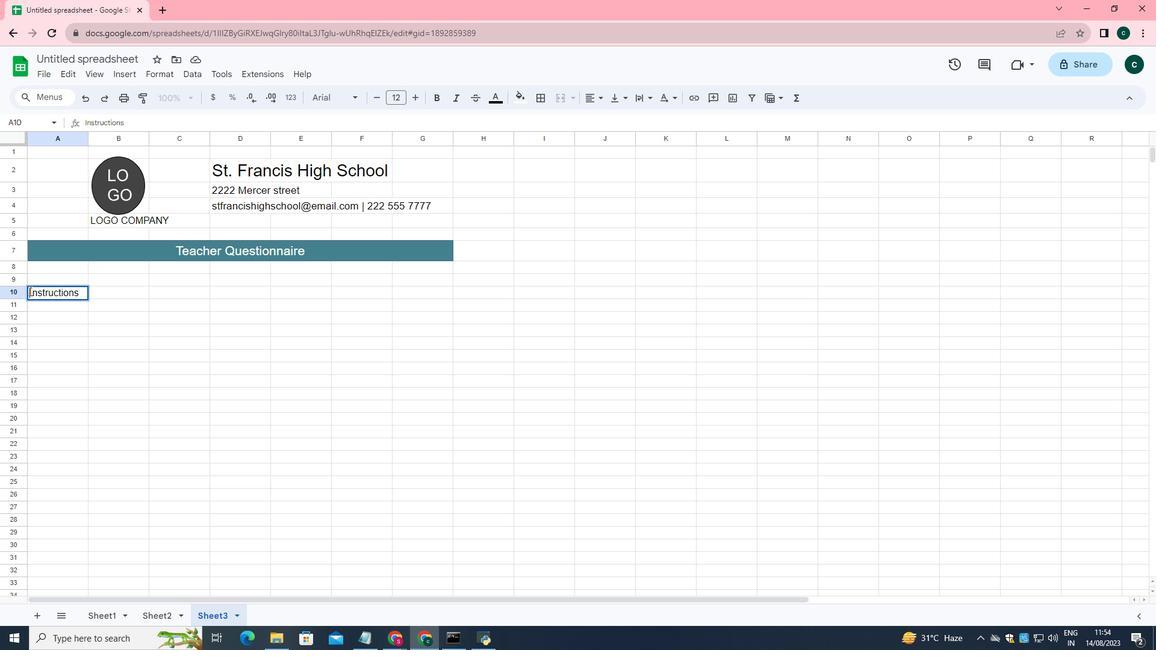 
Action: Key pressed <Key.space><Key.space>
Screenshot: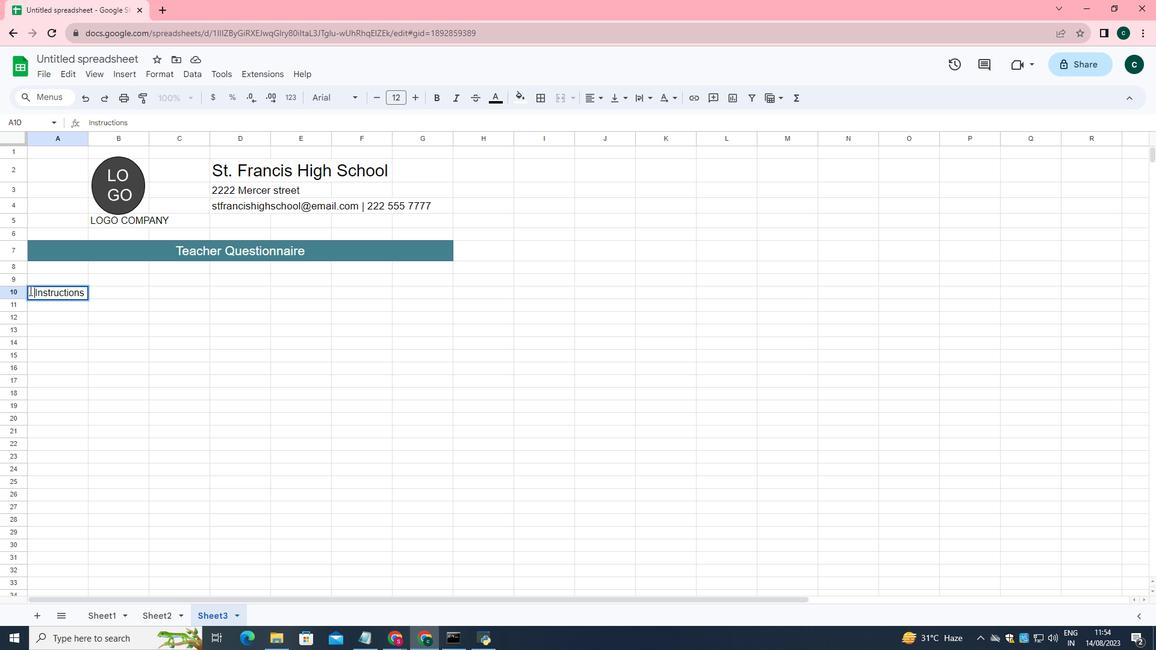 
Action: Mouse moved to (434, 95)
Screenshot: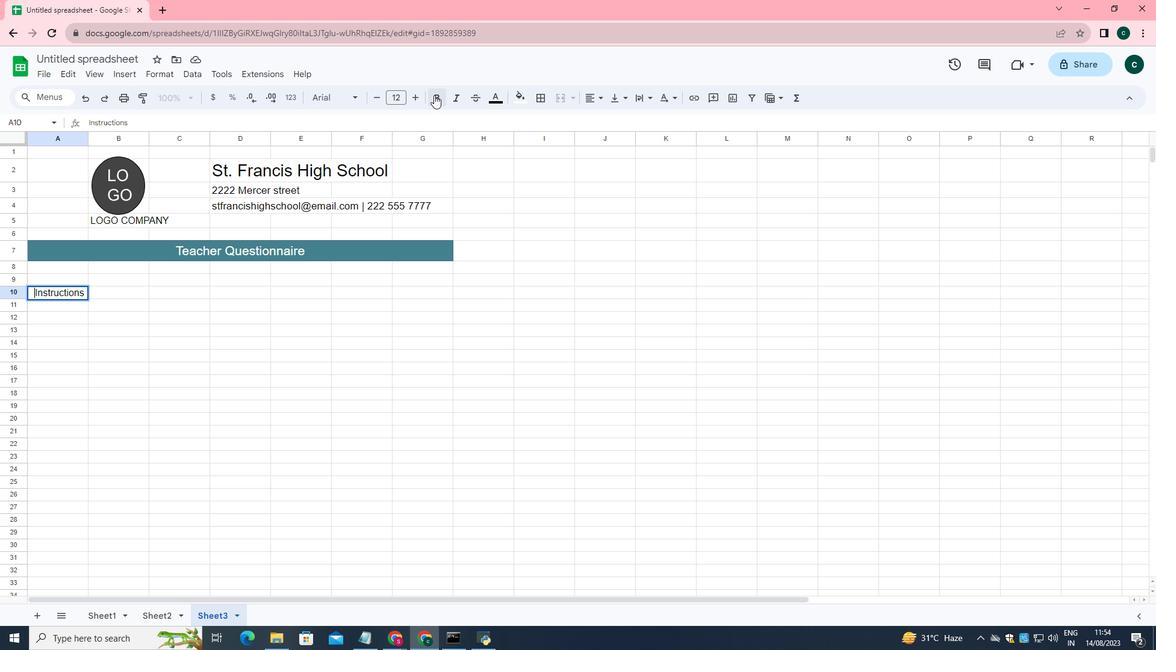
Action: Mouse pressed left at (434, 95)
Screenshot: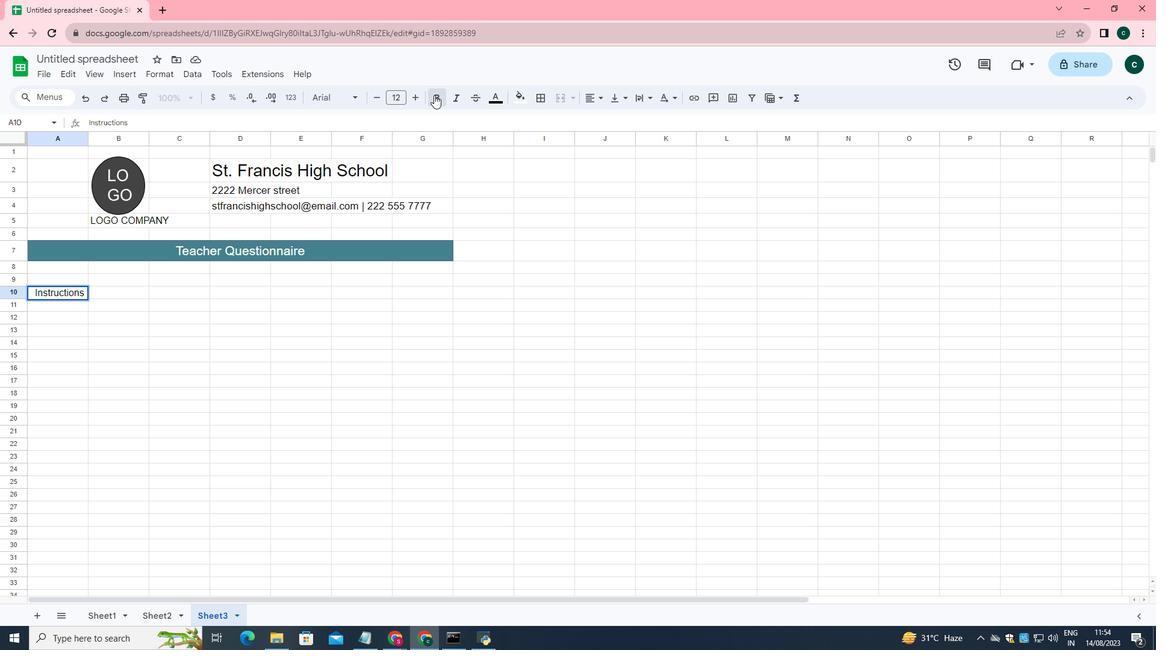
Action: Mouse moved to (235, 353)
Screenshot: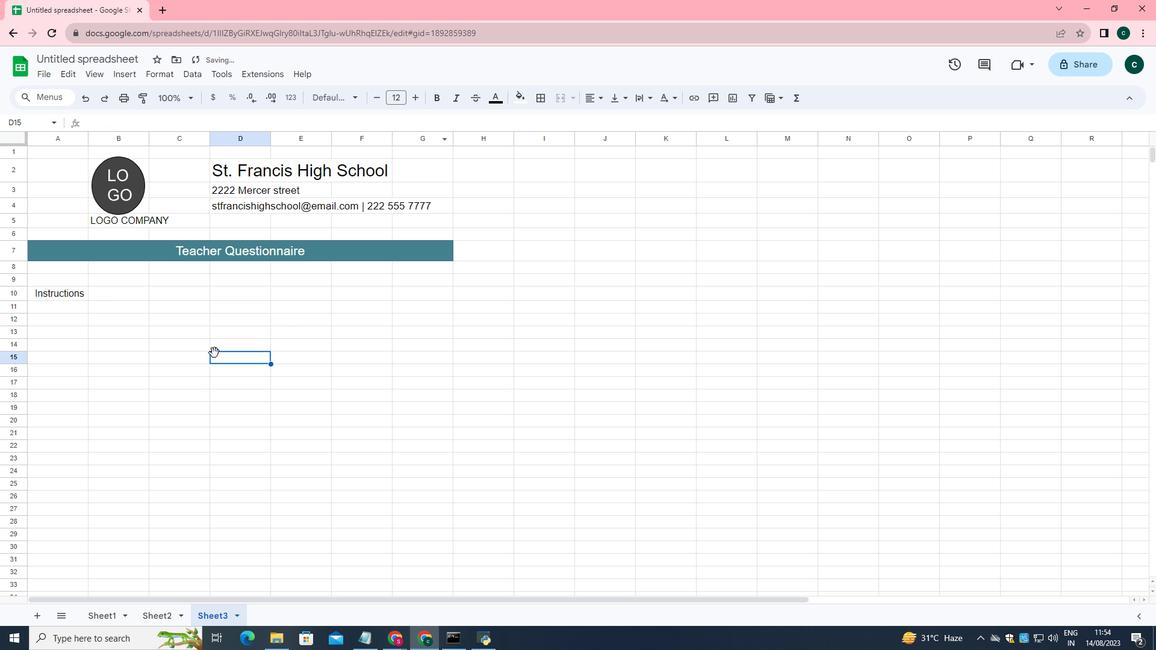 
Action: Mouse pressed left at (235, 353)
Screenshot: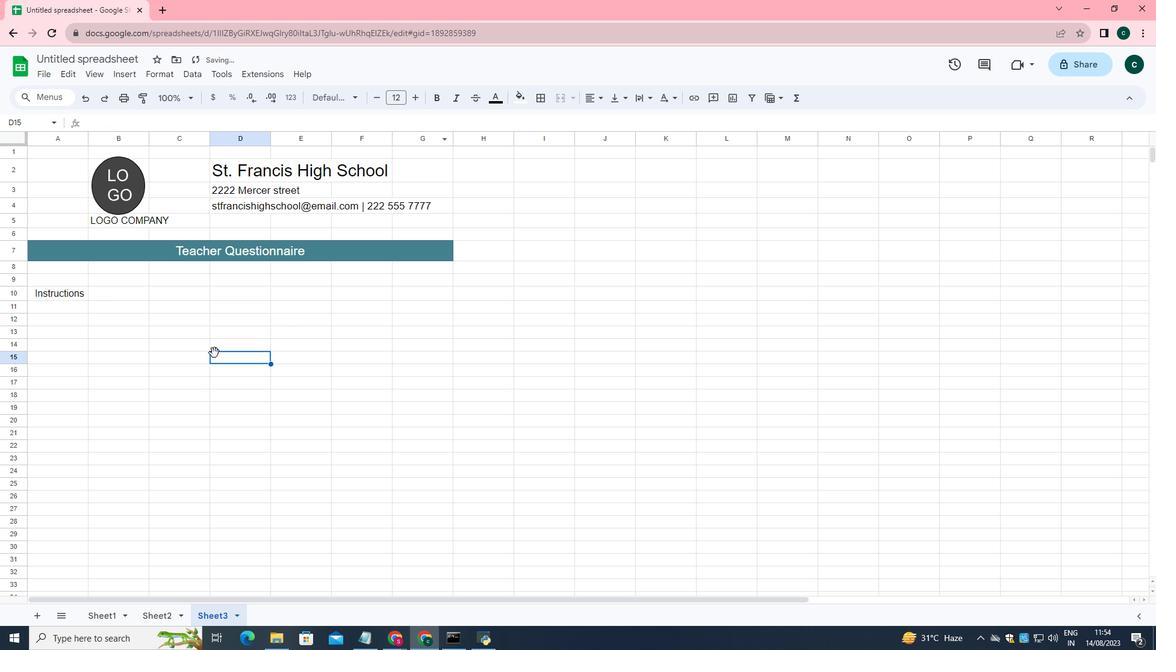 
Action: Mouse moved to (36, 292)
Screenshot: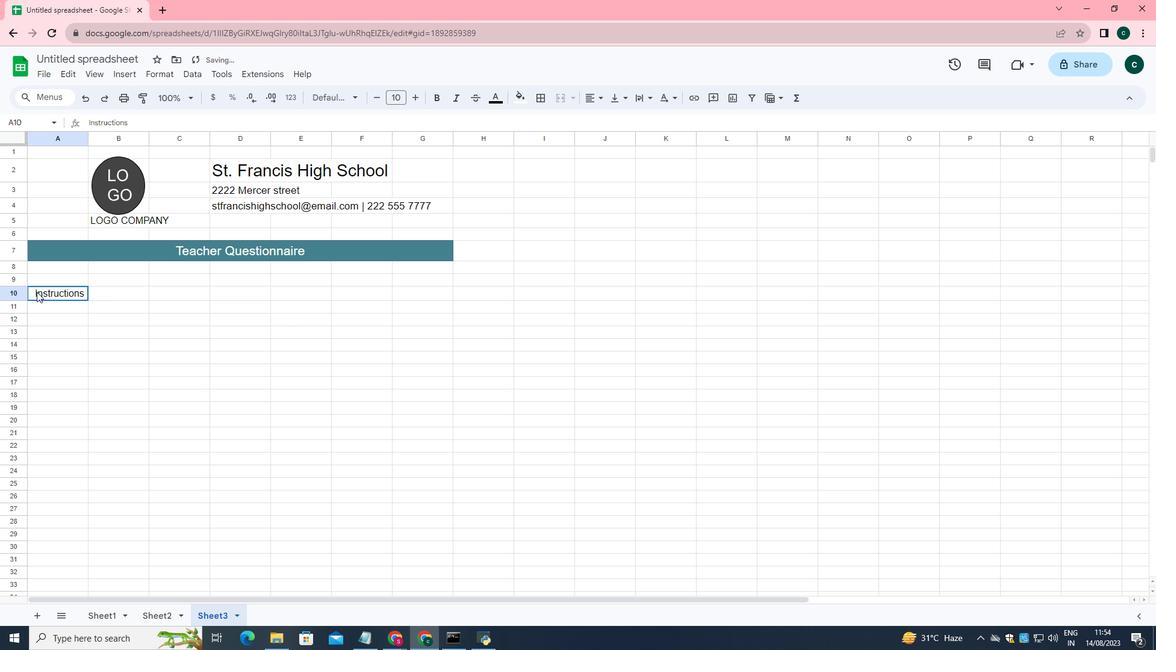 
Action: Mouse pressed left at (36, 292)
Screenshot: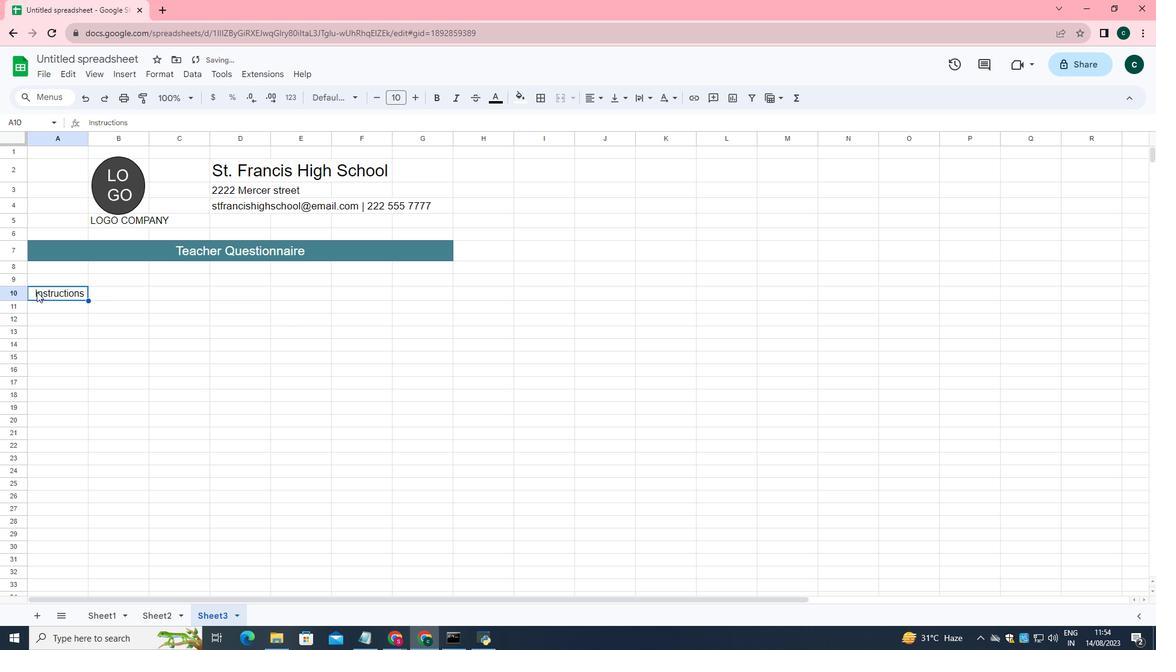 
Action: Mouse pressed left at (36, 292)
Screenshot: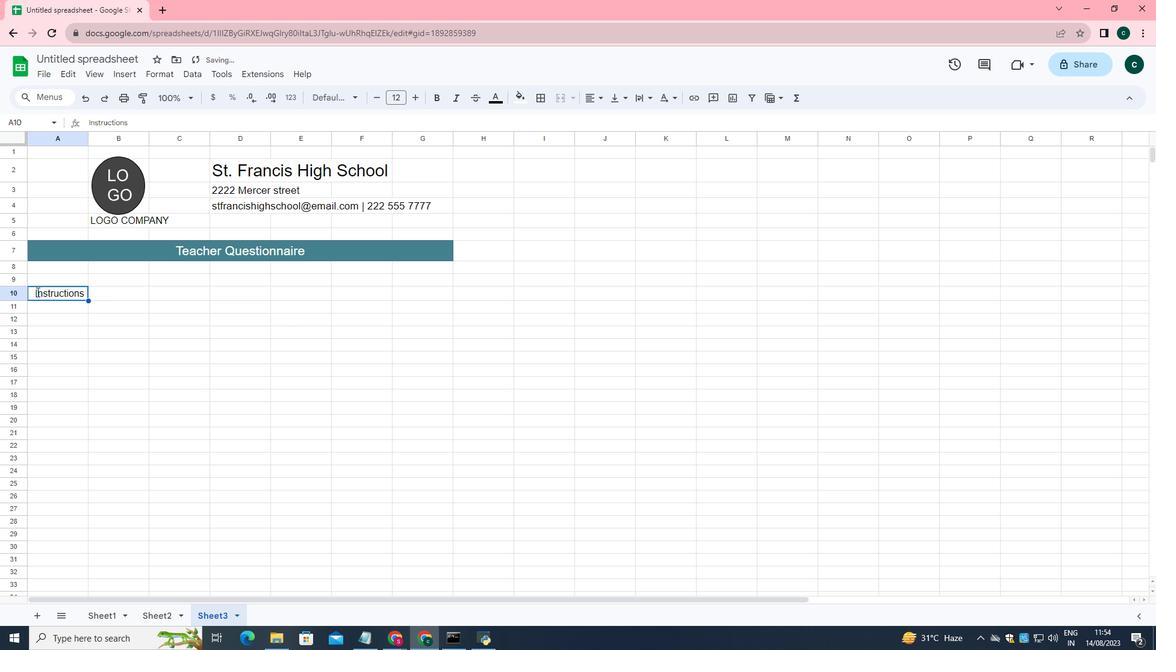 
Action: Mouse moved to (34, 292)
Screenshot: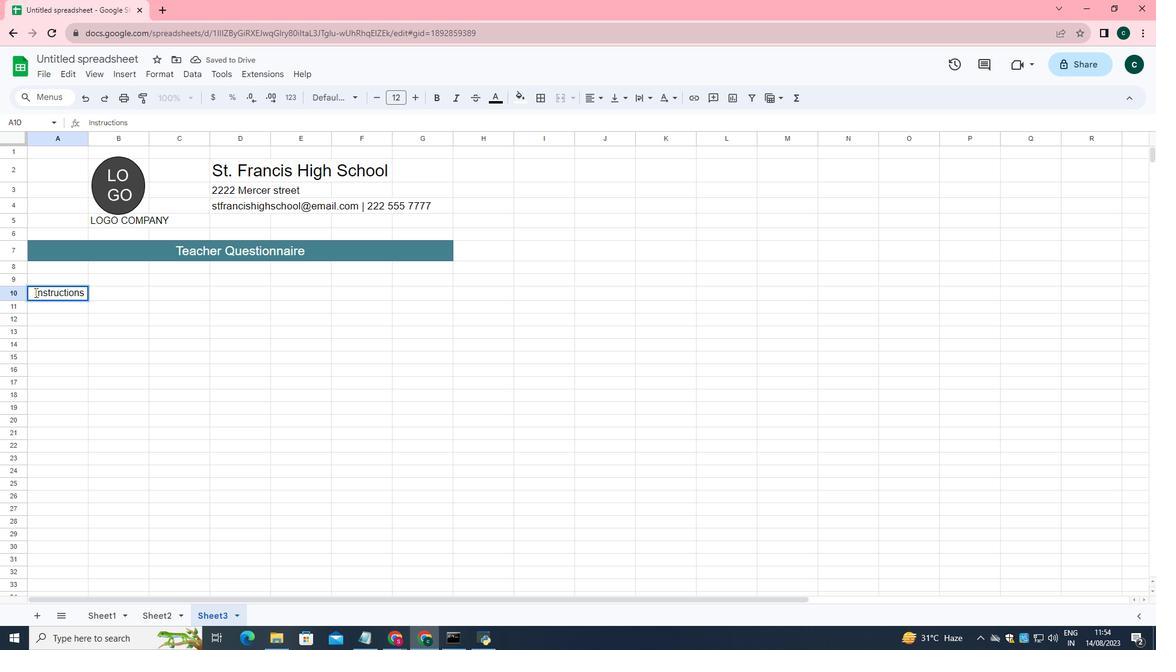 
Action: Mouse pressed left at (34, 292)
Screenshot: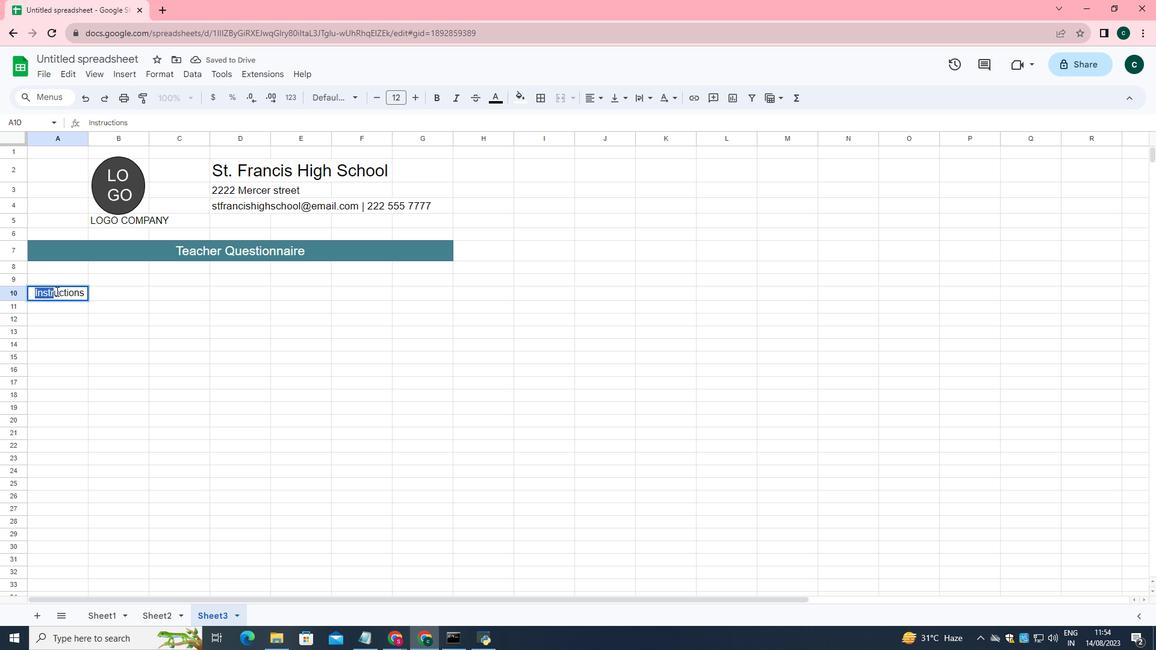 
Action: Mouse moved to (435, 98)
Screenshot: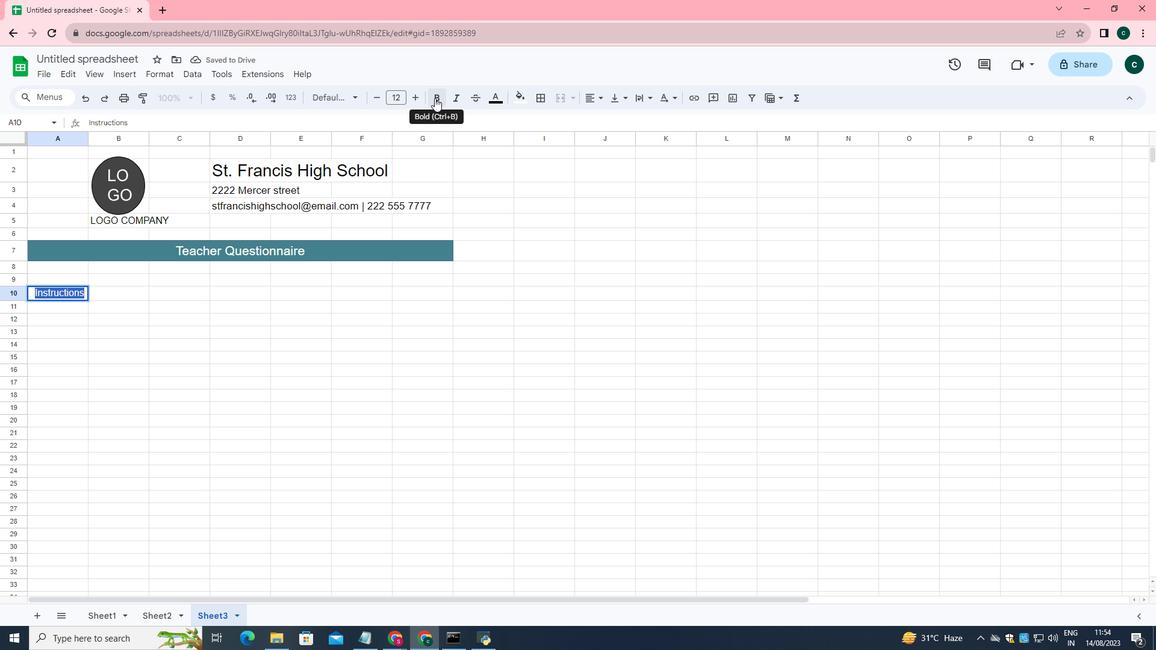 
Action: Mouse pressed left at (435, 98)
Screenshot: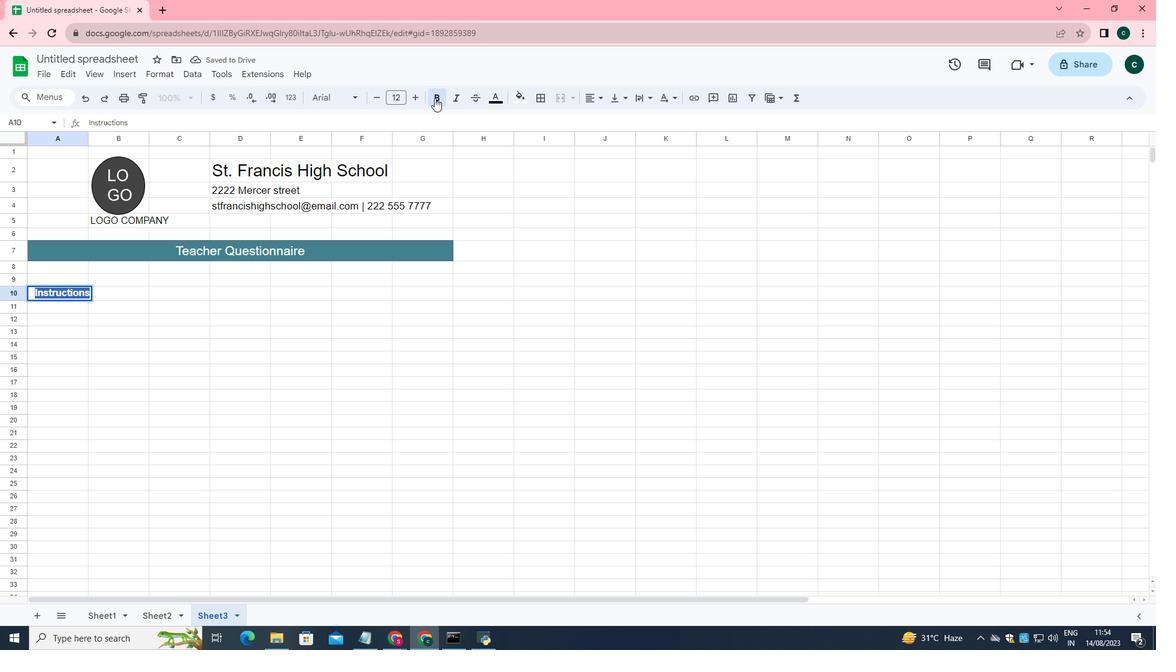 
Action: Mouse moved to (498, 101)
Screenshot: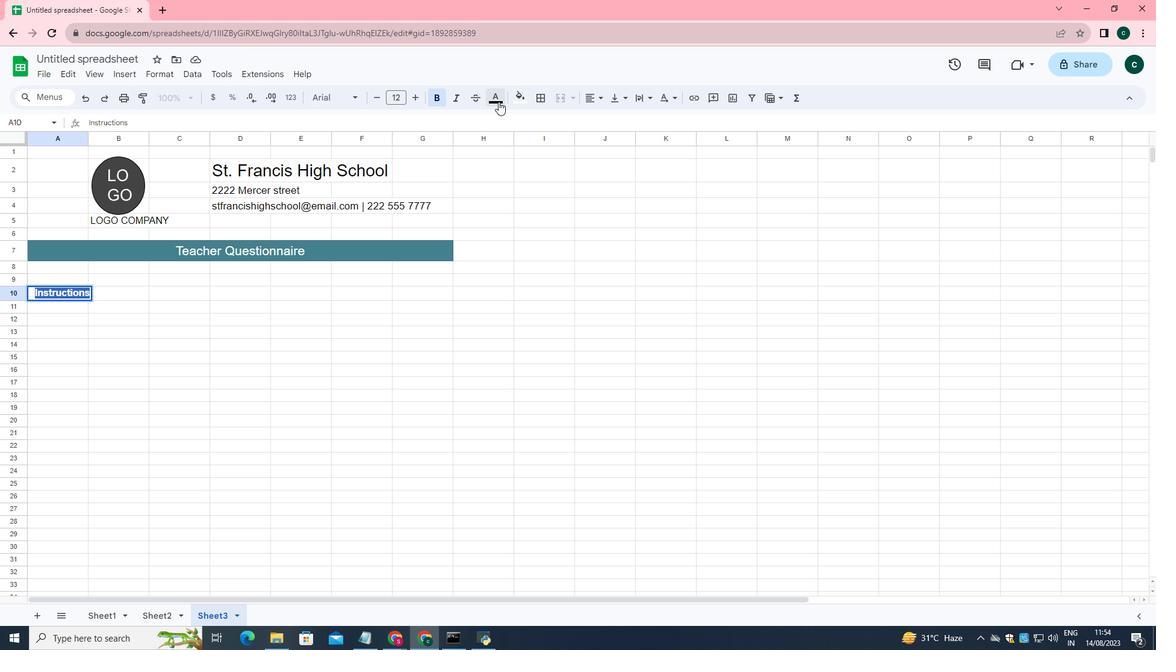 
Action: Mouse pressed left at (498, 101)
Screenshot: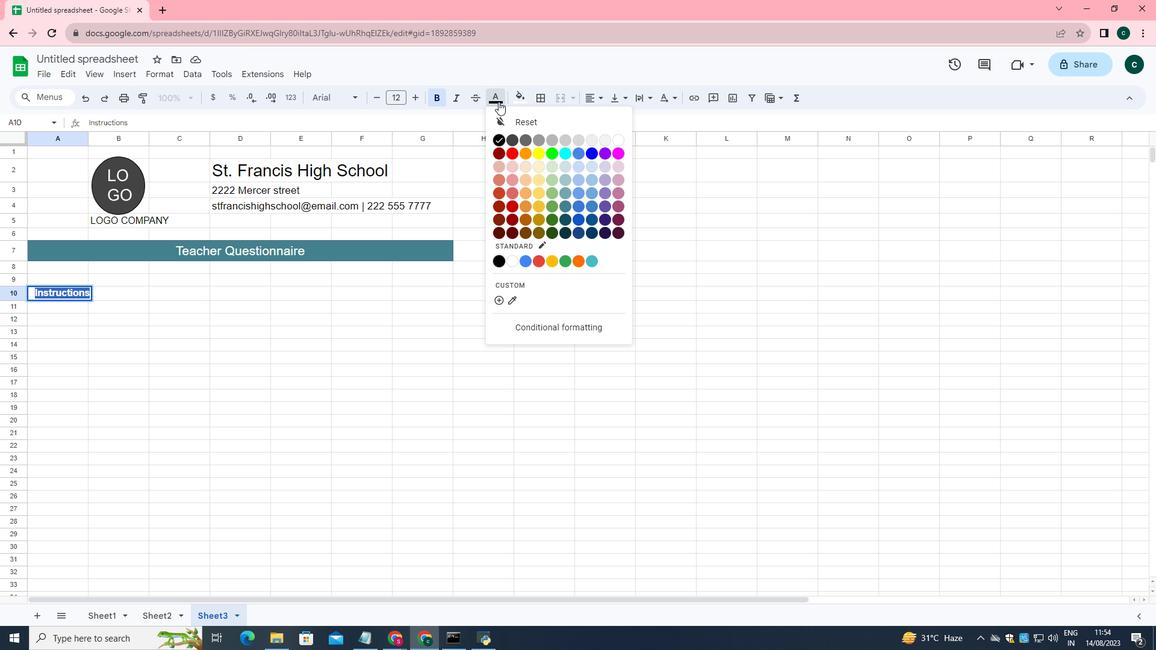 
Action: Mouse moved to (565, 207)
Screenshot: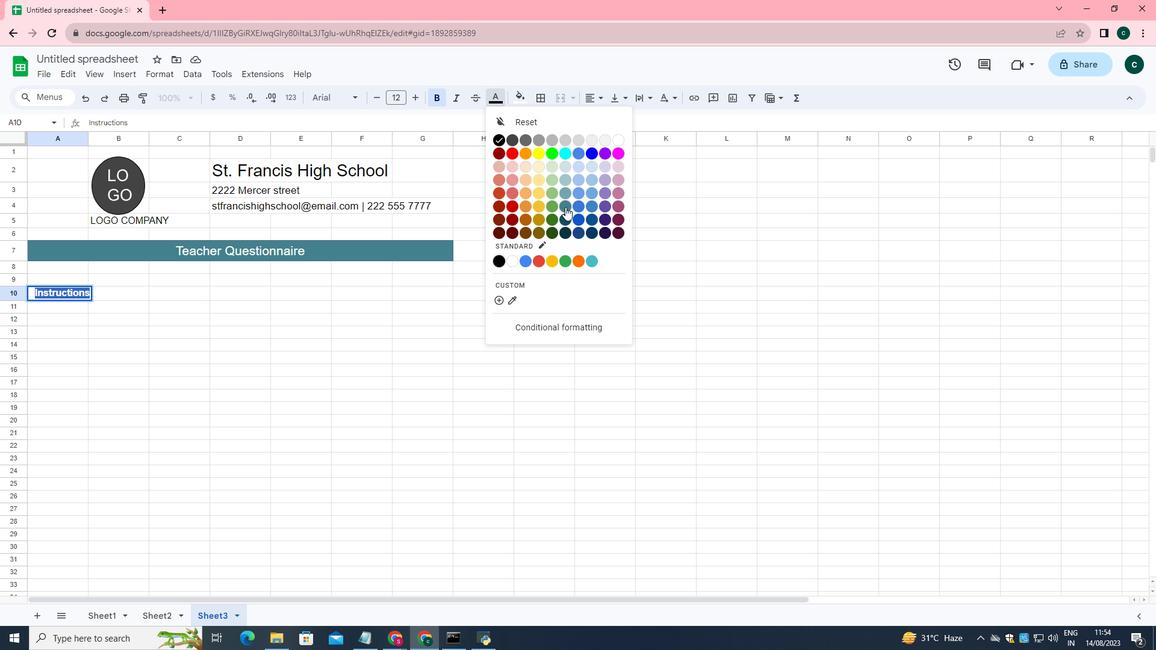 
Action: Mouse pressed left at (565, 207)
Screenshot: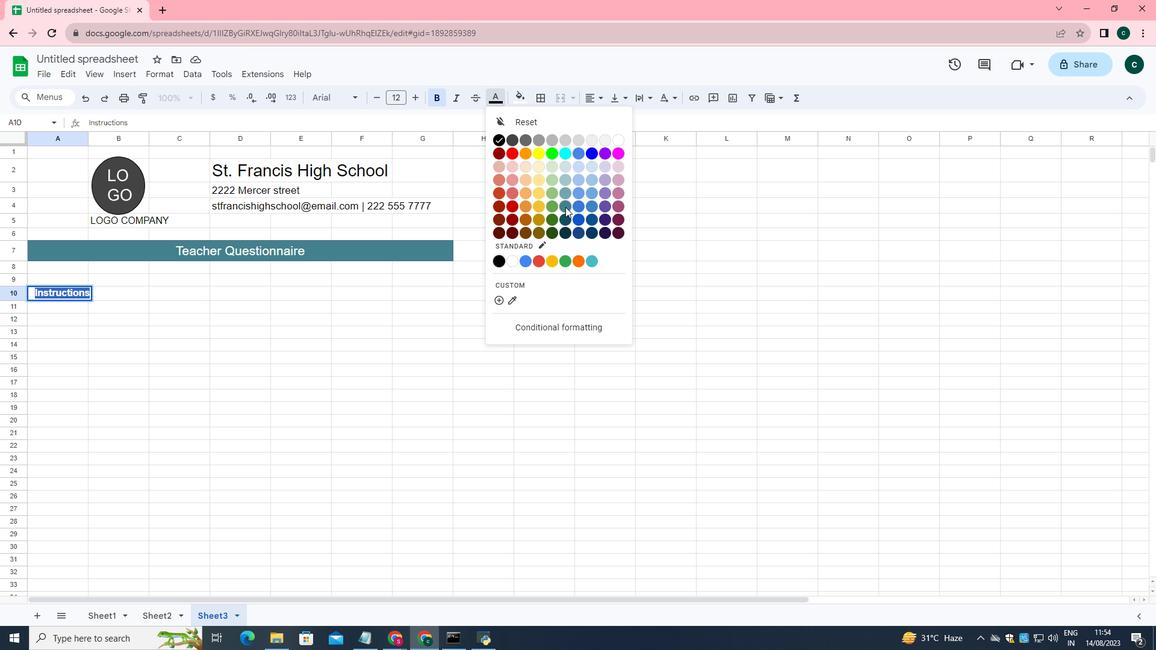 
Action: Mouse moved to (164, 328)
Screenshot: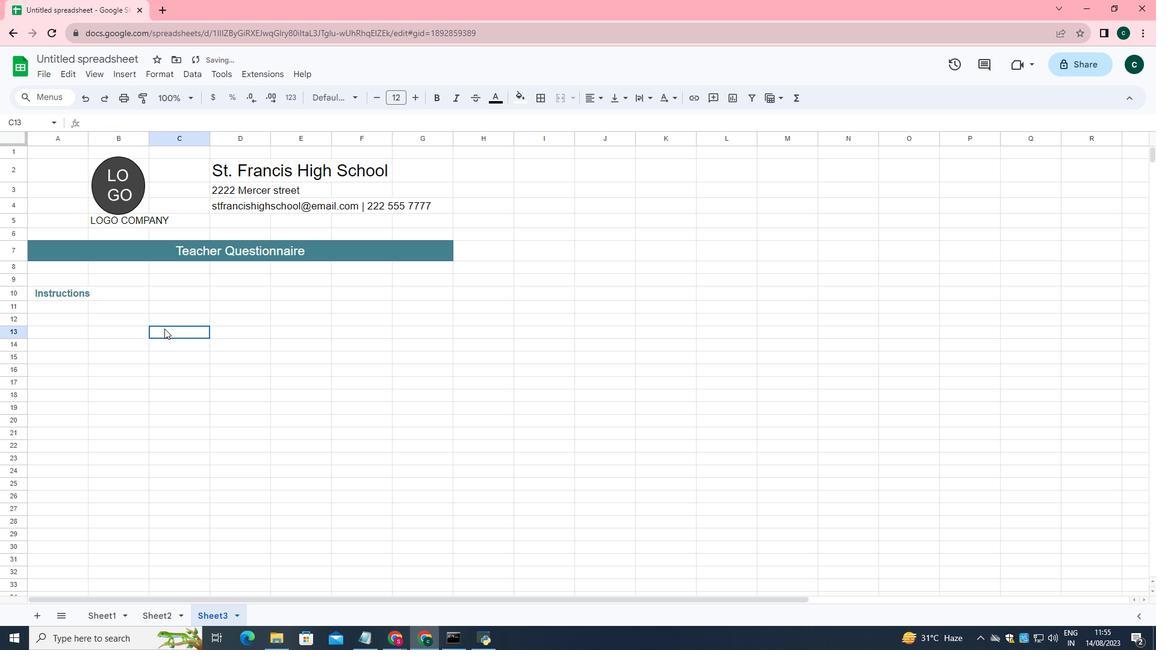 
Action: Mouse pressed left at (164, 328)
Screenshot: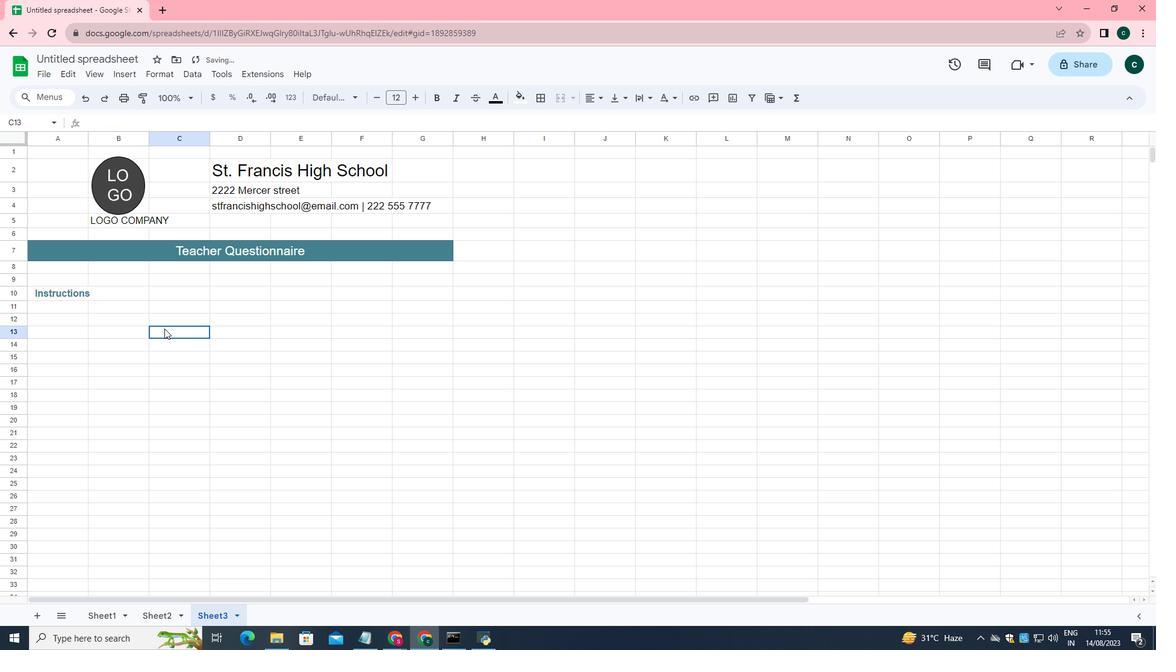 
Action: Mouse moved to (77, 268)
Screenshot: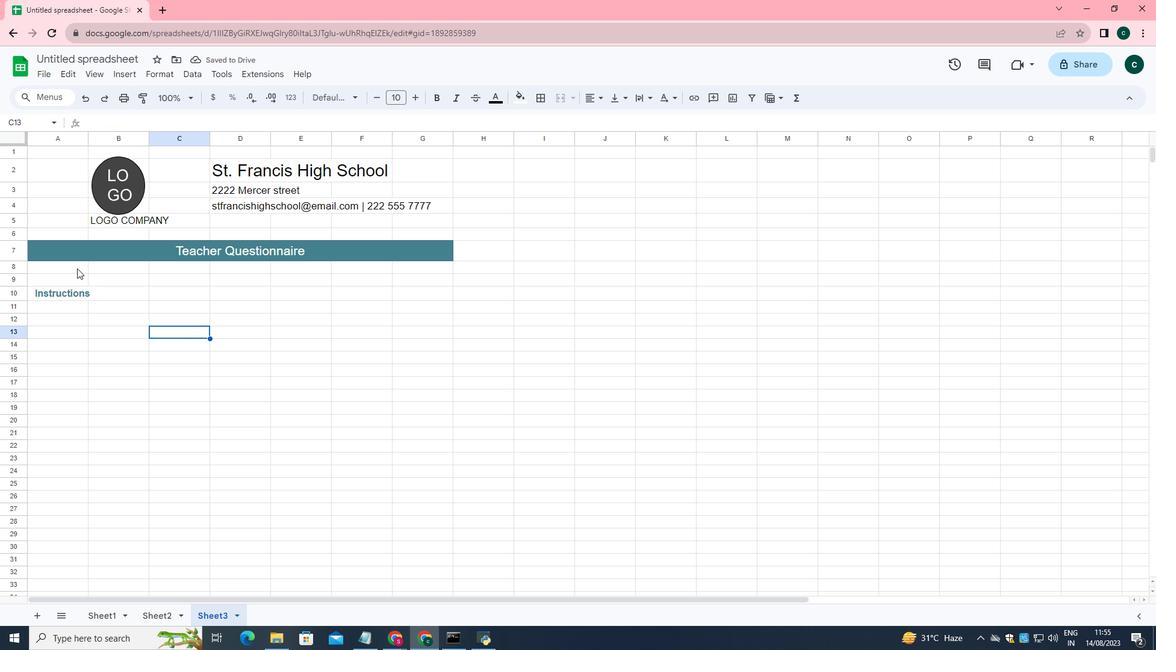 
Action: Mouse pressed left at (77, 268)
Screenshot: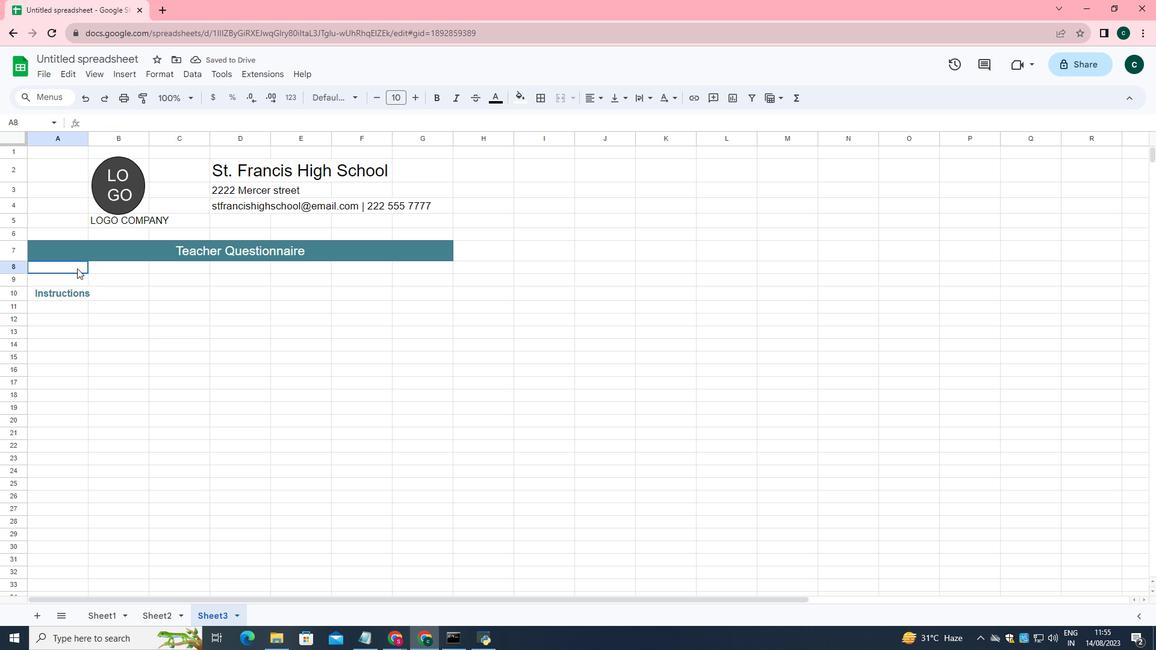 
Action: Mouse moved to (548, 100)
Screenshot: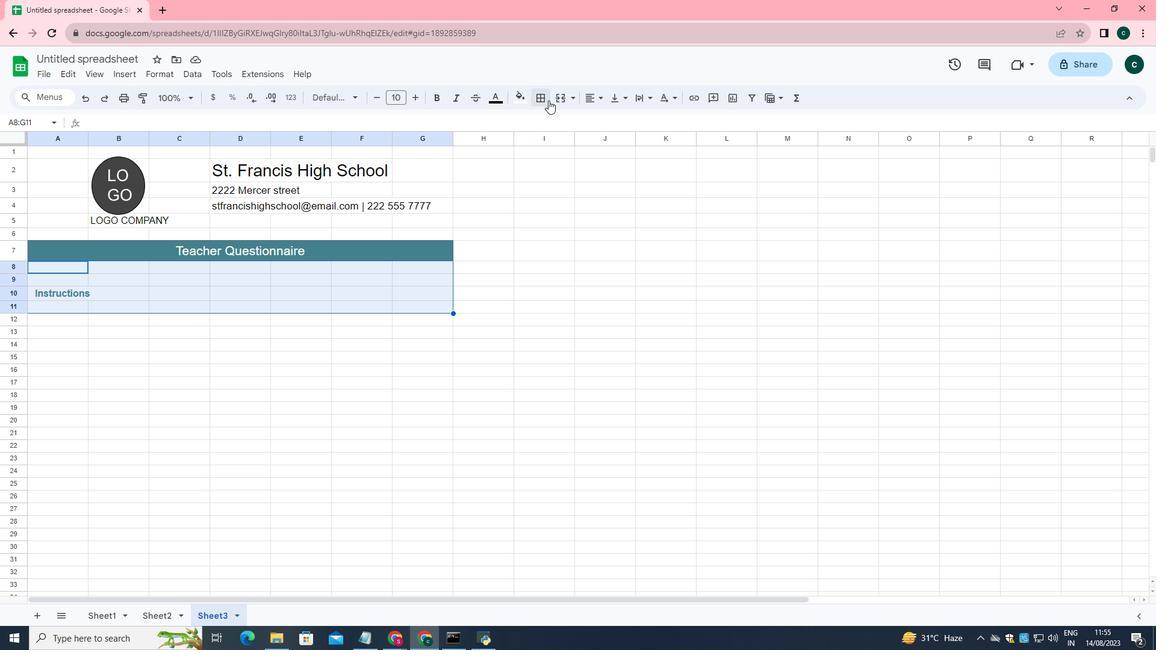 
Action: Mouse pressed left at (548, 100)
Screenshot: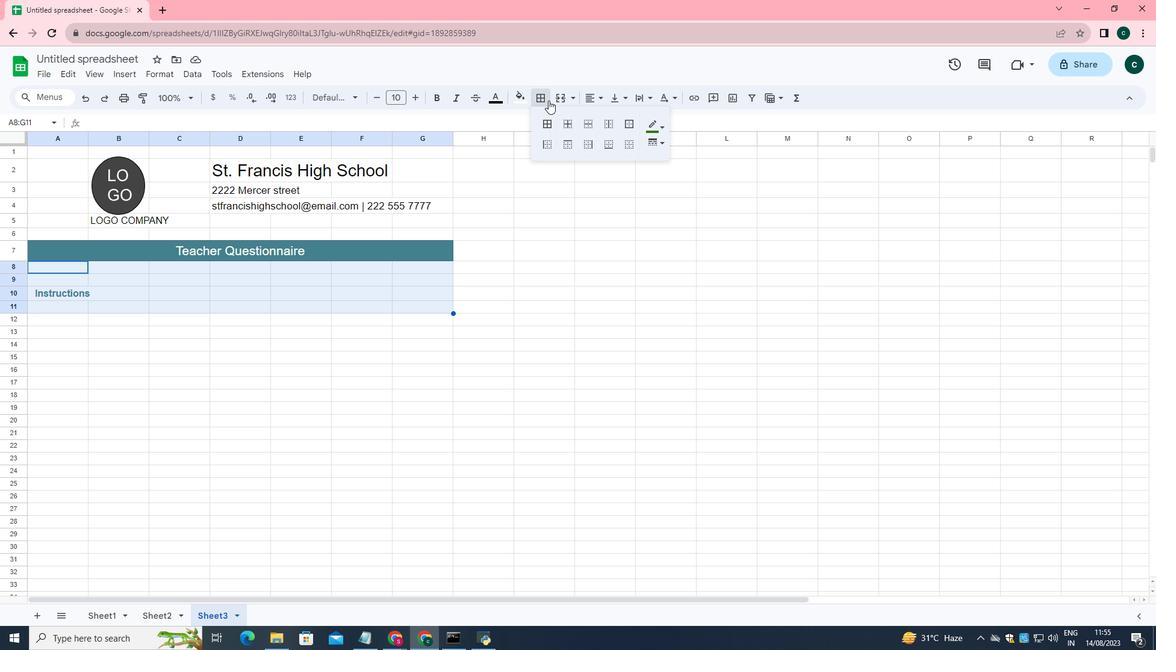 
Action: Mouse moved to (660, 125)
Screenshot: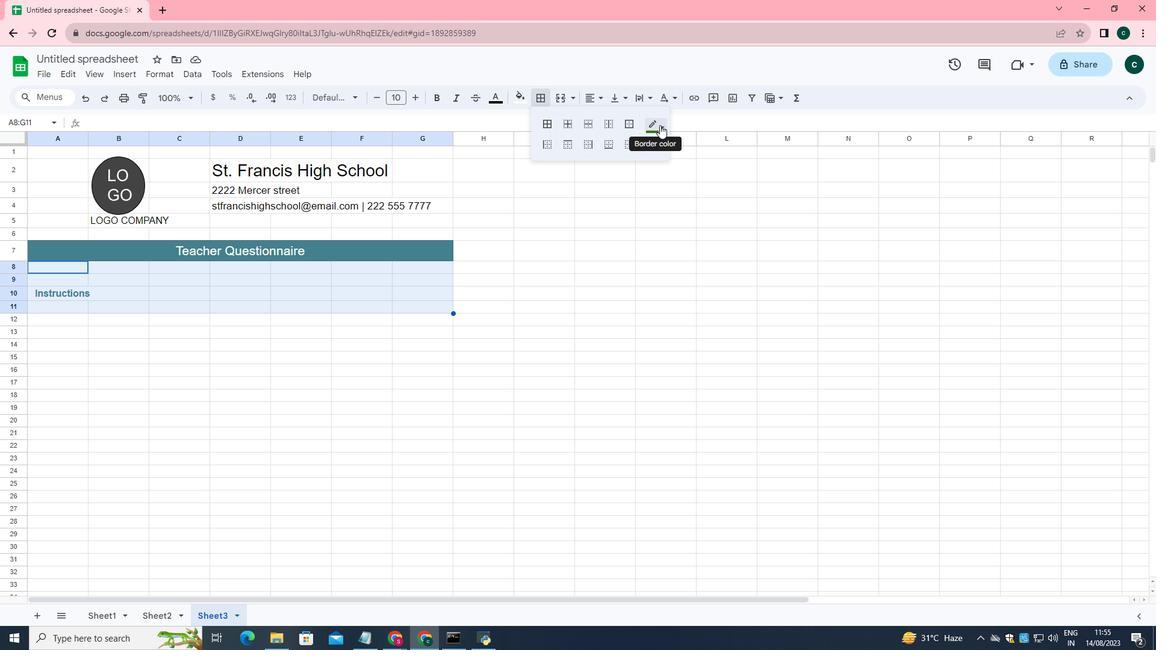 
Action: Mouse pressed left at (660, 125)
Screenshot: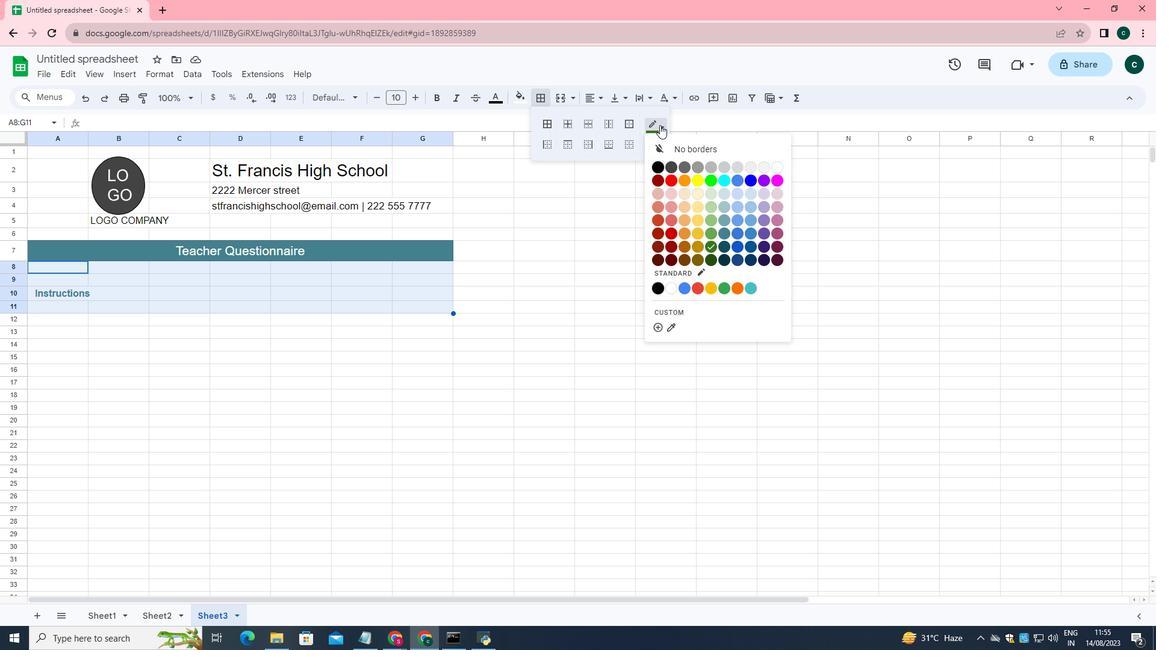 
Action: Mouse moved to (721, 192)
Screenshot: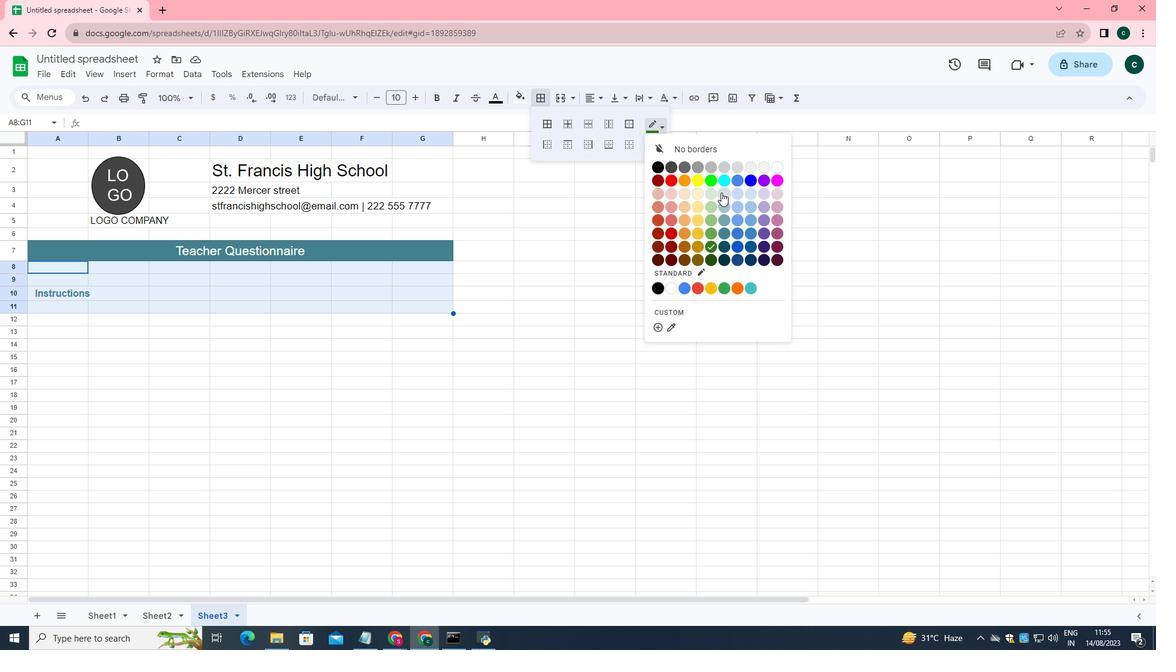 
Action: Mouse pressed left at (721, 192)
Screenshot: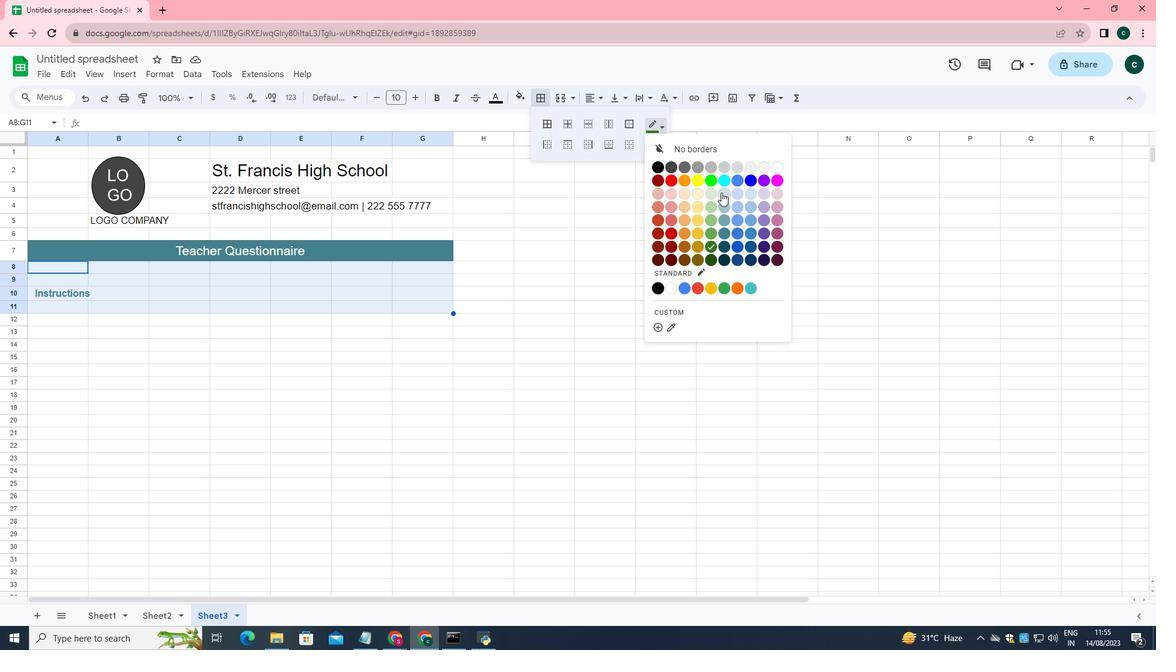 
Action: Mouse moved to (552, 127)
Screenshot: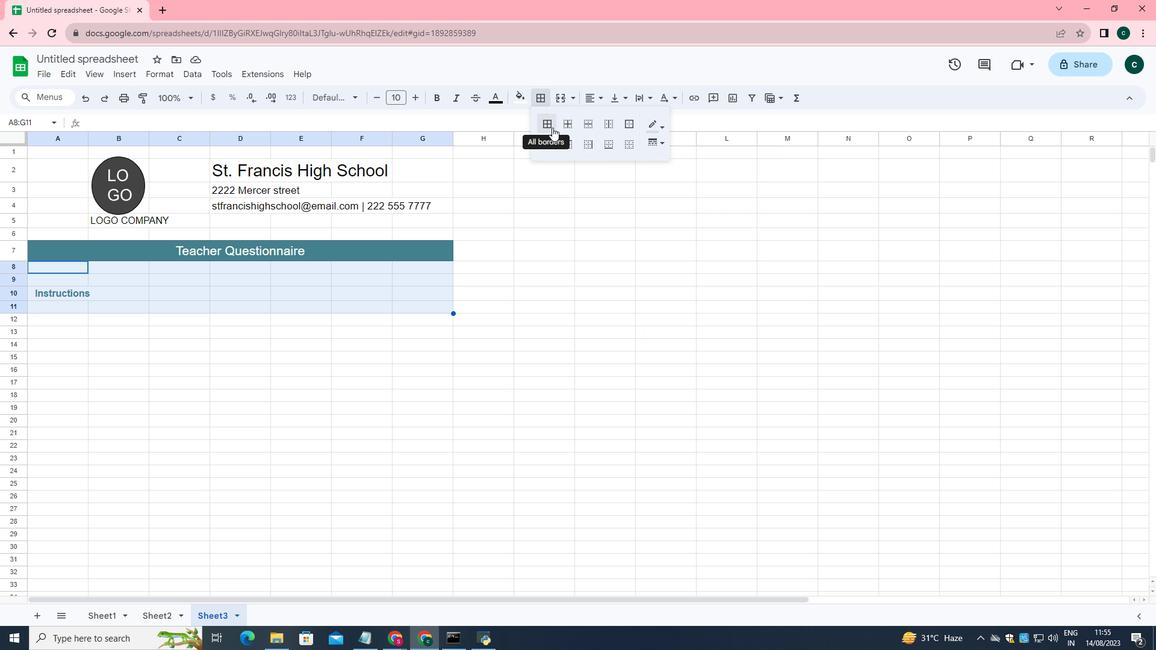 
Action: Mouse pressed left at (552, 127)
Screenshot: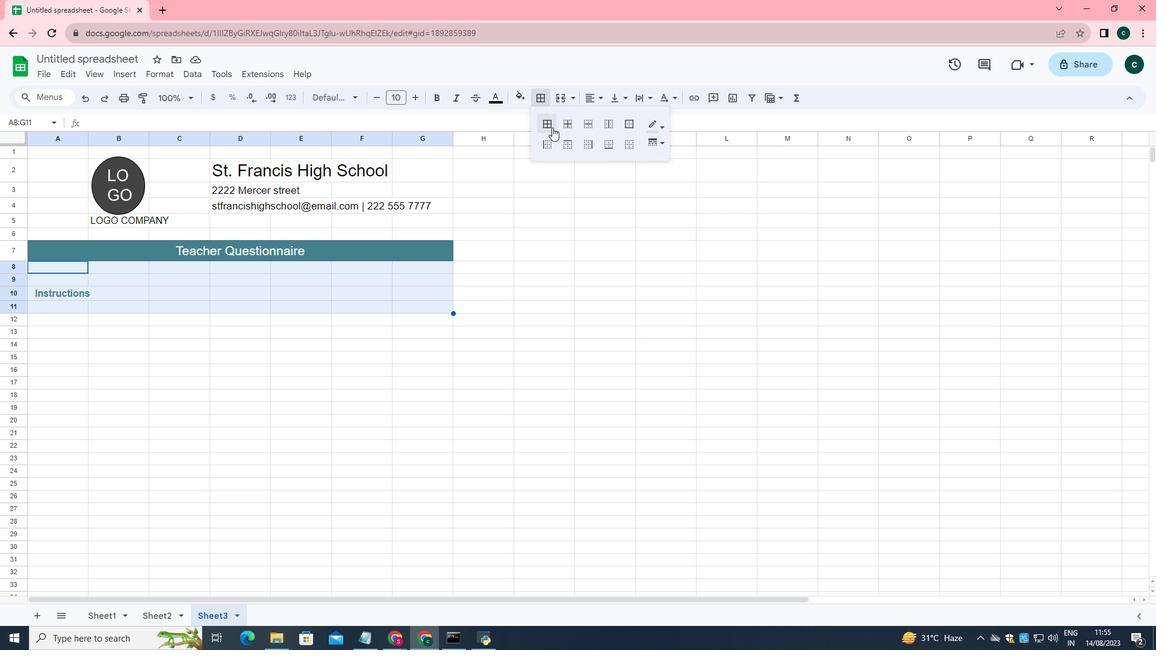 
Action: Mouse moved to (523, 95)
Screenshot: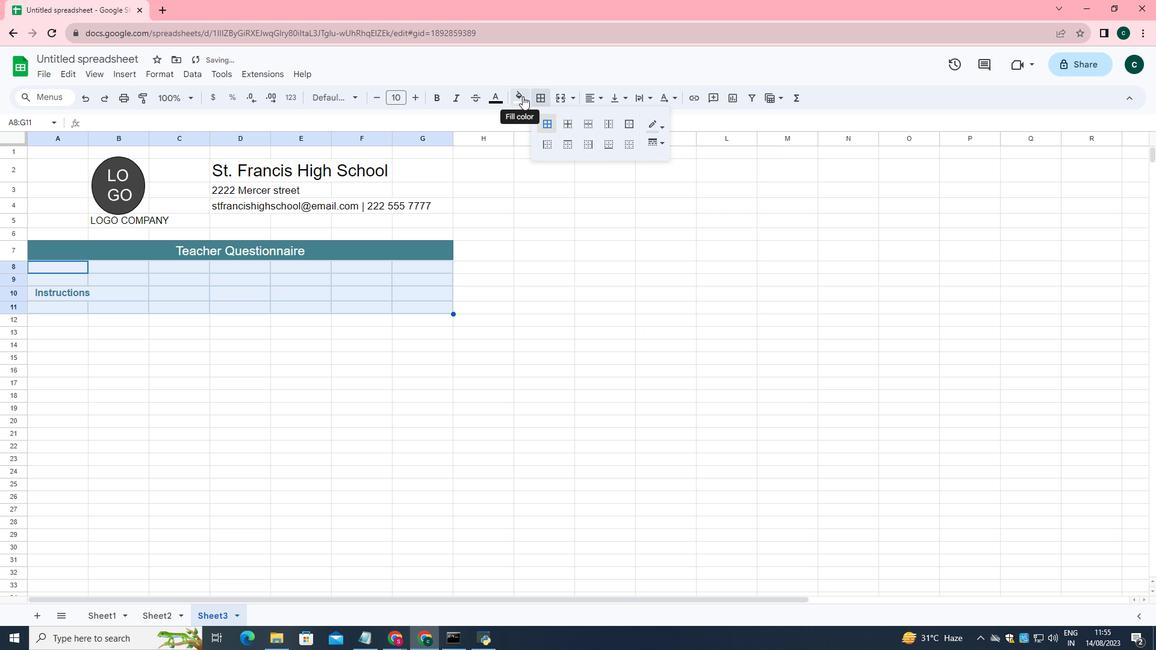 
Action: Mouse pressed left at (523, 95)
Screenshot: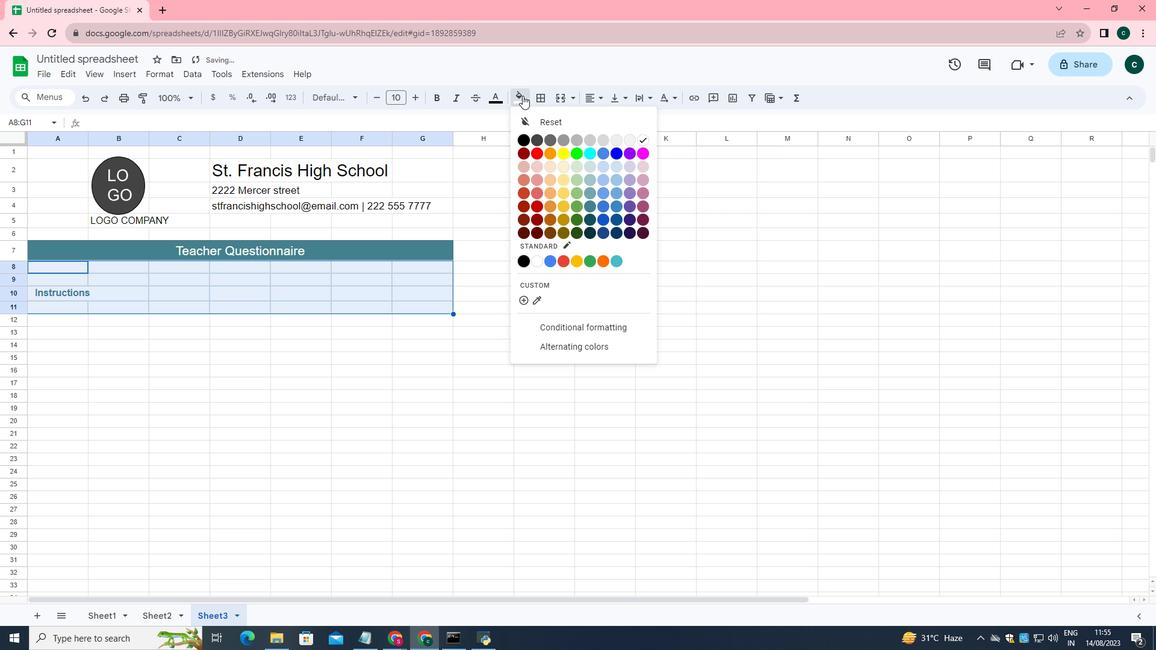 
Action: Mouse moved to (592, 168)
Screenshot: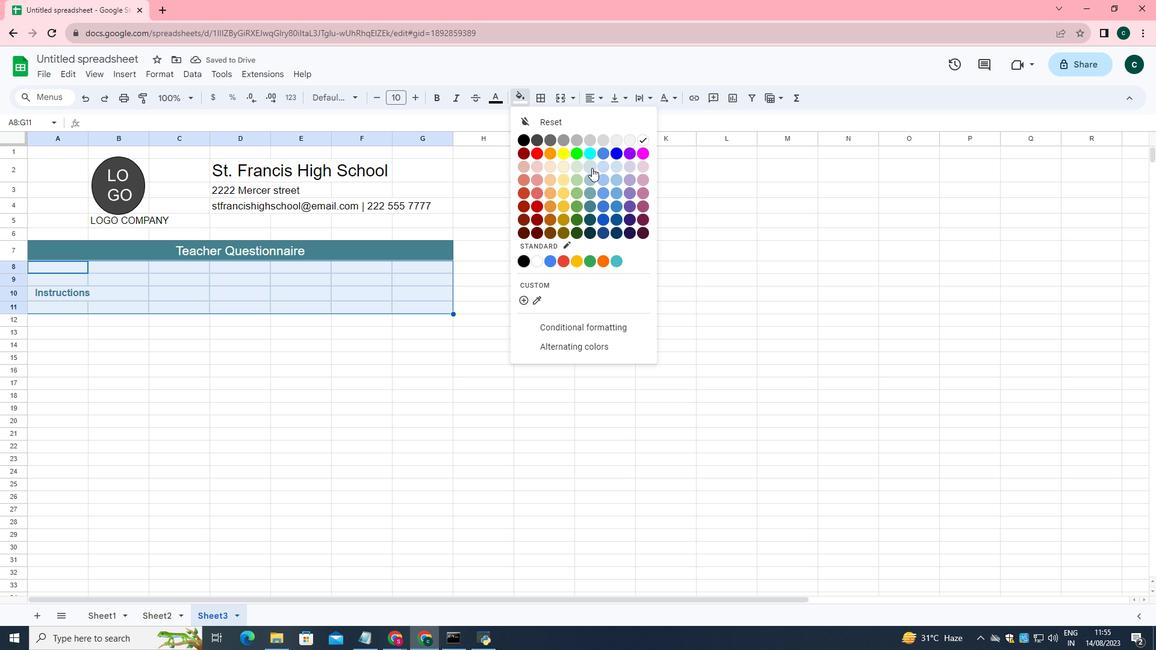 
Action: Mouse pressed left at (592, 168)
Screenshot: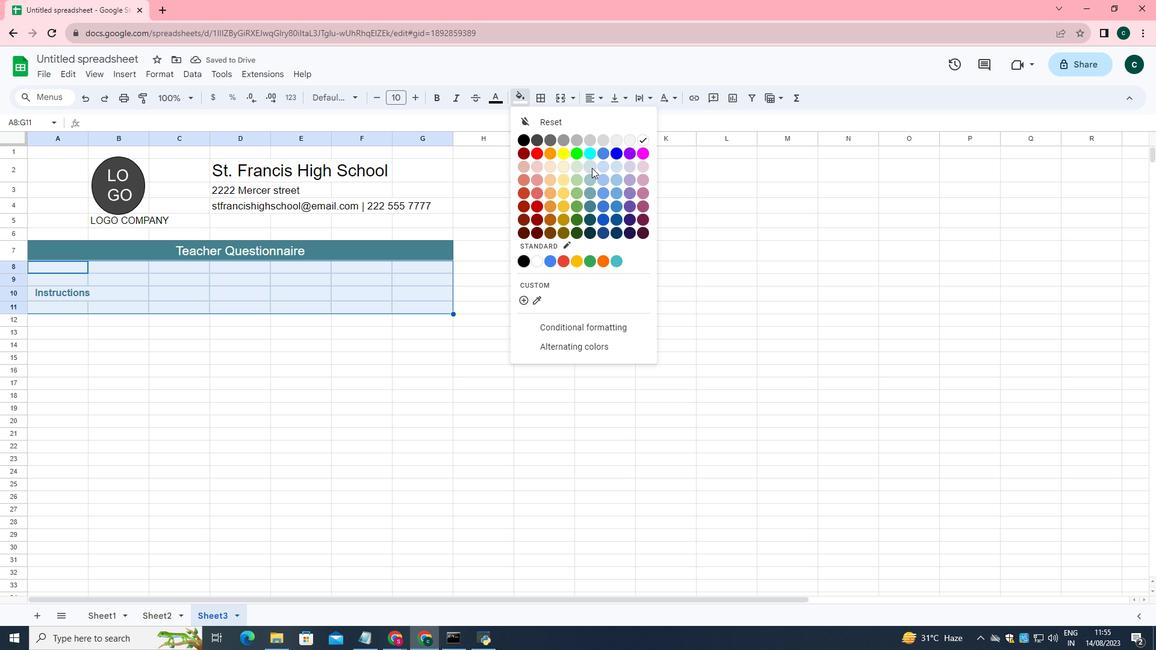 
Action: Mouse moved to (377, 372)
Screenshot: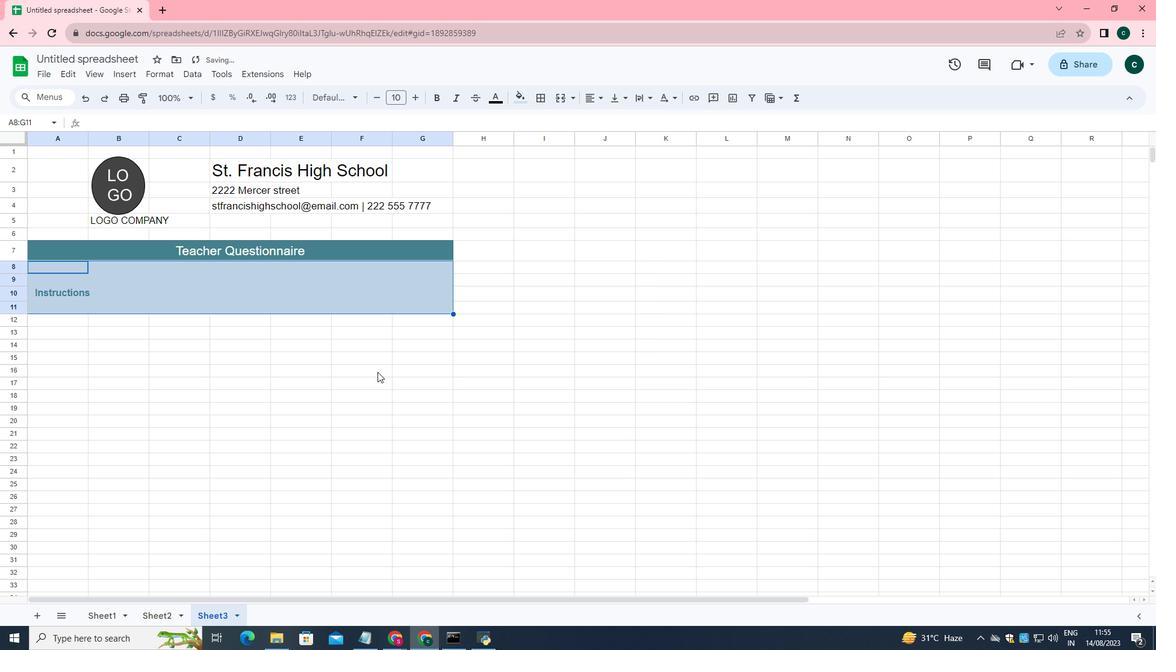 
Action: Mouse pressed left at (377, 372)
Screenshot: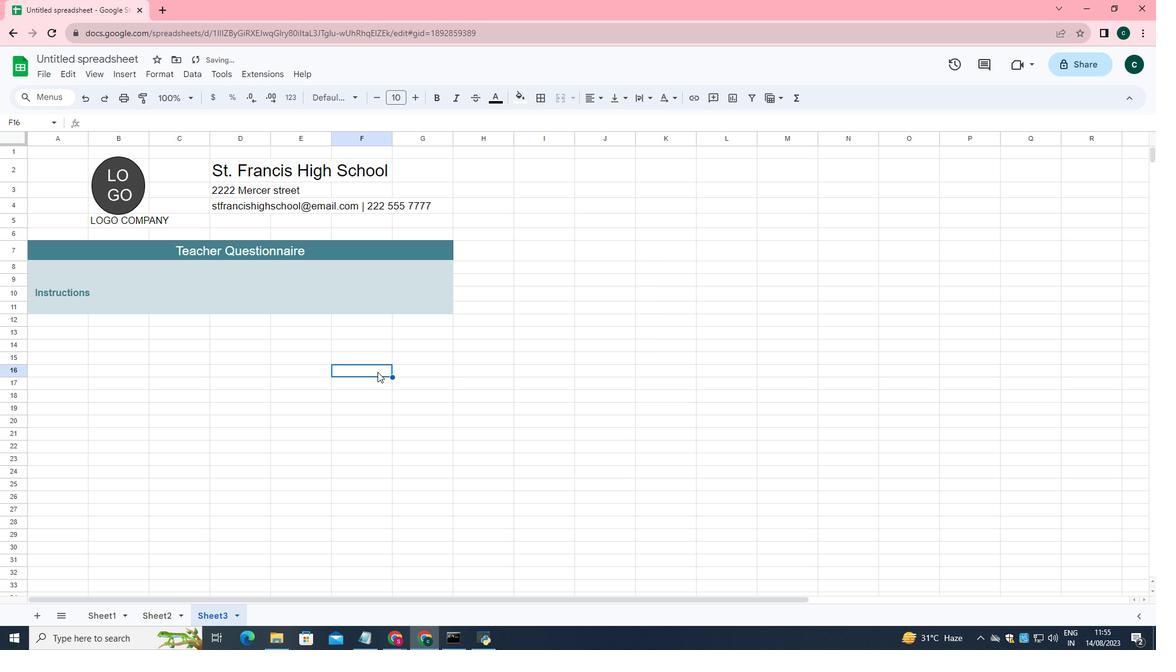 
Action: Mouse moved to (81, 330)
Screenshot: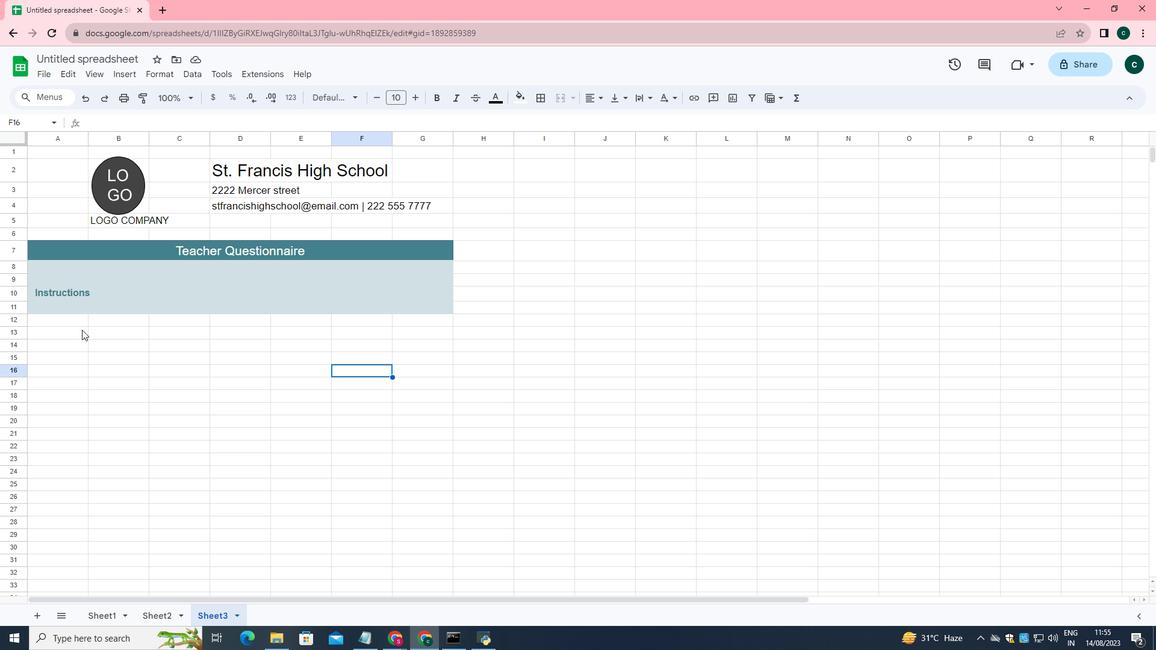 
Action: Mouse pressed left at (81, 330)
Screenshot: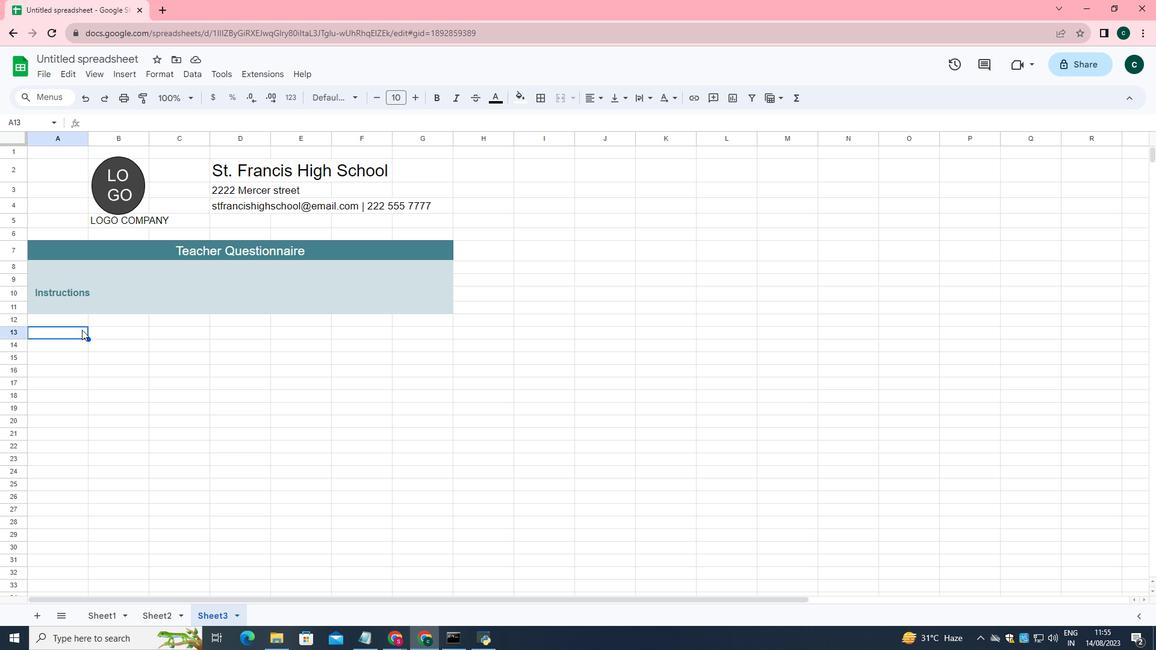 
Action: Key pressed <Key.space><Key.space><Key.space><Key.space>
Screenshot: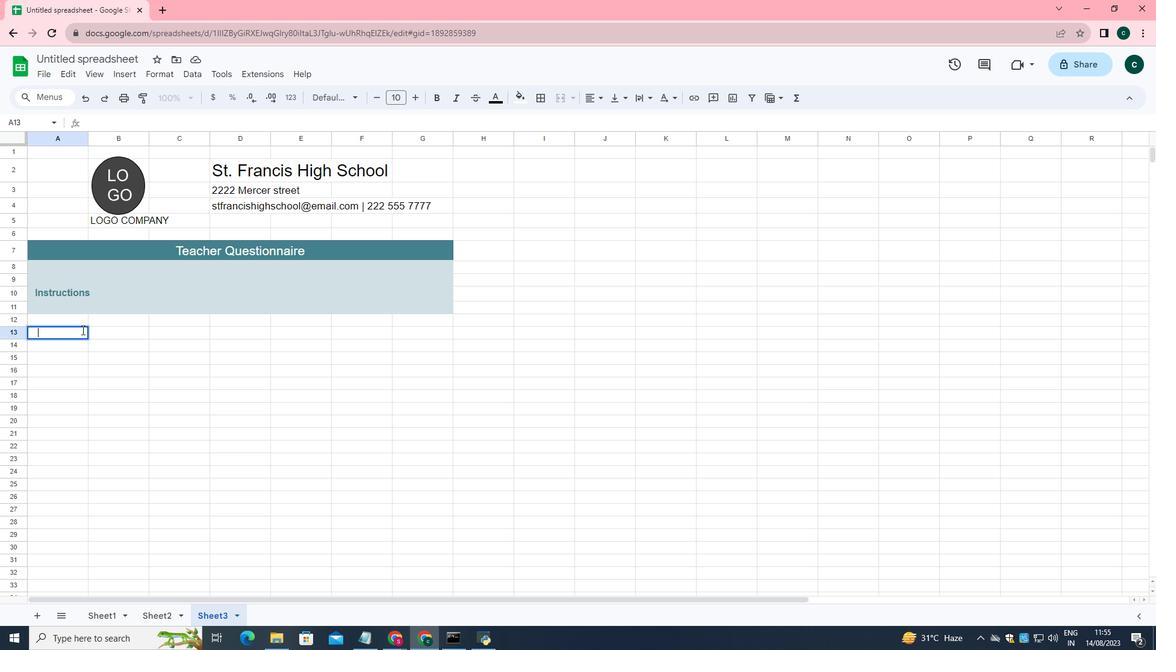
Action: Mouse moved to (412, 97)
Screenshot: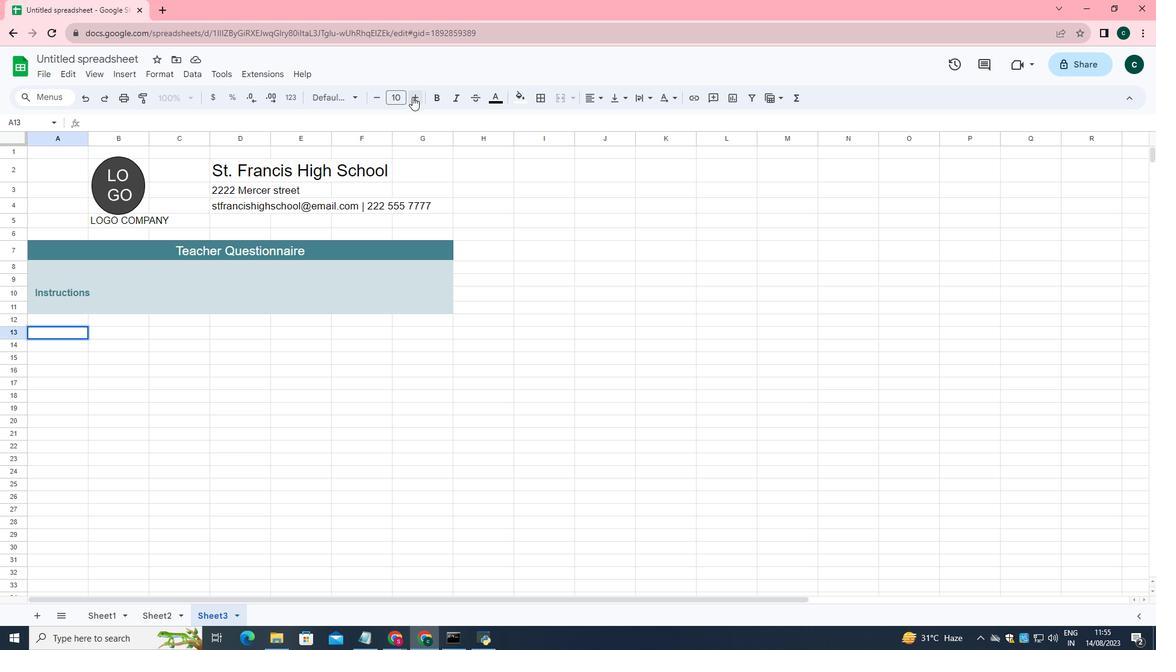 
Action: Mouse pressed left at (412, 97)
Screenshot: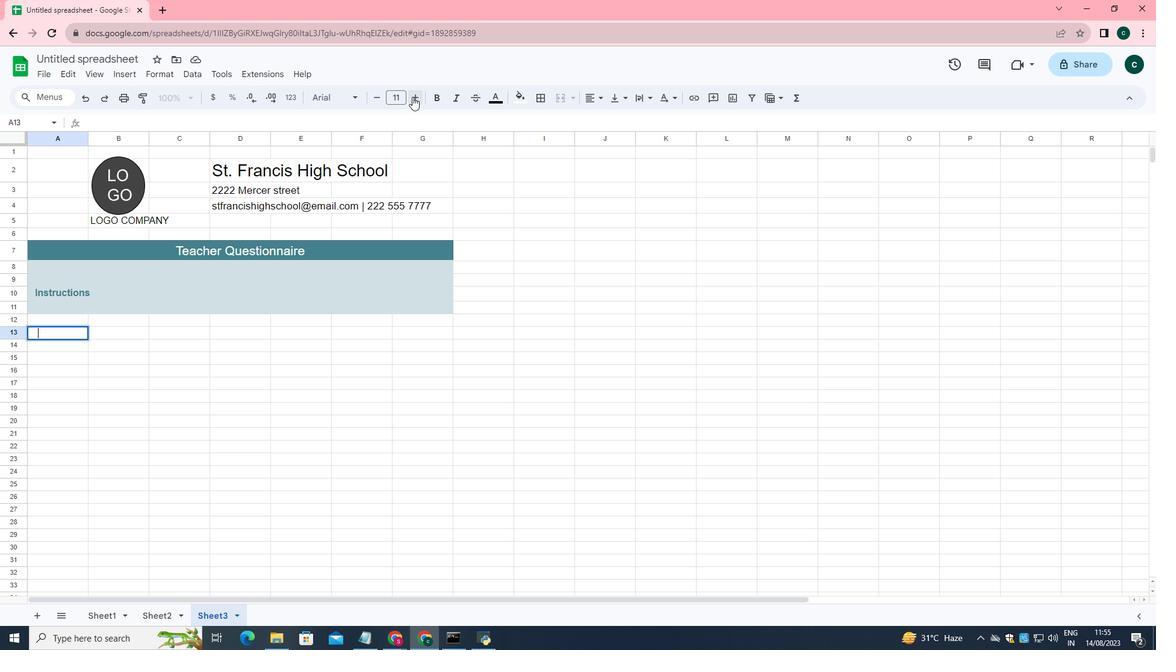 
Action: Mouse pressed left at (412, 97)
Screenshot: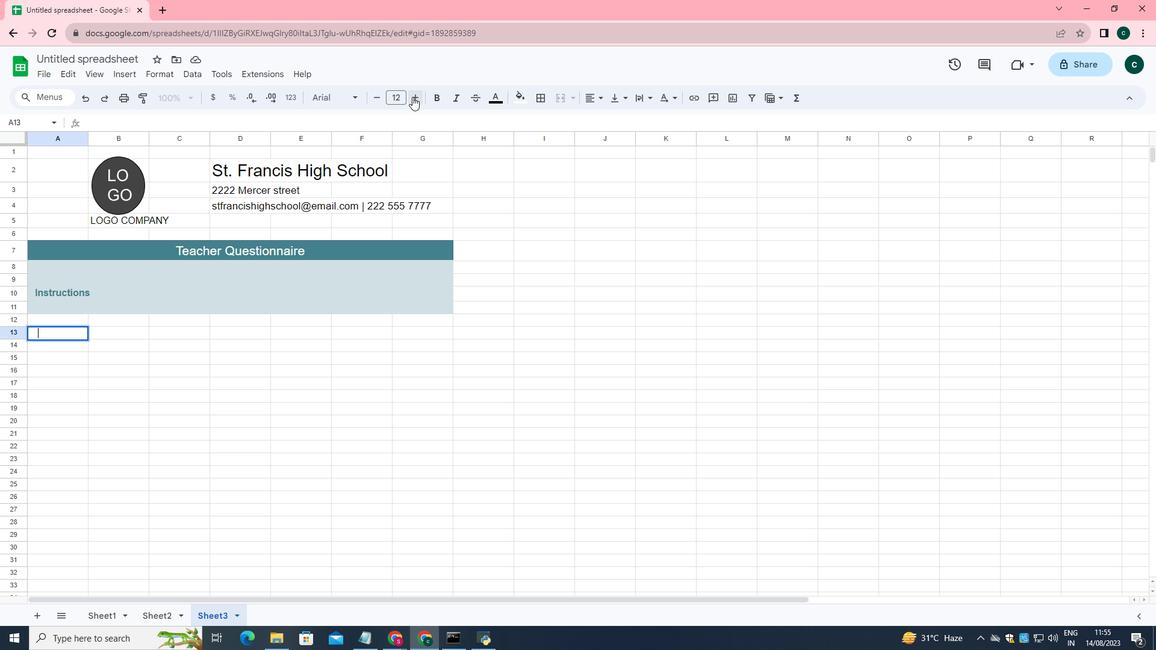 
Action: Key pressed <Key.shift>Kindly<Key.space>take<Key.space>the<Key.space>time<Key.space>to<Key.space>read<Key.space>the<Key.space>intructions<Key.space>and<Key.space>questions<Key.space>in<Key.space>this<Key.space>form<Key.space>thoroughly.<Key.space><Key.shift>After<Key.space>understanding<Key.space>what<Key.backspace><Key.backspace><Key.backspace><Key.backspace><Key.backspace><Key.backspace><Key.backspace><Key.backspace><Key.backspace><Key.backspace><Key.backspace><Key.backspace><Key.backspace><Key.backspace><Key.backspace><Key.backspace><Key.backspace><Key.backspace>
Screenshot: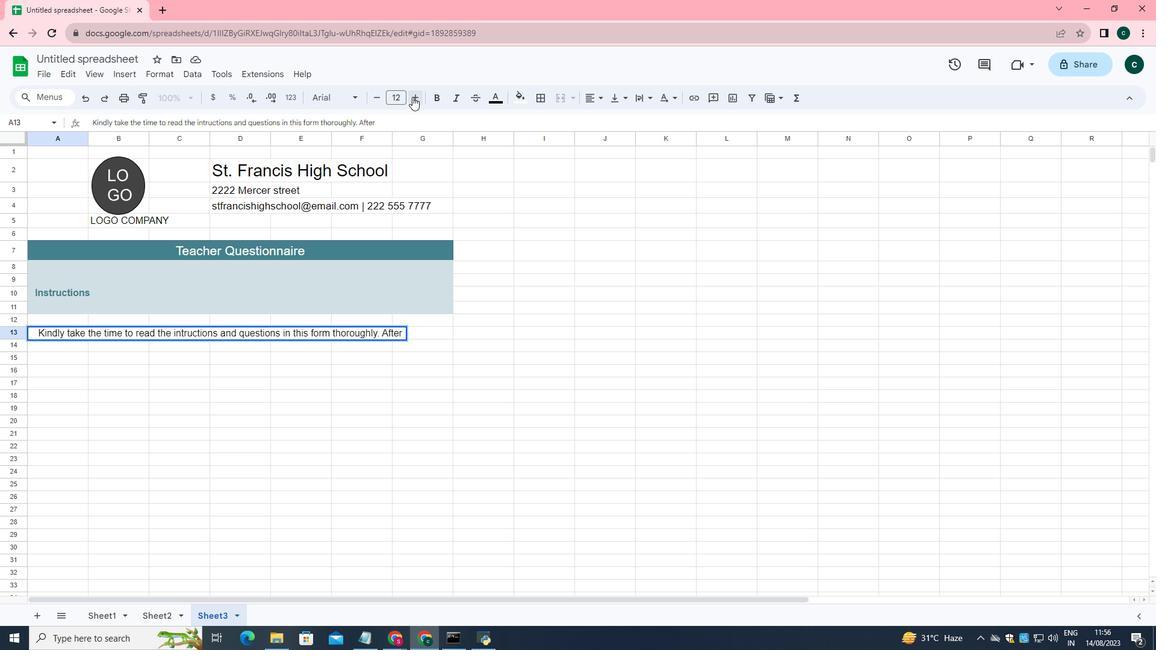 
Action: Mouse moved to (382, 347)
Screenshot: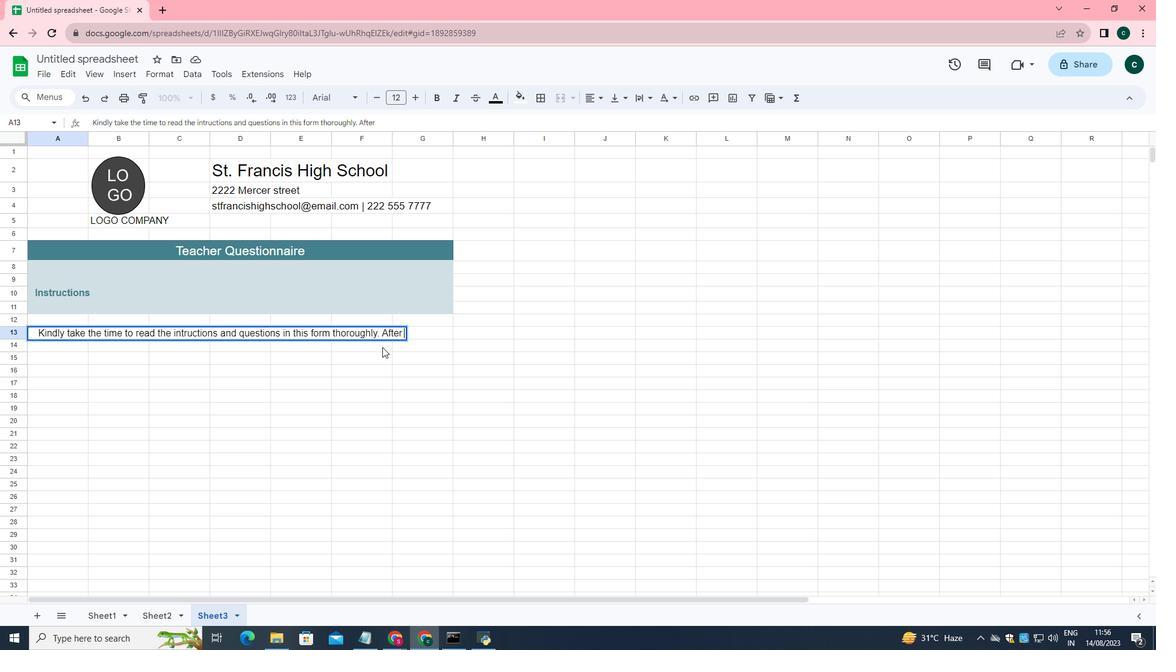 
Action: Key pressed understanding
Screenshot: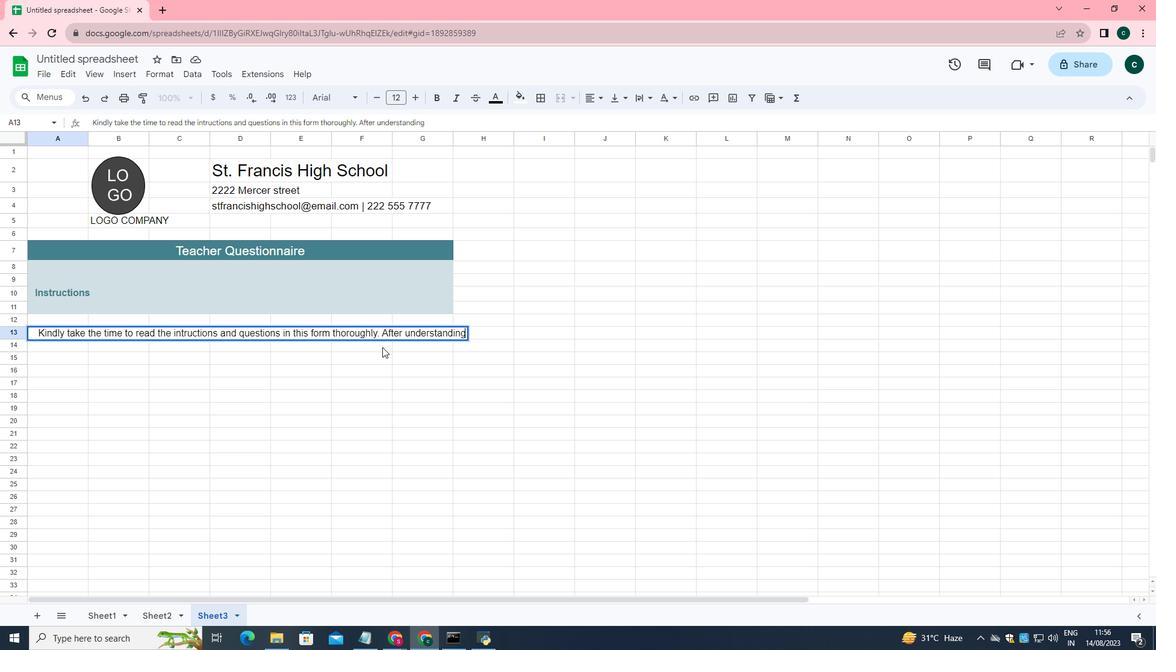 
Action: Mouse moved to (453, 139)
Screenshot: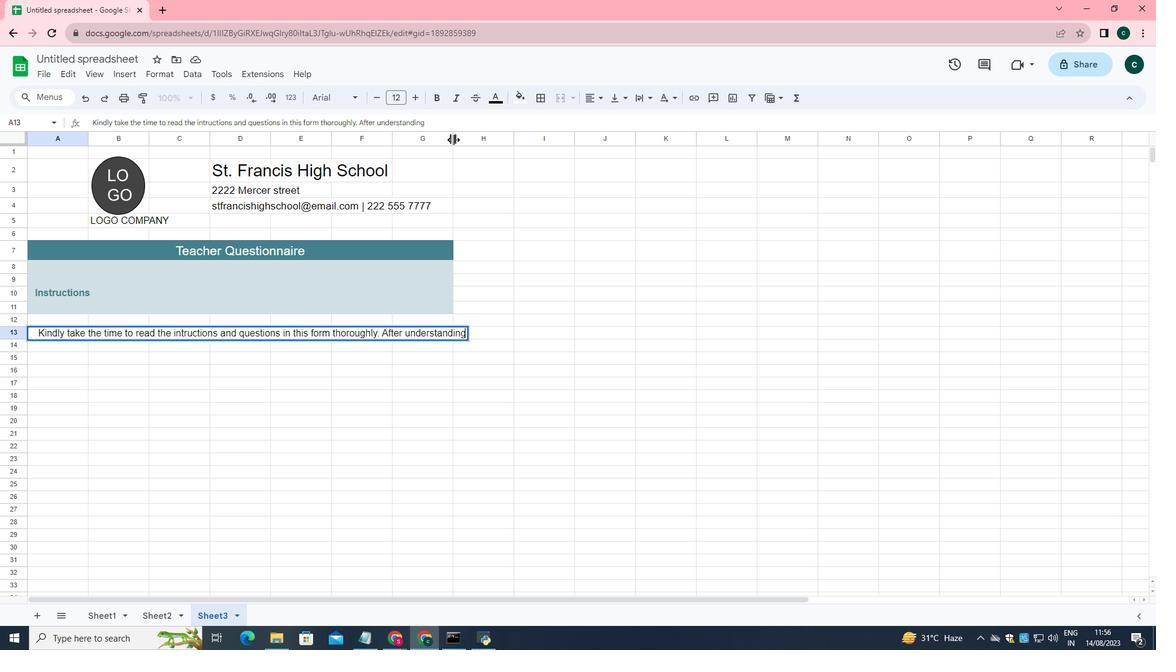 
Action: Mouse pressed left at (453, 139)
Screenshot: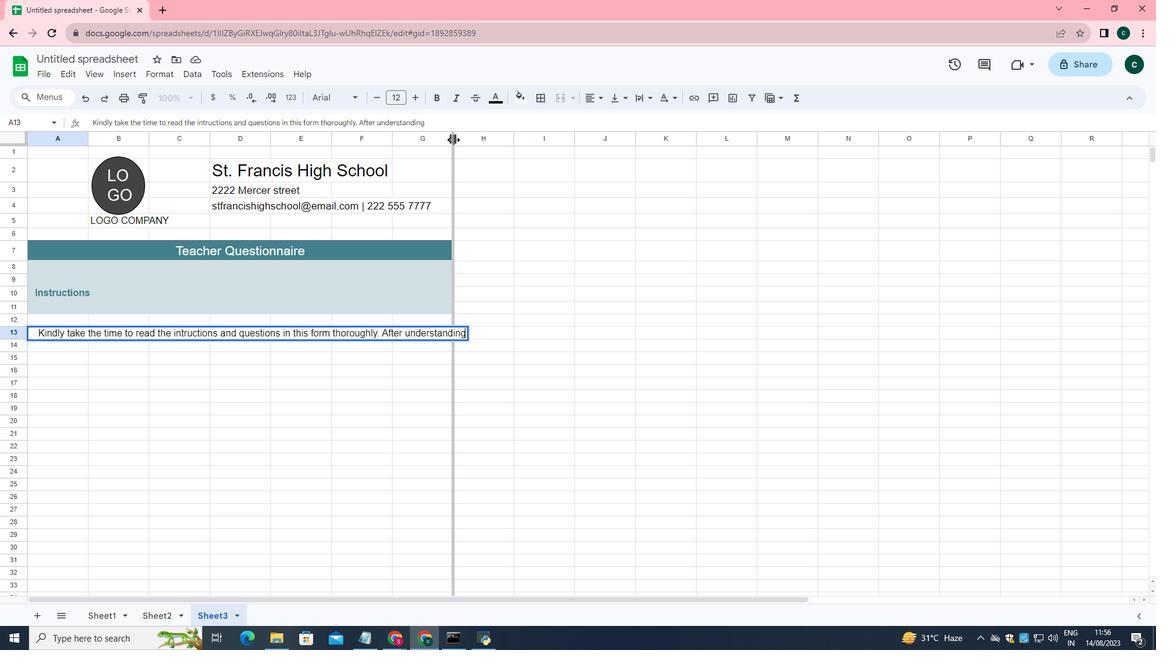 
Action: Mouse moved to (78, 347)
Screenshot: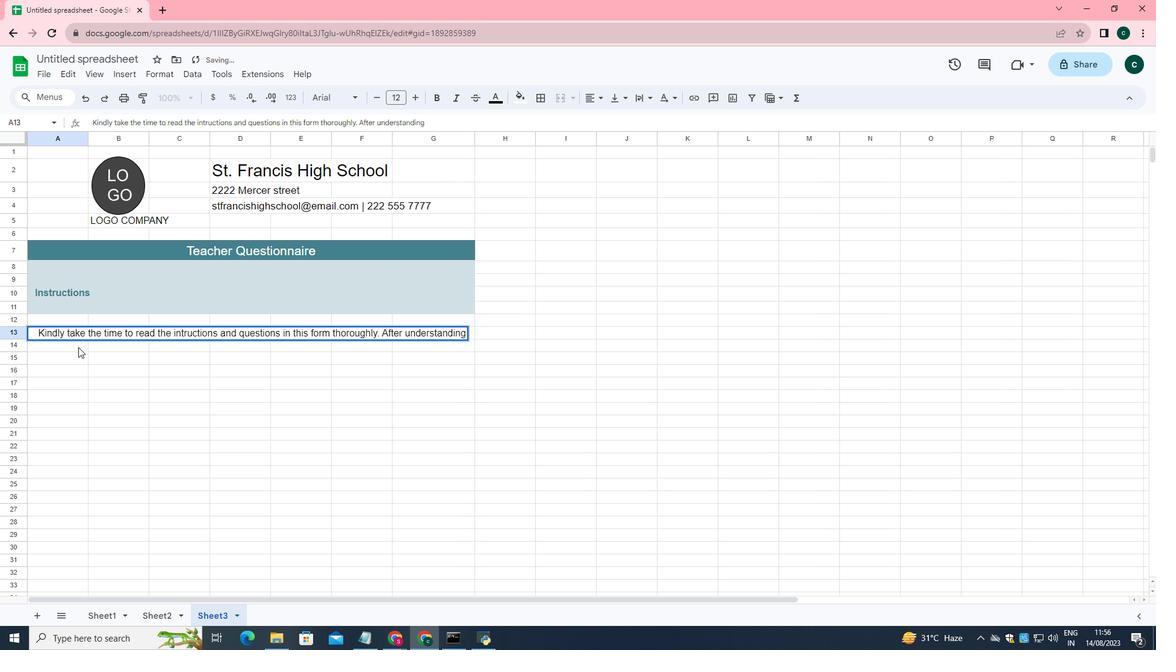 
Action: Mouse pressed left at (78, 347)
Screenshot: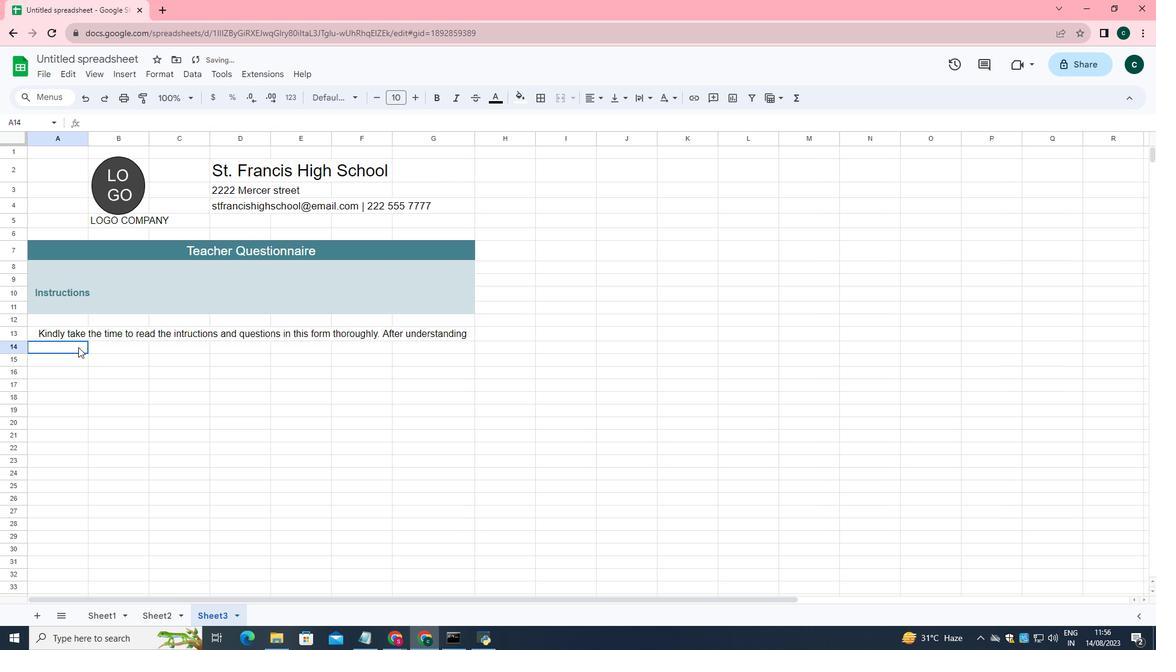 
Action: Mouse moved to (417, 100)
Screenshot: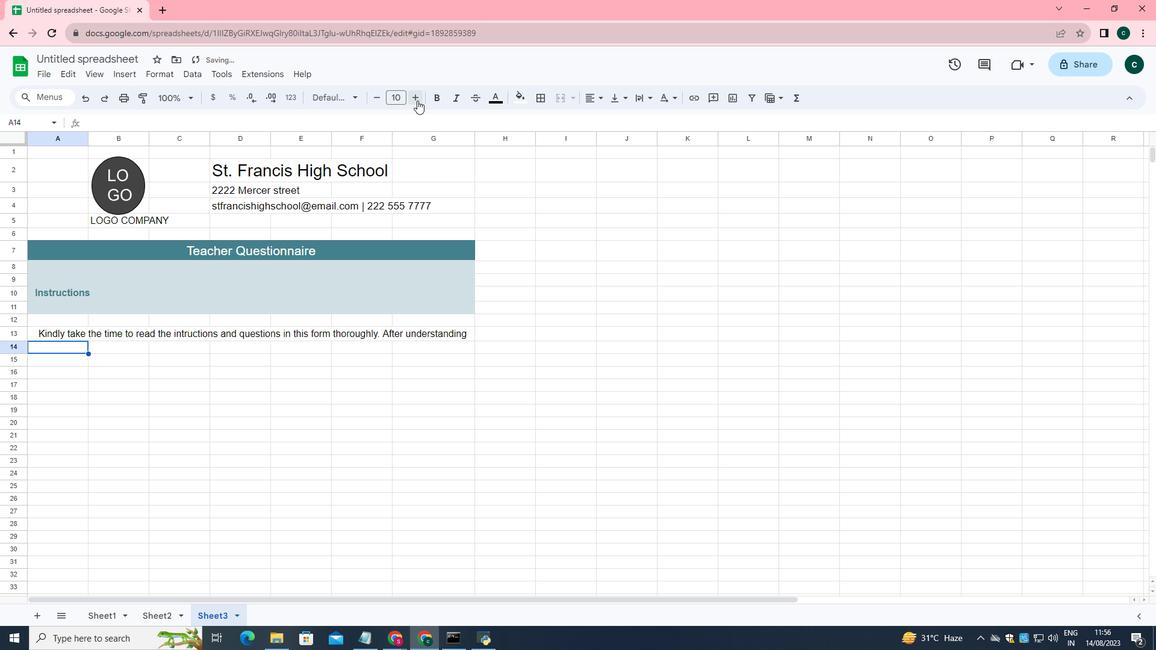 
Action: Mouse pressed left at (417, 100)
Screenshot: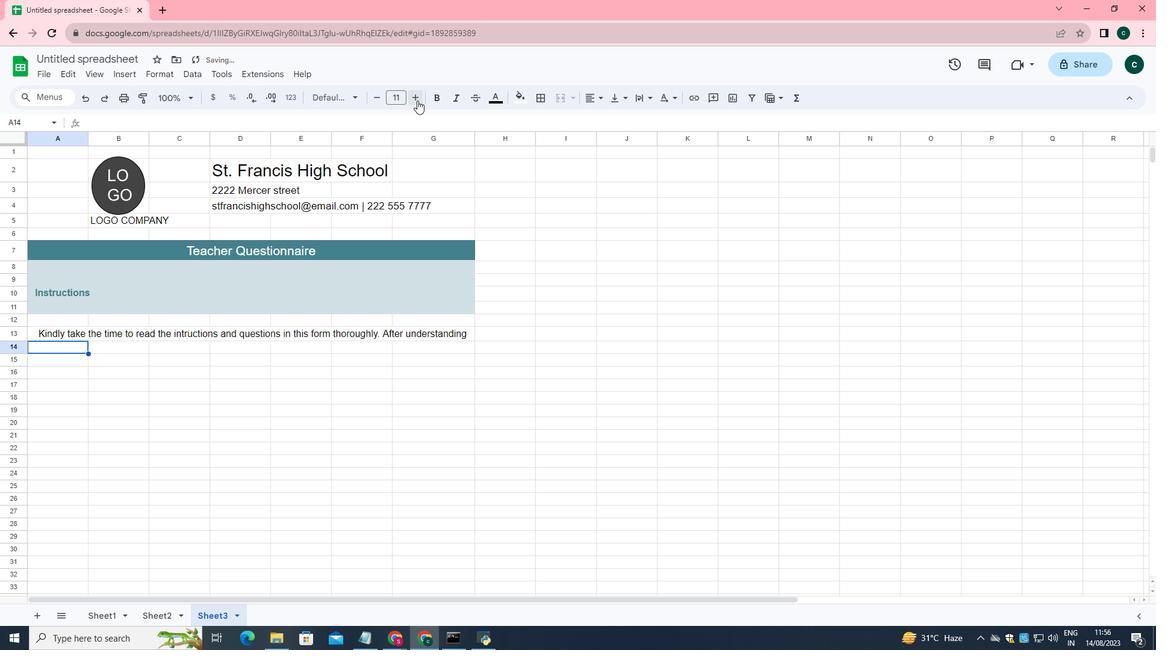 
Action: Mouse pressed left at (417, 100)
Screenshot: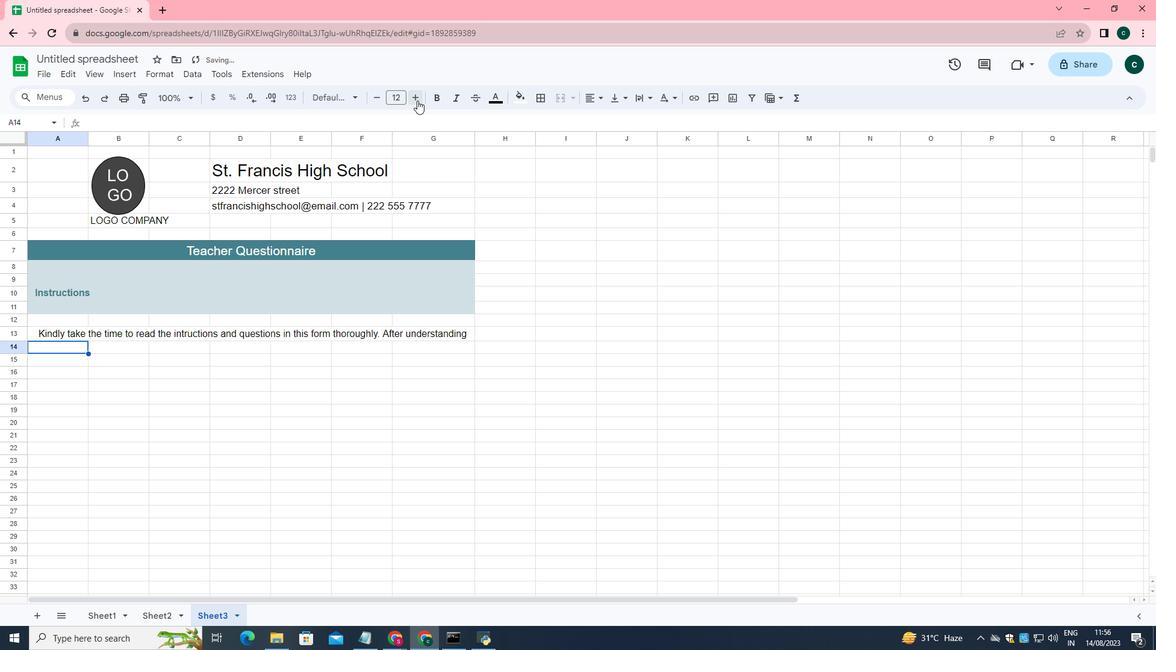 
Action: Key pressed <Key.space><Key.space><Key.space><Key.space>what<Key.space>each<Key.space>field<Key.space>asks<Key.space><Key.backspace>,<Key.space>provide<Key.space>the<Key.space>best<Key.space>possible<Key.space>asn<Key.backspace><Key.backspace>nswer.<Key.space><Key.shift>All<Key.space>information<Key.space>we<Key.space>gather<Key.space>in<Key.space>this<Key.space>questionnaire
Screenshot: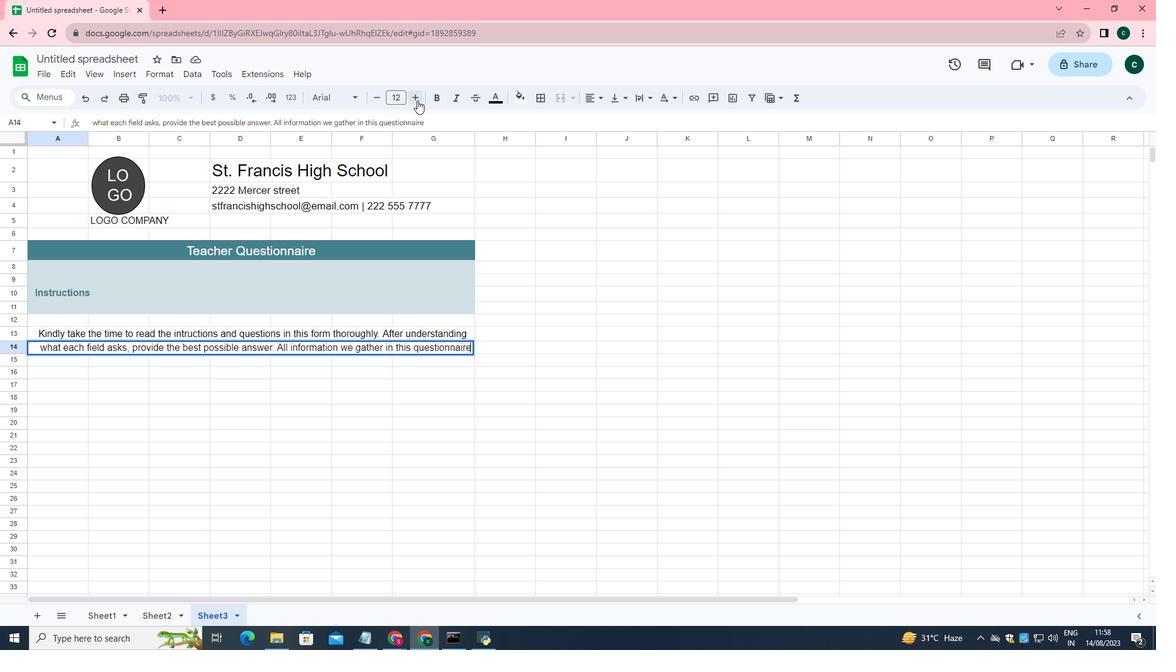 
Action: Mouse moved to (69, 360)
Screenshot: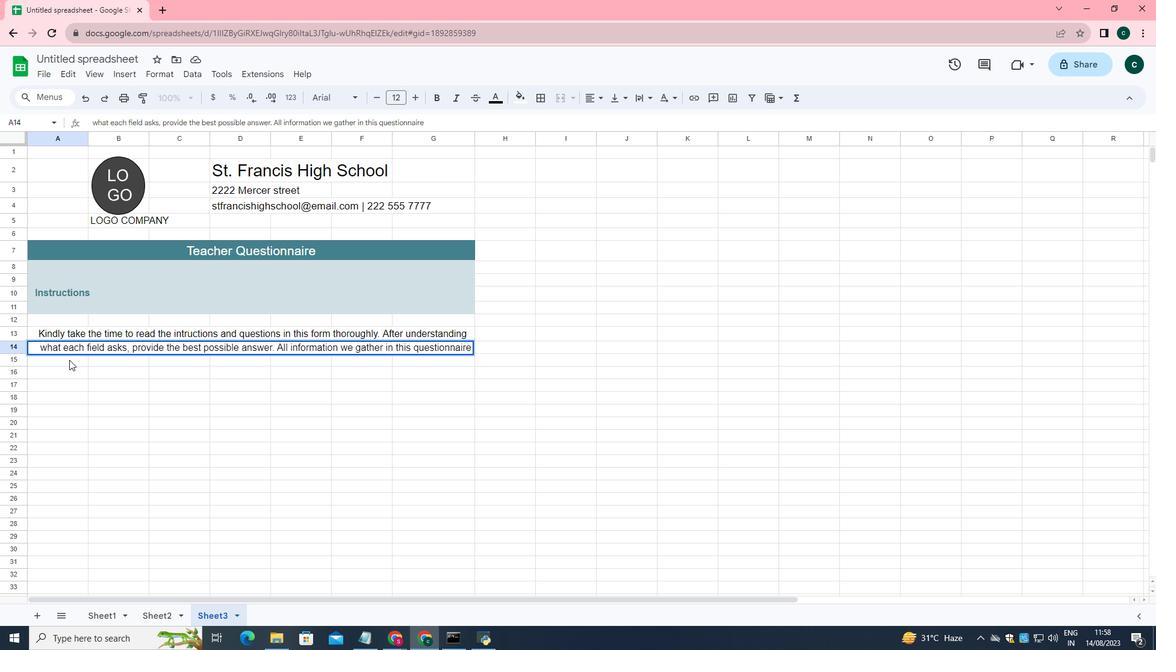 
Action: Mouse pressed left at (69, 360)
Screenshot: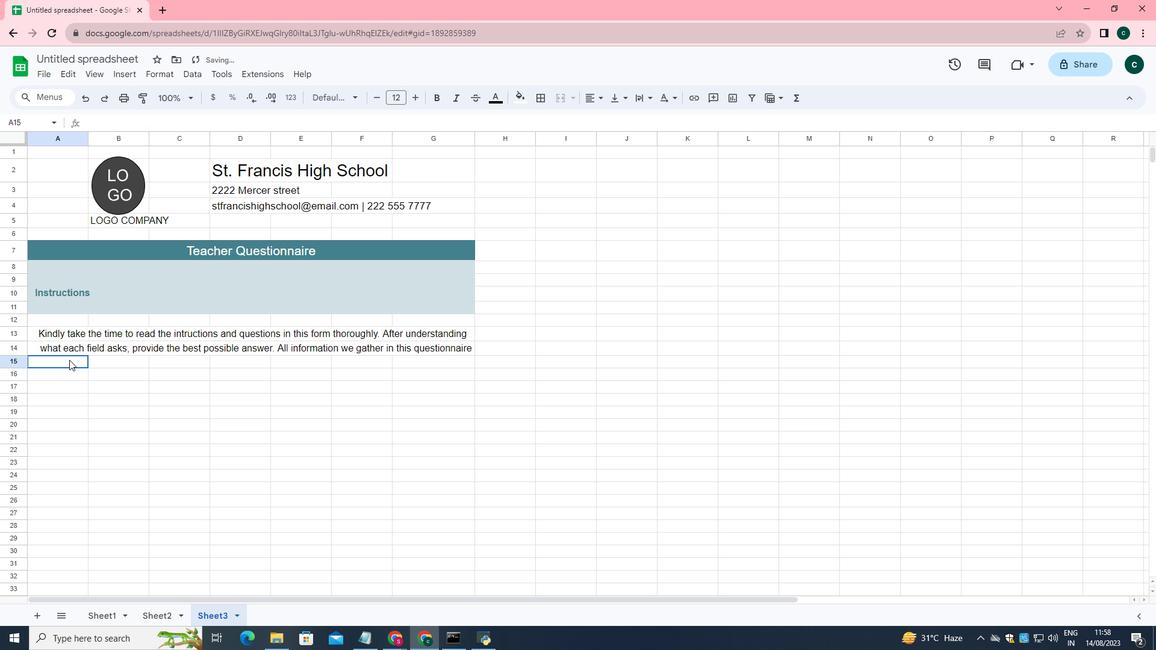 
Action: Mouse moved to (419, 101)
Screenshot: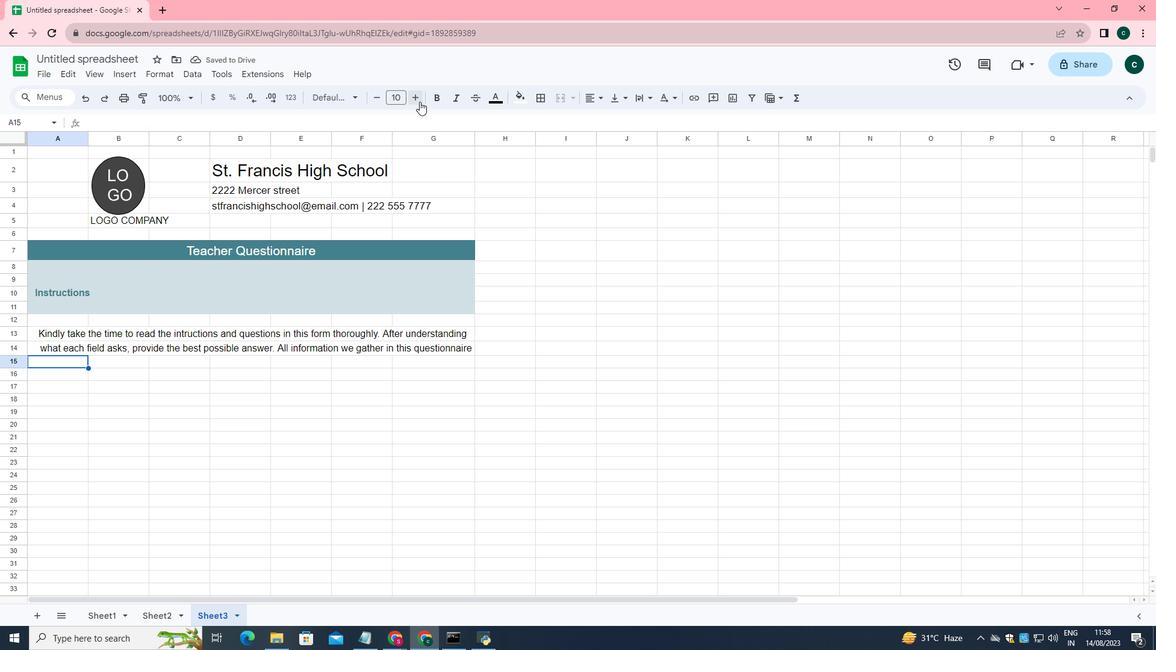 
Action: Mouse pressed left at (419, 101)
Screenshot: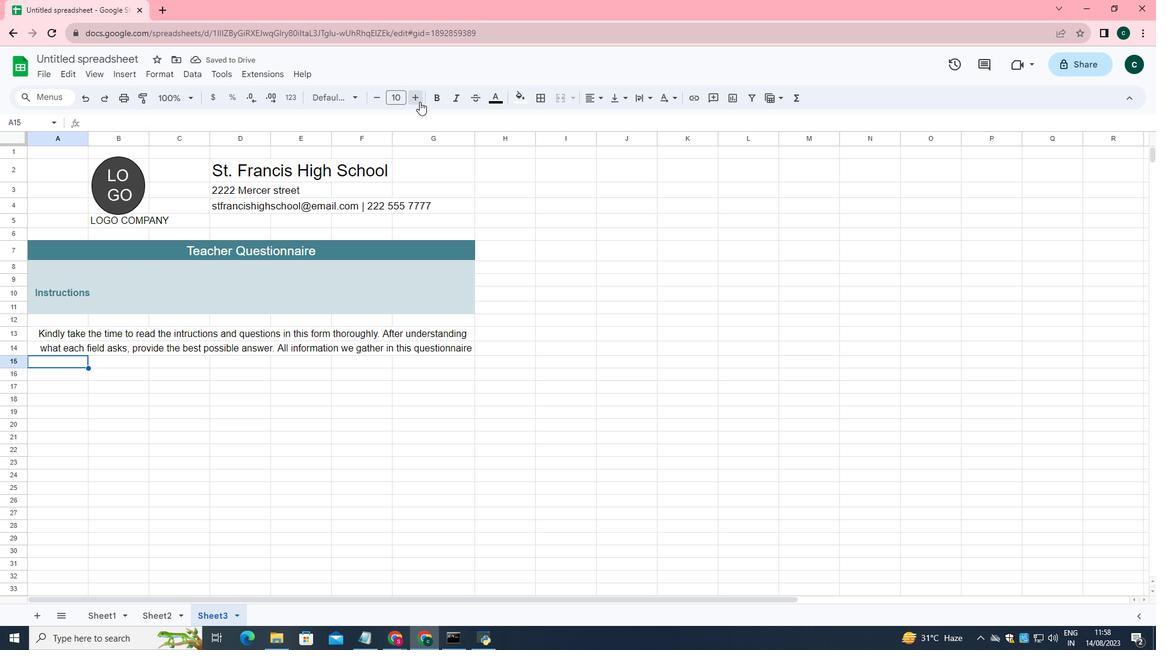 
Action: Mouse pressed left at (419, 101)
Screenshot: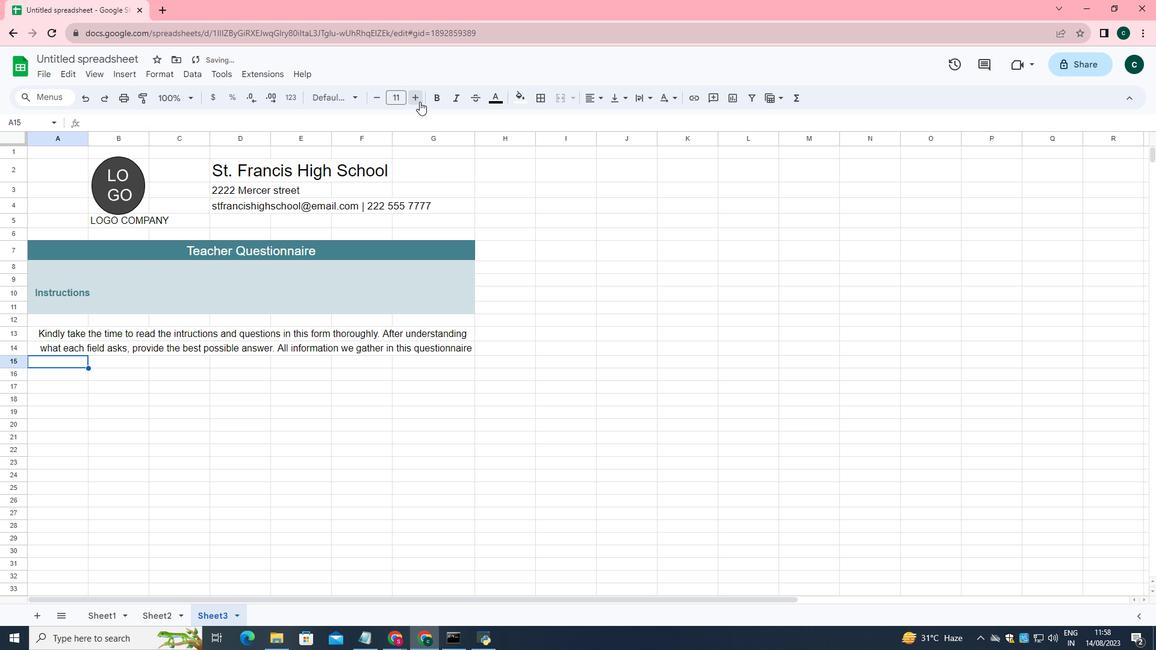 
Action: Key pressed <Key.space><Key.space><Key.space><Key.space>
Screenshot: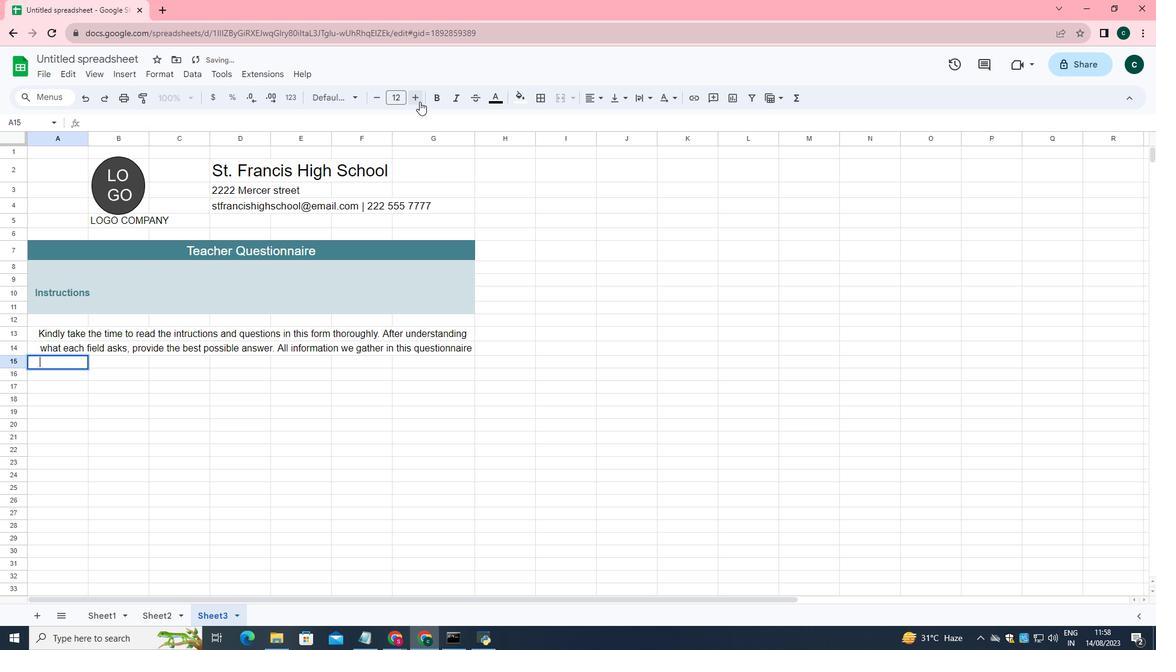 
Action: Mouse moved to (483, 98)
Screenshot: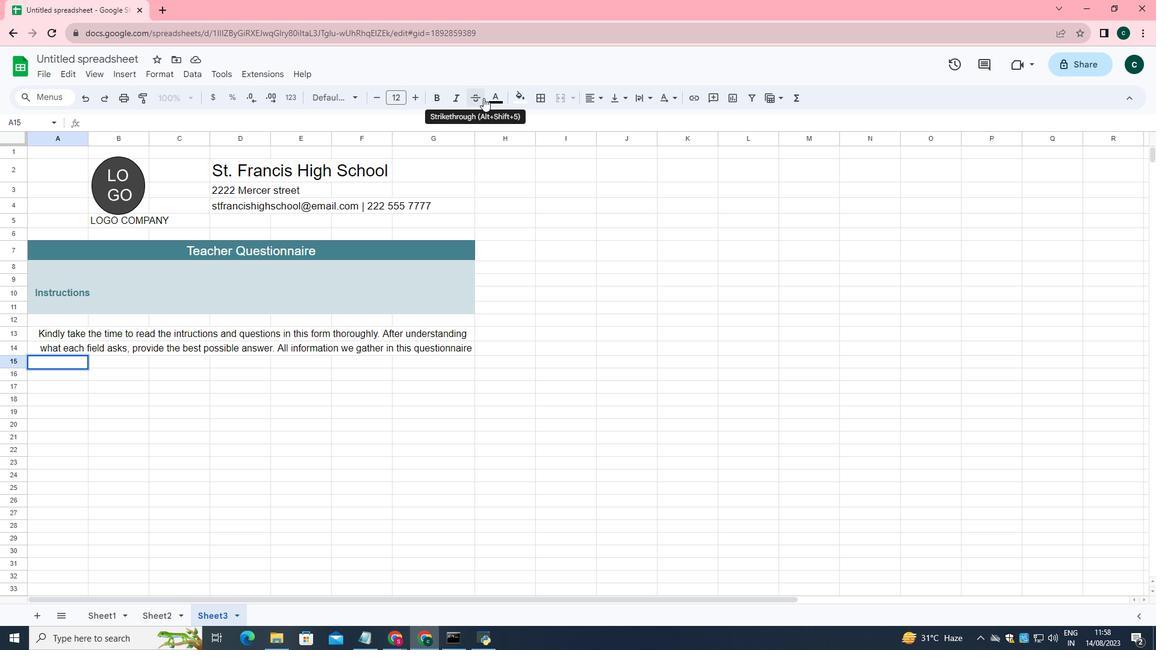 
Action: Key pressed will<Key.space>be<Key.space>considered<Key.space>confidential.
Screenshot: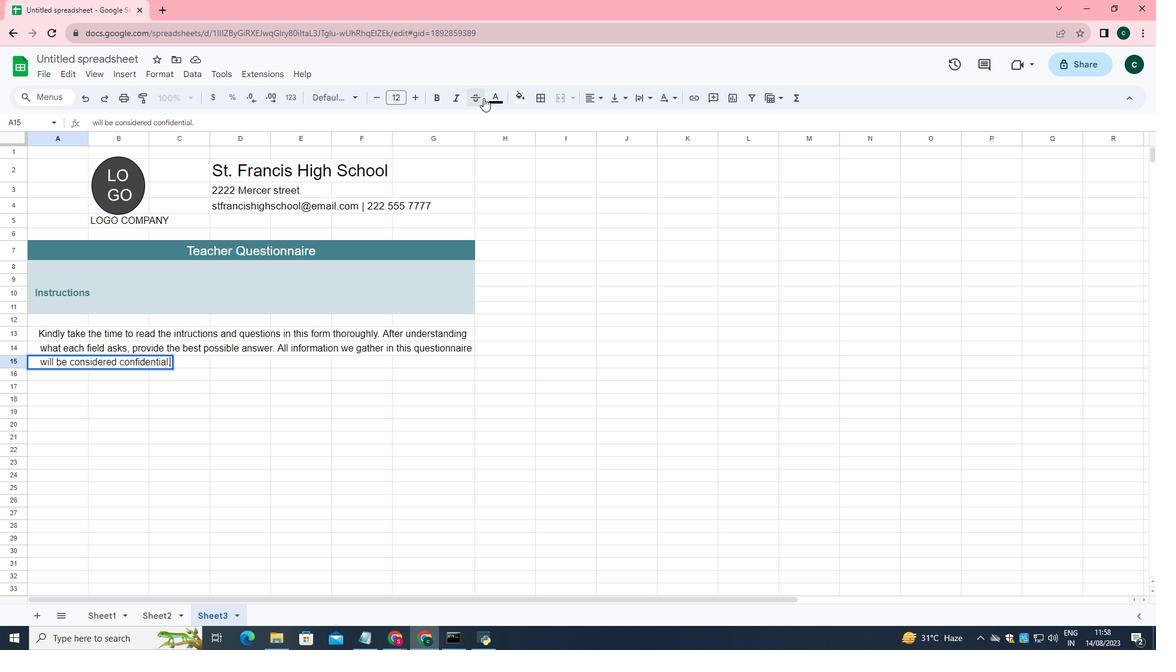 
Action: Mouse moved to (177, 421)
Screenshot: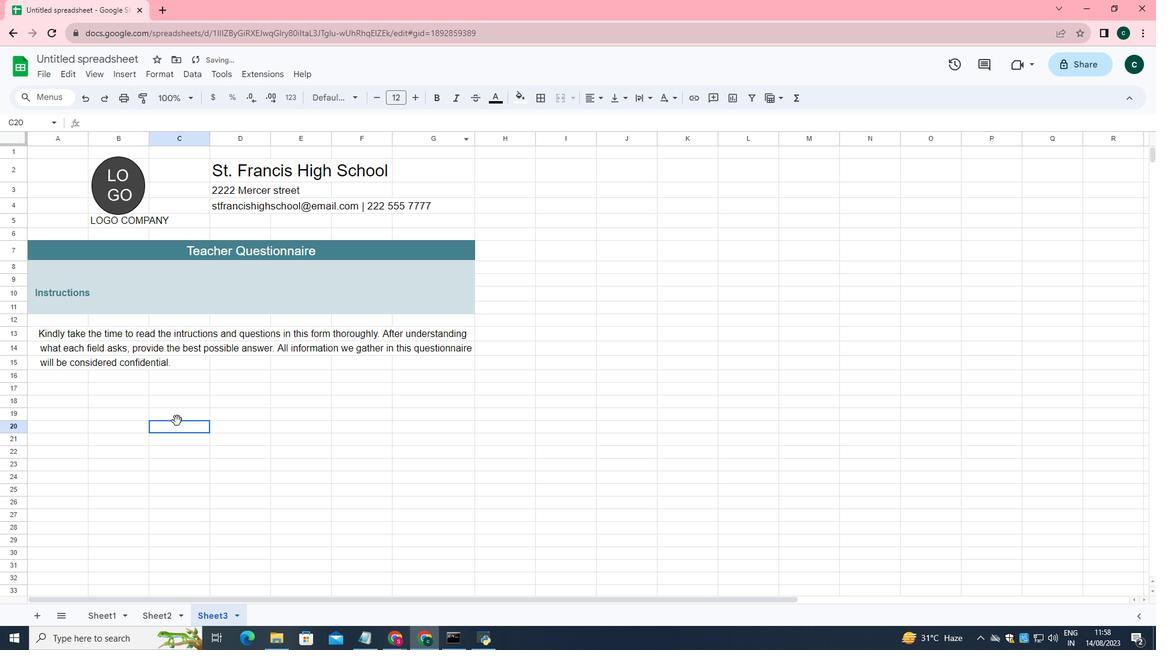 
Action: Mouse pressed left at (177, 421)
Screenshot: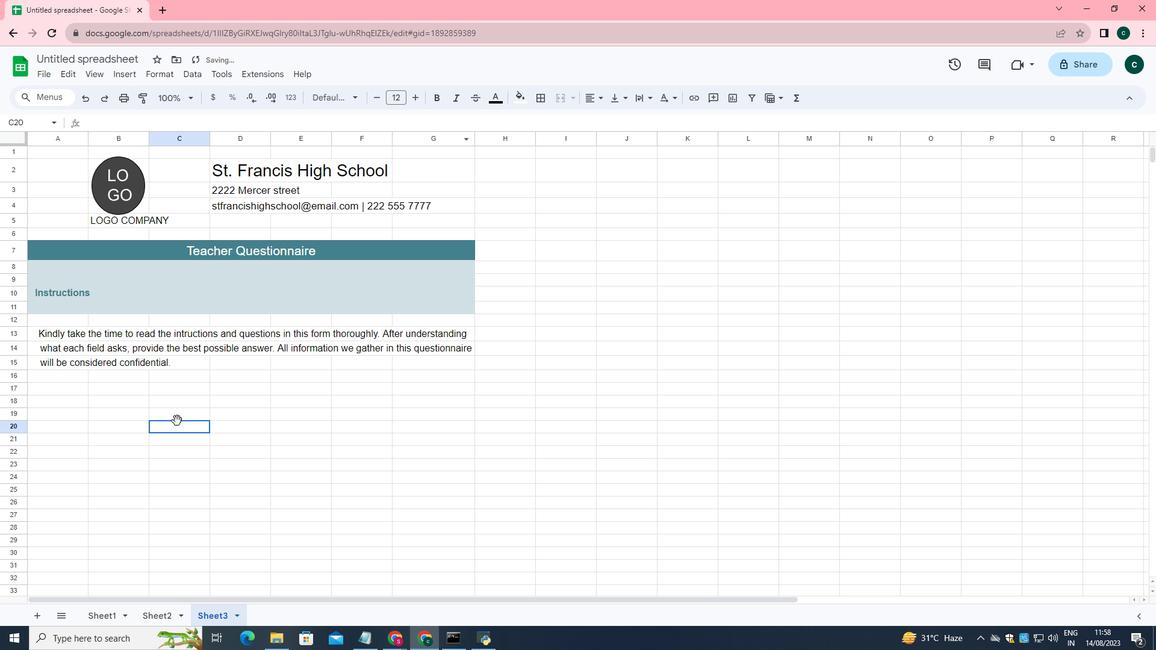 
Action: Mouse moved to (56, 324)
Screenshot: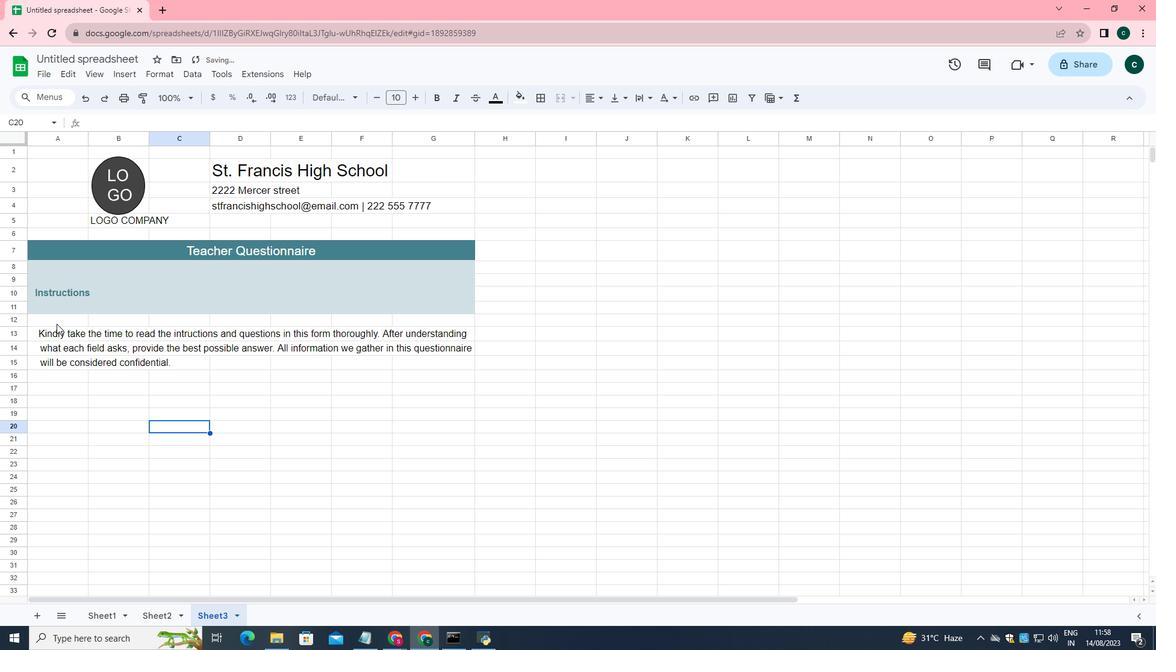 
Action: Mouse pressed left at (56, 324)
Screenshot: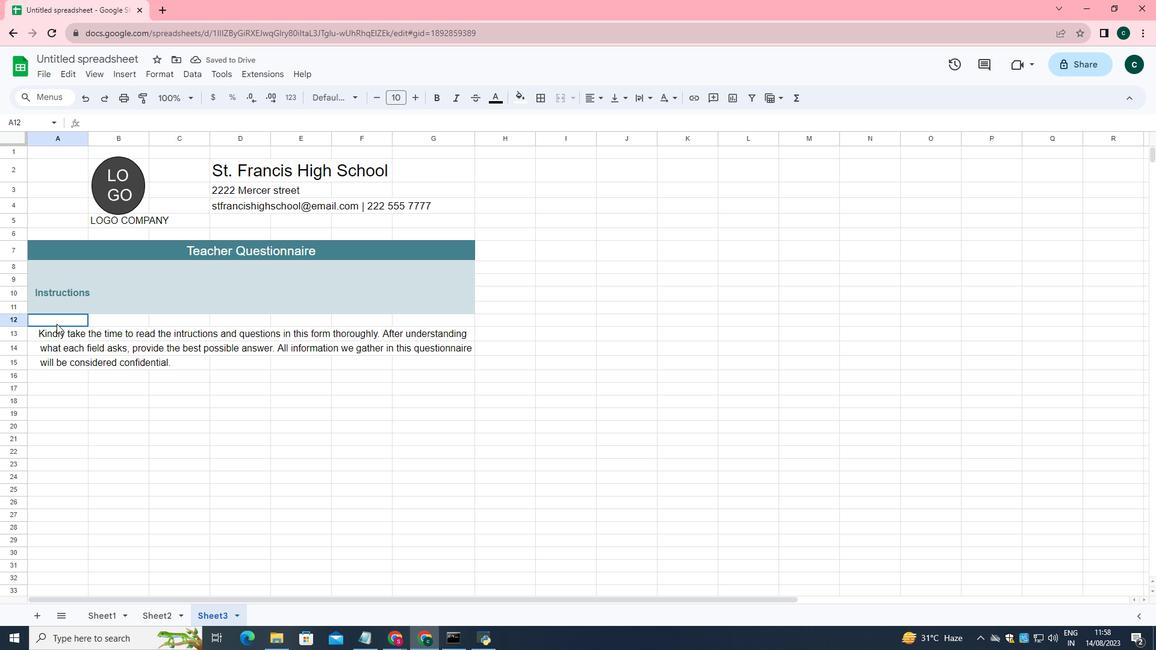 
Action: Mouse moved to (545, 99)
Screenshot: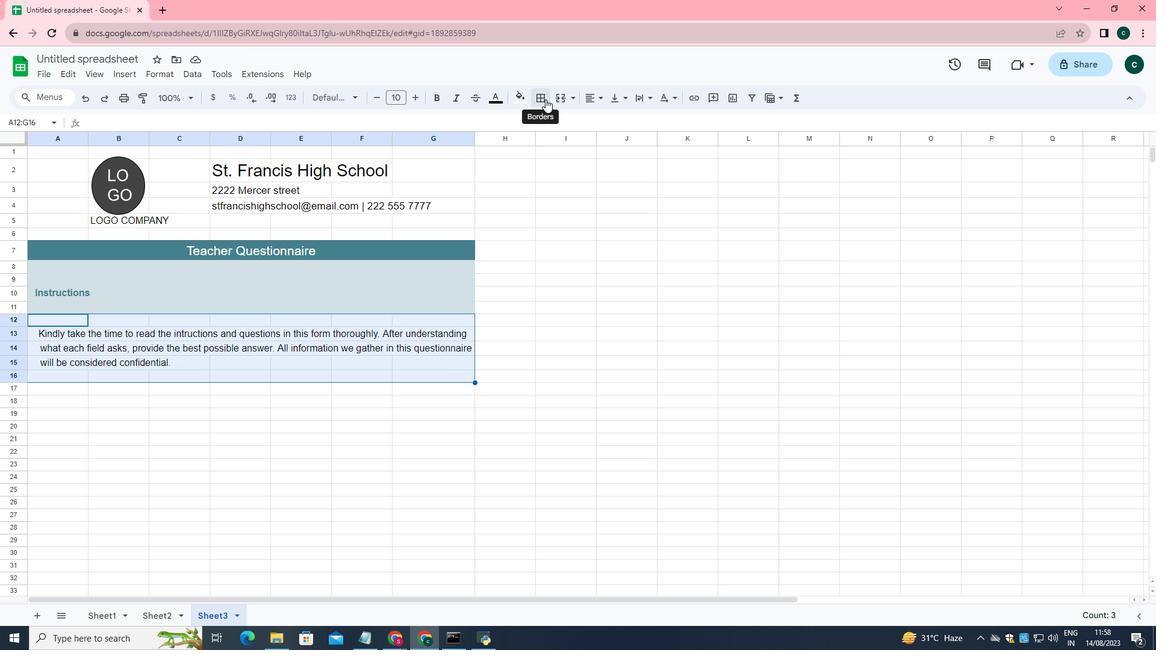 
Action: Mouse pressed left at (545, 99)
Screenshot: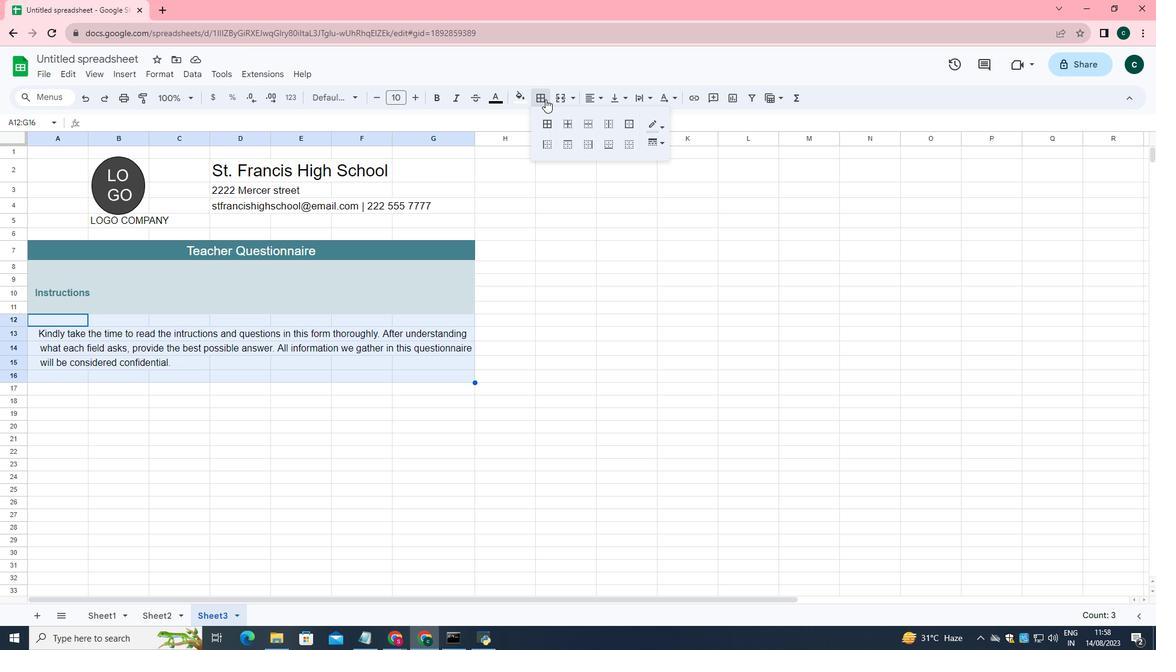 
Action: Mouse moved to (661, 123)
Screenshot: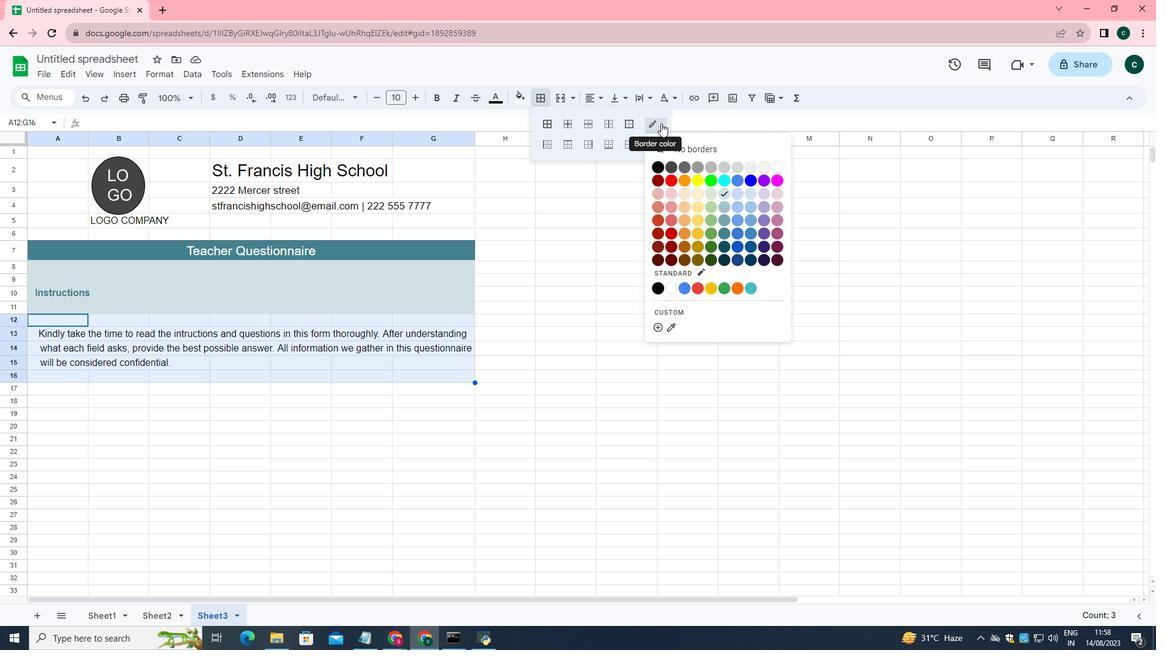 
Action: Mouse pressed left at (661, 123)
Screenshot: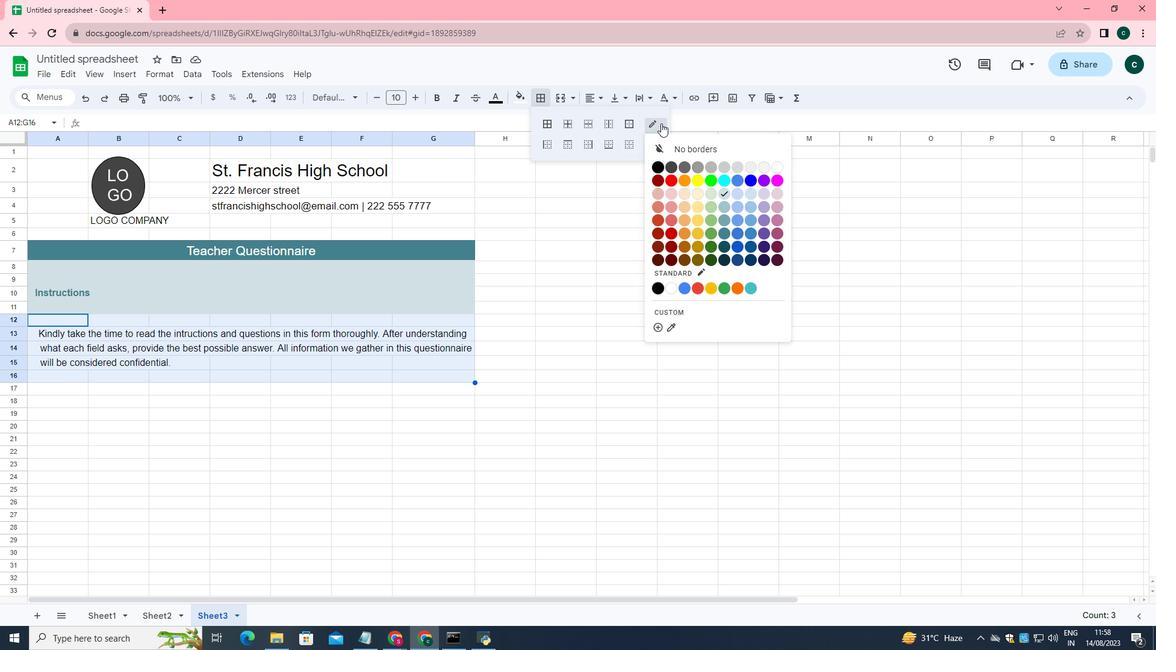 
Action: Mouse moved to (777, 165)
Screenshot: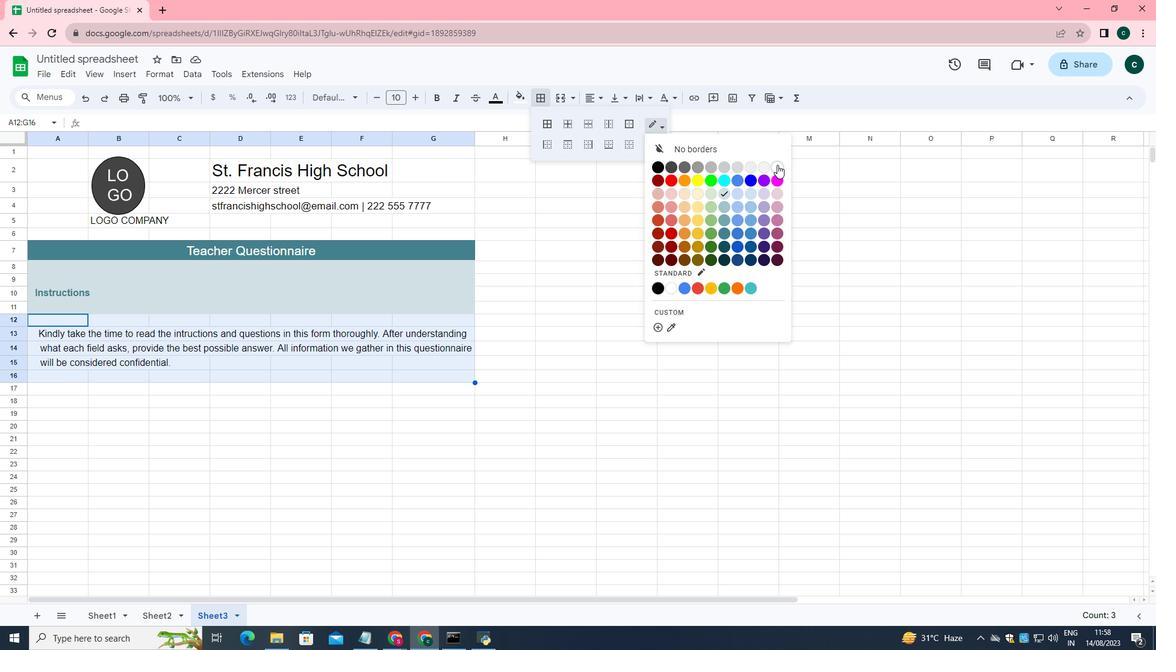 
Action: Mouse pressed left at (777, 165)
Screenshot: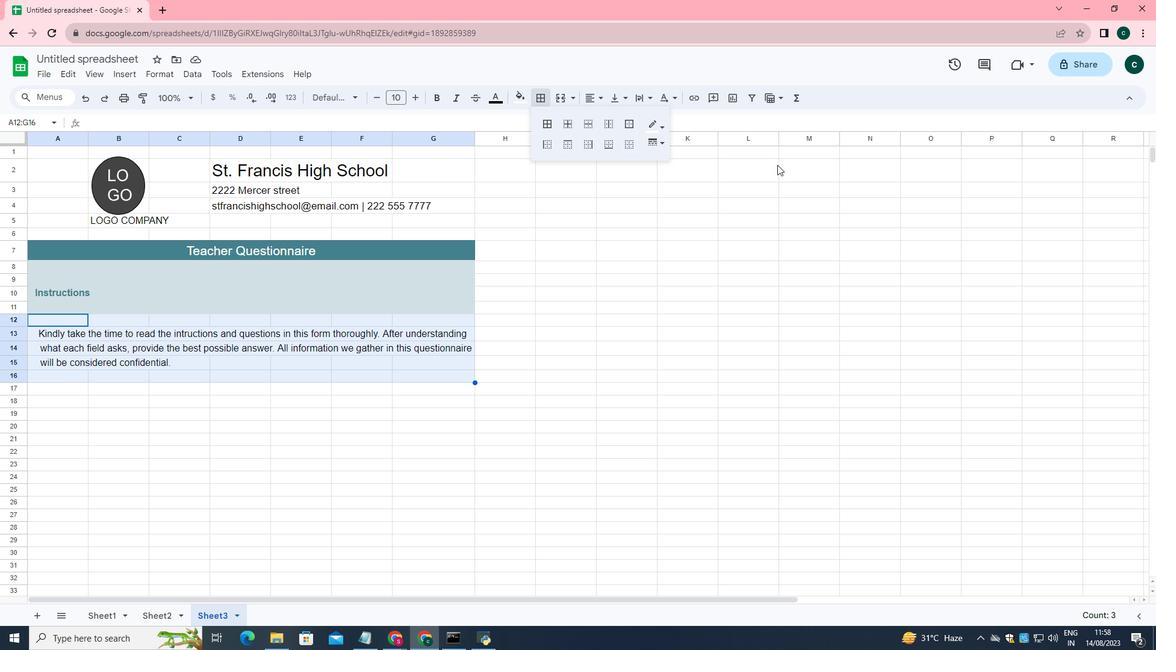 
Action: Mouse moved to (547, 121)
Screenshot: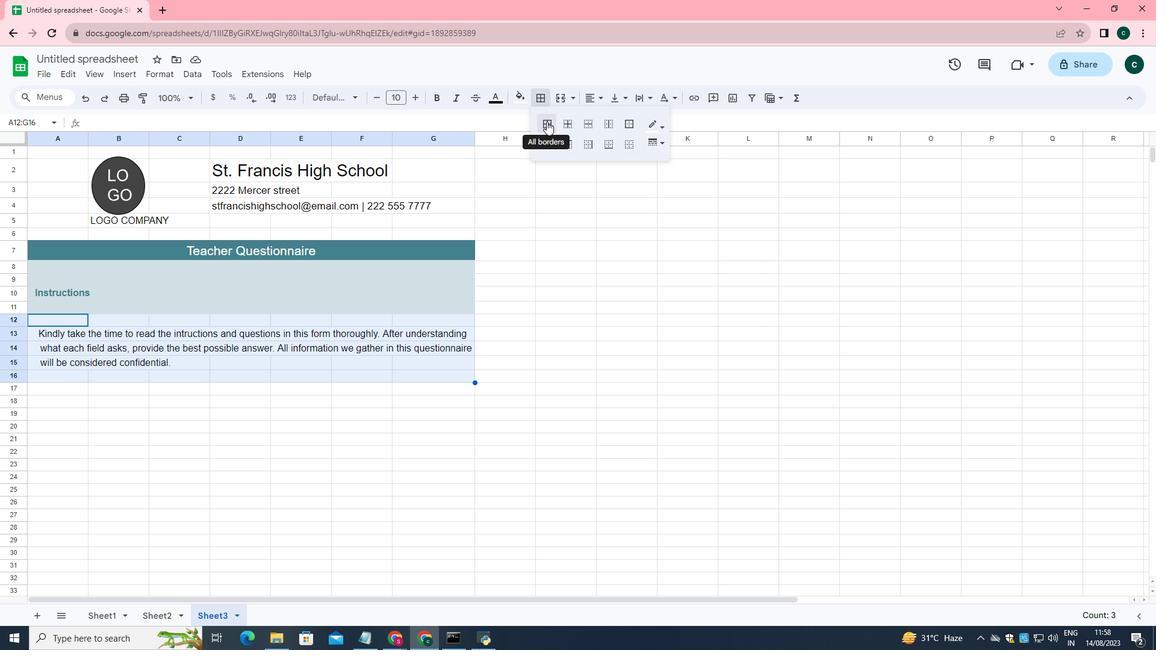 
Action: Mouse pressed left at (547, 121)
Screenshot: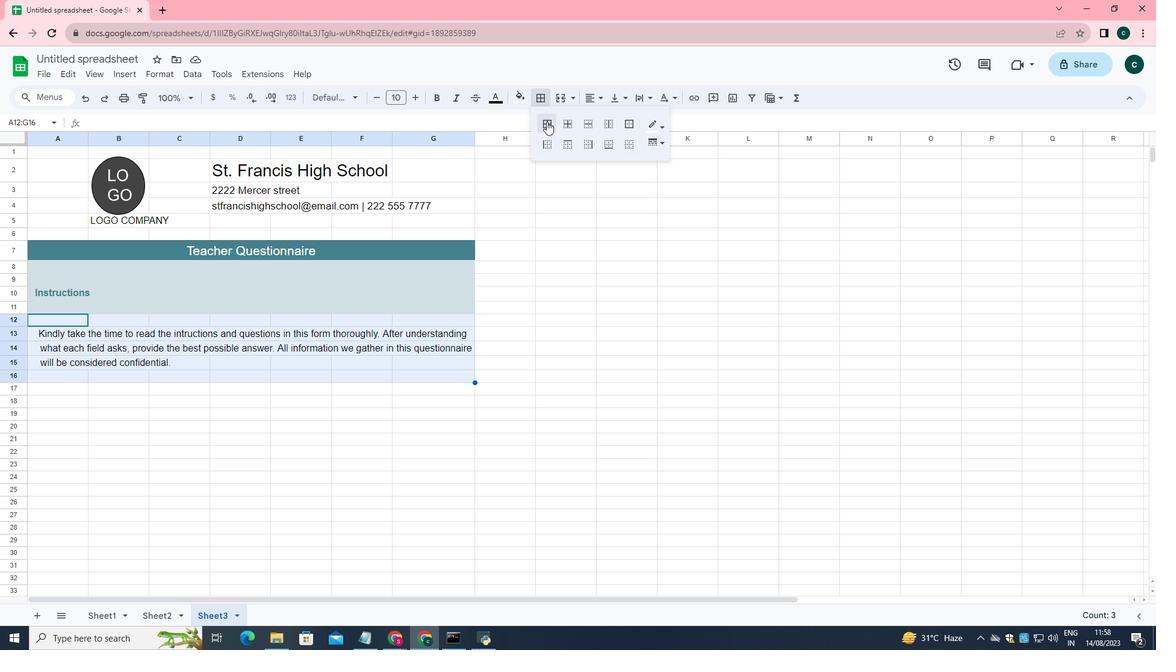 
Action: Mouse moved to (147, 508)
